 Task: Change the Trello board background using images from Unsplash with the search term 'TURKEY'.
Action: Mouse moved to (850, 457)
Screenshot: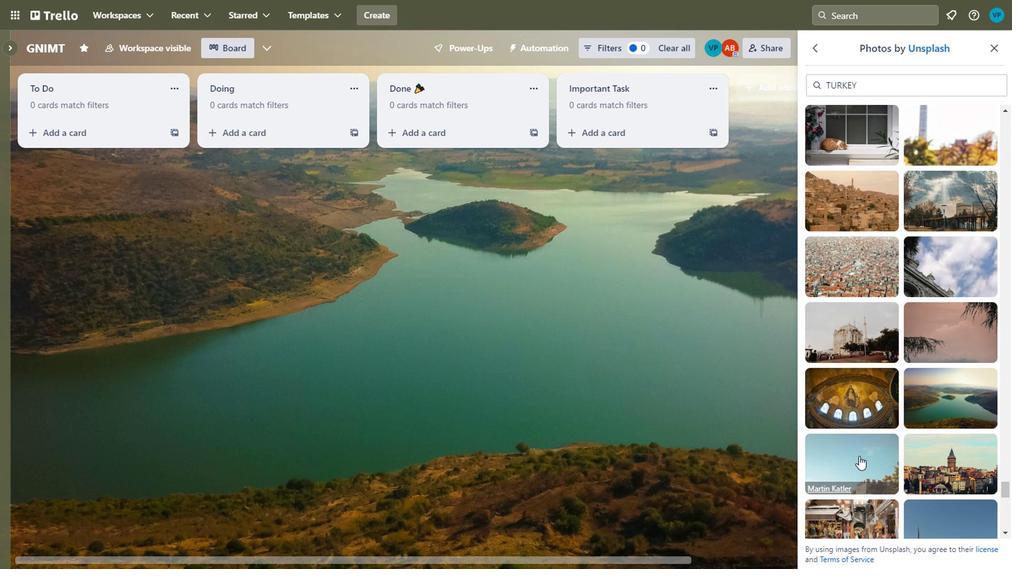 
Action: Mouse pressed left at (850, 457)
Screenshot: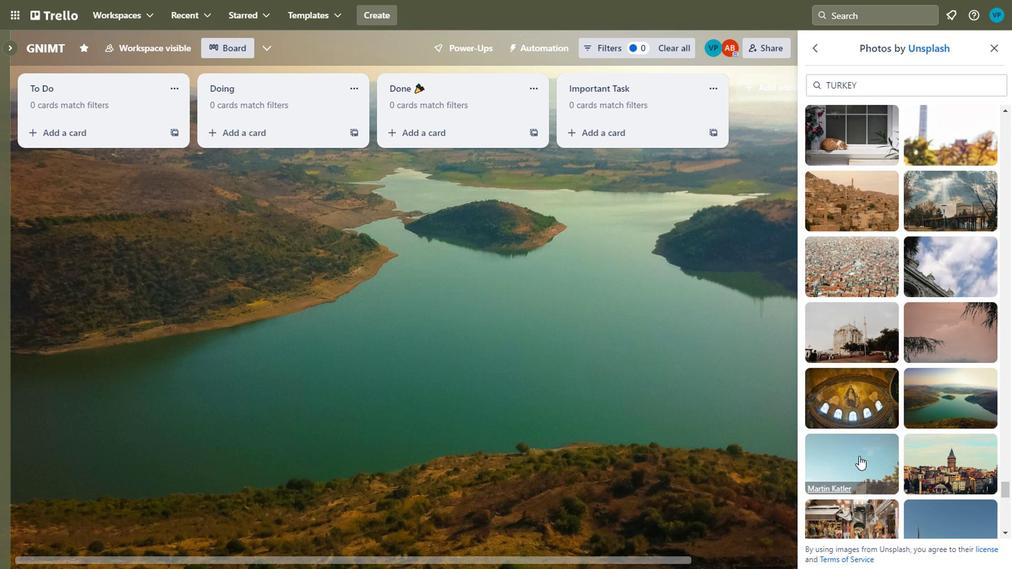 
Action: Mouse moved to (954, 457)
Screenshot: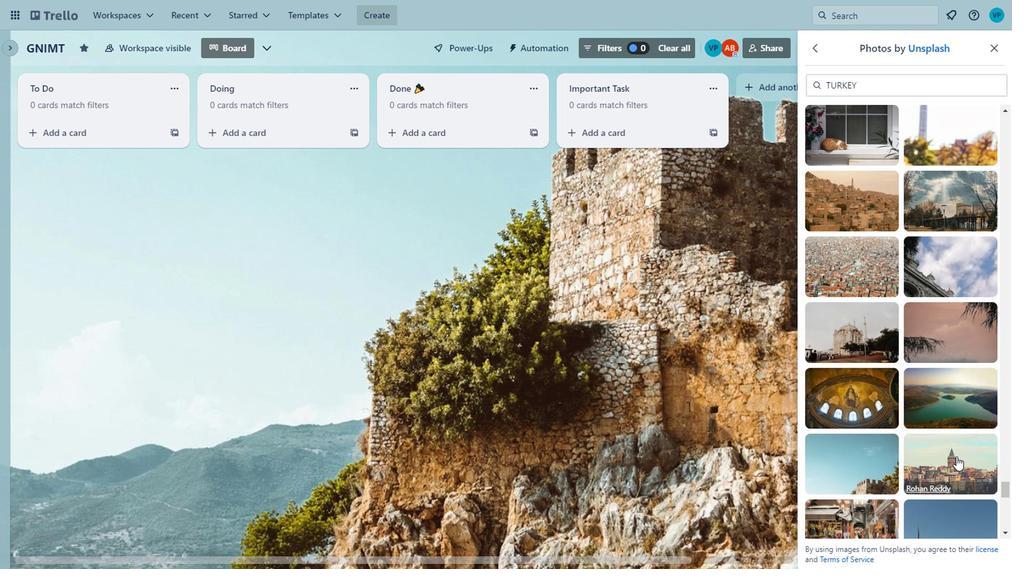 
Action: Mouse pressed left at (954, 457)
Screenshot: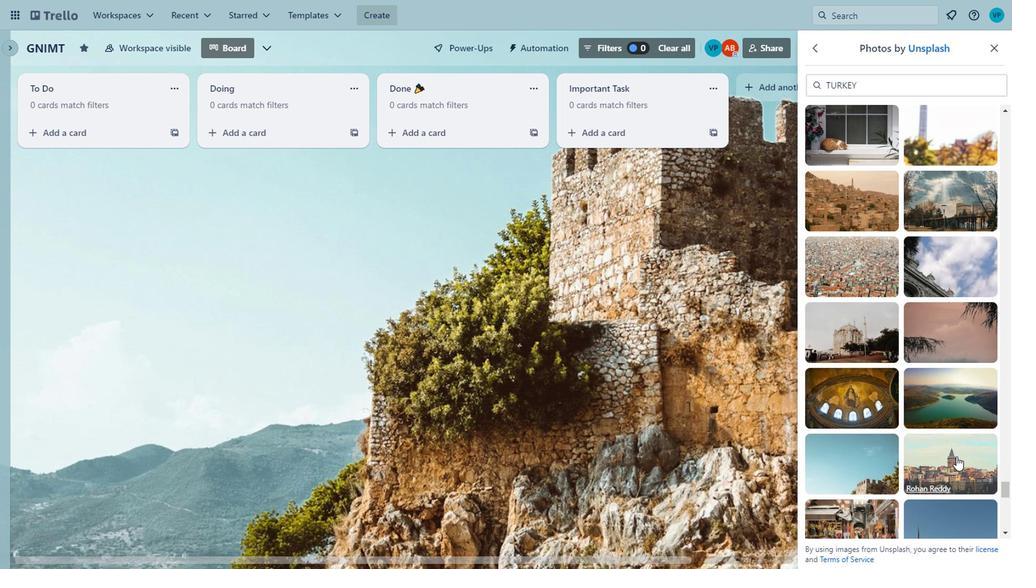 
Action: Mouse moved to (971, 450)
Screenshot: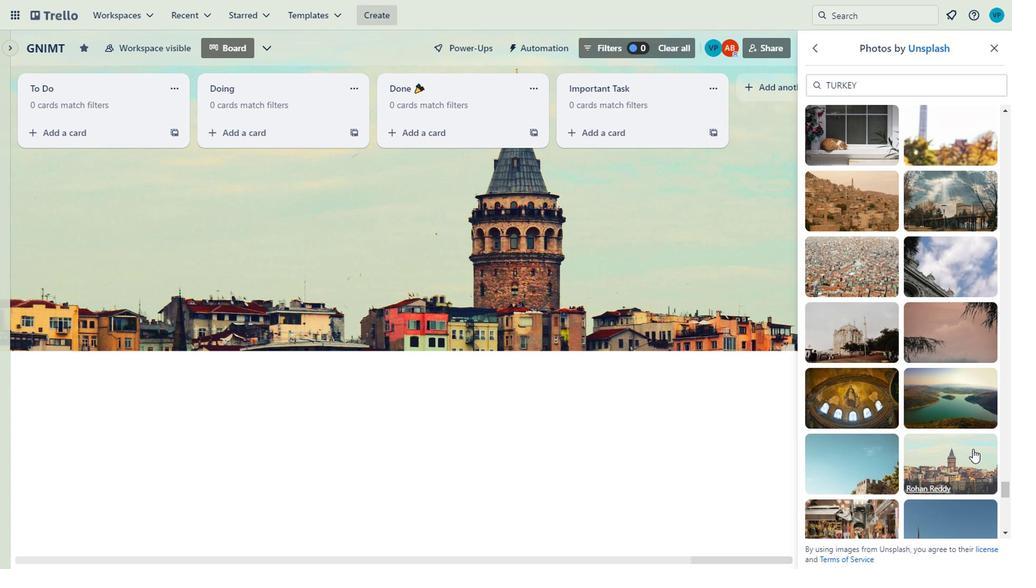 
Action: Mouse scrolled (971, 449) with delta (0, 0)
Screenshot: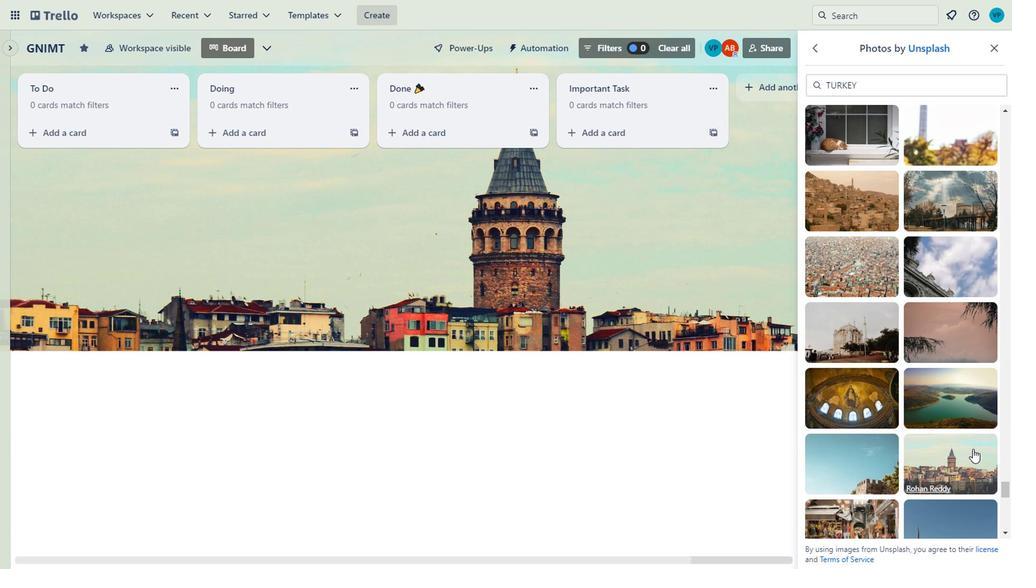 
Action: Mouse moved to (954, 378)
Screenshot: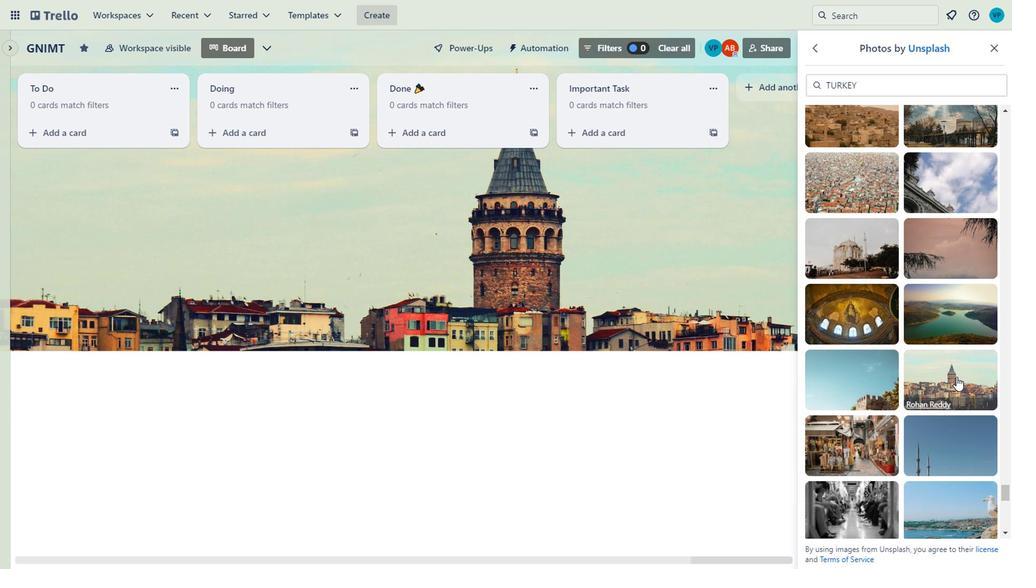 
Action: Mouse scrolled (954, 377) with delta (0, -1)
Screenshot: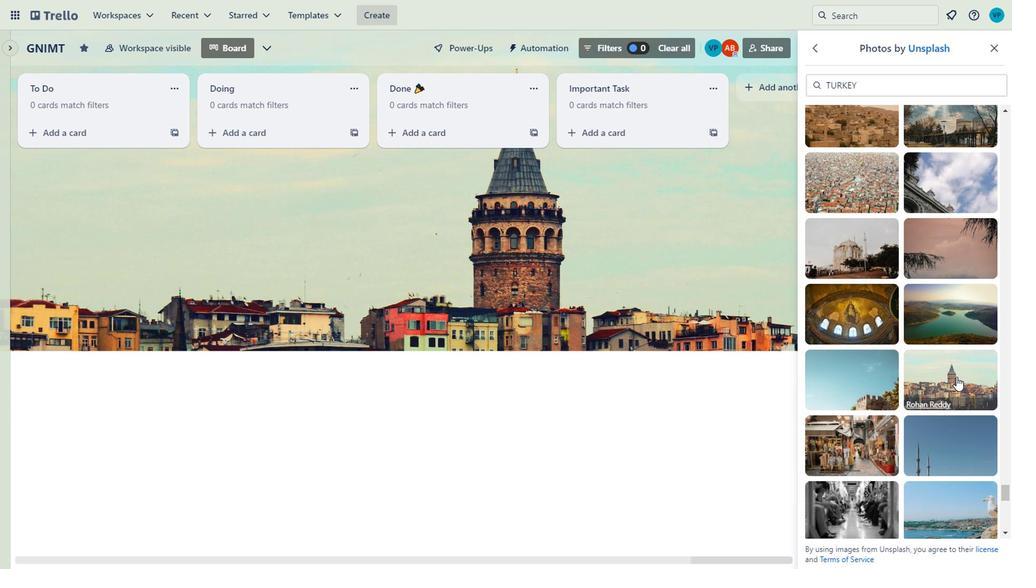 
Action: Mouse moved to (929, 424)
Screenshot: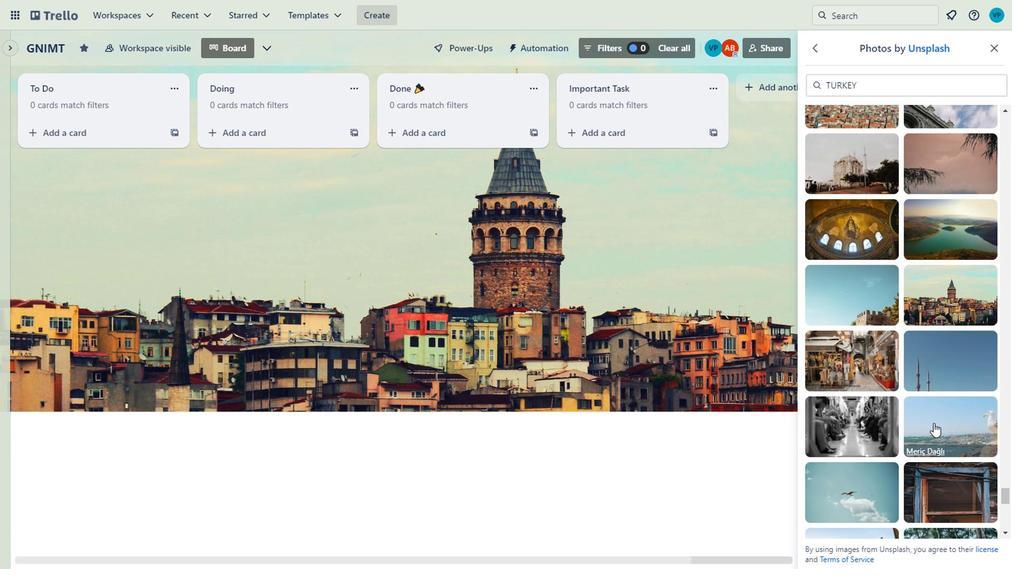 
Action: Mouse pressed left at (929, 424)
Screenshot: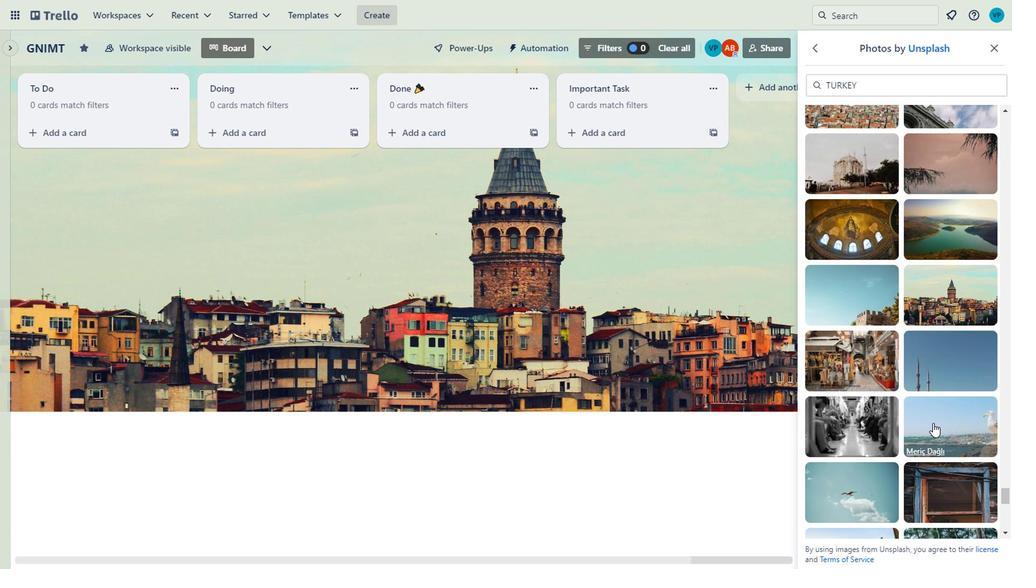 
Action: Mouse moved to (857, 483)
Screenshot: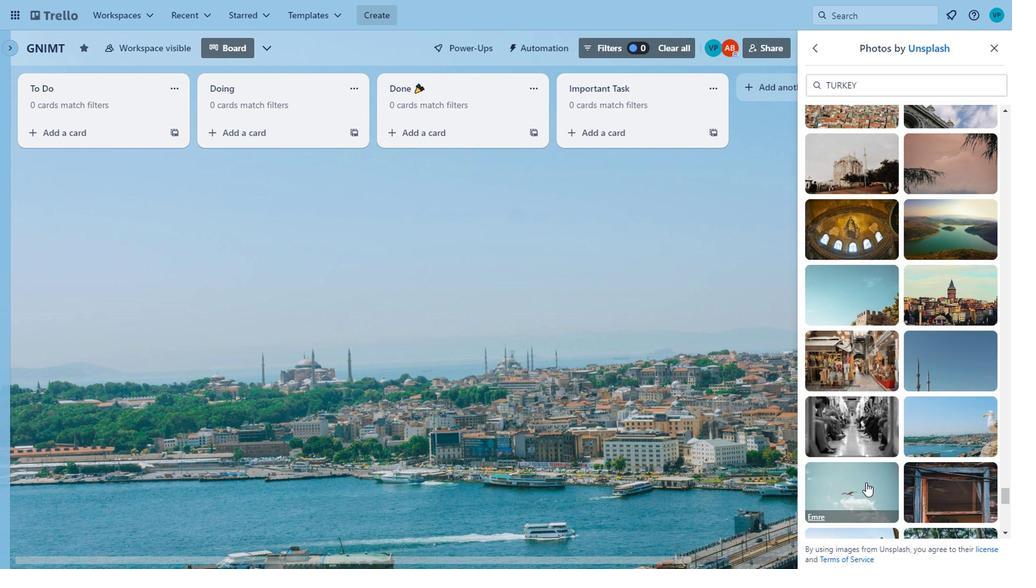 
Action: Mouse pressed left at (857, 483)
Screenshot: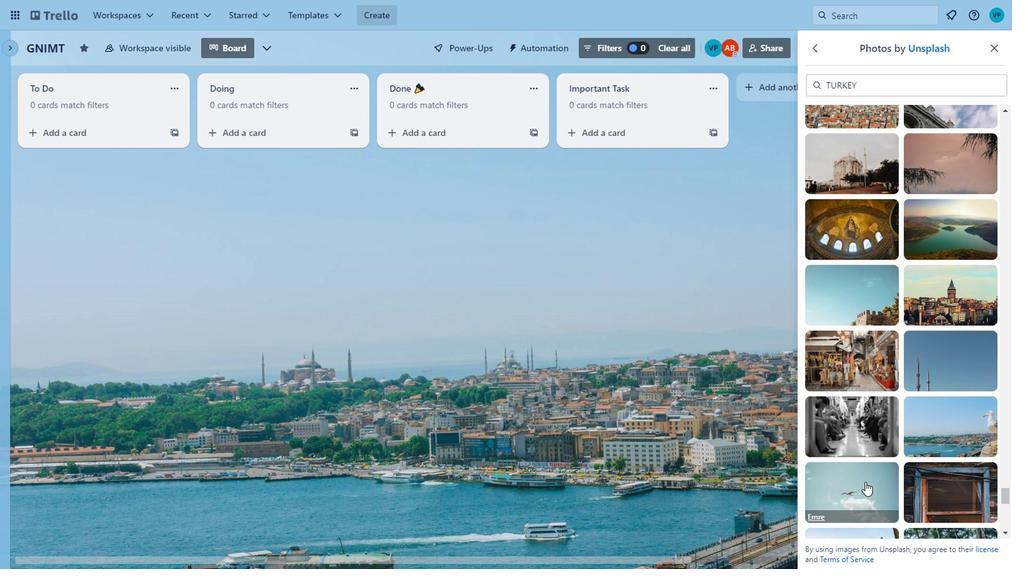 
Action: Mouse moved to (974, 413)
Screenshot: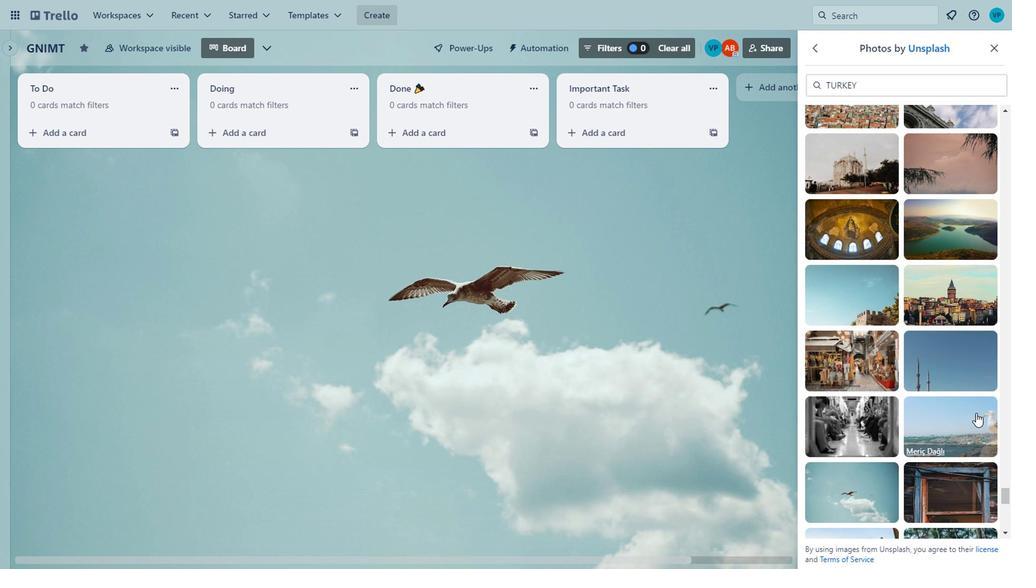 
Action: Mouse pressed left at (974, 413)
Screenshot: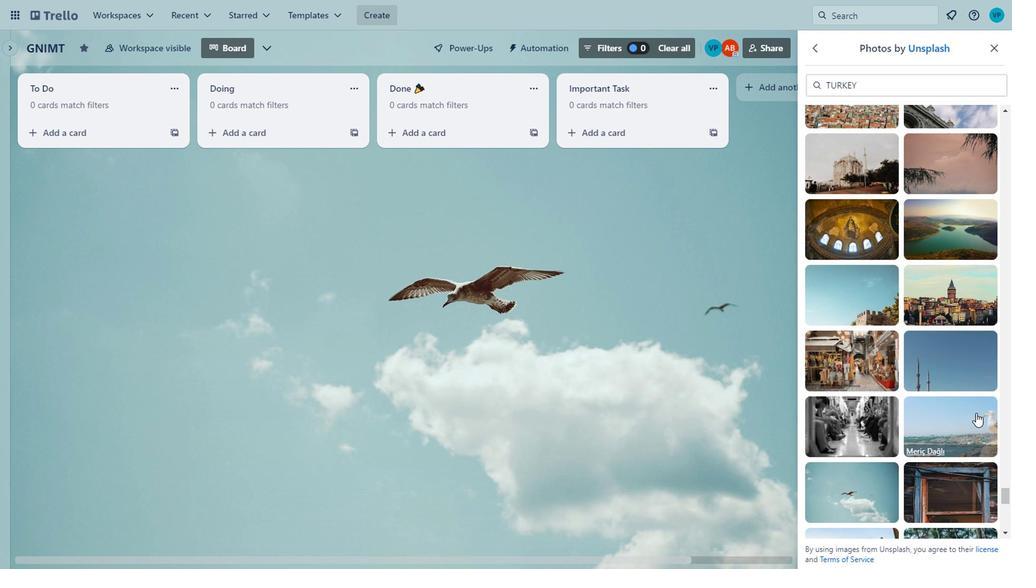 
Action: Mouse moved to (904, 387)
Screenshot: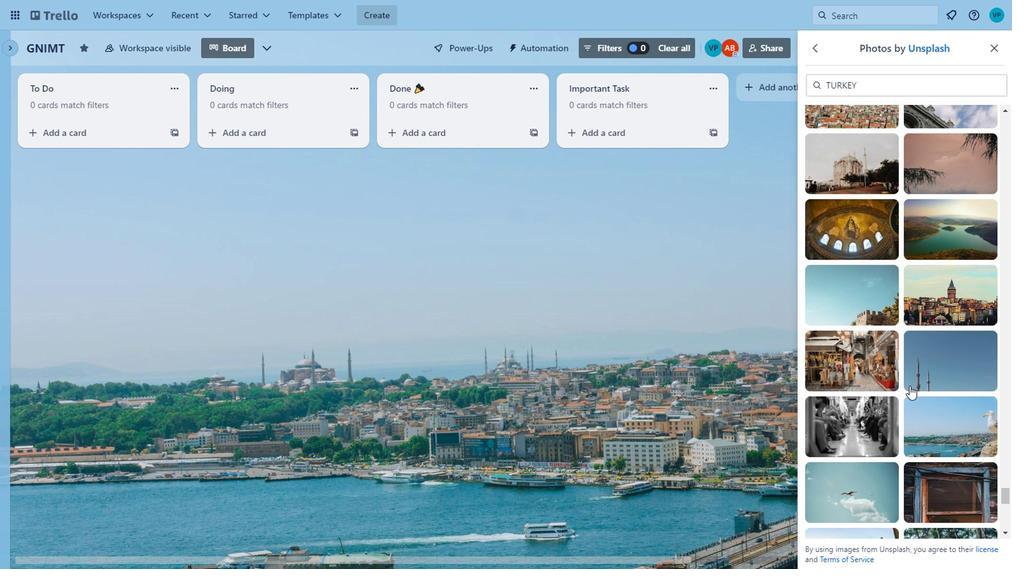 
Action: Mouse scrolled (904, 388) with delta (0, 0)
Screenshot: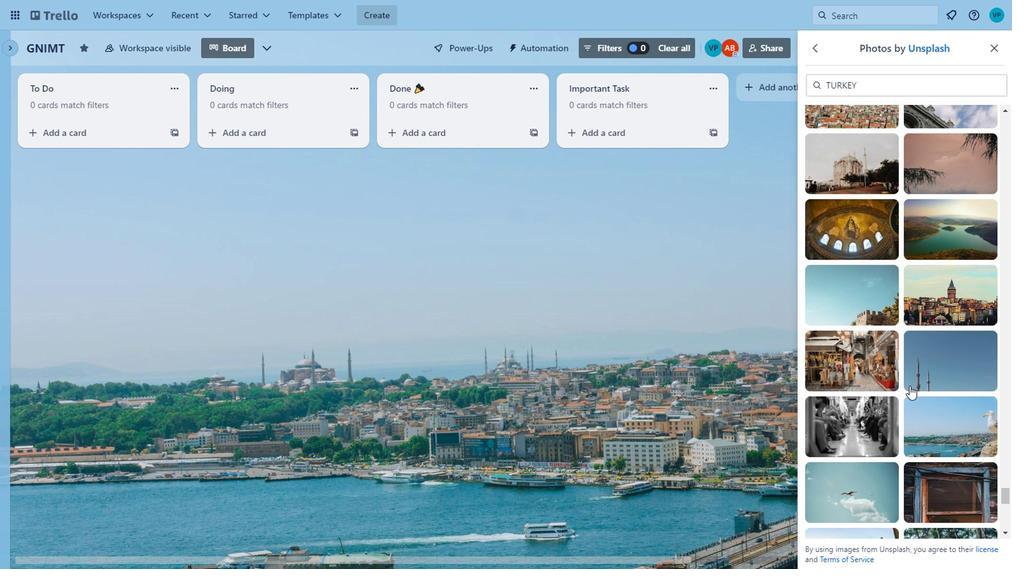 
Action: Mouse moved to (1012, 283)
Screenshot: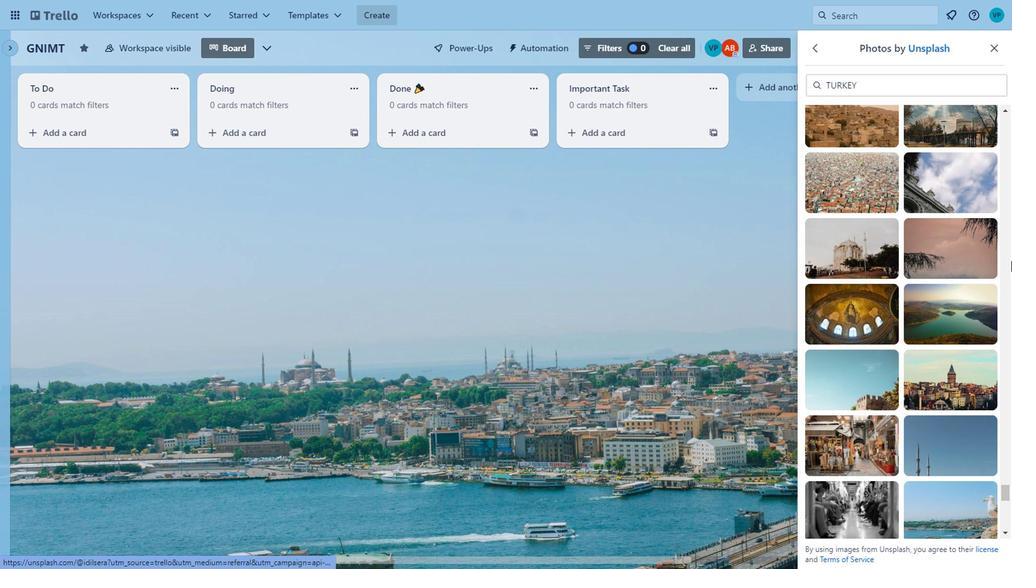 
Action: Mouse scrolled (1012, 282) with delta (0, 0)
Screenshot: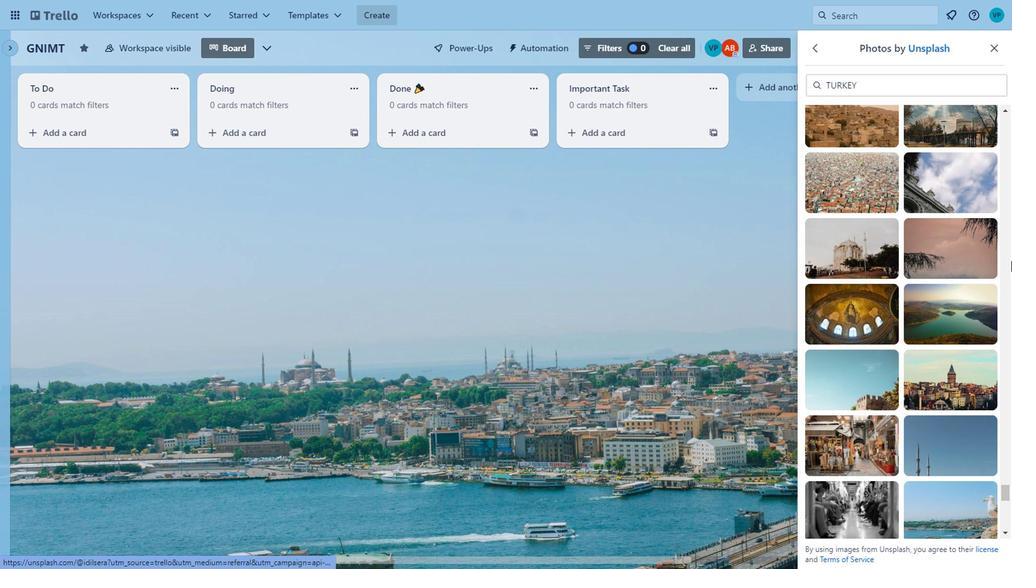 
Action: Mouse moved to (1012, 318)
Screenshot: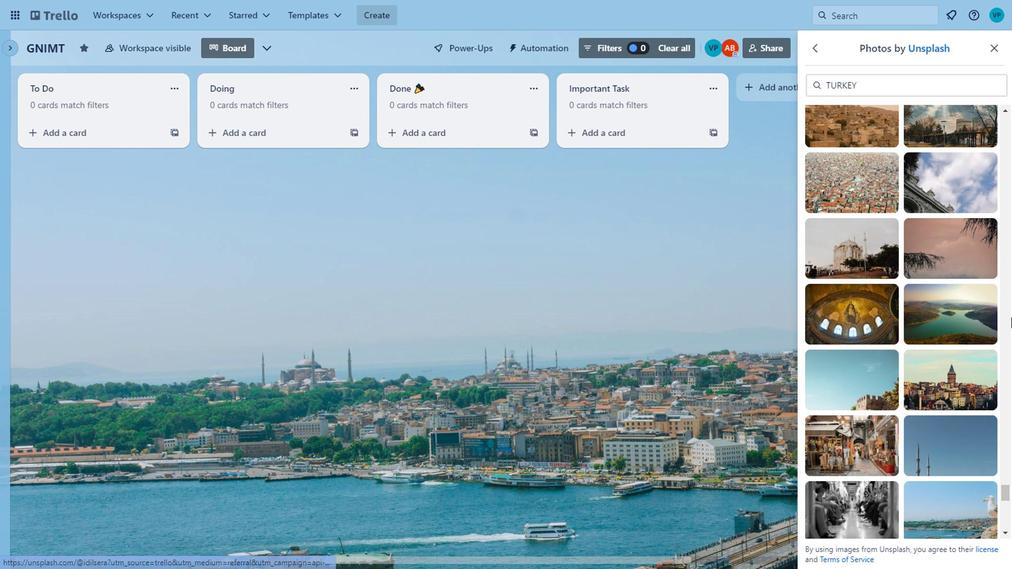
Action: Mouse scrolled (1012, 317) with delta (0, -1)
Screenshot: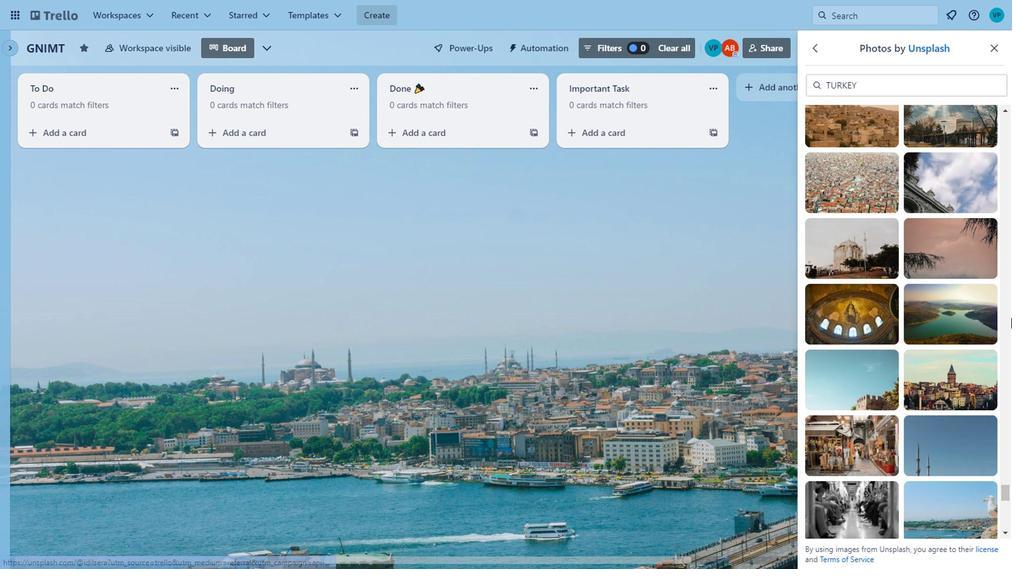 
Action: Mouse moved to (925, 437)
Screenshot: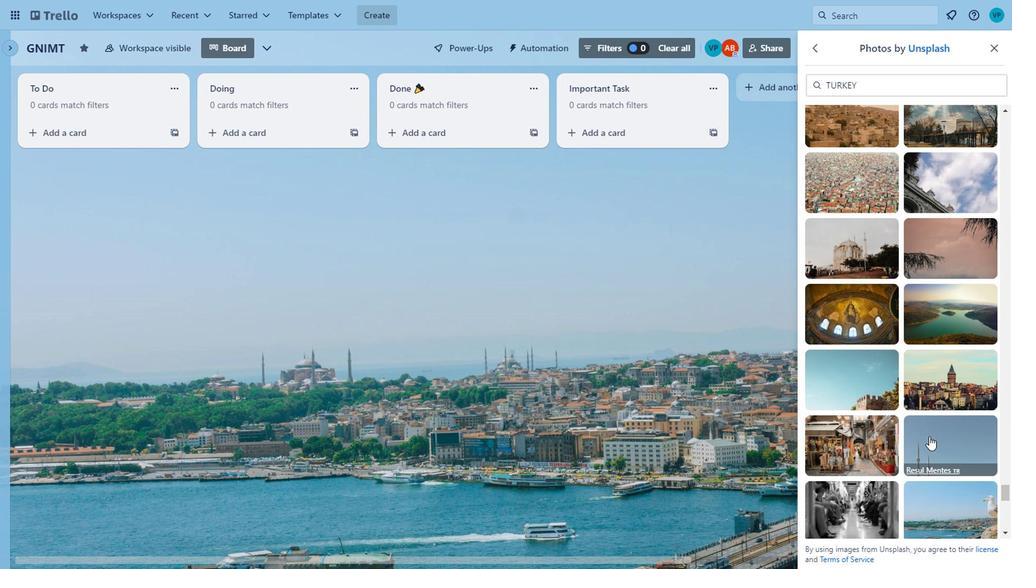 
Action: Mouse pressed left at (925, 437)
Screenshot: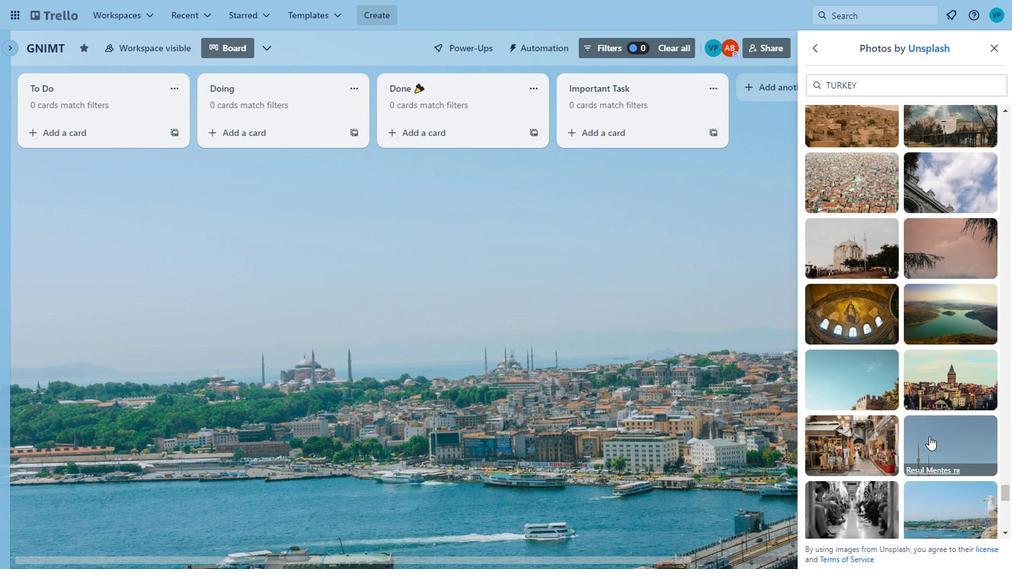 
Action: Mouse moved to (843, 501)
Screenshot: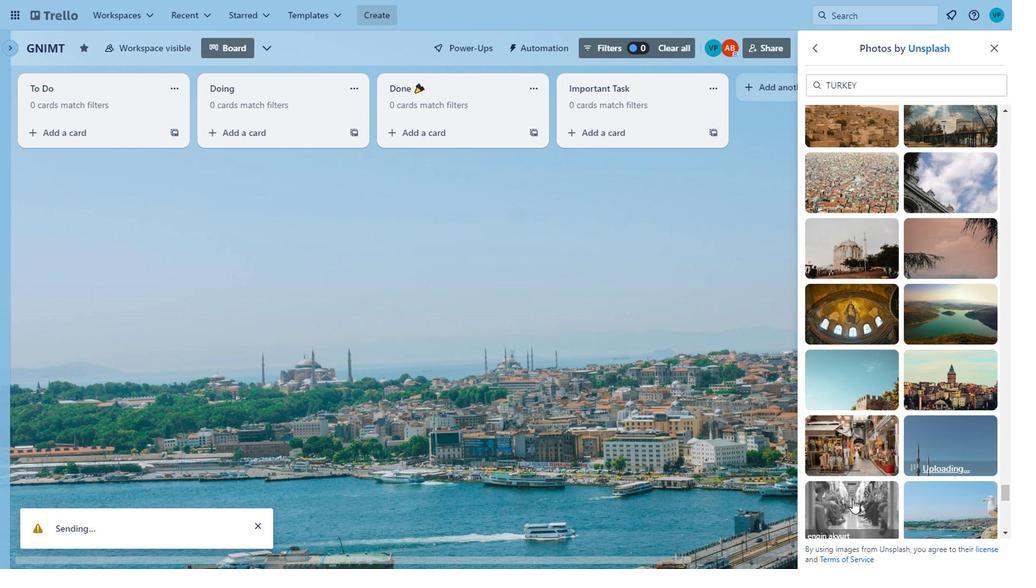 
Action: Mouse pressed left at (843, 501)
Screenshot: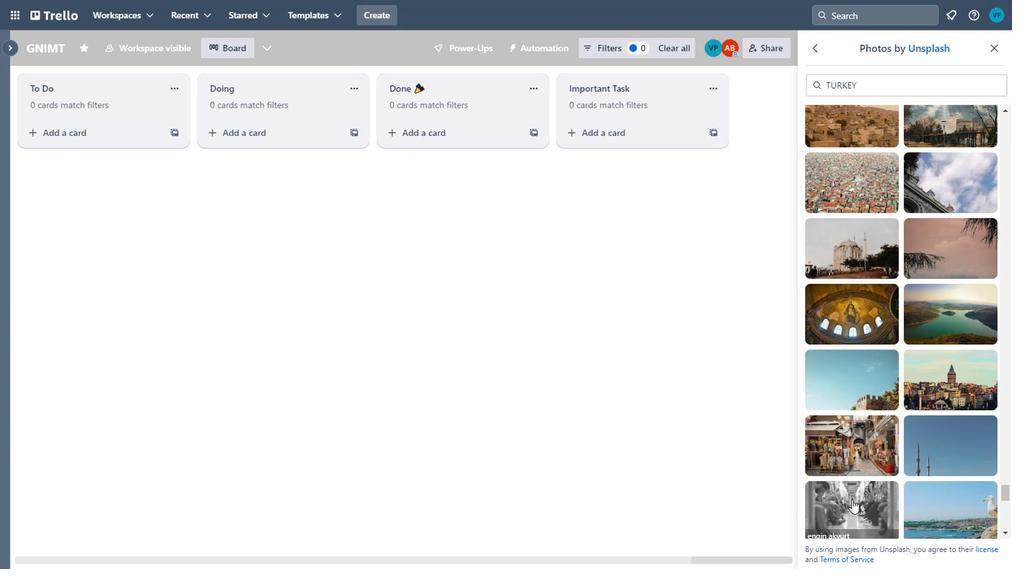 
Action: Mouse moved to (845, 466)
Screenshot: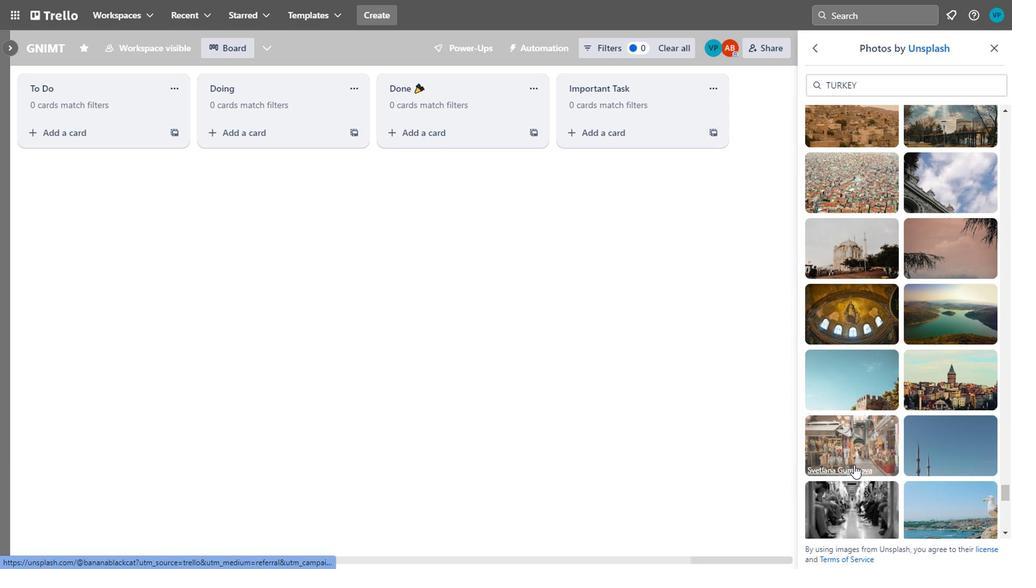 
Action: Mouse scrolled (845, 465) with delta (0, 0)
Screenshot: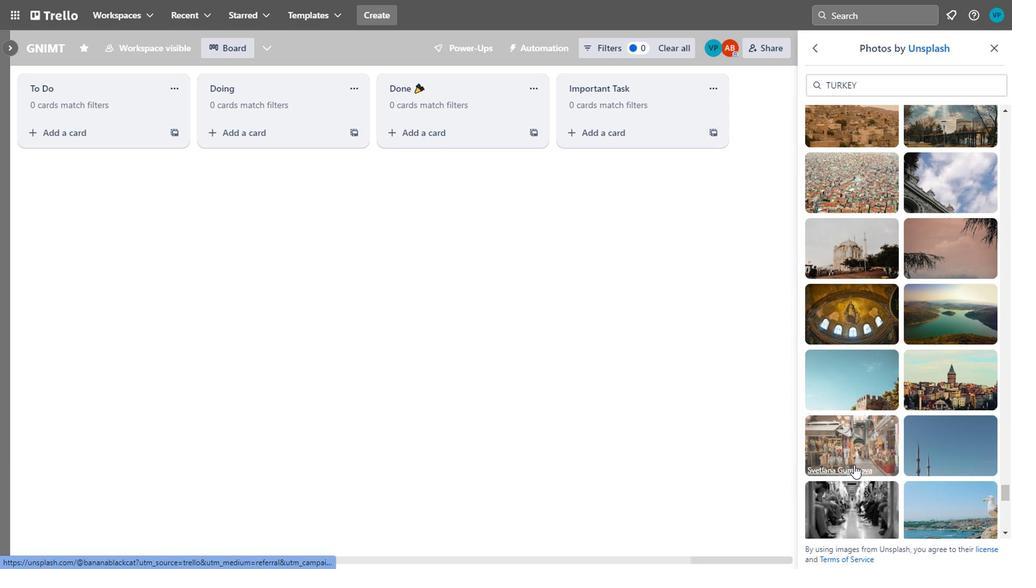 
Action: Mouse moved to (854, 463)
Screenshot: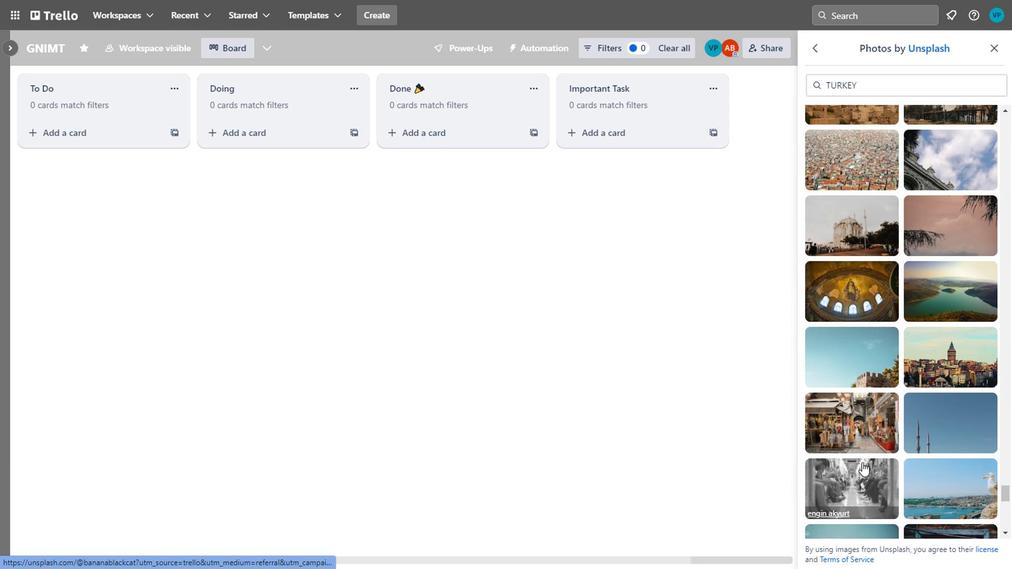 
Action: Mouse scrolled (854, 463) with delta (0, 0)
Screenshot: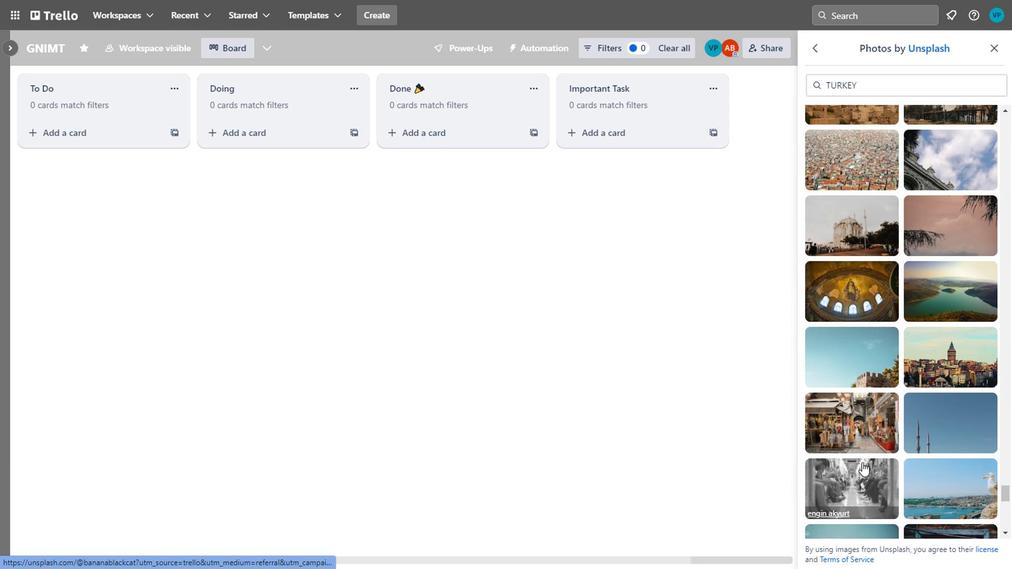 
Action: Mouse moved to (856, 462)
Screenshot: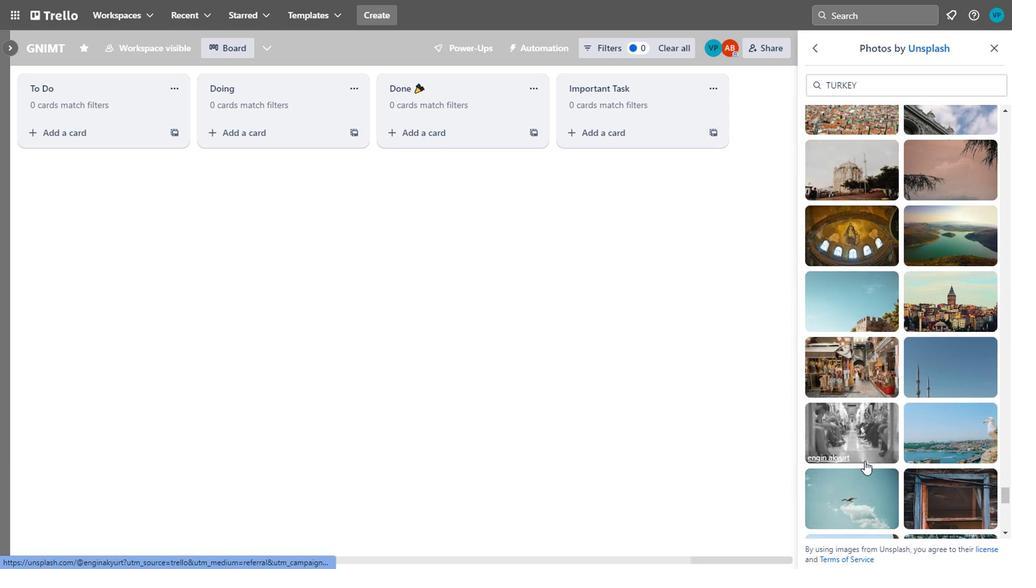 
Action: Mouse scrolled (856, 461) with delta (0, 0)
Screenshot: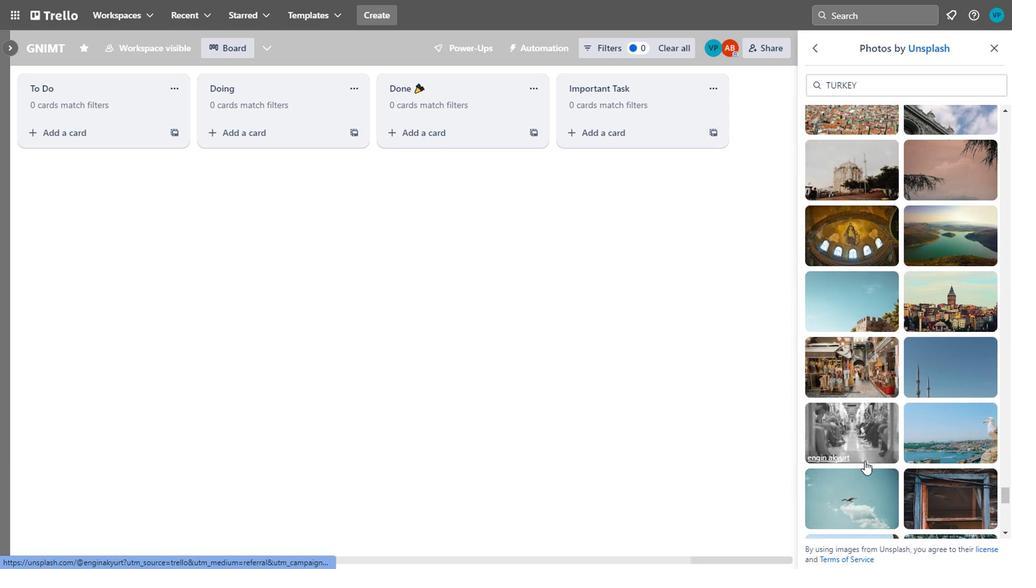
Action: Mouse moved to (841, 379)
Screenshot: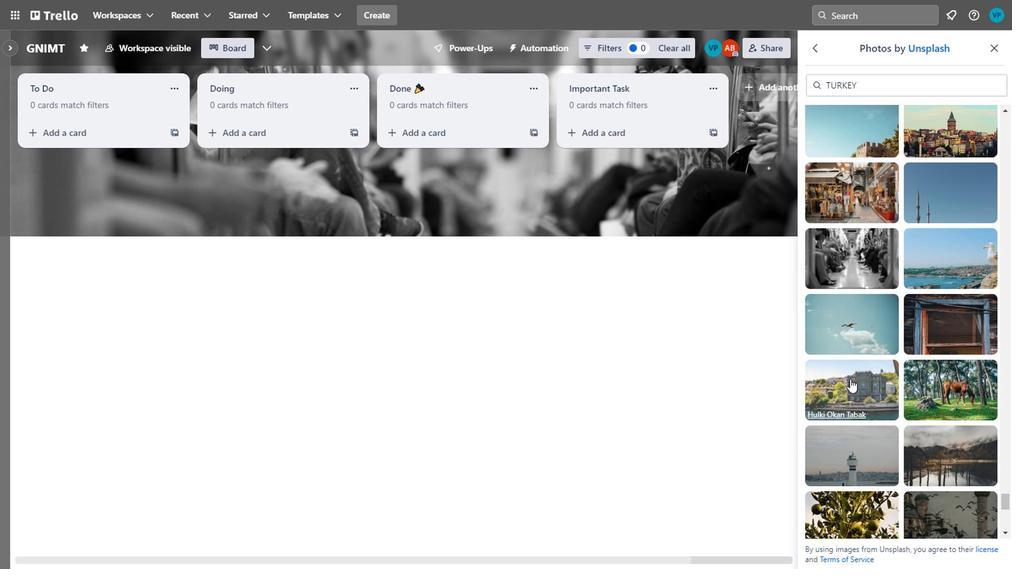 
Action: Mouse pressed left at (841, 379)
Screenshot: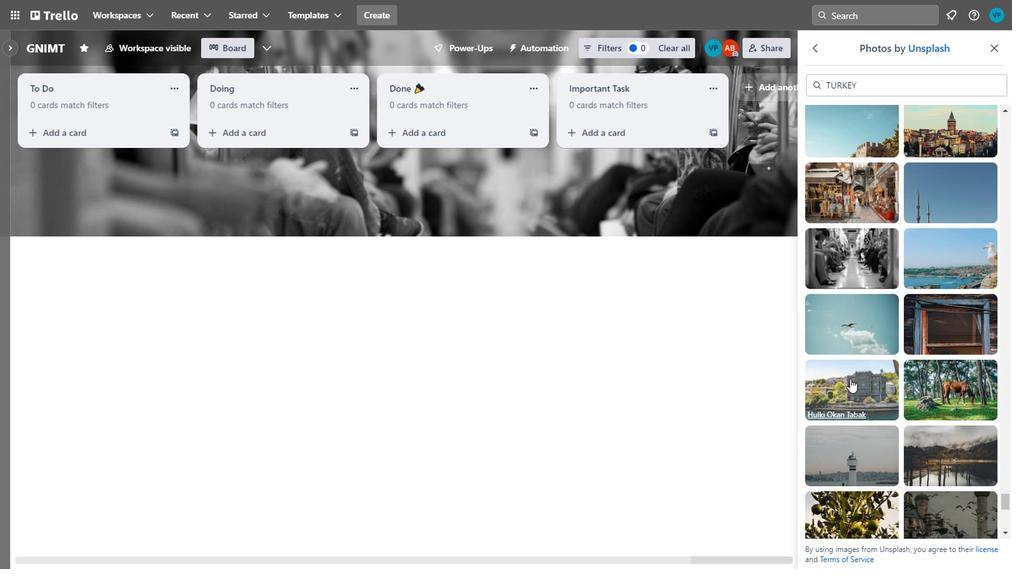 
Action: Mouse moved to (929, 382)
Screenshot: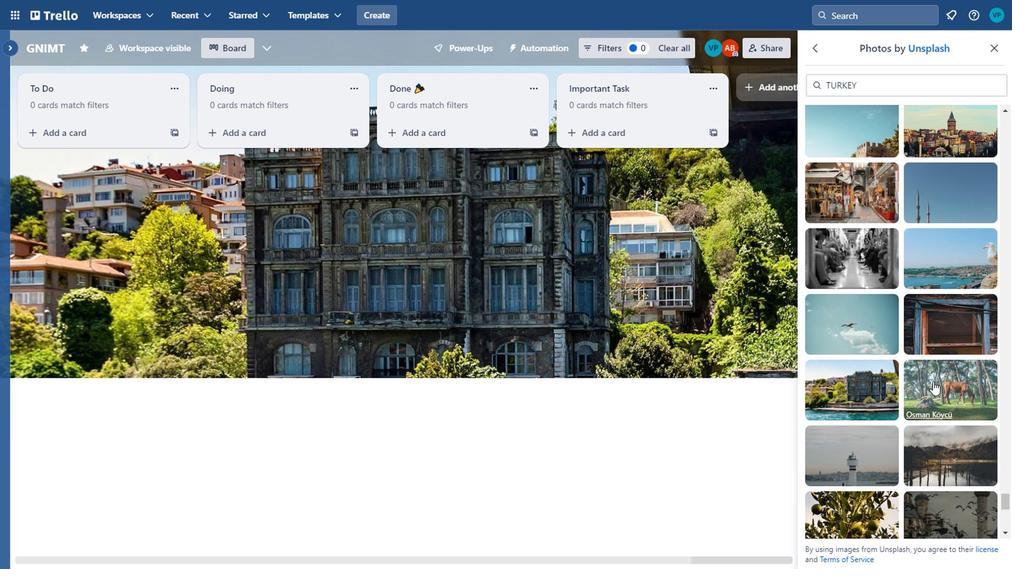
Action: Mouse pressed left at (929, 382)
Screenshot: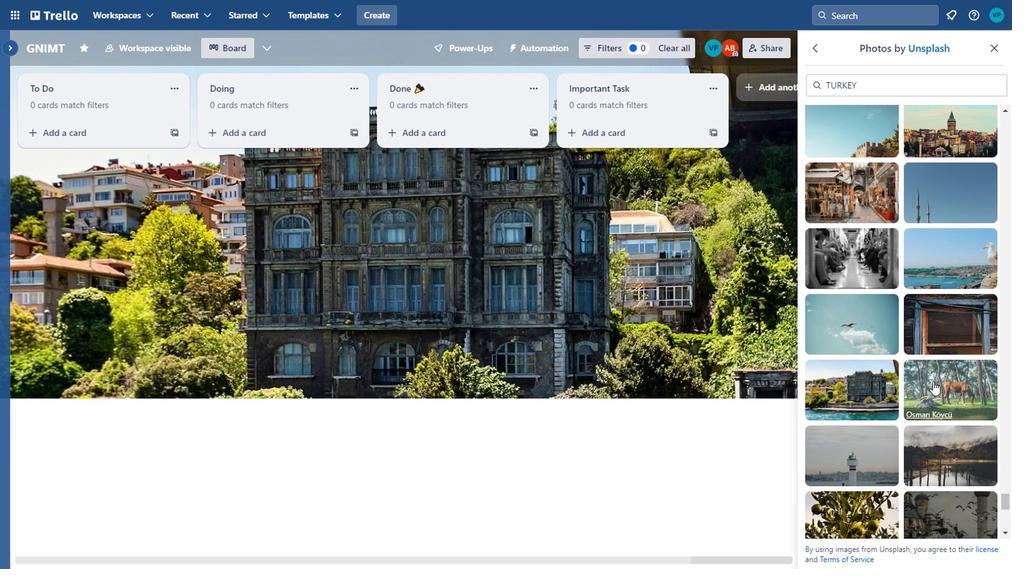 
Action: Mouse moved to (897, 427)
Screenshot: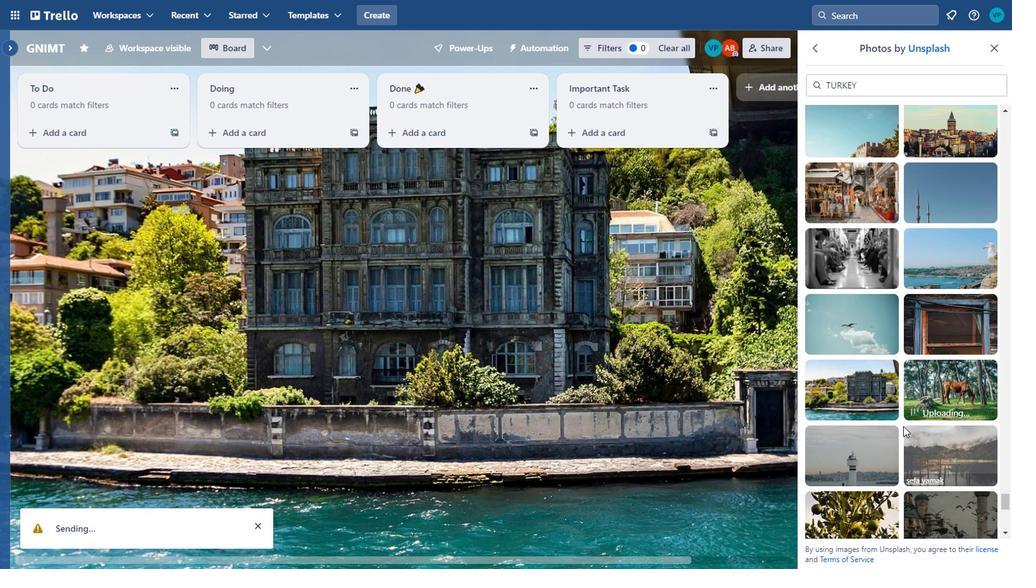 
Action: Mouse scrolled (897, 426) with delta (0, -1)
Screenshot: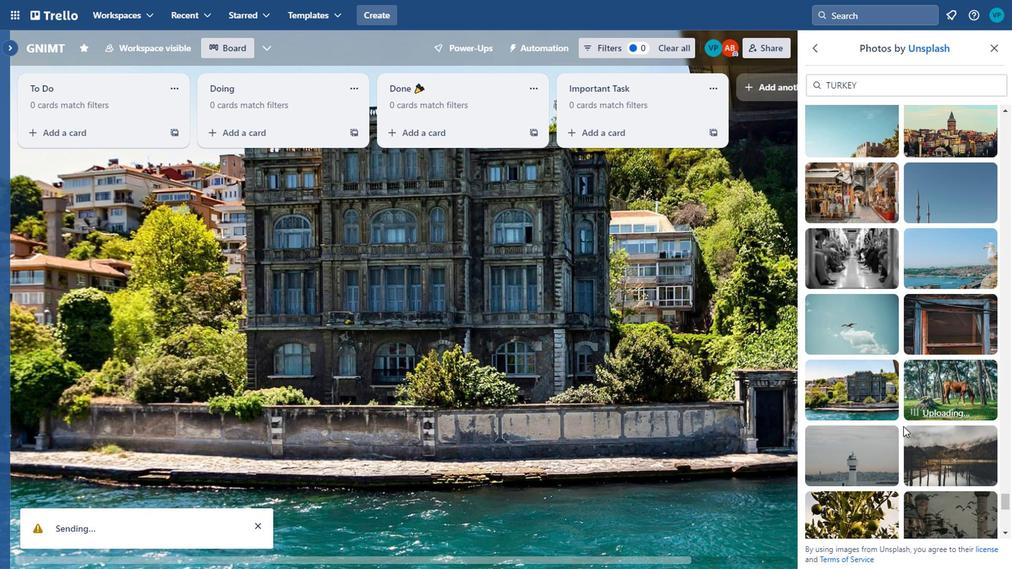 
Action: Mouse moved to (831, 360)
Screenshot: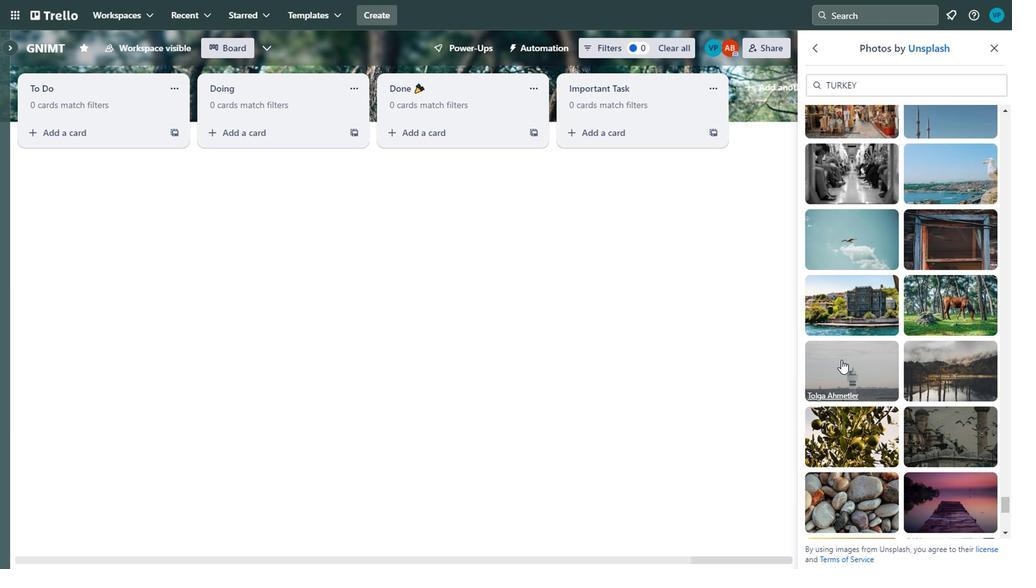 
Action: Mouse scrolled (831, 360) with delta (0, 0)
Screenshot: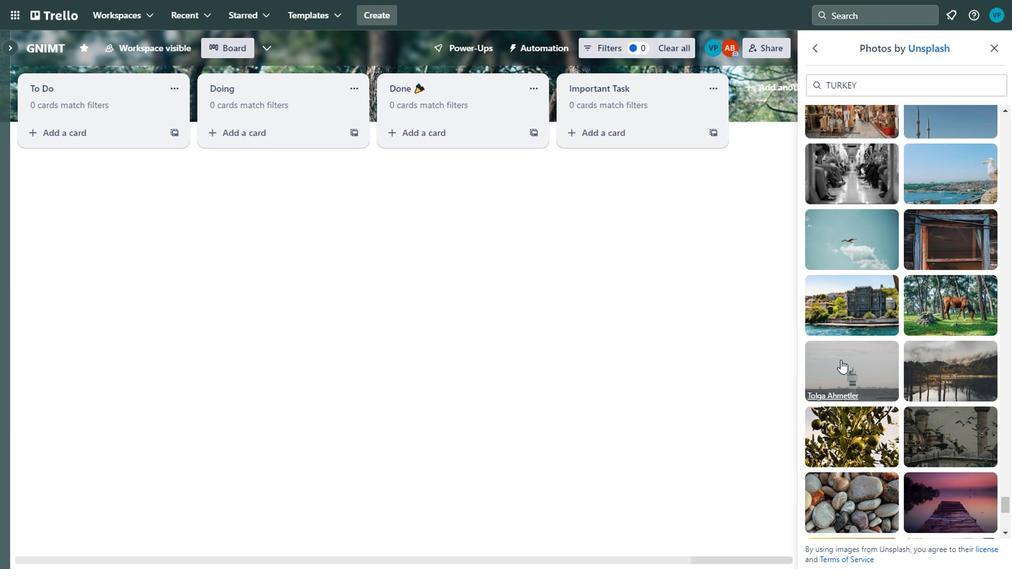 
Action: Mouse moved to (875, 409)
Screenshot: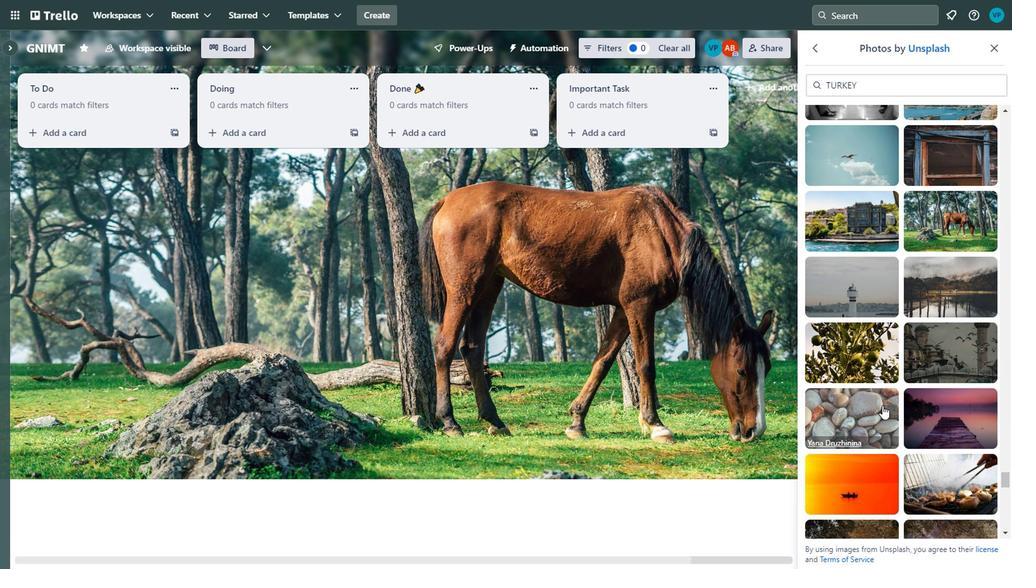 
Action: Mouse pressed left at (875, 409)
Screenshot: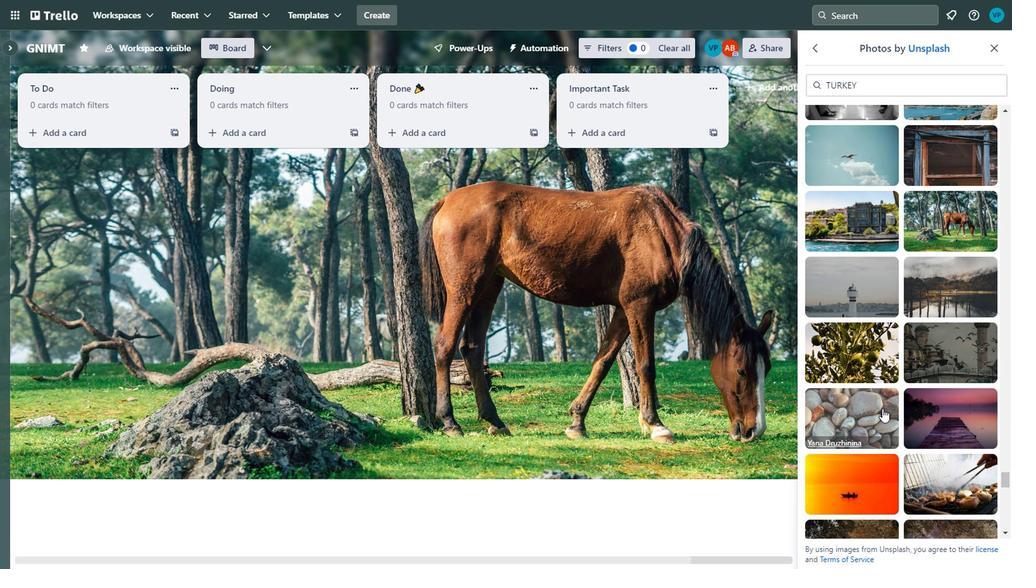 
Action: Mouse moved to (931, 412)
Screenshot: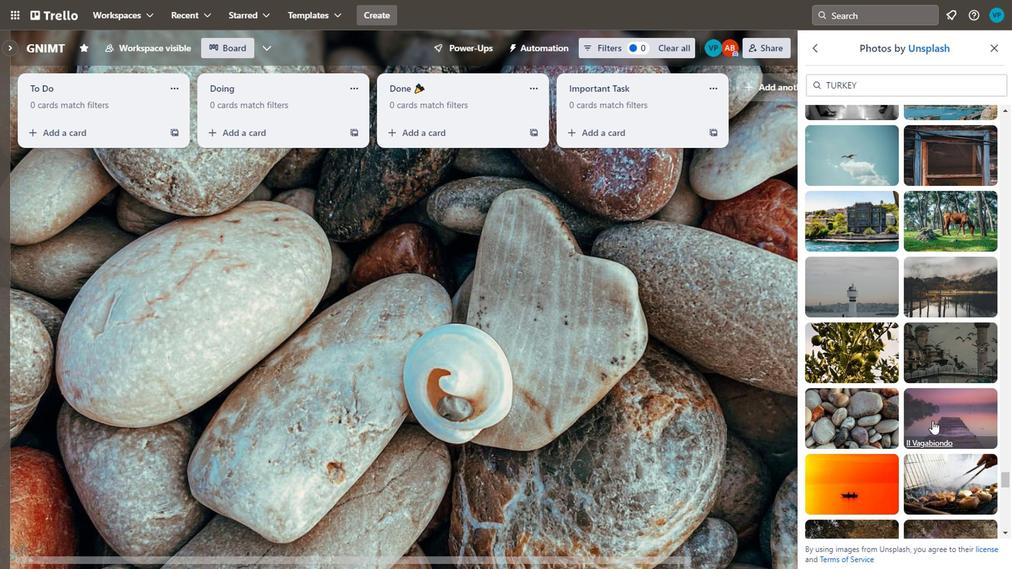 
Action: Mouse pressed left at (931, 412)
Screenshot: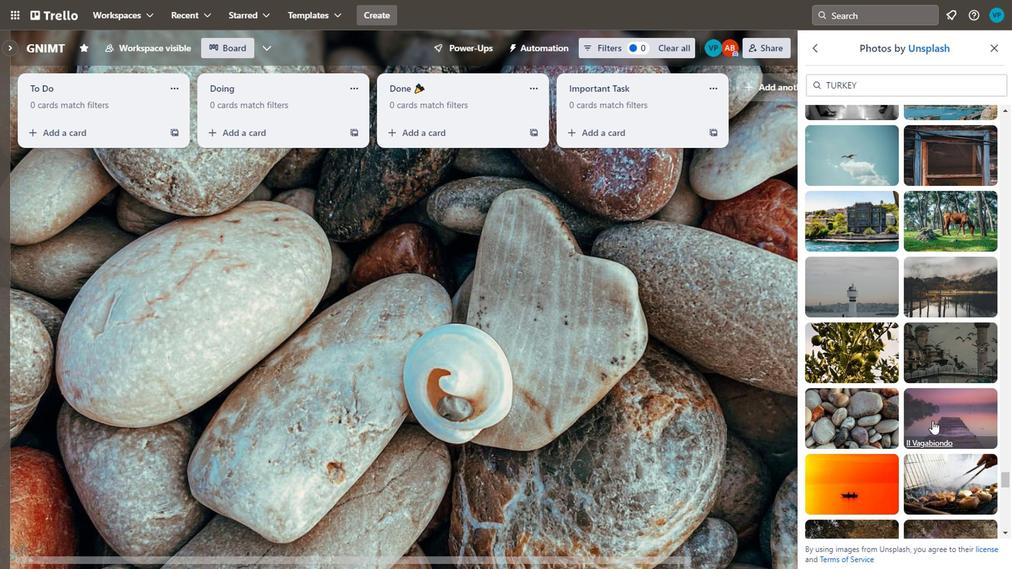 
Action: Mouse moved to (937, 403)
Screenshot: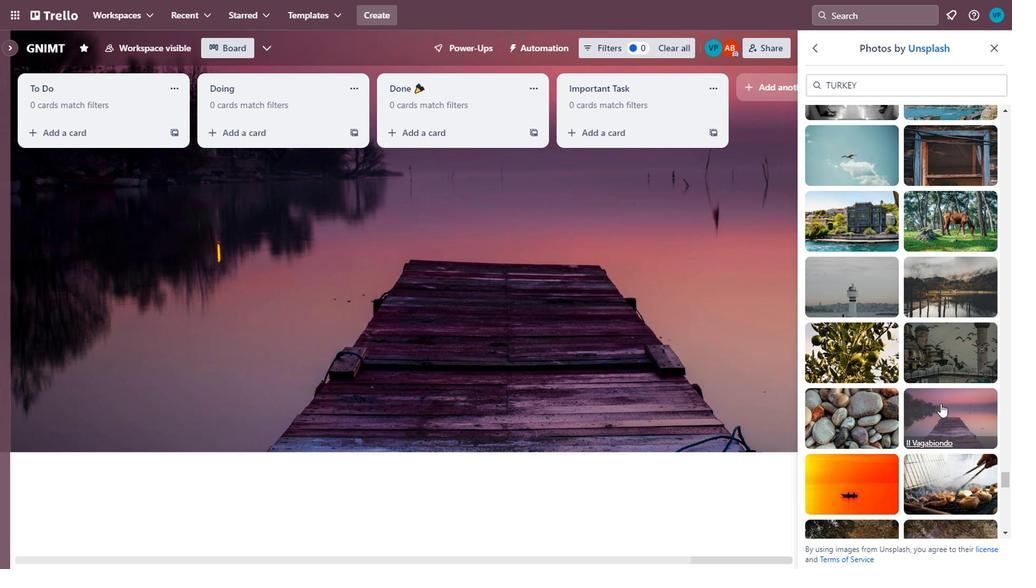 
Action: Mouse scrolled (937, 403) with delta (0, 0)
Screenshot: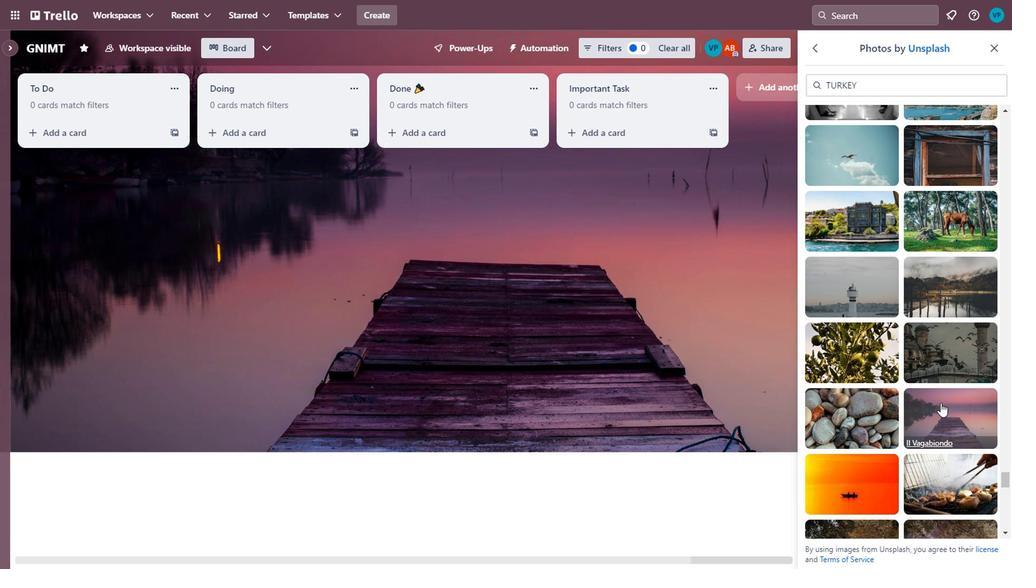
Action: Mouse moved to (868, 397)
Screenshot: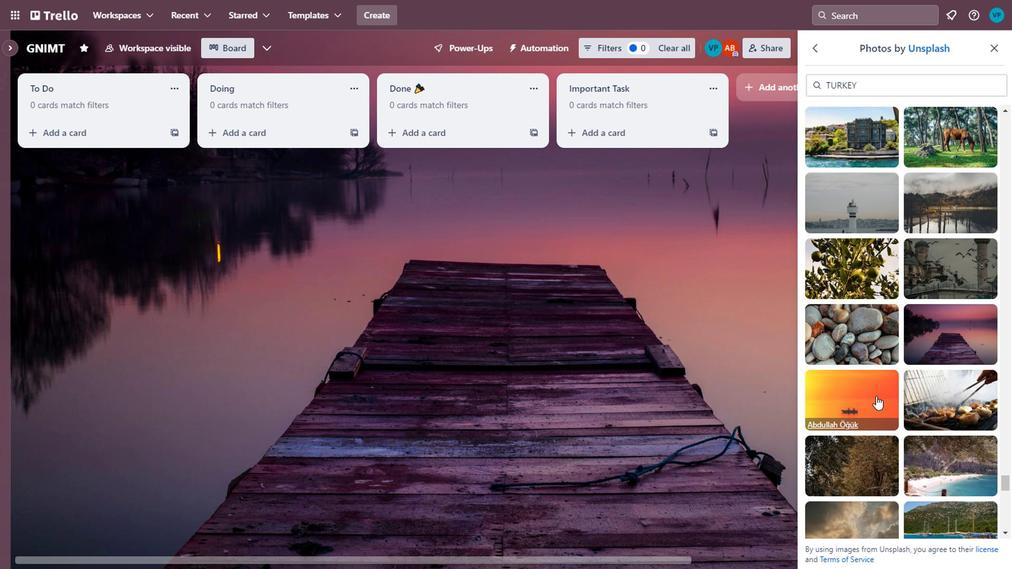 
Action: Mouse pressed left at (868, 397)
Screenshot: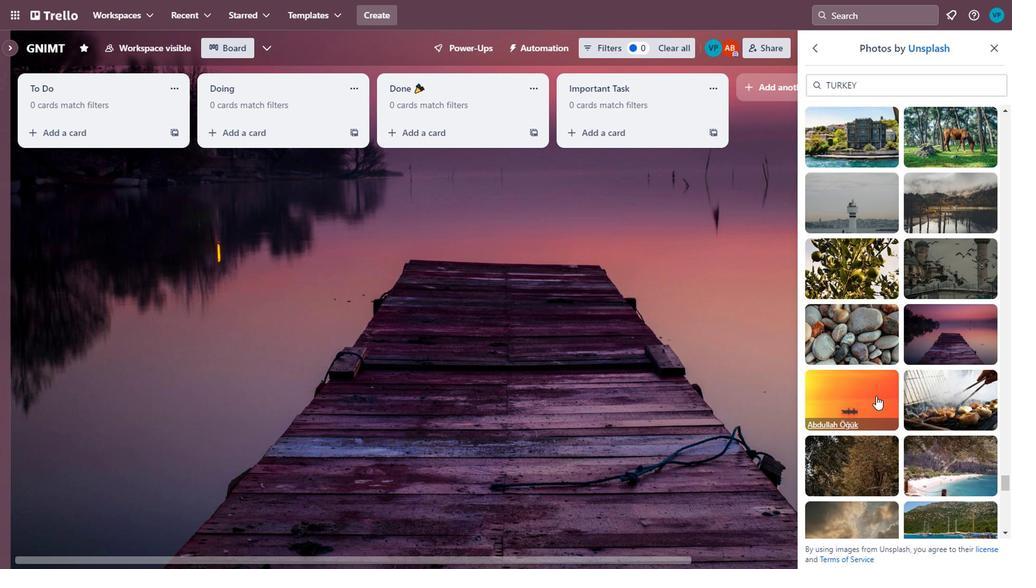 
Action: Mouse moved to (956, 395)
Screenshot: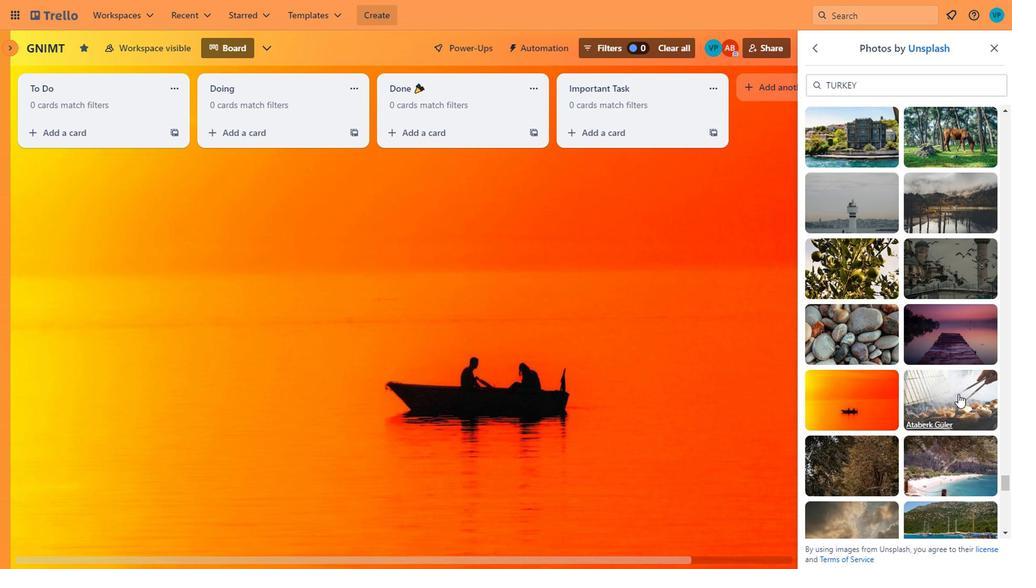 
Action: Mouse pressed left at (956, 395)
Screenshot: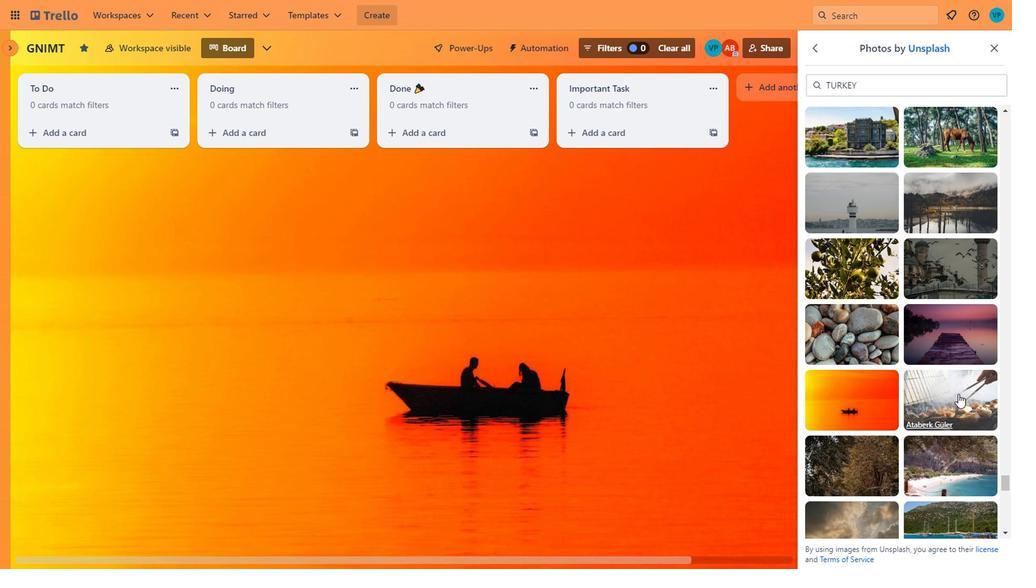 
Action: Mouse moved to (862, 463)
Screenshot: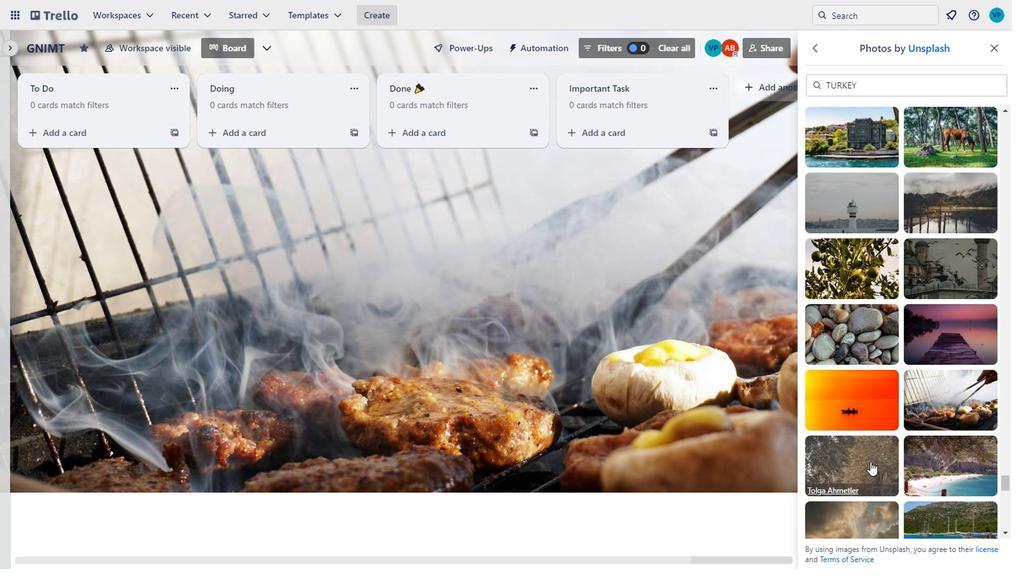 
Action: Mouse pressed left at (862, 463)
Screenshot: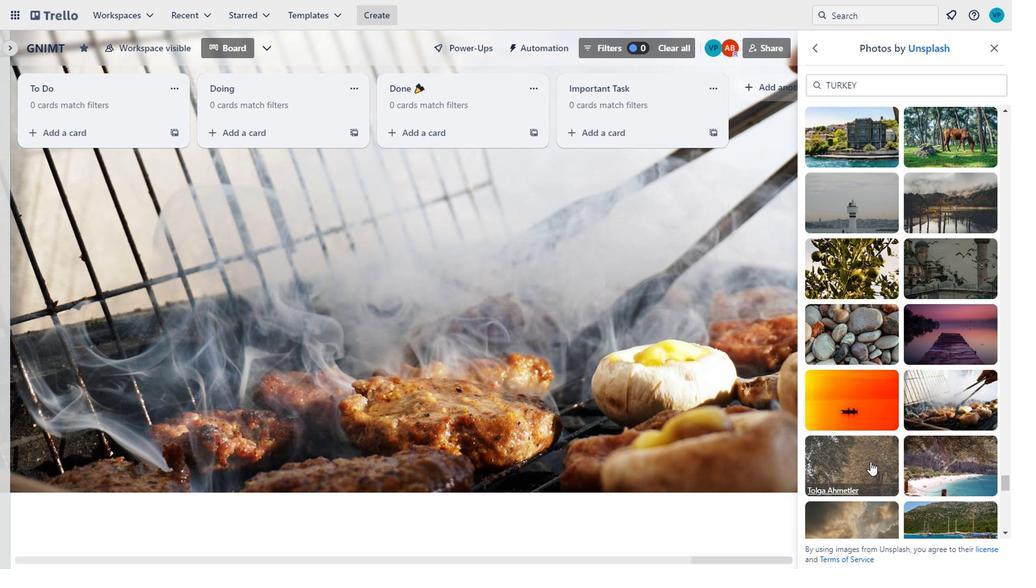 
Action: Mouse moved to (936, 446)
Screenshot: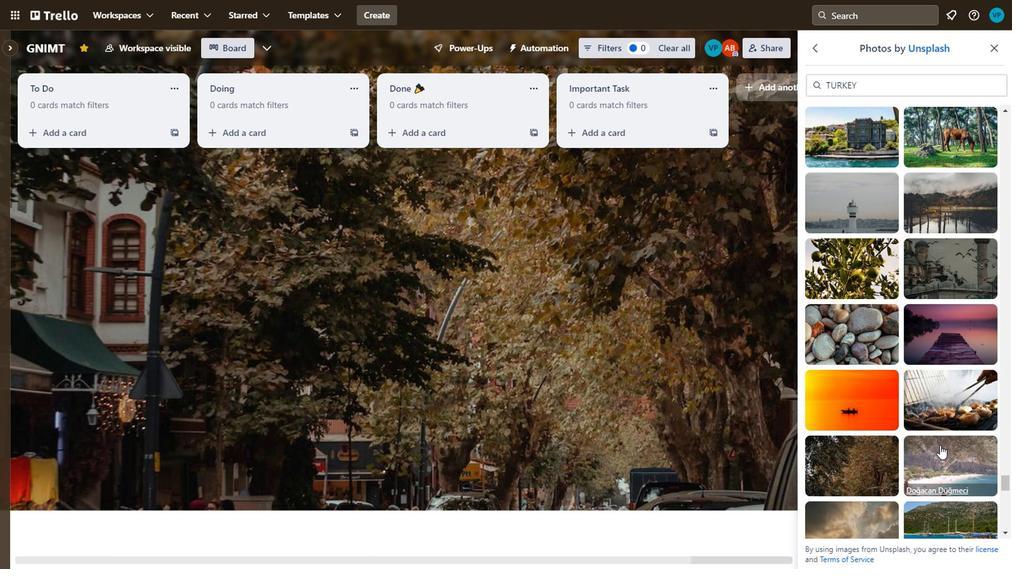 
Action: Mouse scrolled (936, 446) with delta (0, 0)
Screenshot: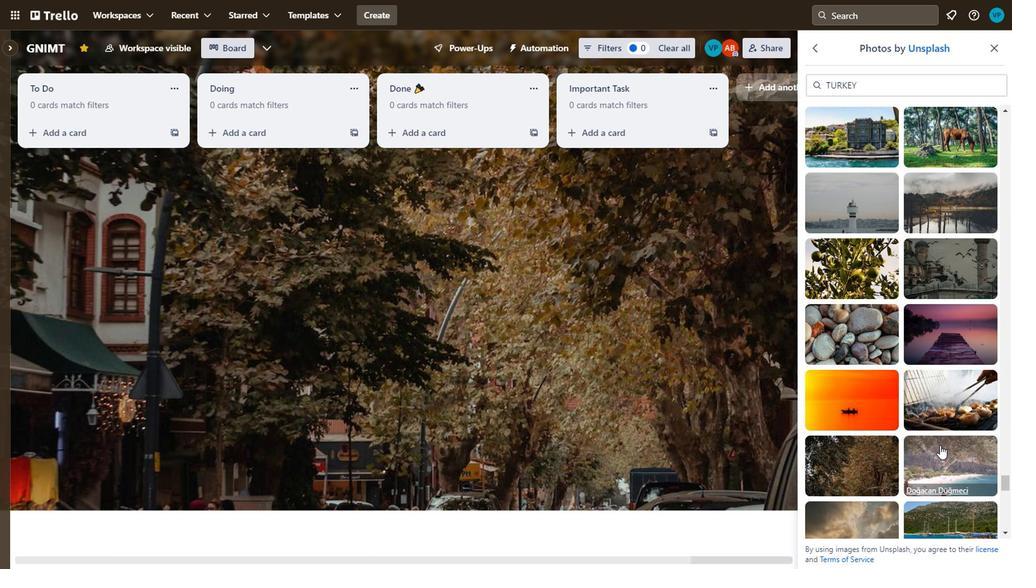 
Action: Mouse moved to (976, 376)
Screenshot: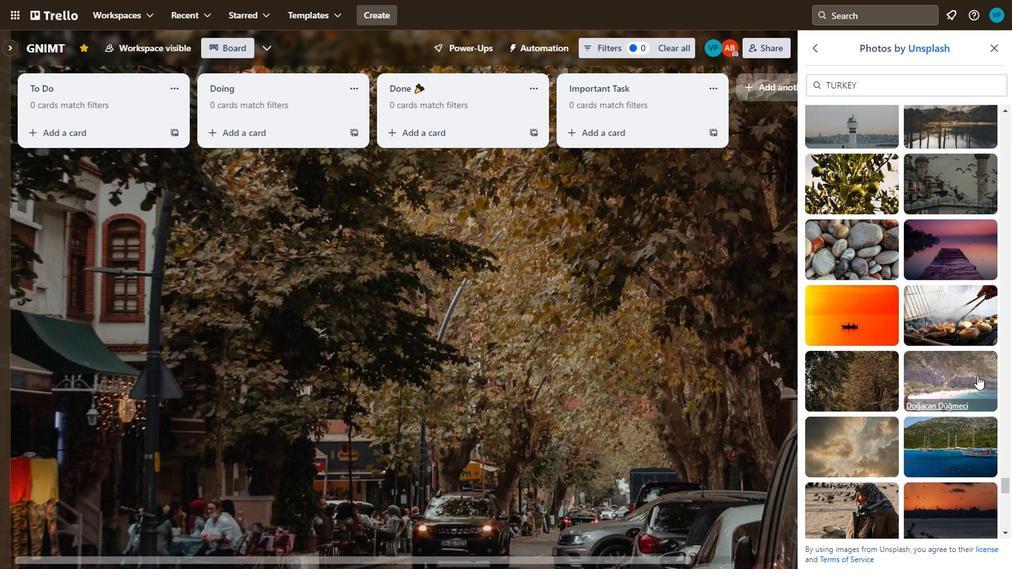
Action: Mouse pressed left at (976, 376)
Screenshot: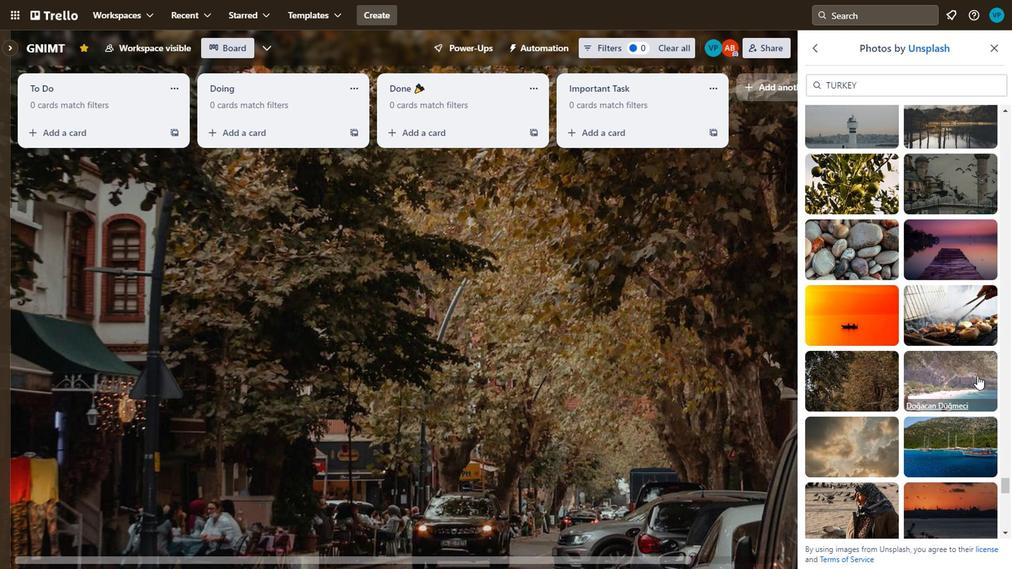 
Action: Mouse moved to (900, 356)
Screenshot: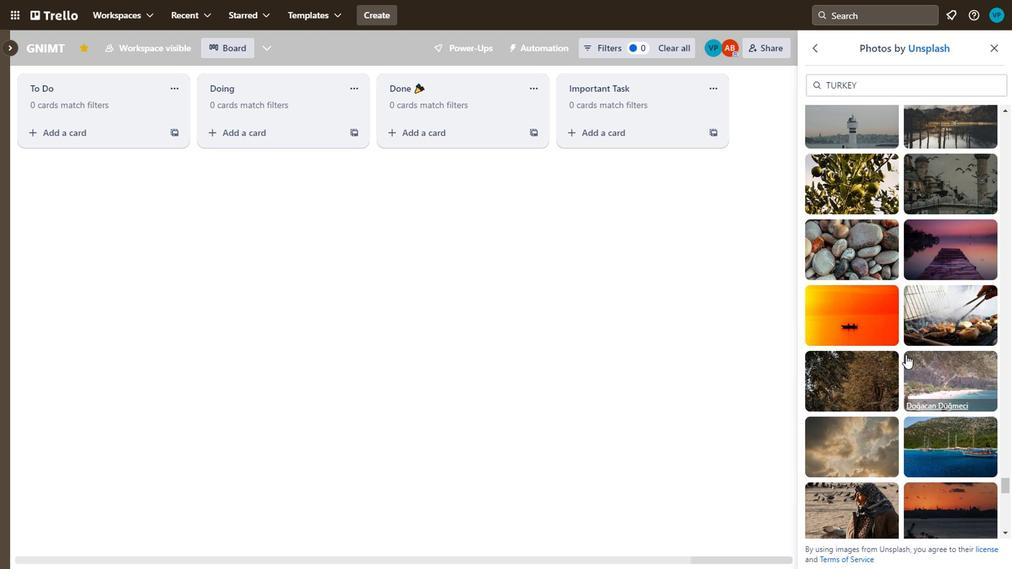 
Action: Mouse scrolled (900, 355) with delta (0, 0)
Screenshot: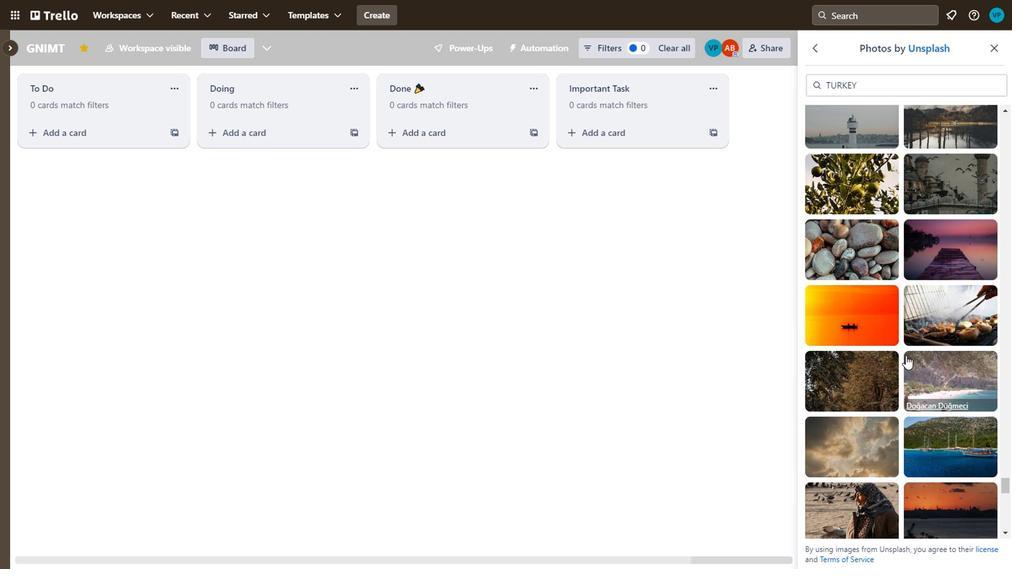 
Action: Mouse moved to (961, 349)
Screenshot: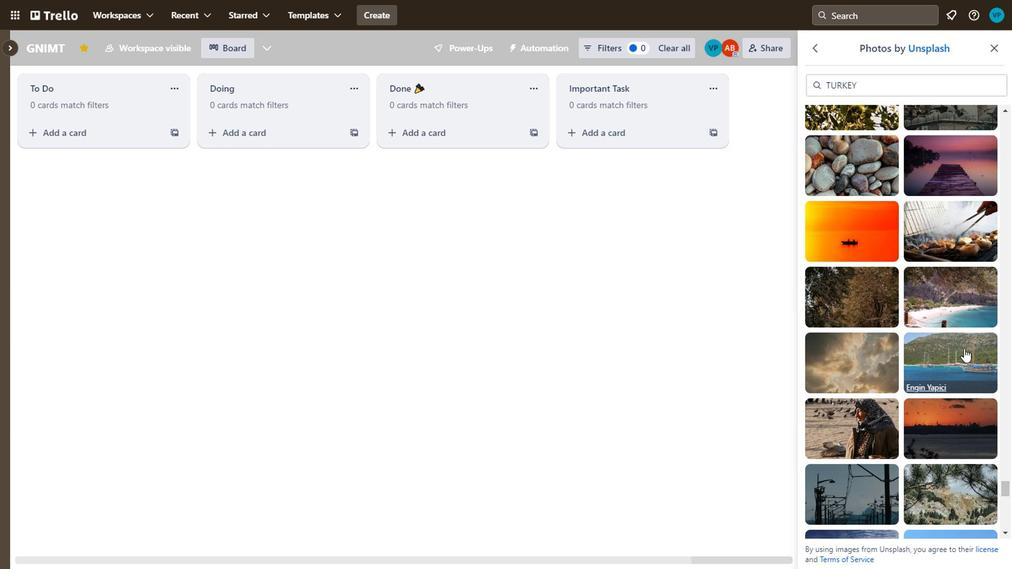 
Action: Mouse scrolled (961, 348) with delta (0, -1)
Screenshot: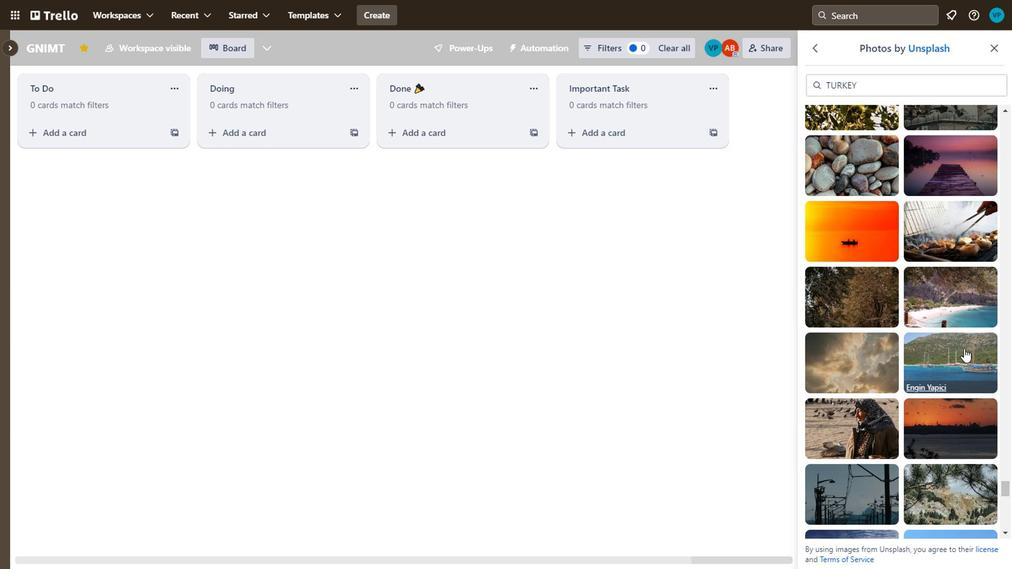 
Action: Mouse scrolled (961, 348) with delta (0, -1)
Screenshot: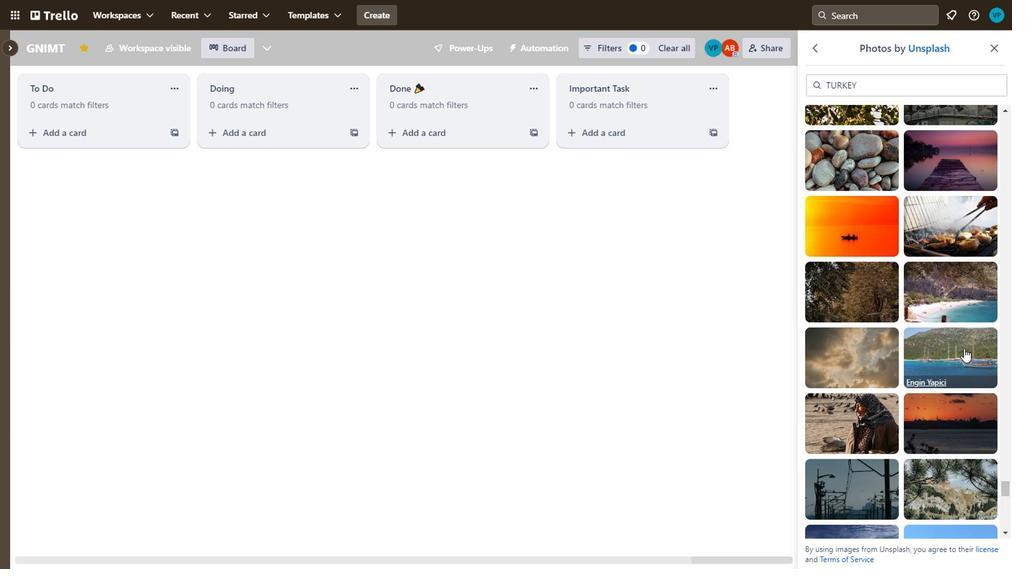 
Action: Mouse scrolled (961, 348) with delta (0, -1)
Screenshot: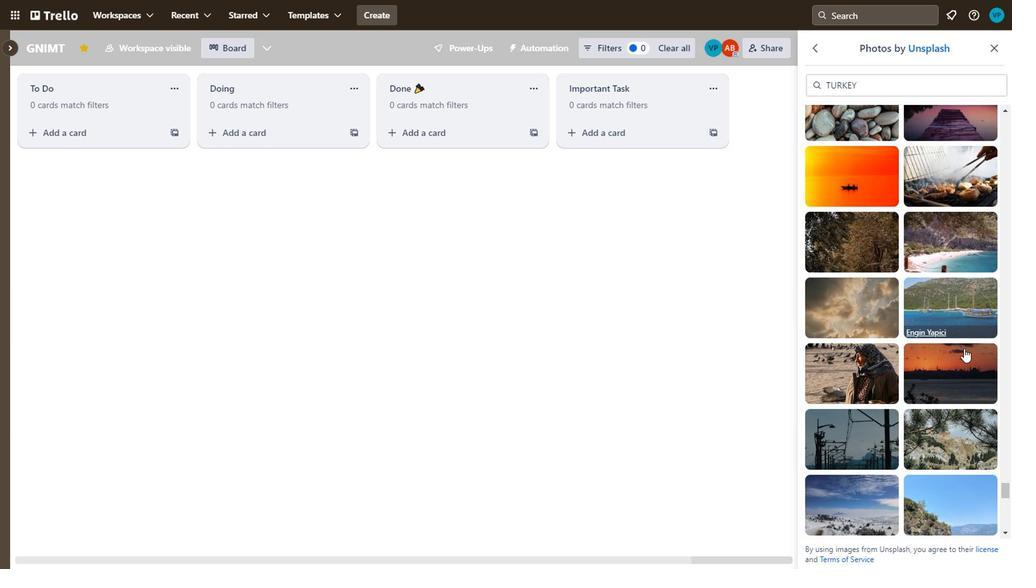 
Action: Mouse moved to (962, 349)
Screenshot: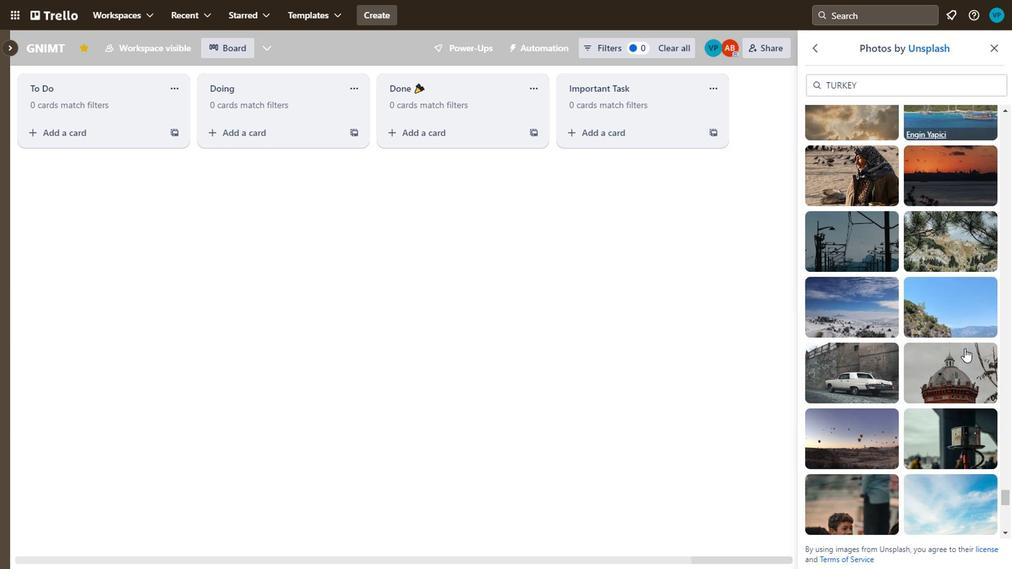 
Action: Mouse scrolled (962, 348) with delta (0, -1)
Screenshot: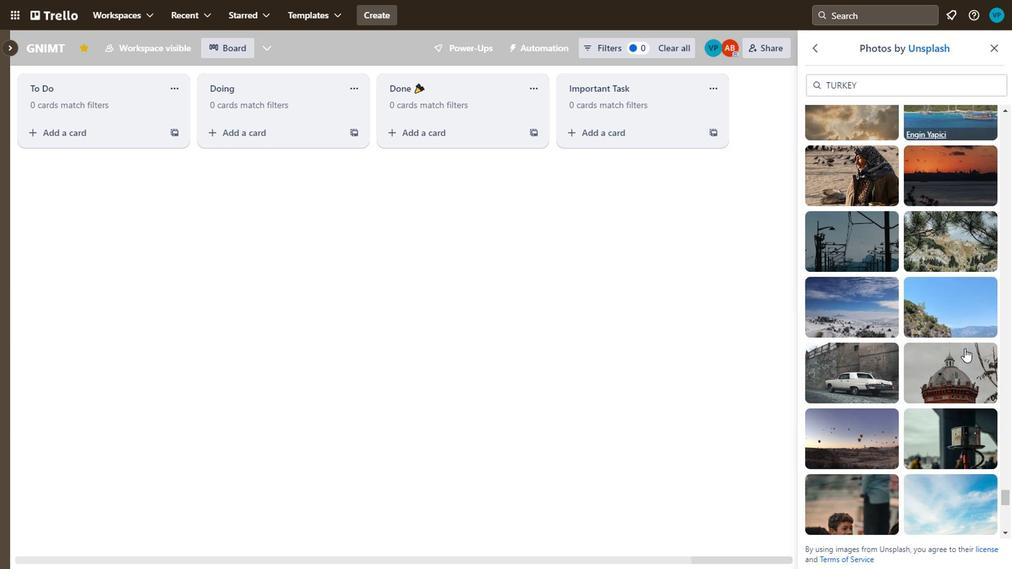
Action: Mouse moved to (963, 350)
Screenshot: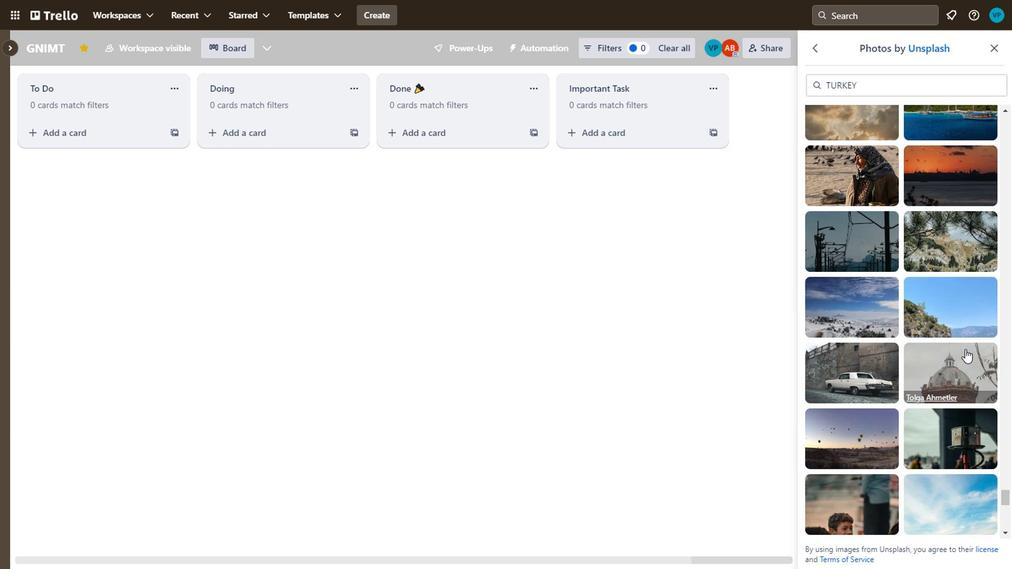 
Action: Mouse scrolled (963, 349) with delta (0, 0)
Screenshot: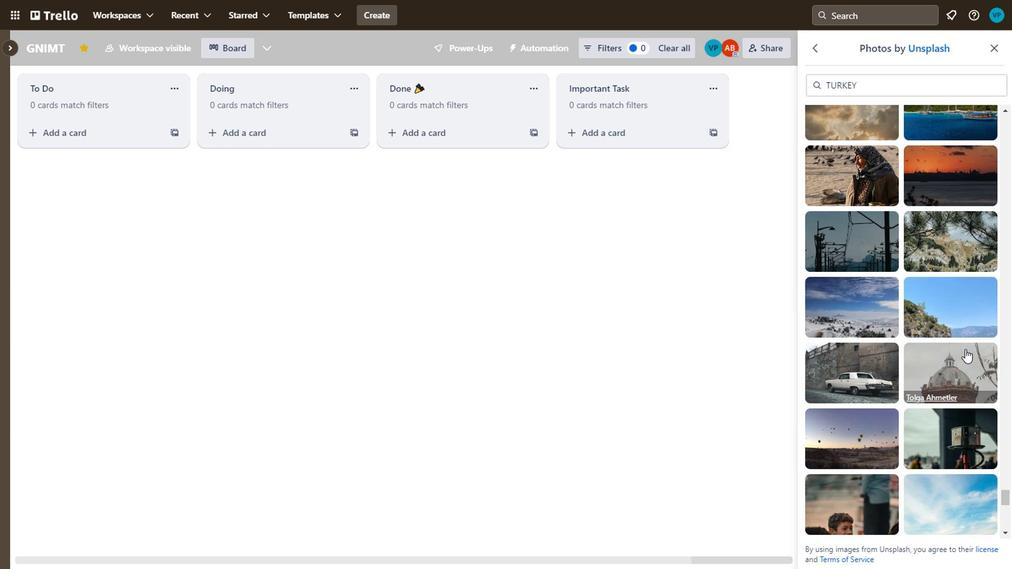 
Action: Mouse moved to (964, 351)
Screenshot: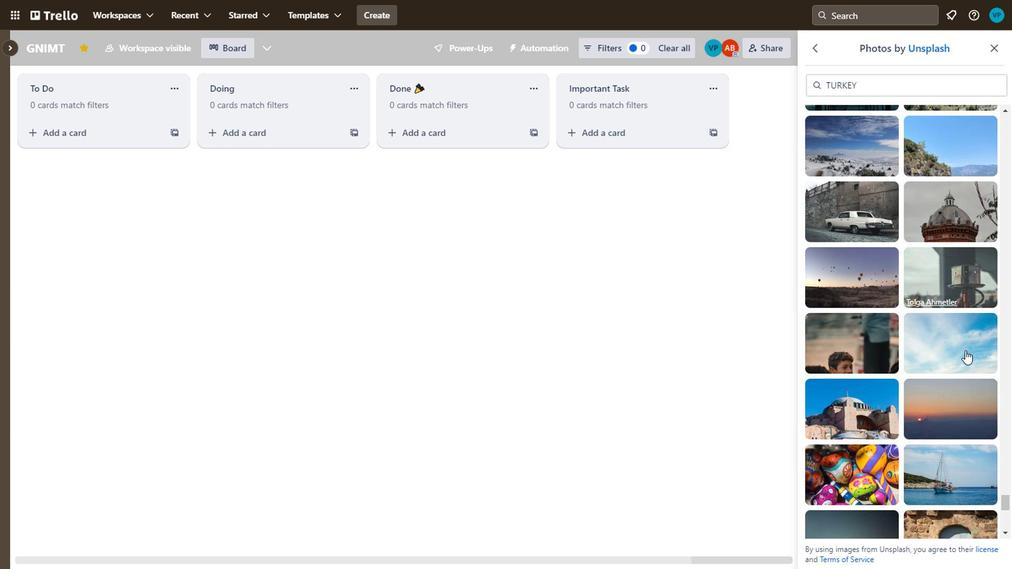 
Action: Mouse scrolled (964, 352) with delta (0, 1)
Screenshot: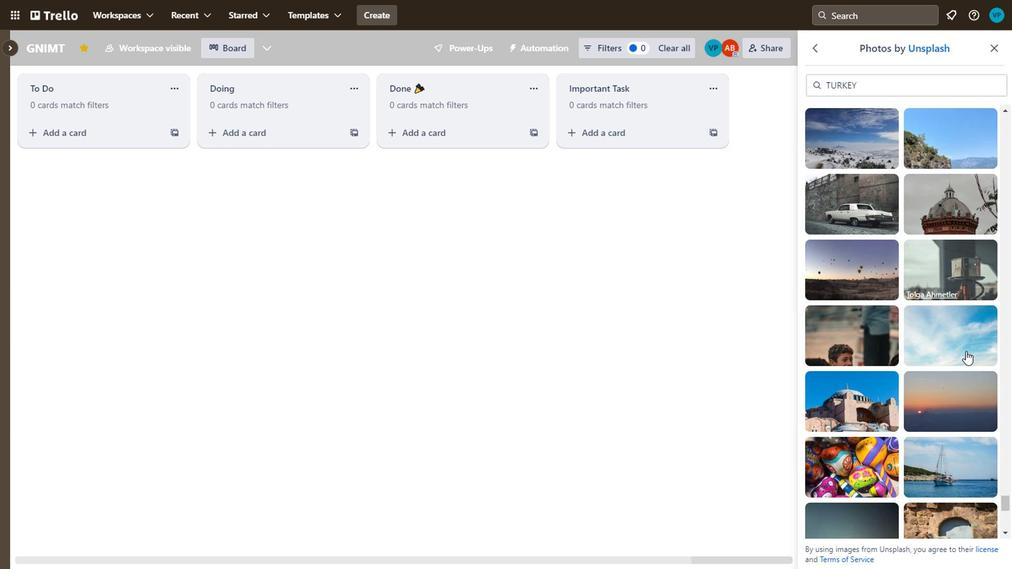 
Action: Mouse scrolled (964, 352) with delta (0, 1)
Screenshot: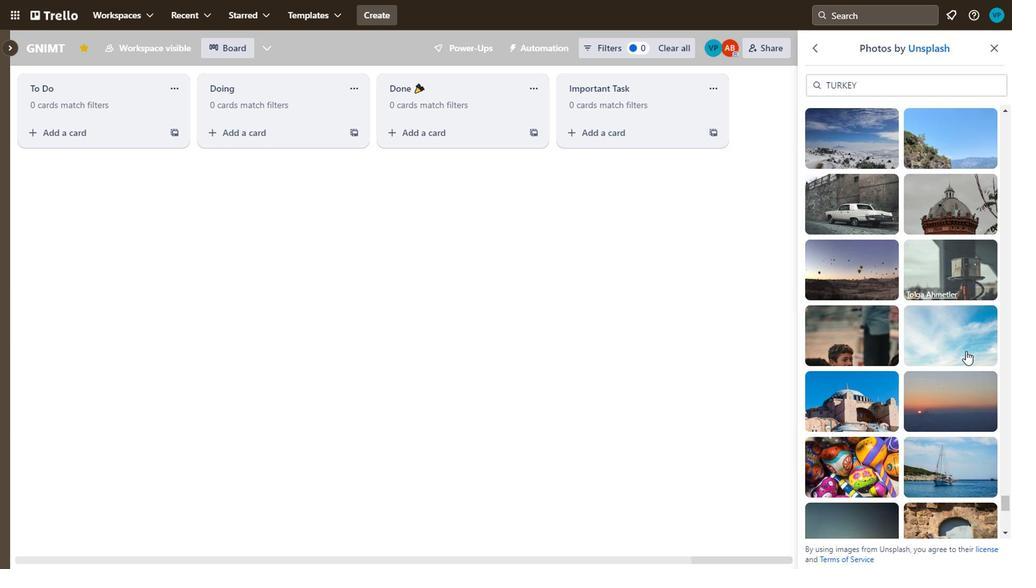 
Action: Mouse moved to (964, 352)
Screenshot: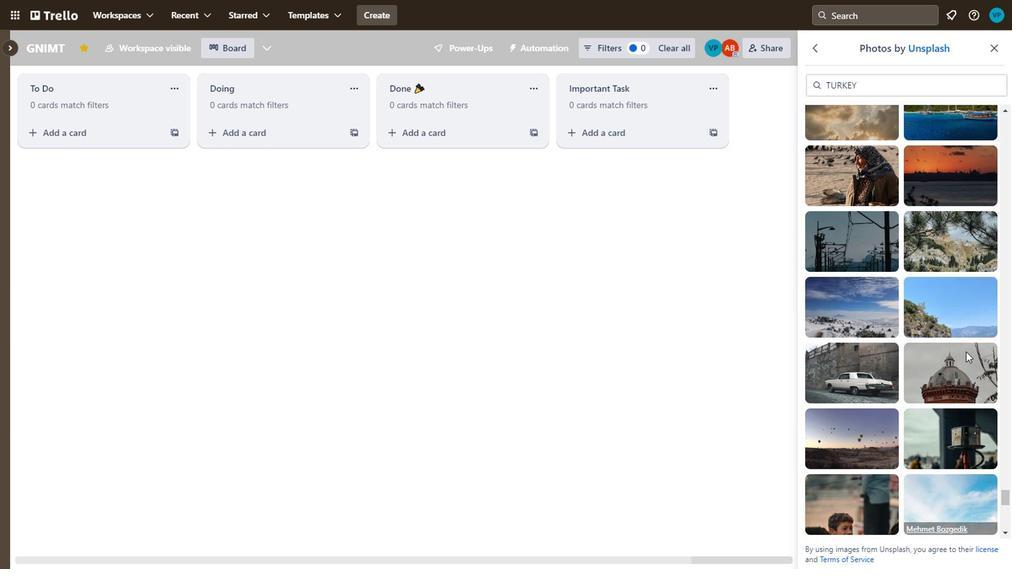 
Action: Mouse scrolled (964, 353) with delta (0, 0)
Screenshot: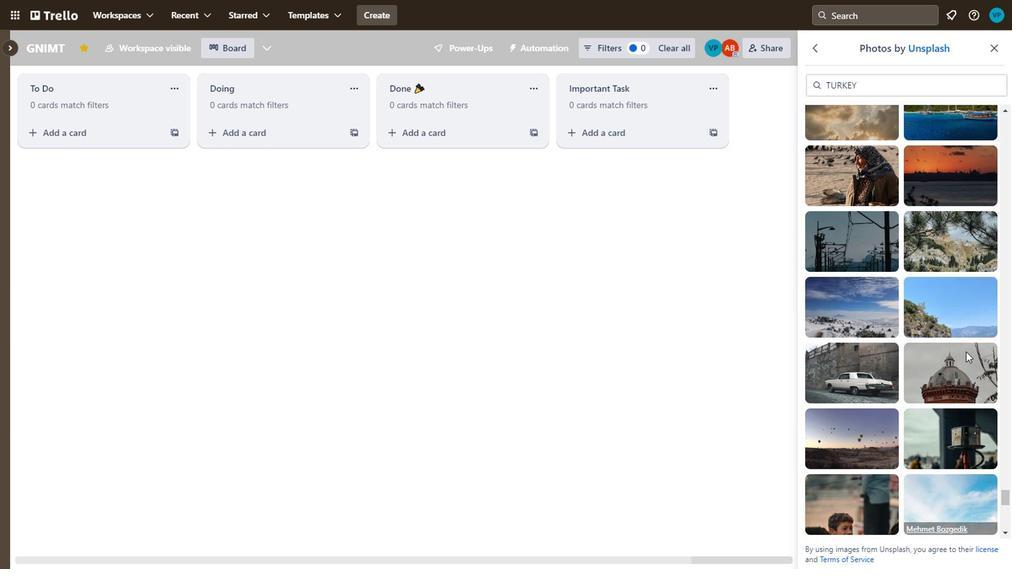 
Action: Mouse scrolled (964, 353) with delta (0, 0)
Screenshot: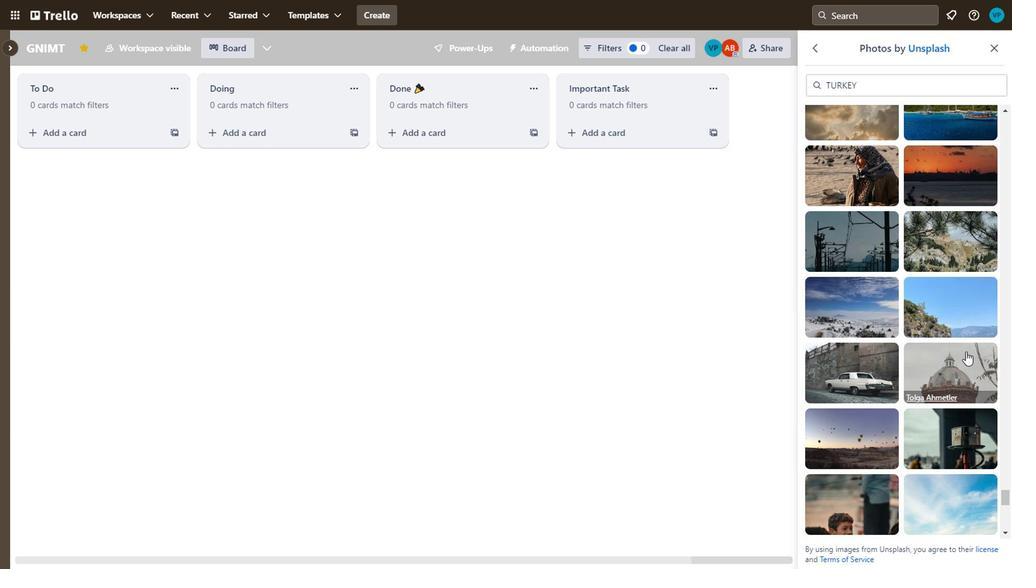 
Action: Mouse scrolled (964, 353) with delta (0, 0)
Screenshot: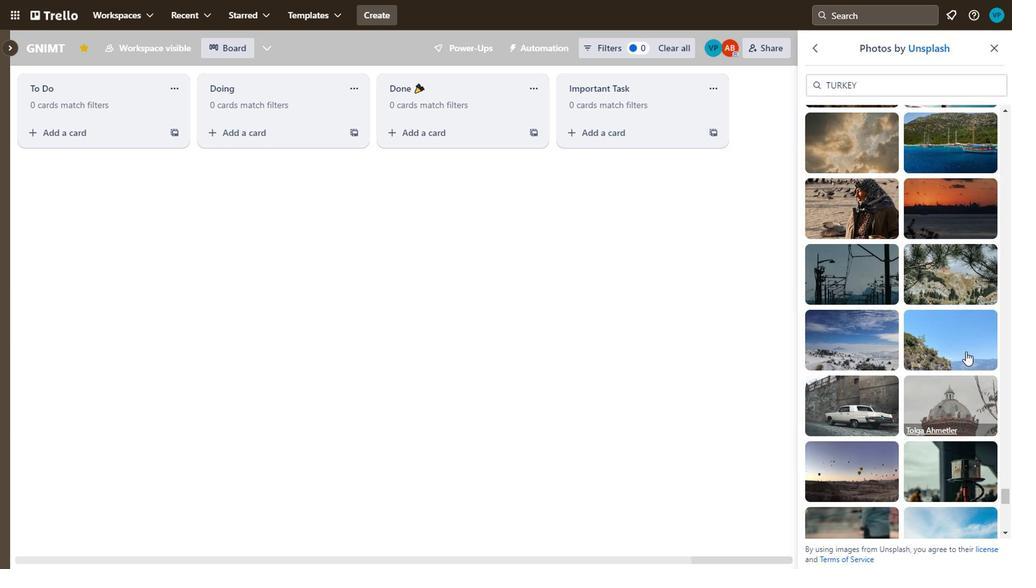 
Action: Mouse moved to (932, 352)
Screenshot: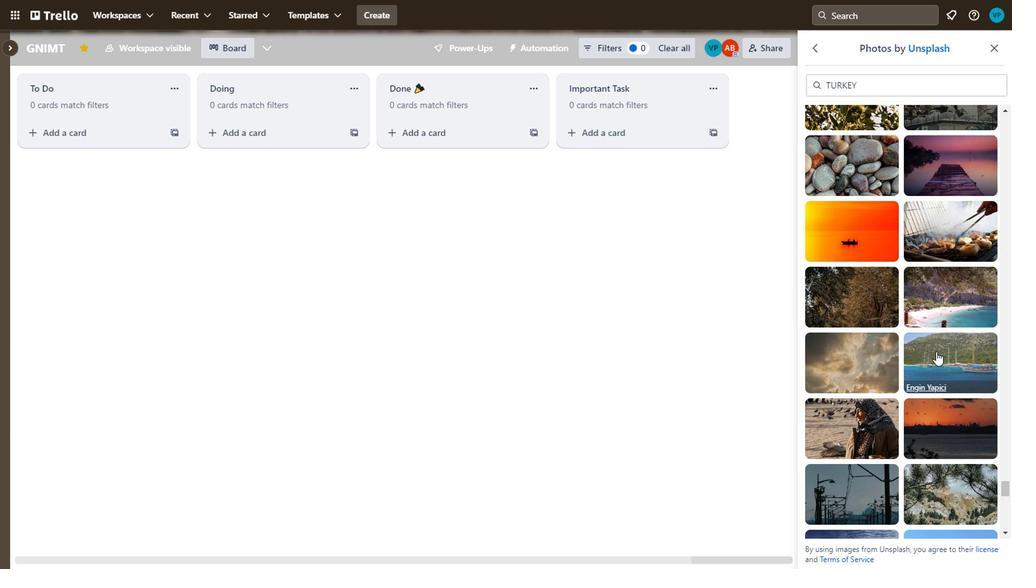 
Action: Mouse pressed left at (932, 352)
Screenshot: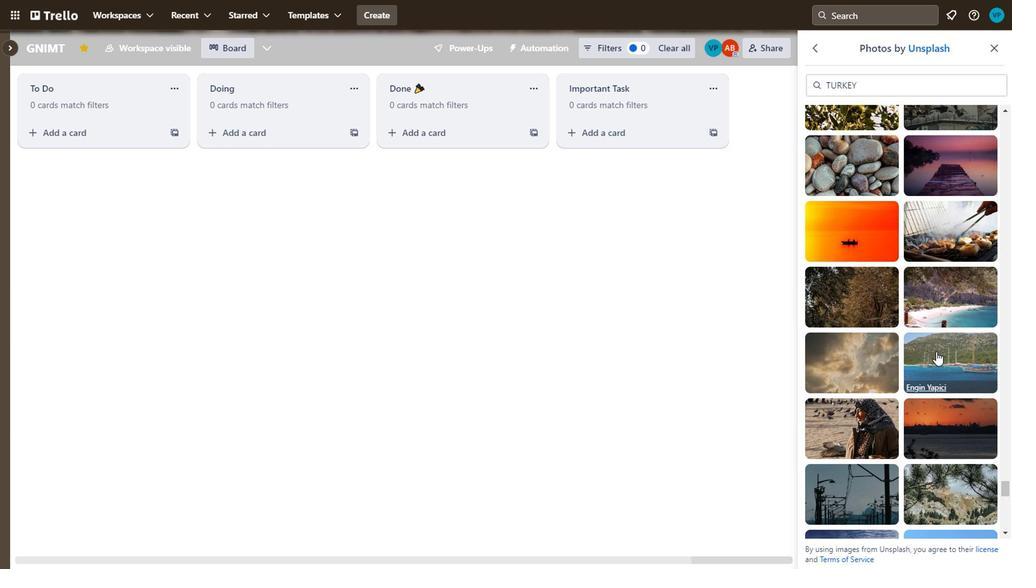 
Action: Mouse moved to (861, 422)
Screenshot: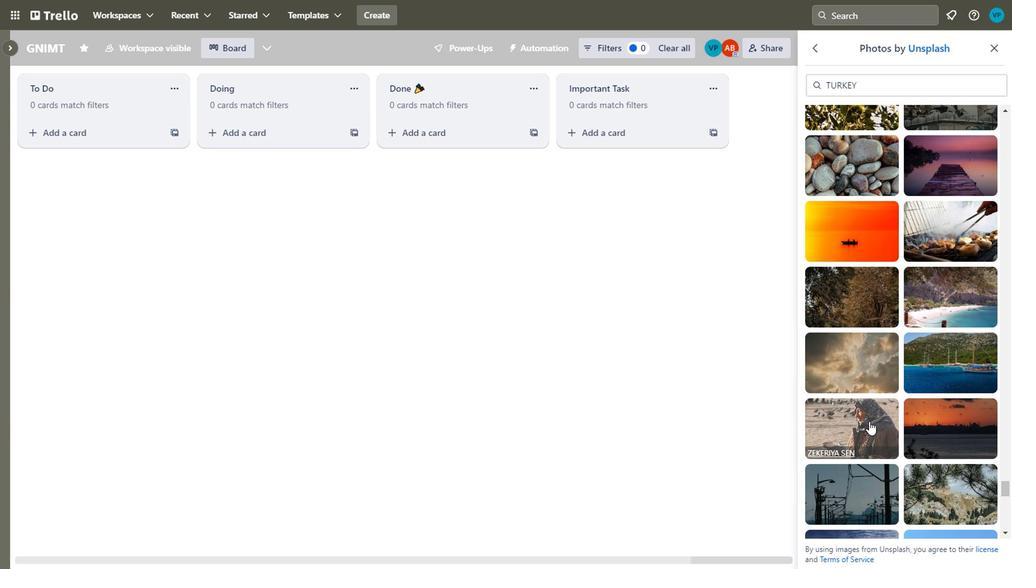
Action: Mouse pressed left at (861, 422)
Screenshot: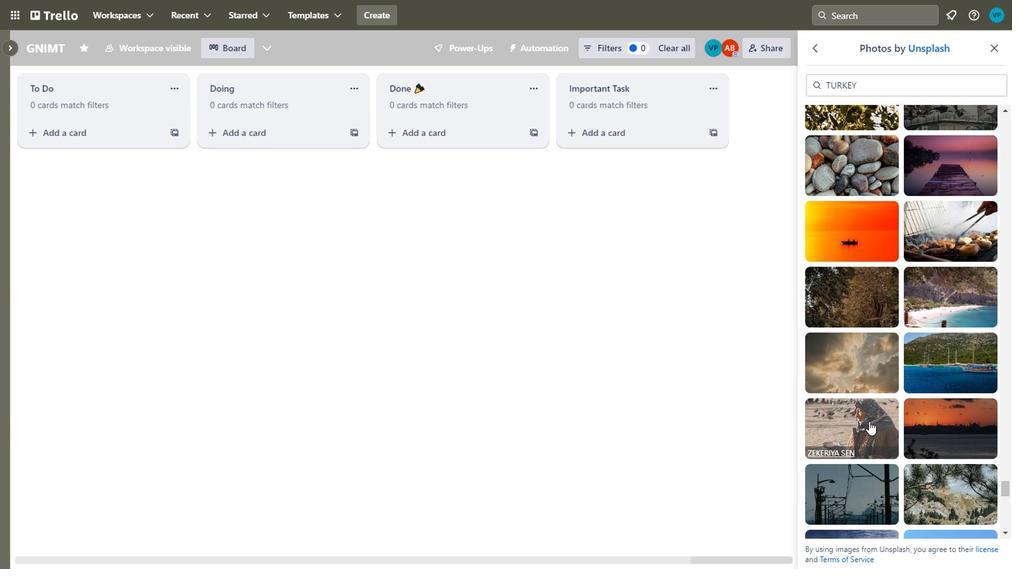 
Action: Mouse moved to (925, 425)
Screenshot: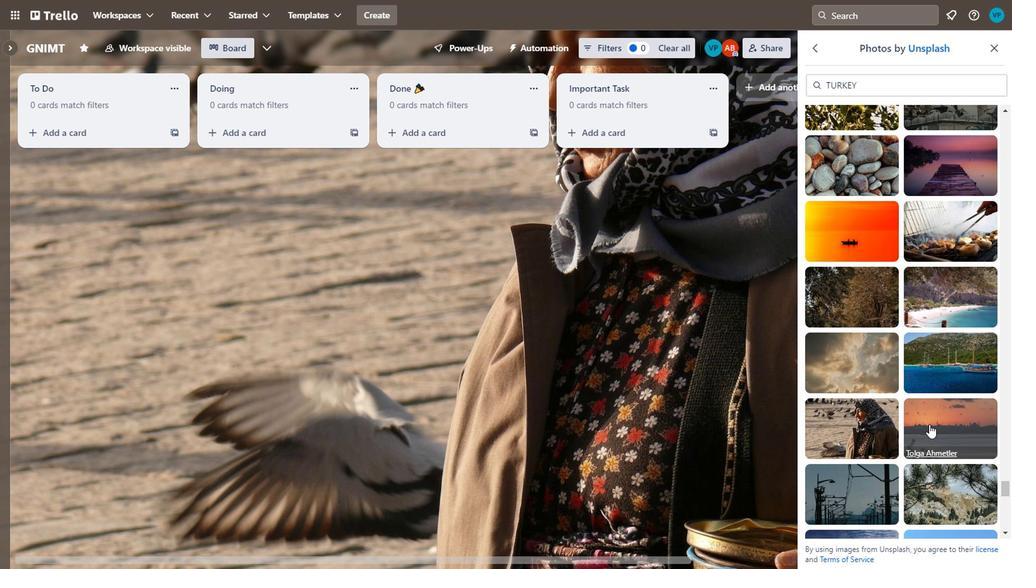 
Action: Mouse pressed left at (925, 425)
Screenshot: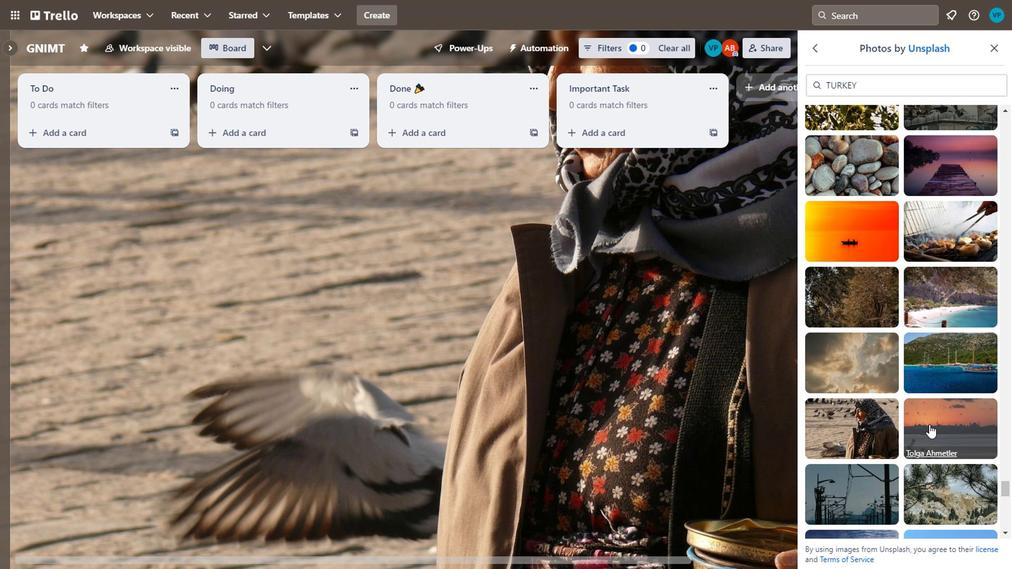 
Action: Mouse moved to (852, 480)
Screenshot: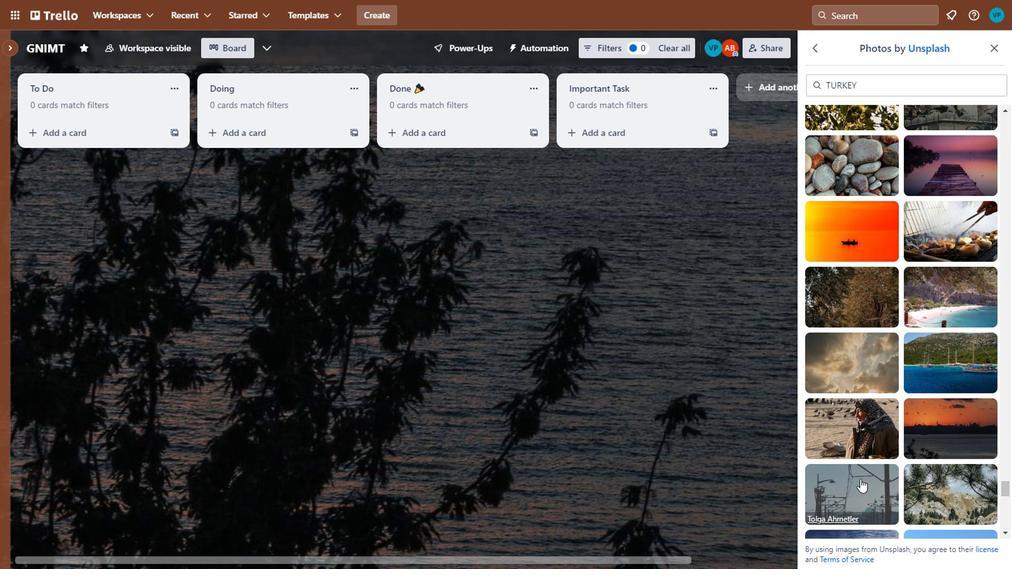 
Action: Mouse pressed left at (852, 480)
Screenshot: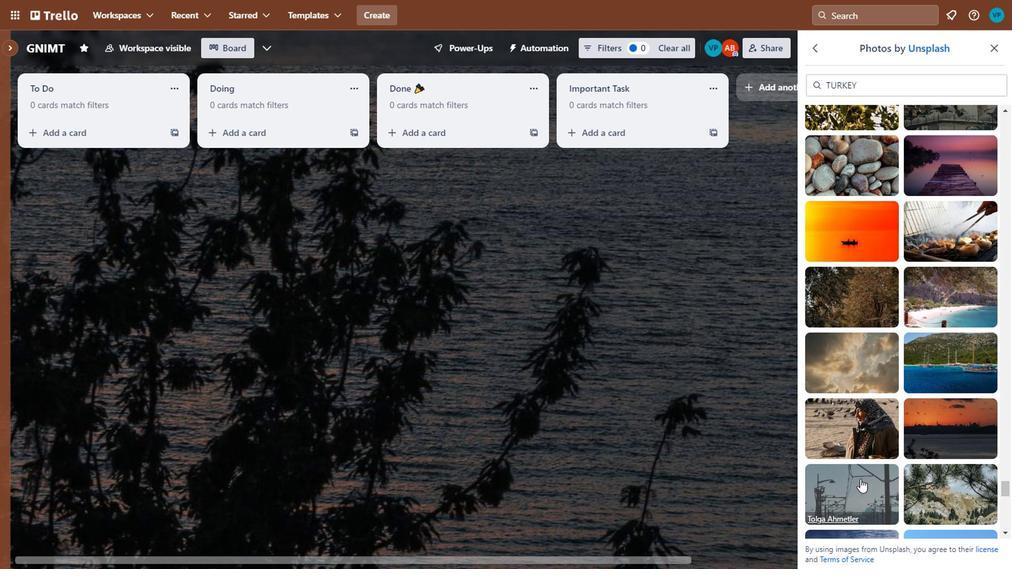 
Action: Mouse moved to (911, 493)
Screenshot: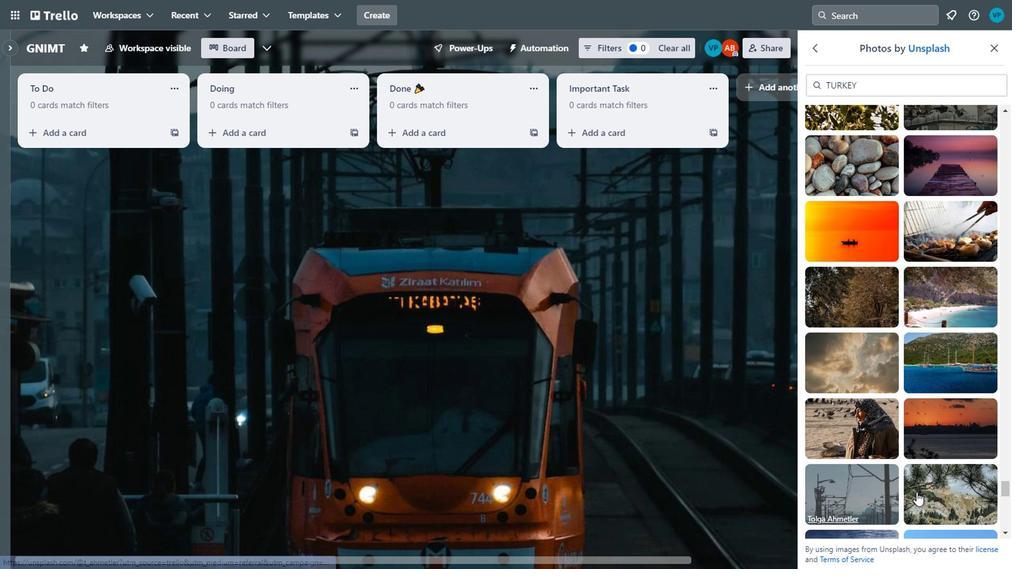 
Action: Mouse scrolled (911, 493) with delta (0, 0)
Screenshot: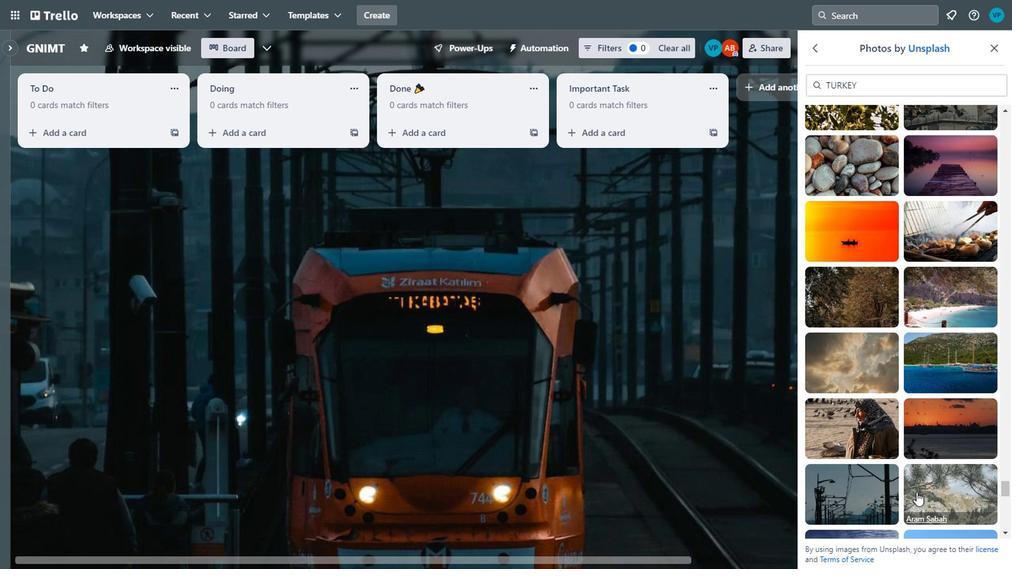 
Action: Mouse scrolled (911, 493) with delta (0, 0)
Screenshot: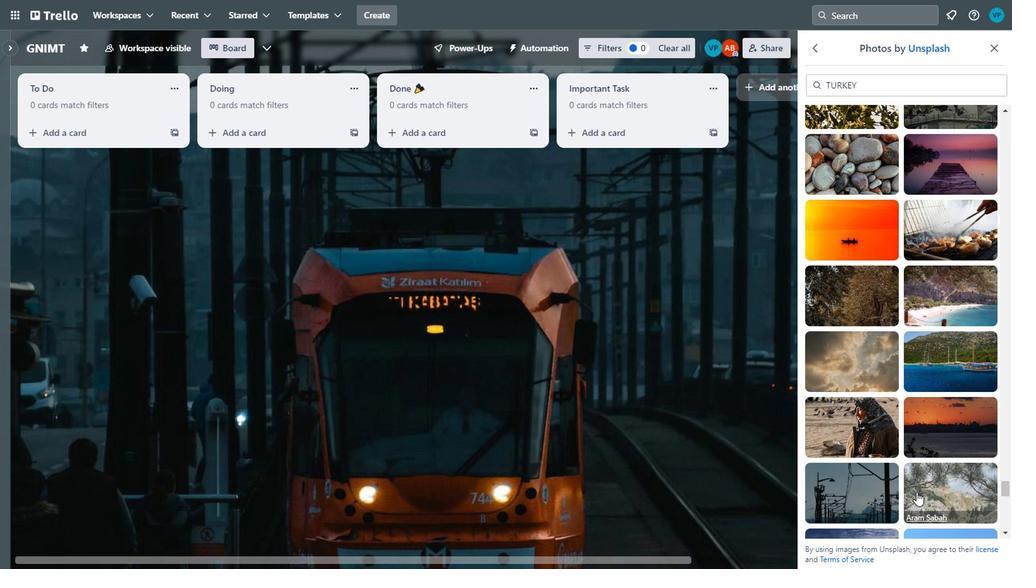 
Action: Mouse moved to (881, 449)
Screenshot: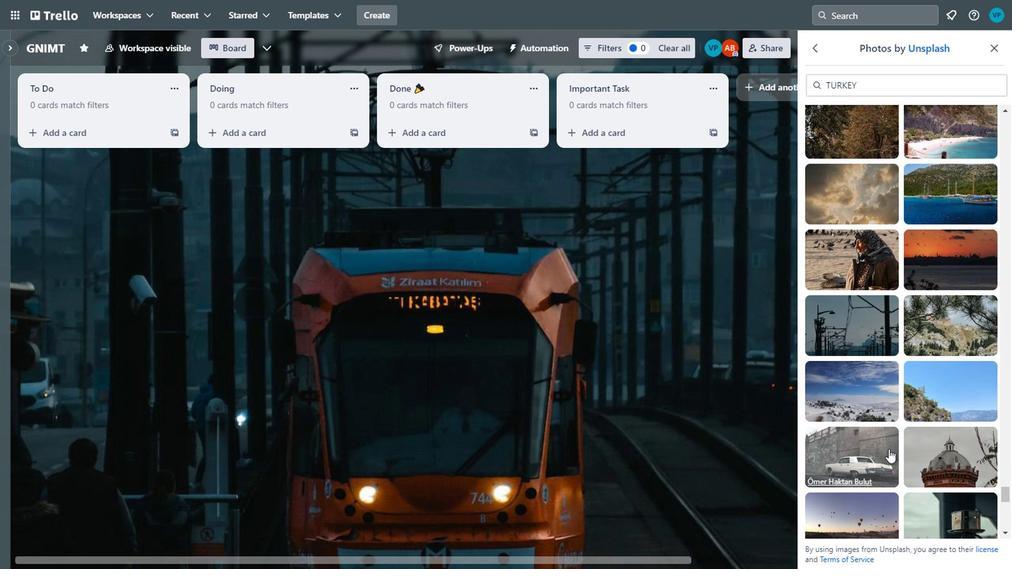 
Action: Mouse pressed left at (881, 449)
Screenshot: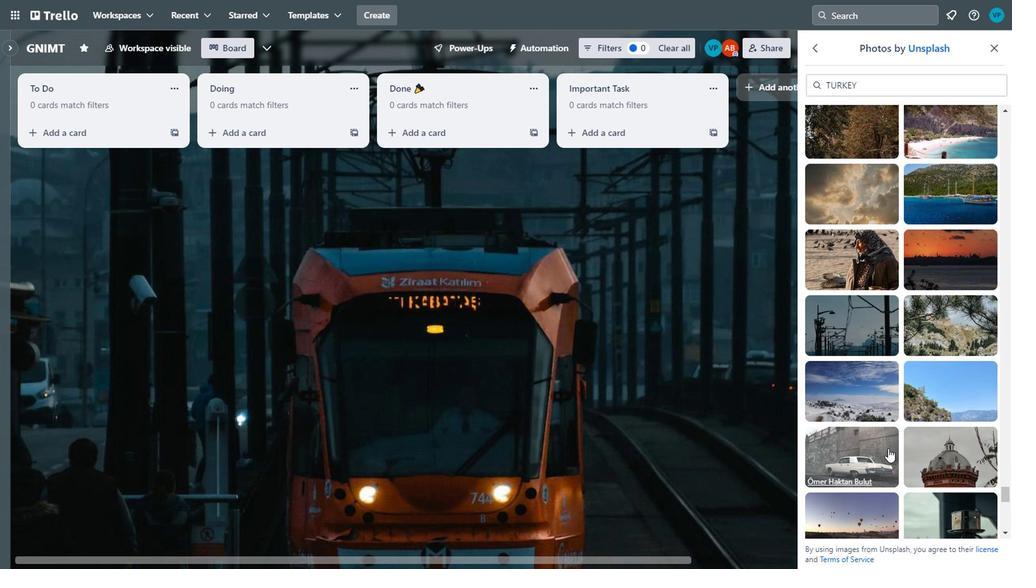 
Action: Mouse moved to (939, 435)
Screenshot: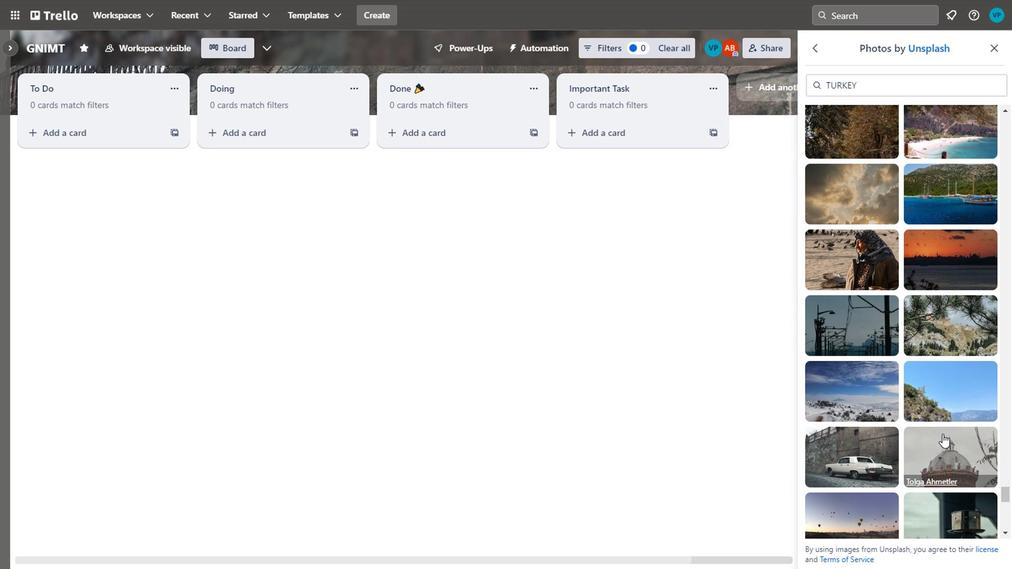 
Action: Mouse scrolled (939, 434) with delta (0, 0)
Screenshot: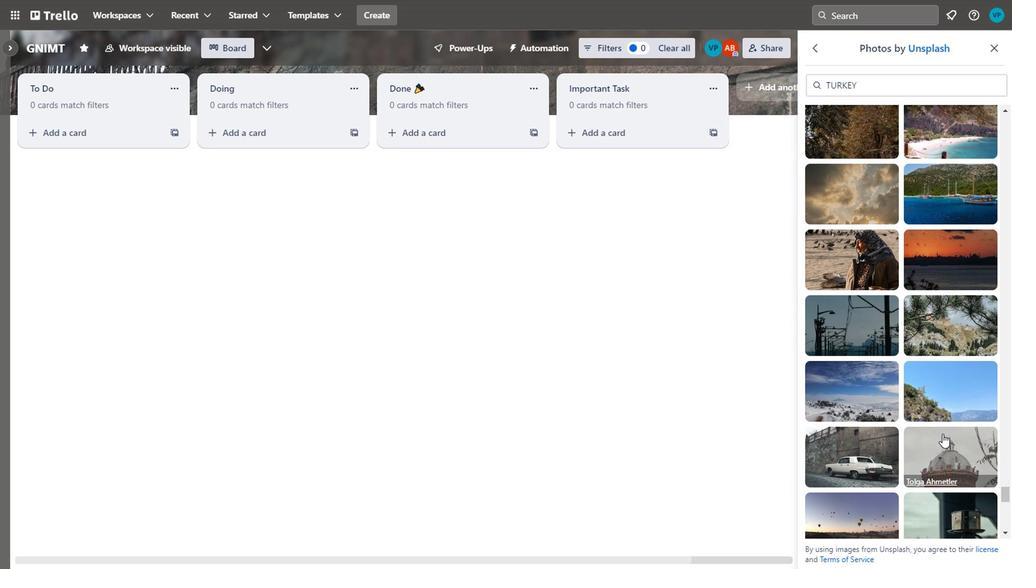 
Action: Mouse moved to (945, 434)
Screenshot: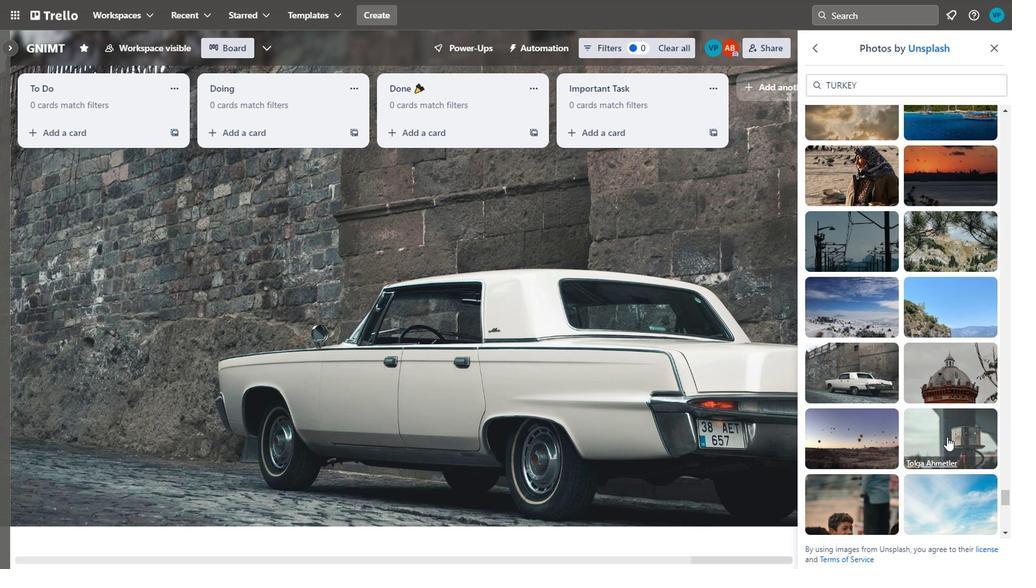 
Action: Mouse pressed left at (945, 434)
Screenshot: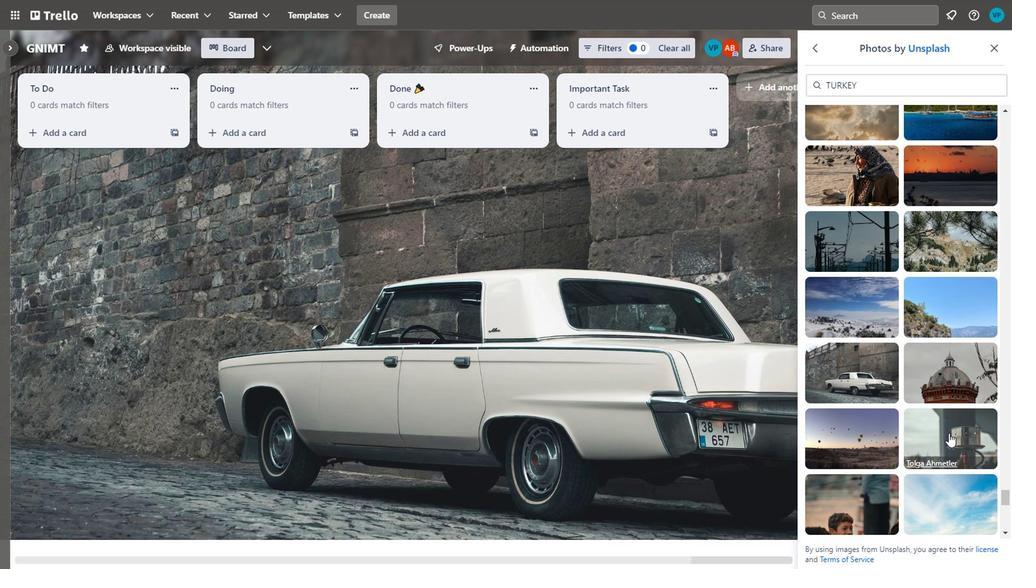 
Action: Mouse moved to (867, 478)
Screenshot: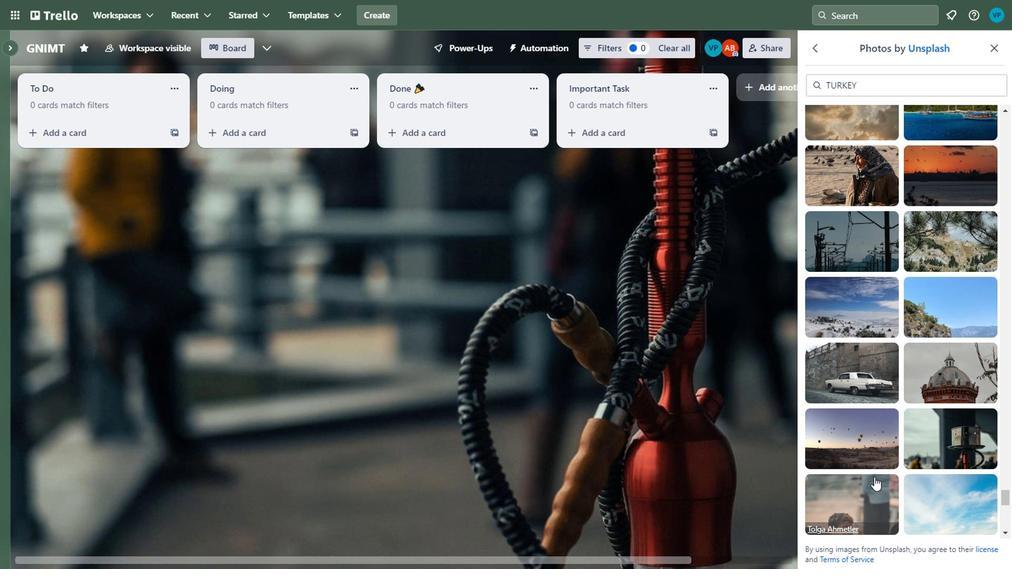 
Action: Mouse scrolled (867, 477) with delta (0, 0)
Screenshot: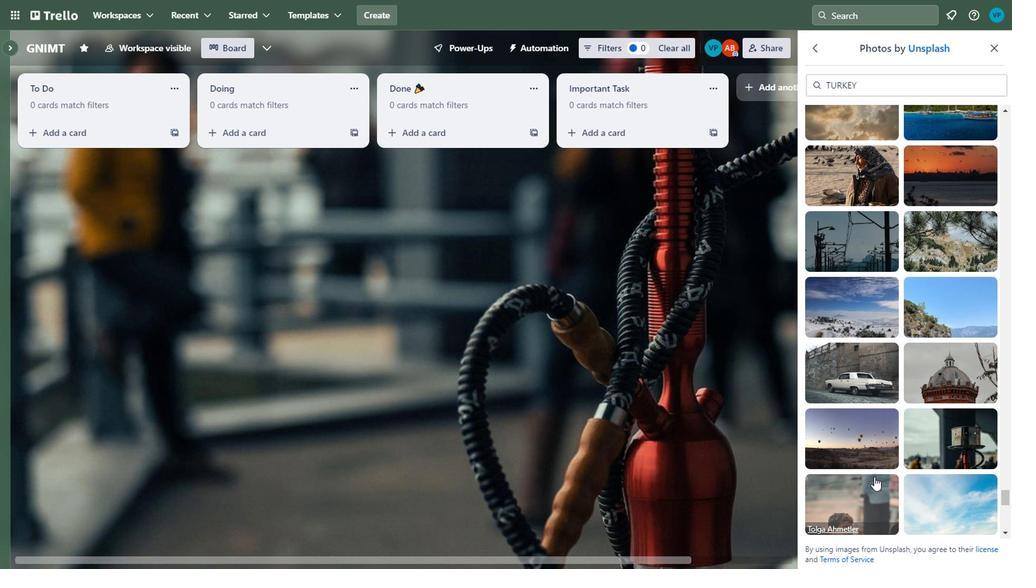 
Action: Mouse scrolled (867, 477) with delta (0, 0)
Screenshot: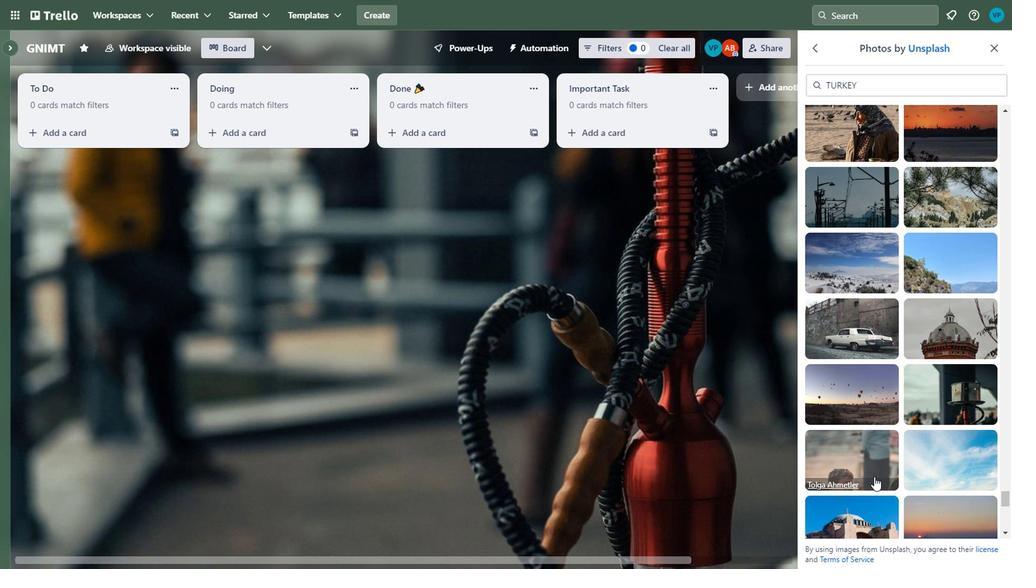 
Action: Mouse moved to (853, 321)
Screenshot: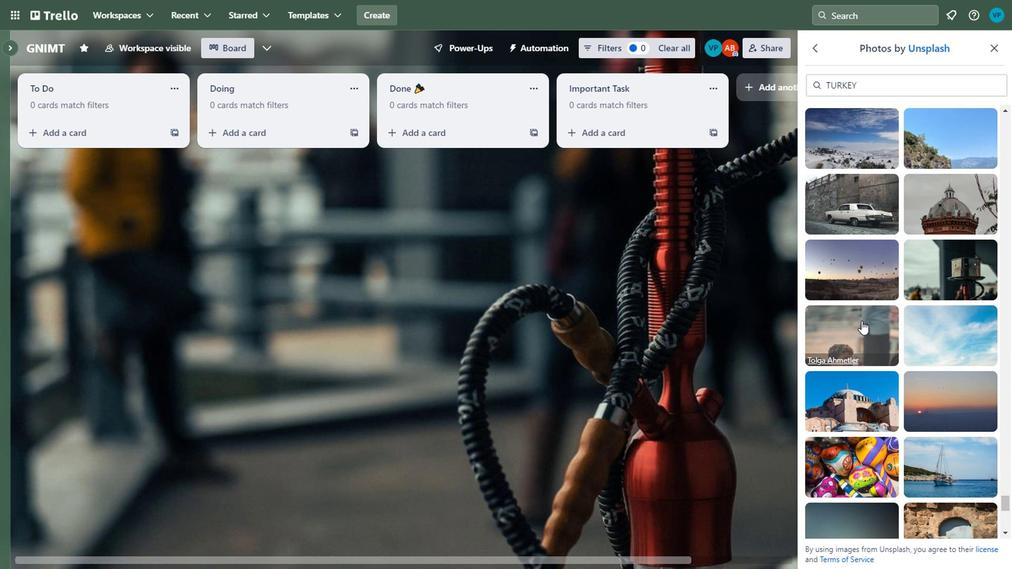 
Action: Mouse pressed left at (853, 321)
Screenshot: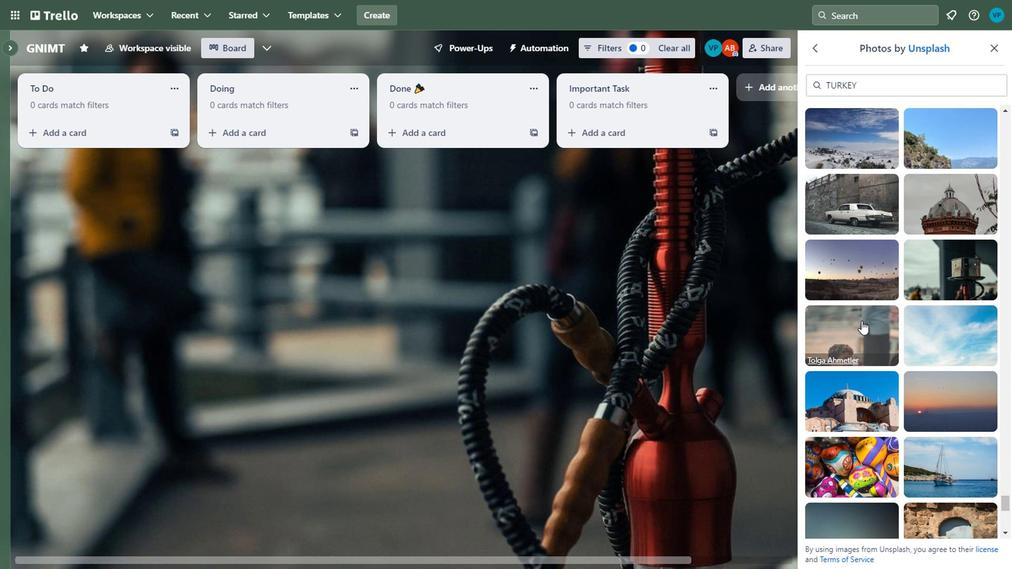 
Action: Mouse moved to (949, 339)
Screenshot: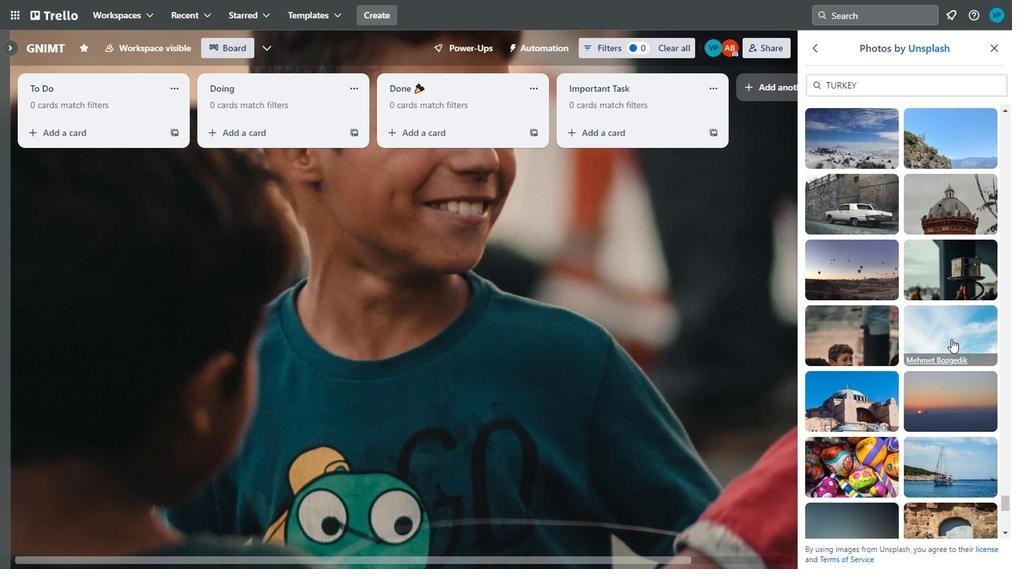 
Action: Mouse pressed left at (949, 339)
Screenshot: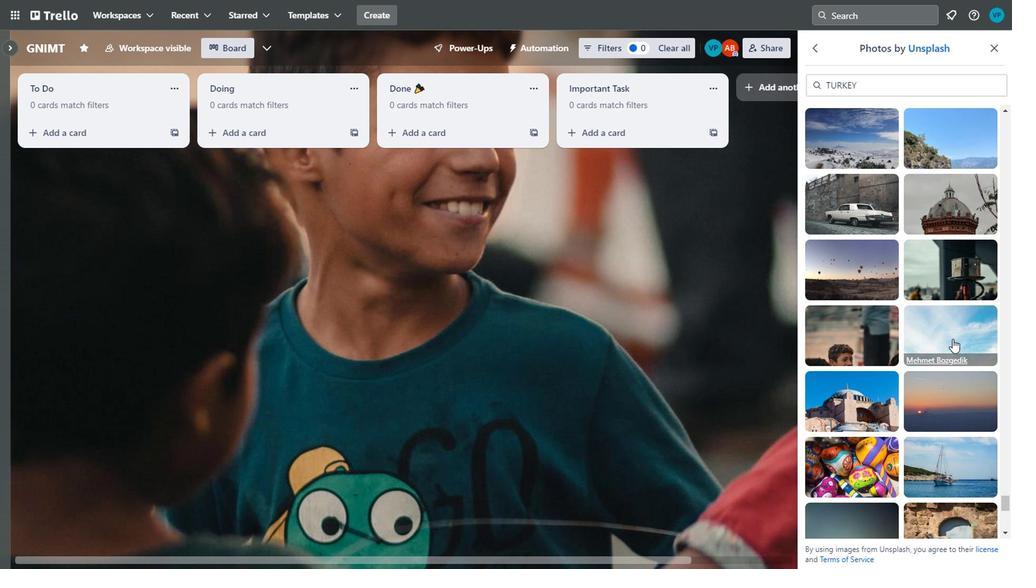 
Action: Mouse moved to (920, 387)
Screenshot: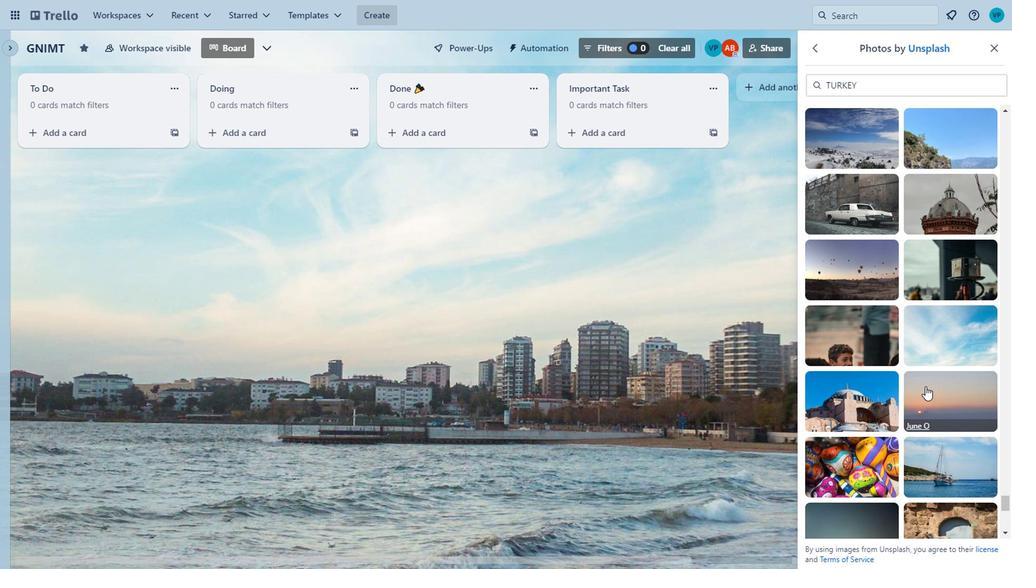 
Action: Mouse pressed left at (920, 387)
Screenshot: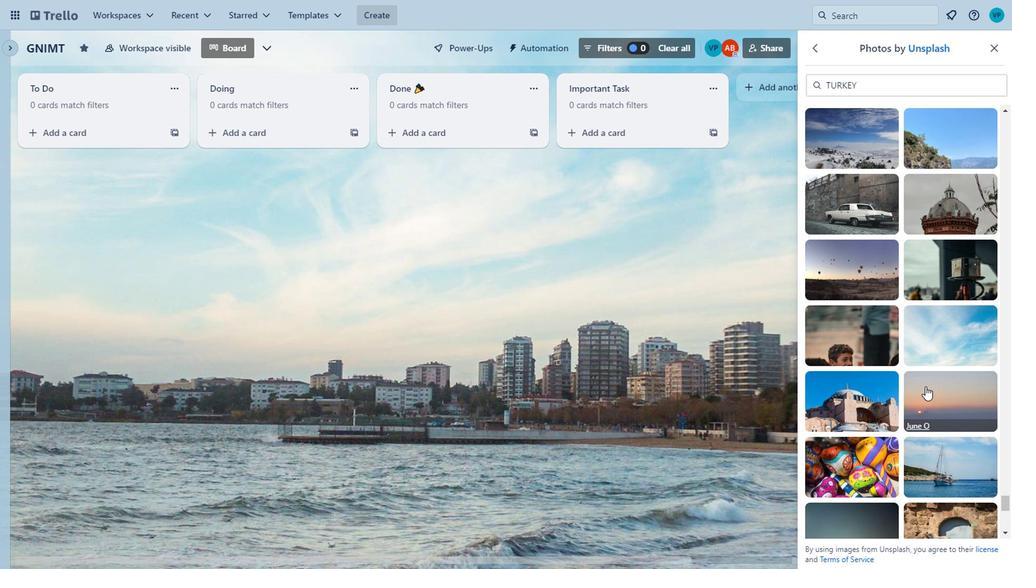 
Action: Mouse moved to (875, 459)
Screenshot: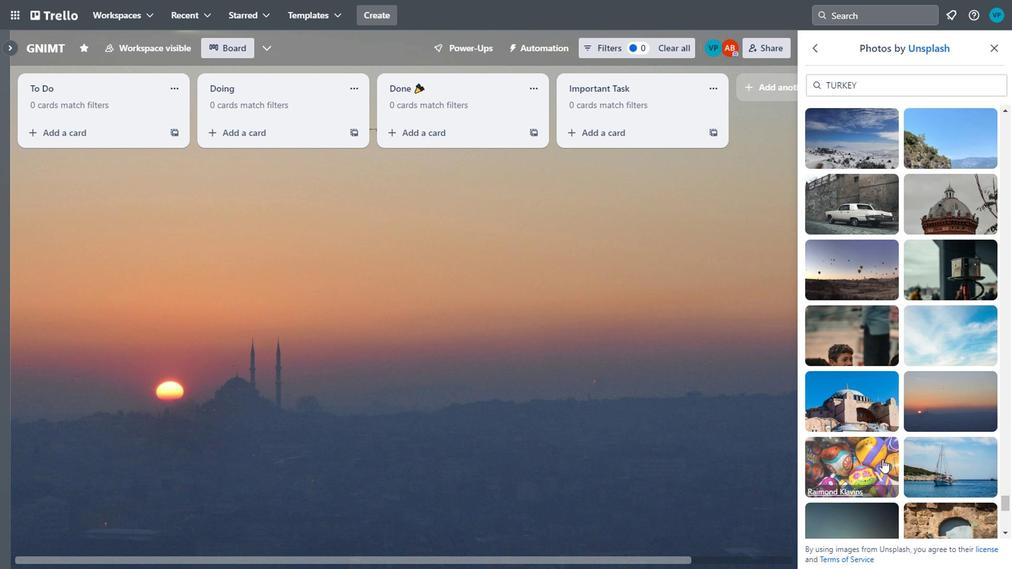 
Action: Mouse pressed left at (875, 459)
Screenshot: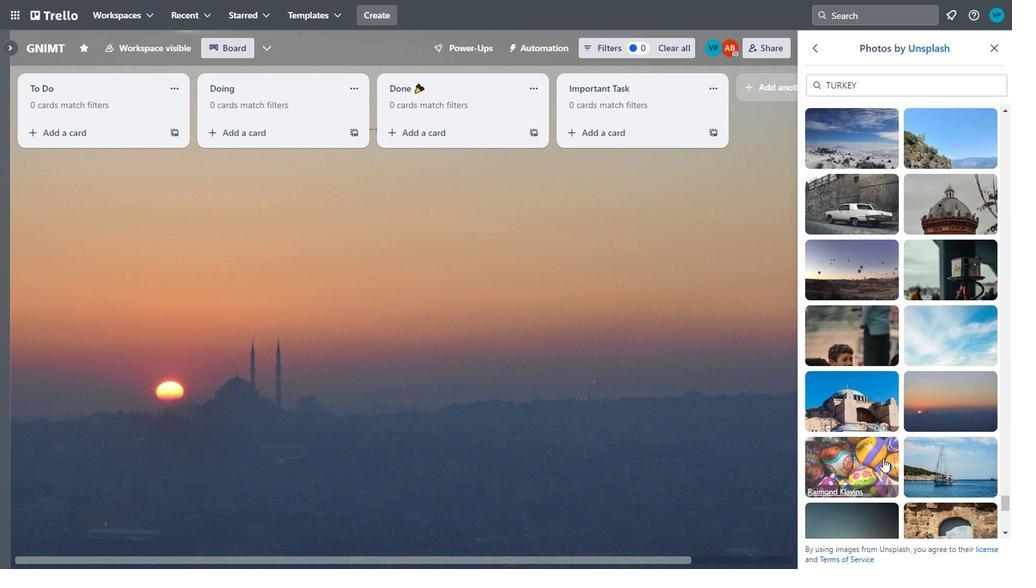 
Action: Mouse moved to (935, 447)
Screenshot: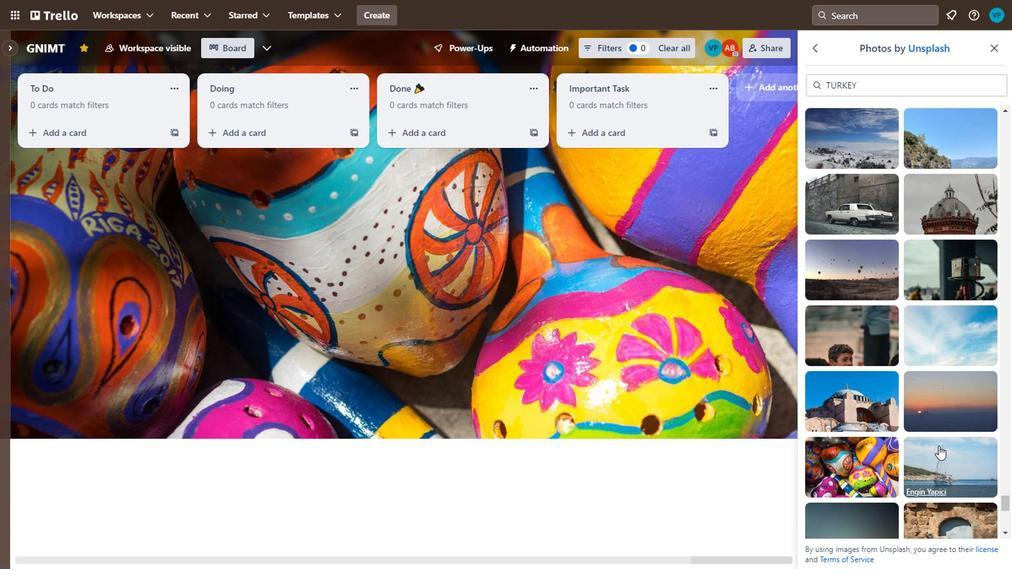 
Action: Mouse scrolled (935, 447) with delta (0, 0)
Screenshot: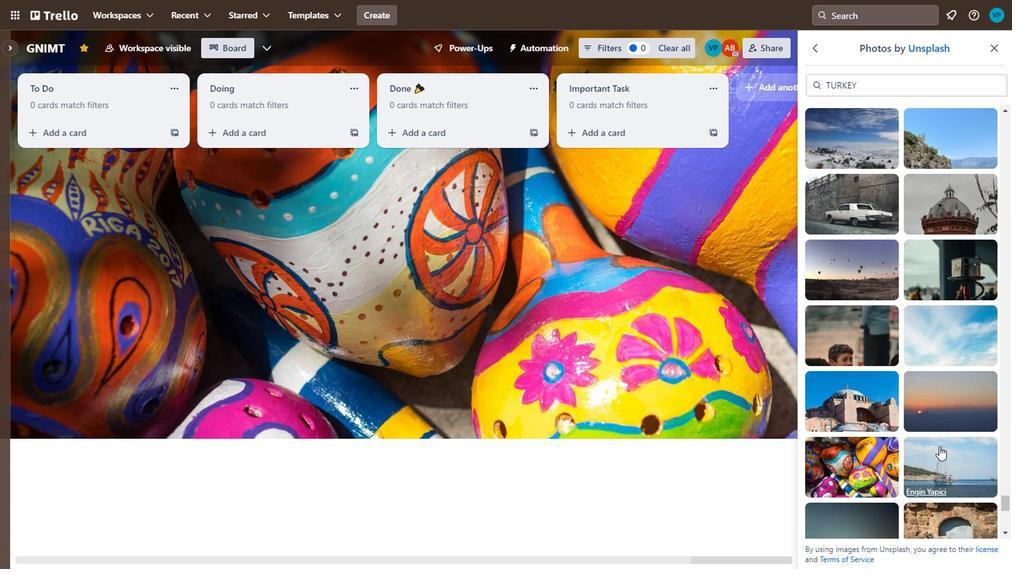 
Action: Mouse moved to (979, 387)
Screenshot: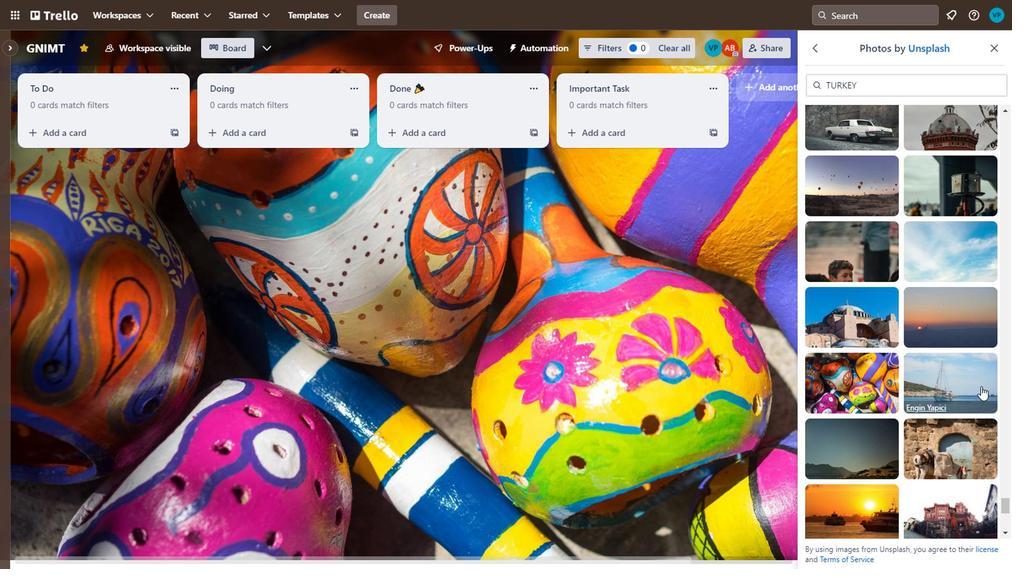 
Action: Mouse pressed left at (979, 387)
Screenshot: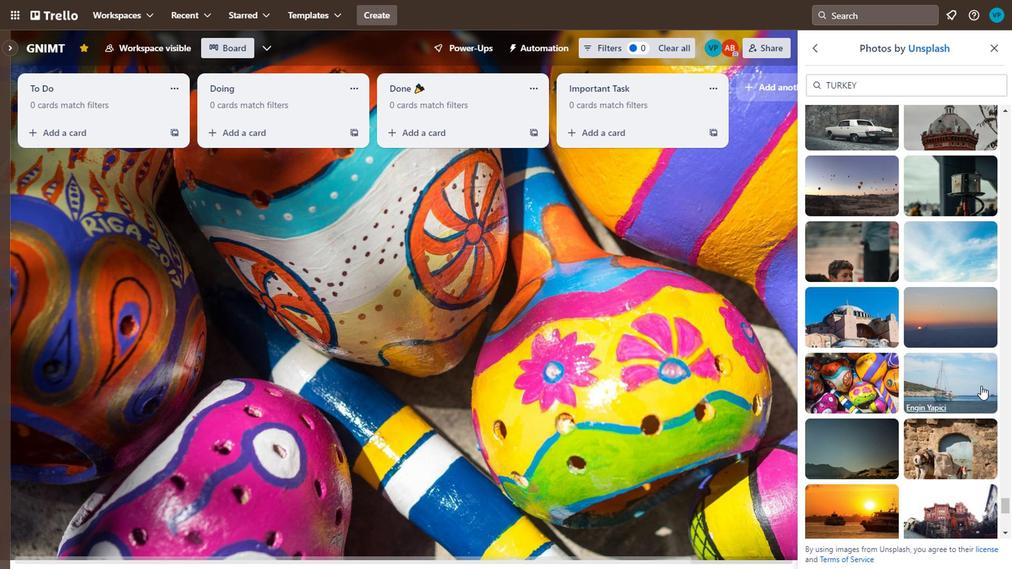 
Action: Mouse moved to (858, 441)
Screenshot: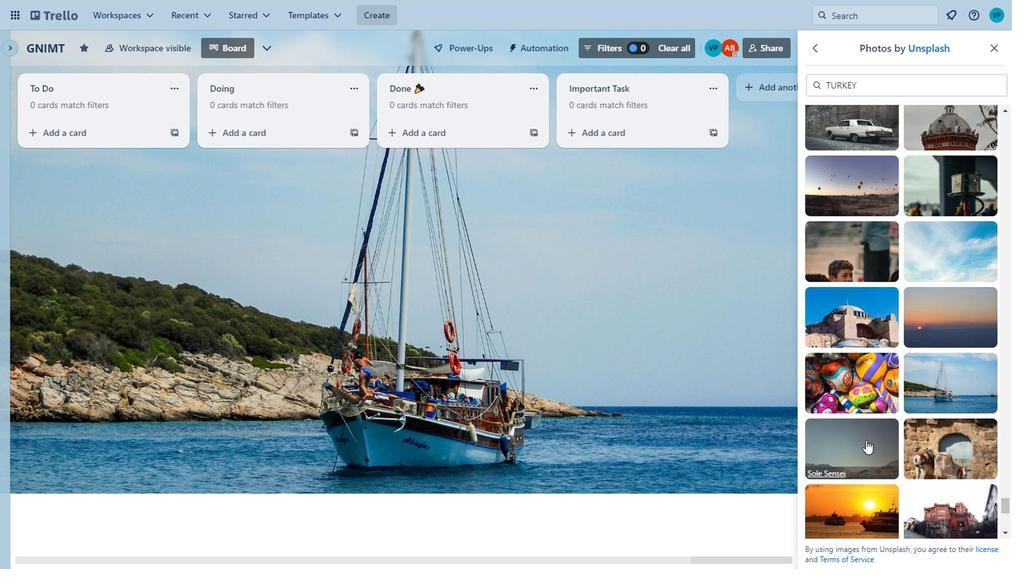 
Action: Mouse pressed left at (858, 441)
Screenshot: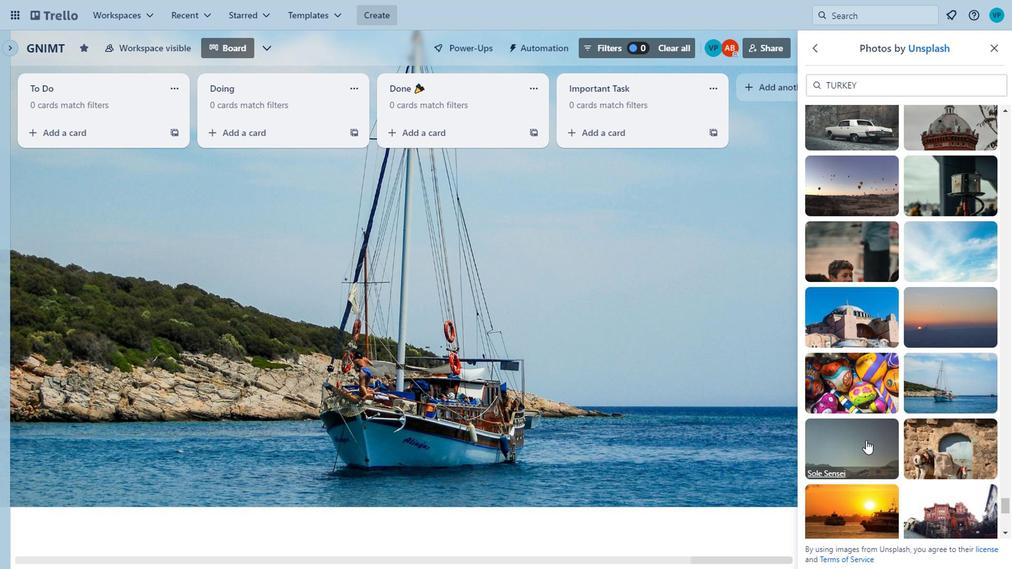 
Action: Mouse moved to (962, 421)
Screenshot: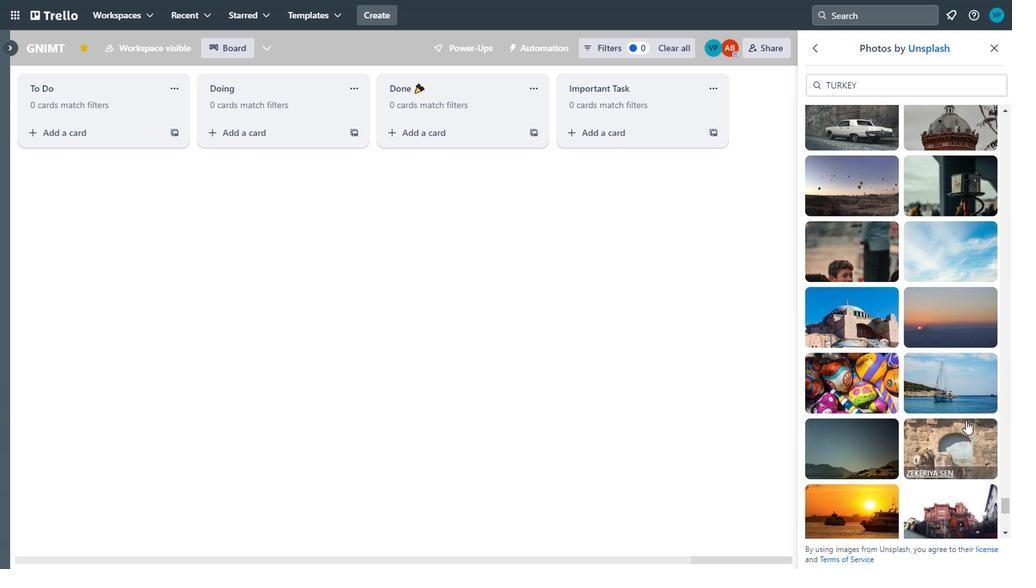
Action: Mouse scrolled (962, 420) with delta (0, -1)
Screenshot: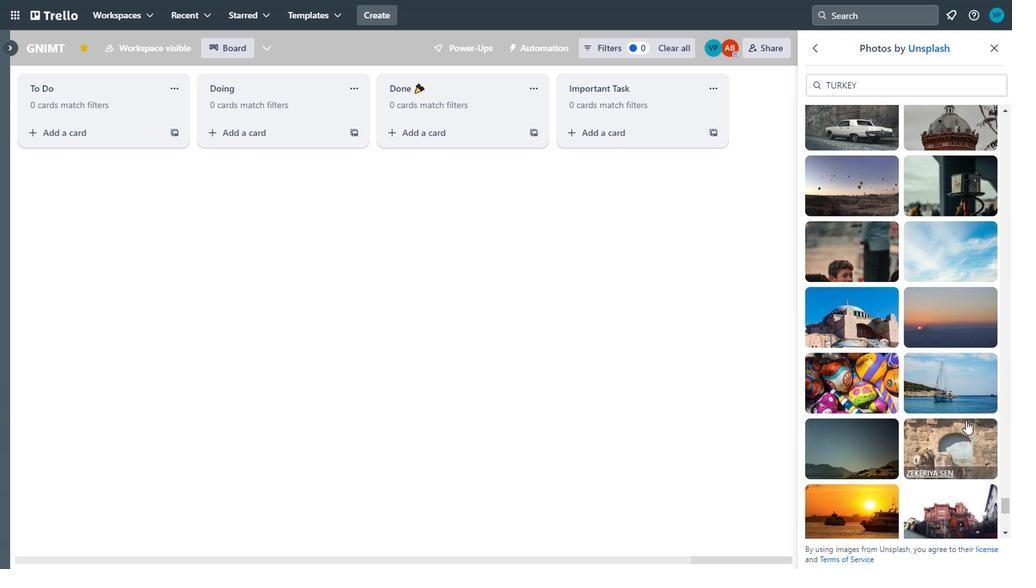 
Action: Mouse moved to (964, 421)
Screenshot: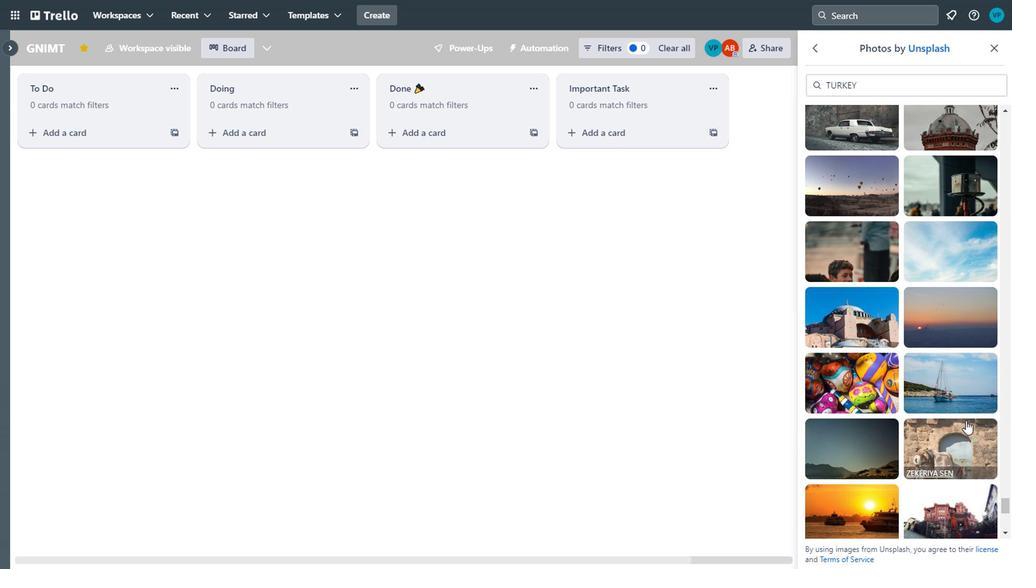 
Action: Mouse scrolled (964, 421) with delta (0, 0)
Screenshot: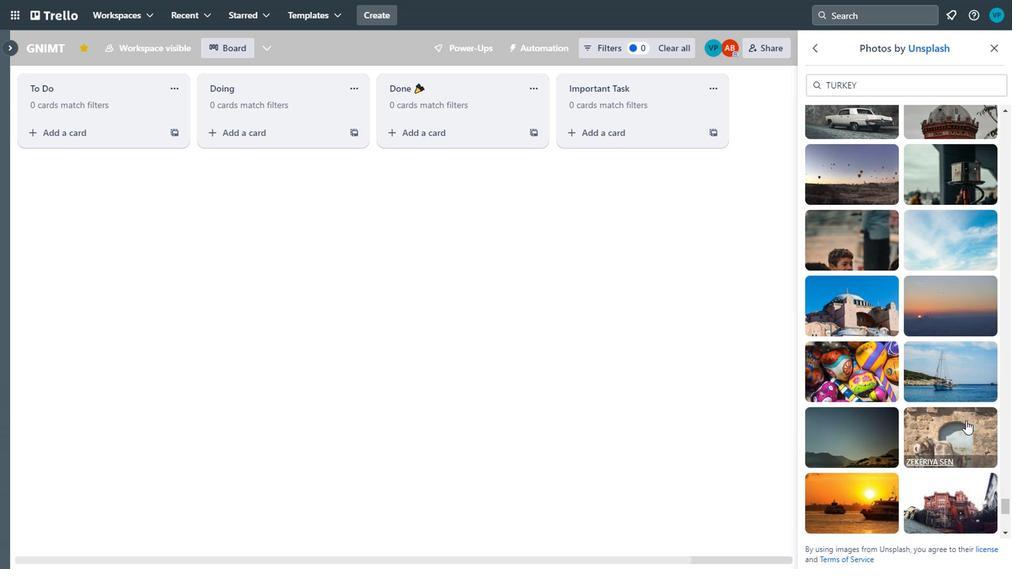 
Action: Mouse moved to (932, 410)
Screenshot: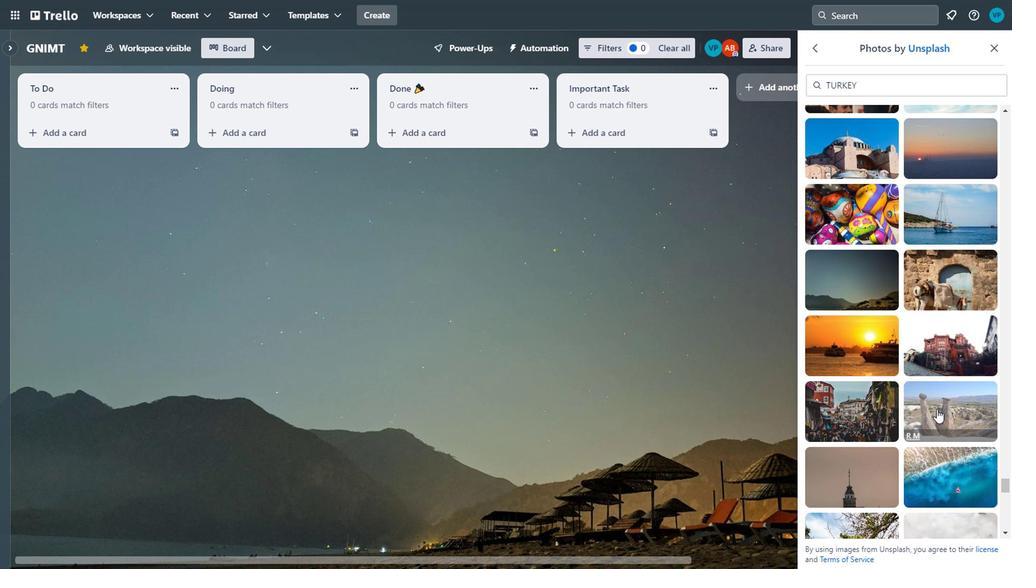 
Action: Mouse pressed left at (932, 410)
Screenshot: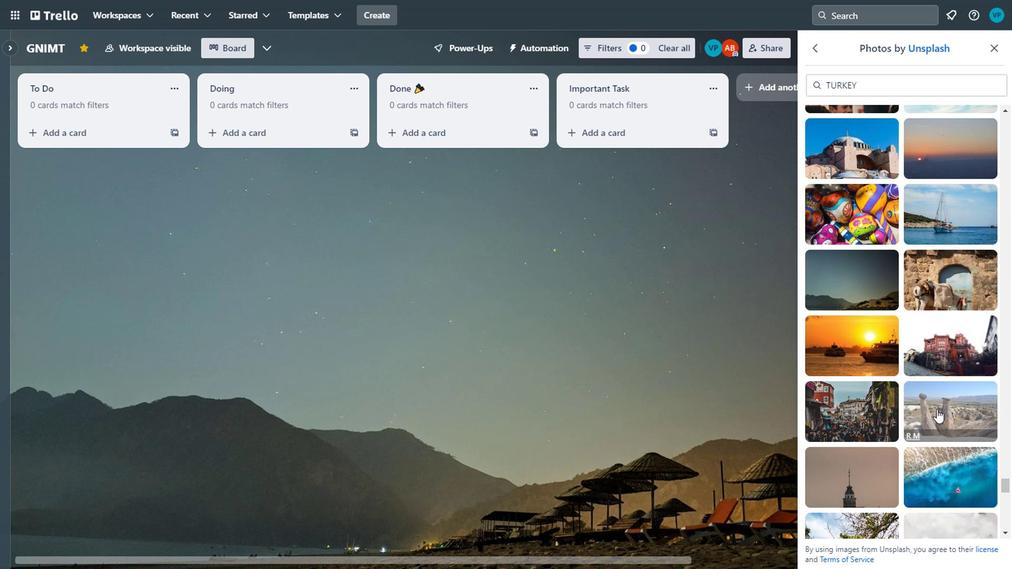 
Action: Mouse moved to (882, 445)
Screenshot: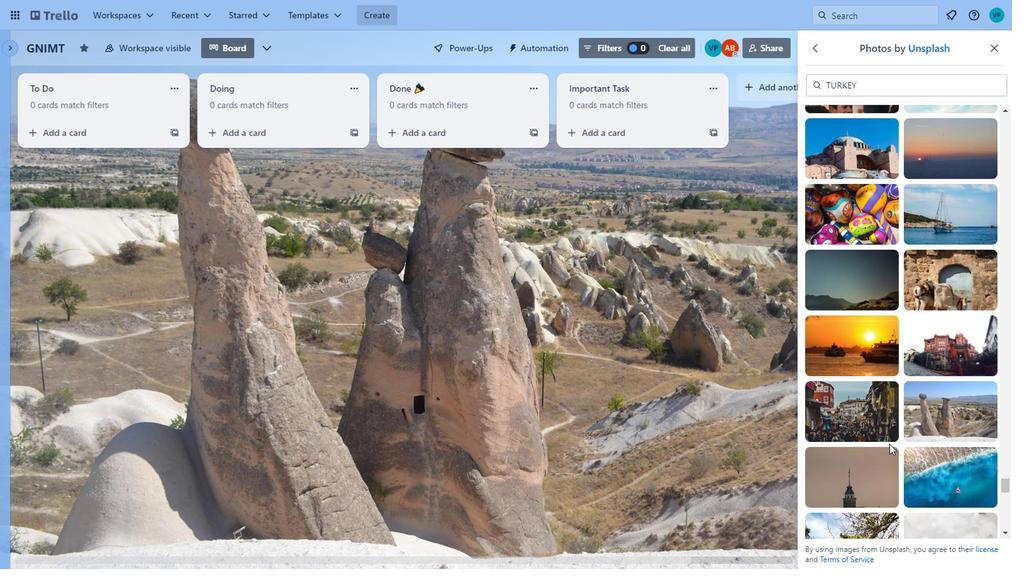 
Action: Mouse scrolled (882, 444) with delta (0, 0)
Screenshot: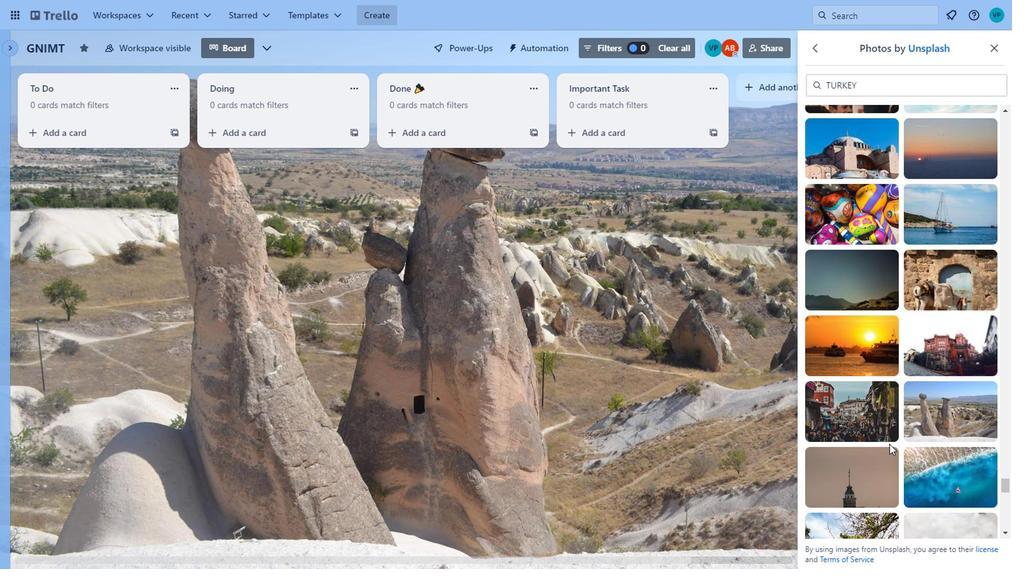 
Action: Mouse moved to (955, 382)
Screenshot: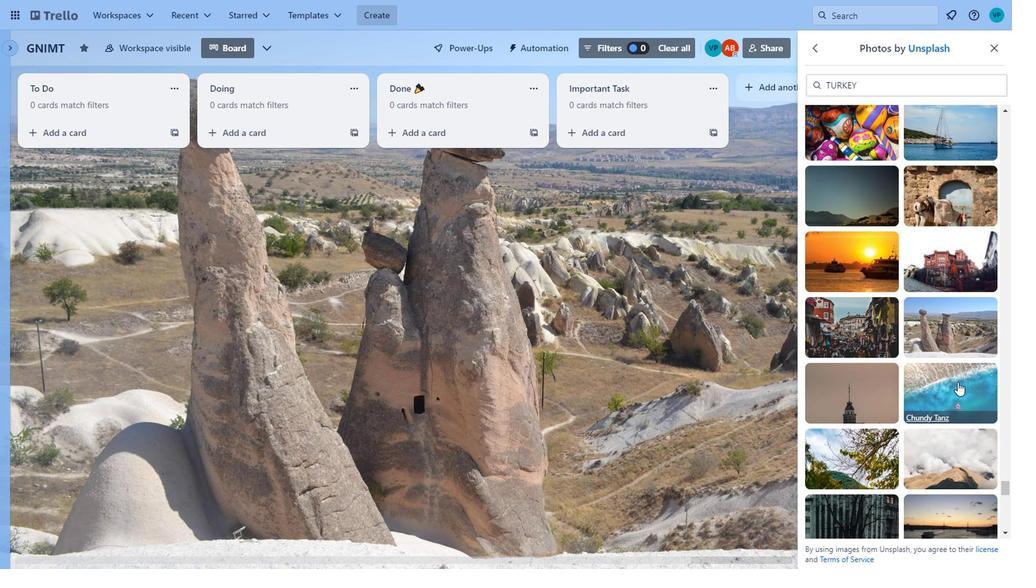 
Action: Mouse pressed left at (955, 382)
Screenshot: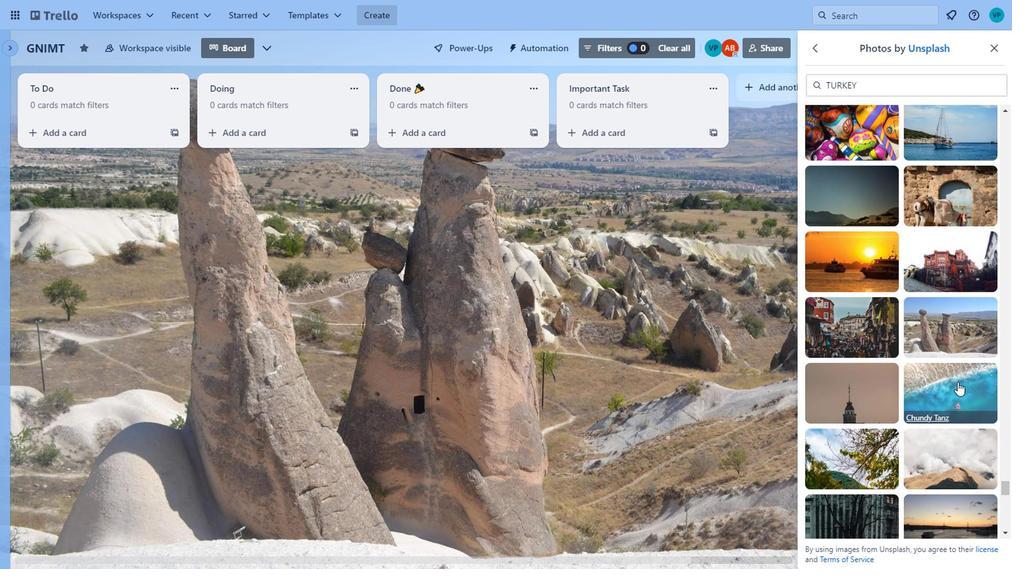 
Action: Mouse moved to (840, 444)
Screenshot: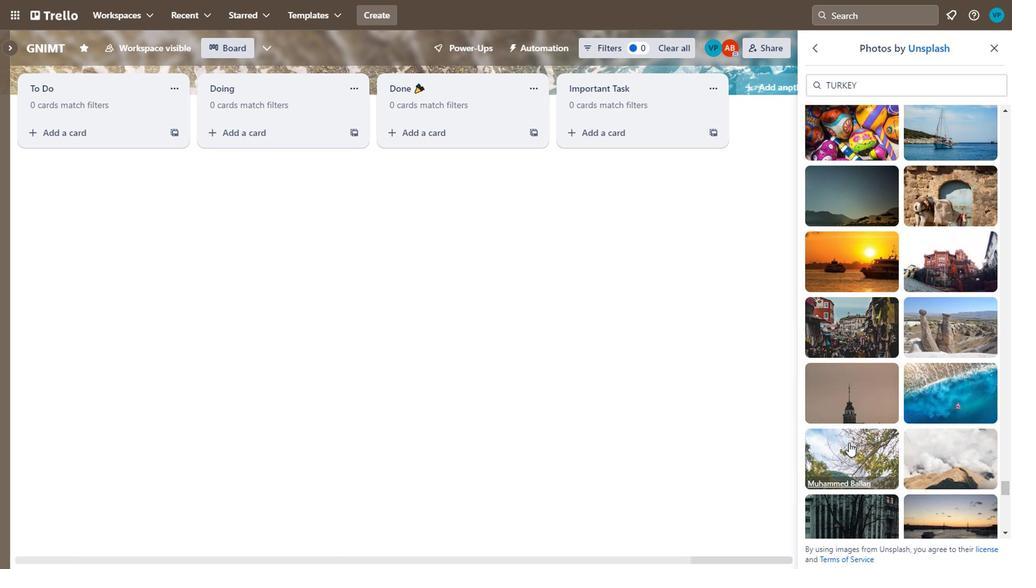 
Action: Mouse scrolled (840, 443) with delta (0, 0)
Screenshot: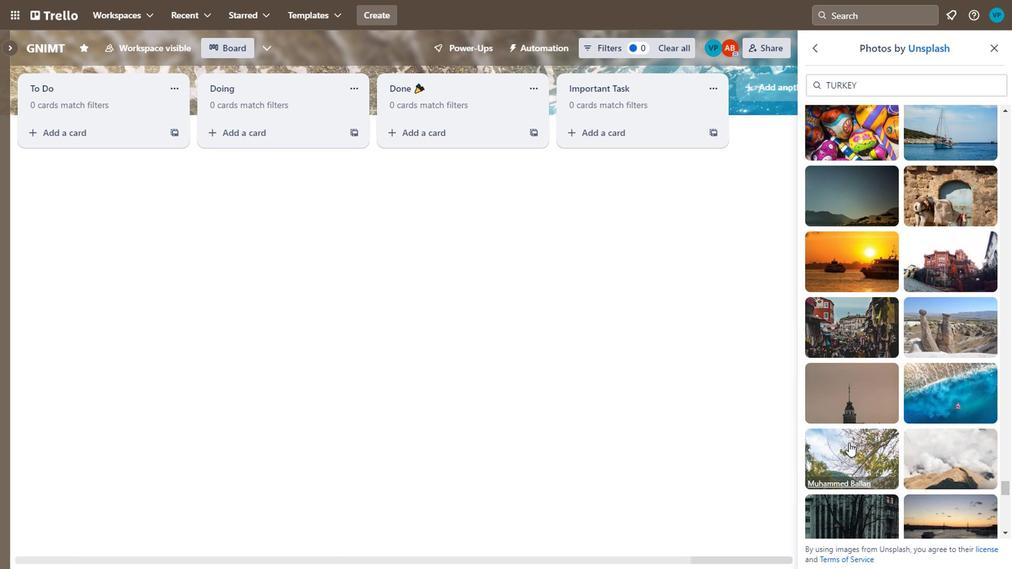 
Action: Mouse moved to (867, 370)
Screenshot: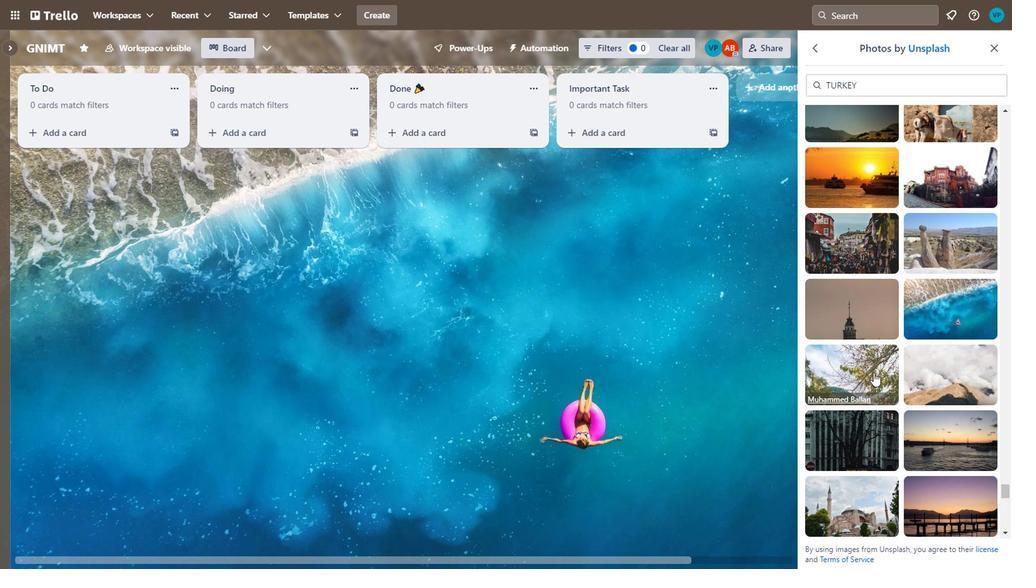
Action: Mouse pressed left at (867, 370)
Screenshot: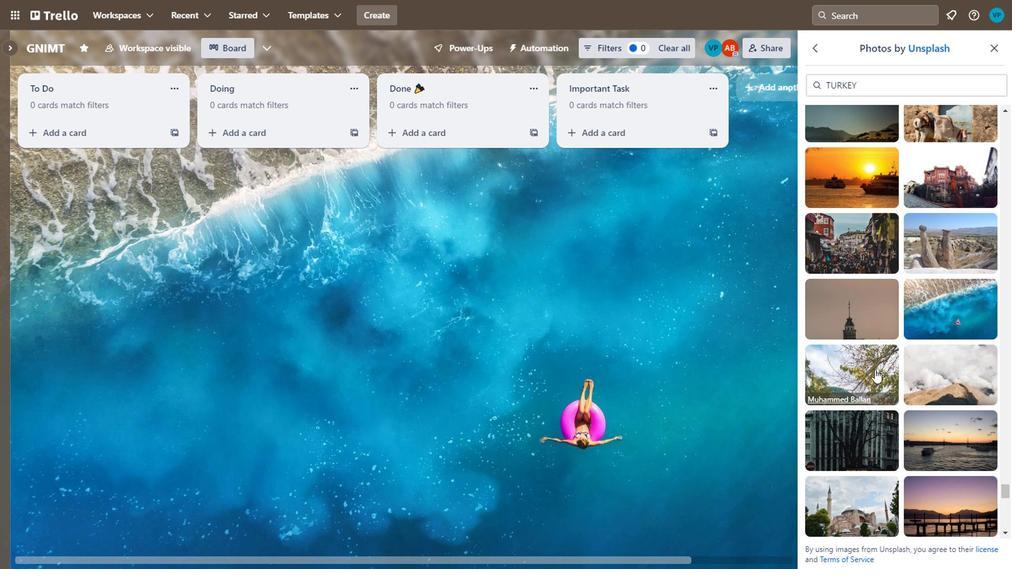 
Action: Mouse moved to (865, 436)
Screenshot: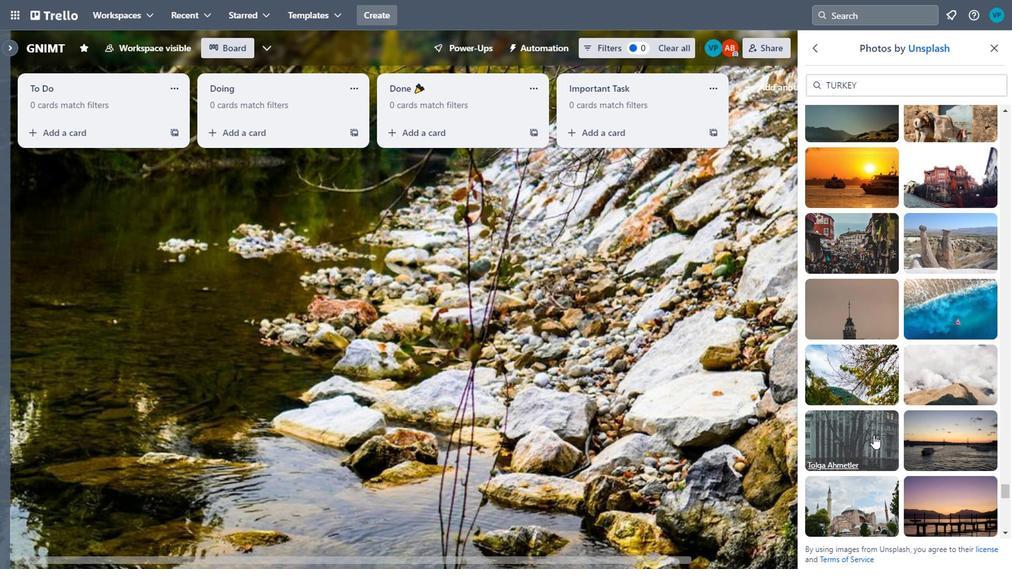 
Action: Mouse pressed left at (865, 436)
Screenshot: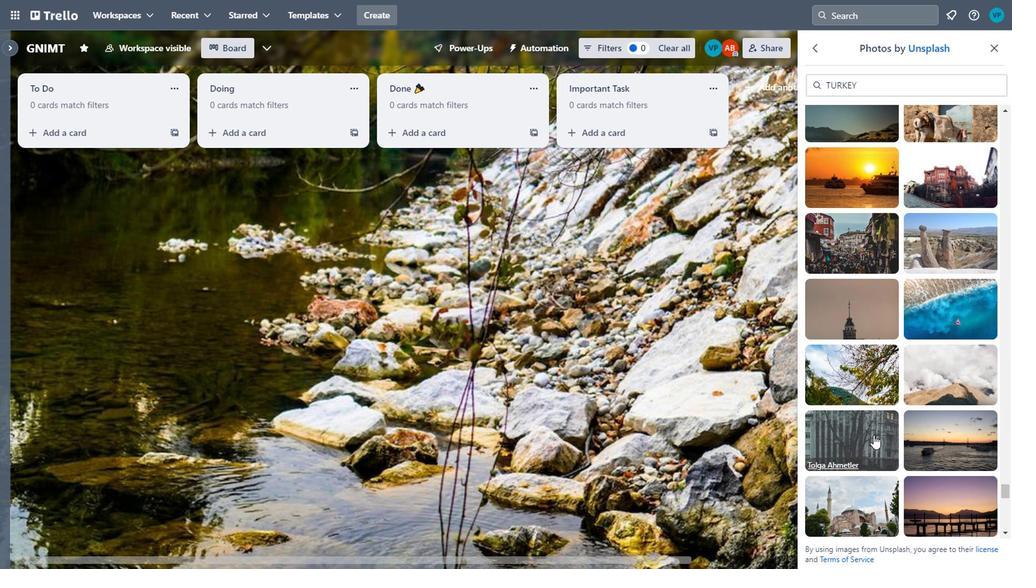 
Action: Mouse moved to (942, 429)
Screenshot: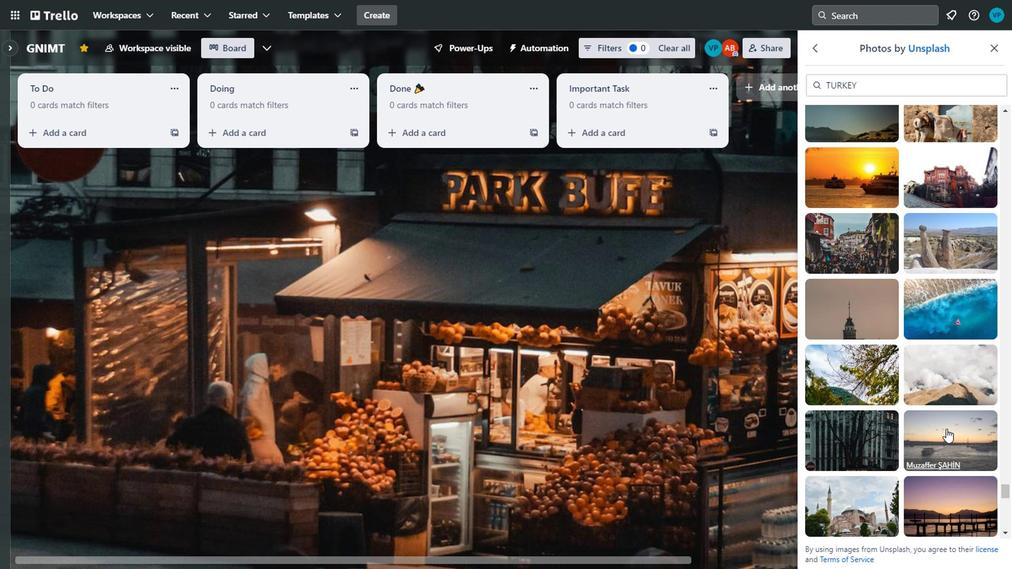 
Action: Mouse pressed left at (942, 429)
Screenshot: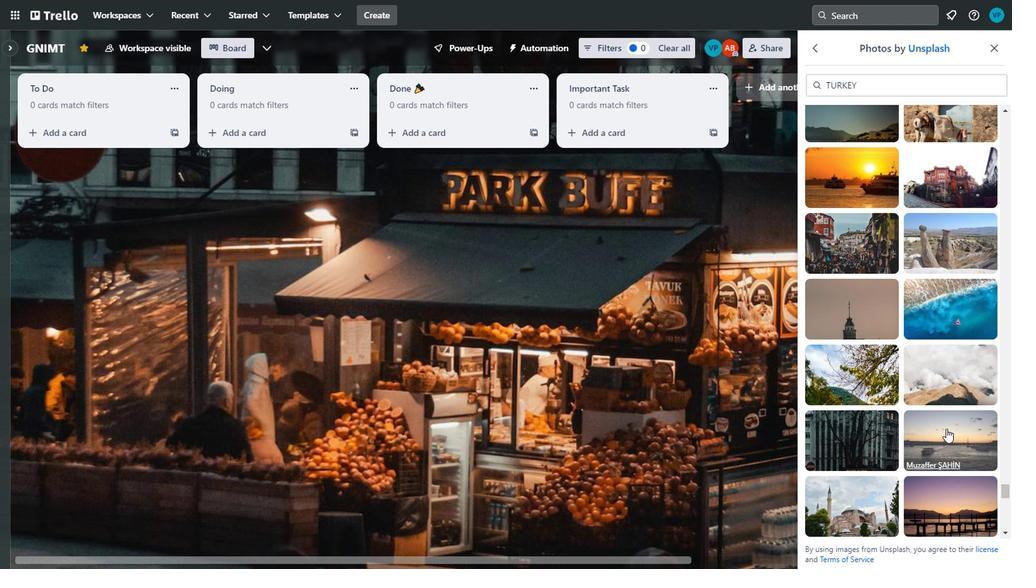 
Action: Mouse moved to (875, 438)
Screenshot: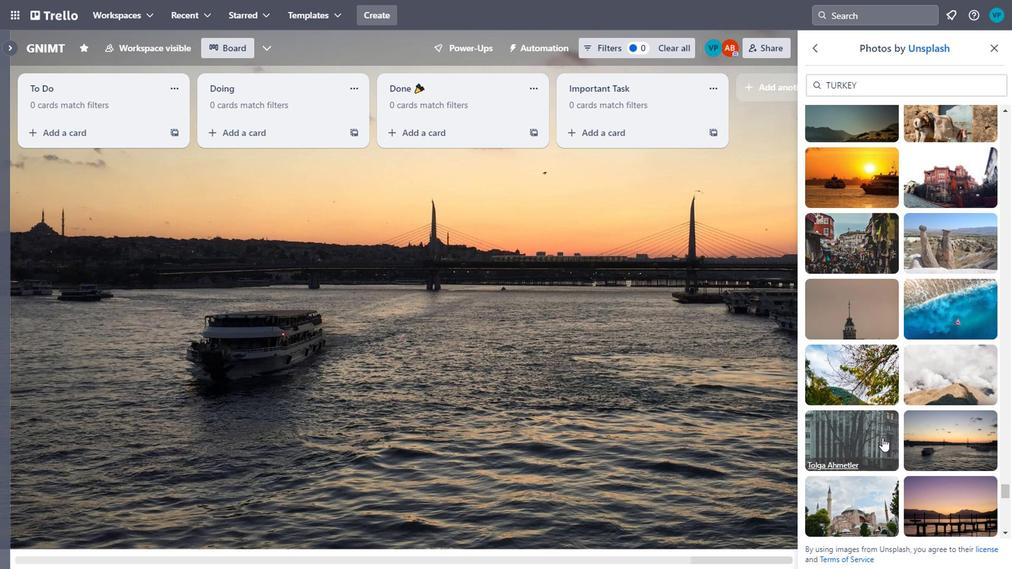 
Action: Mouse pressed left at (875, 438)
Screenshot: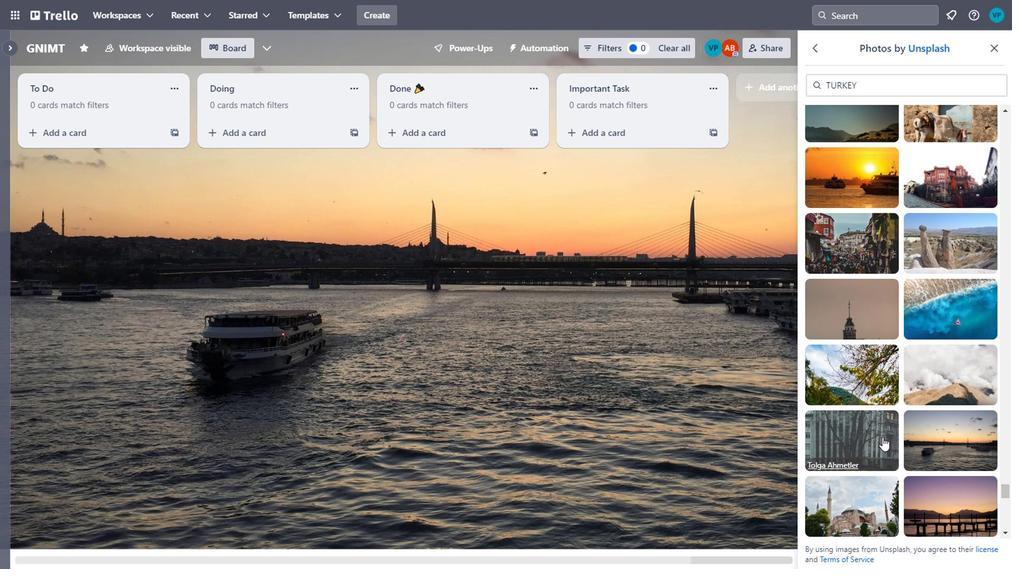 
Action: Mouse moved to (868, 440)
Screenshot: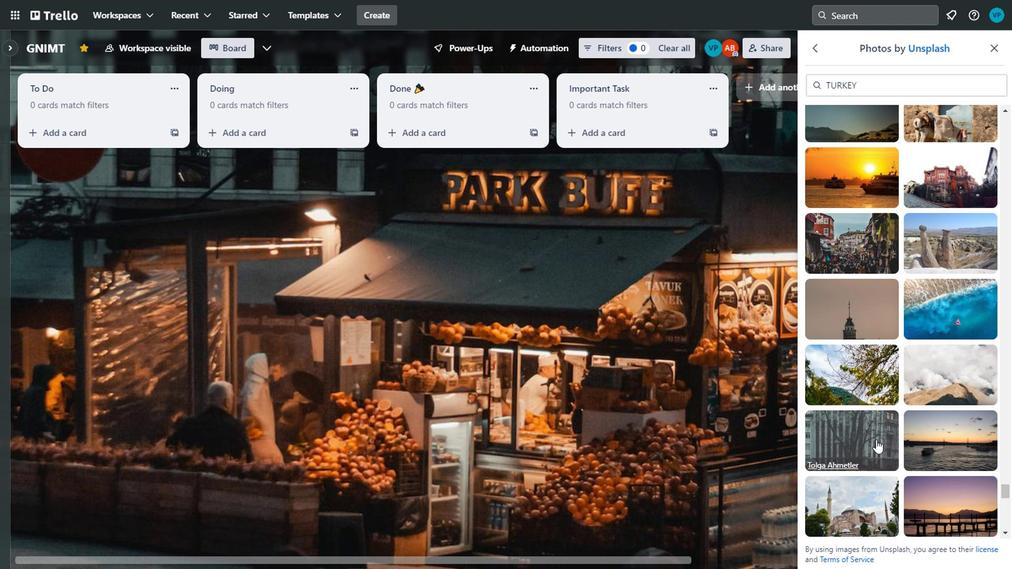
Action: Mouse pressed left at (868, 440)
Screenshot: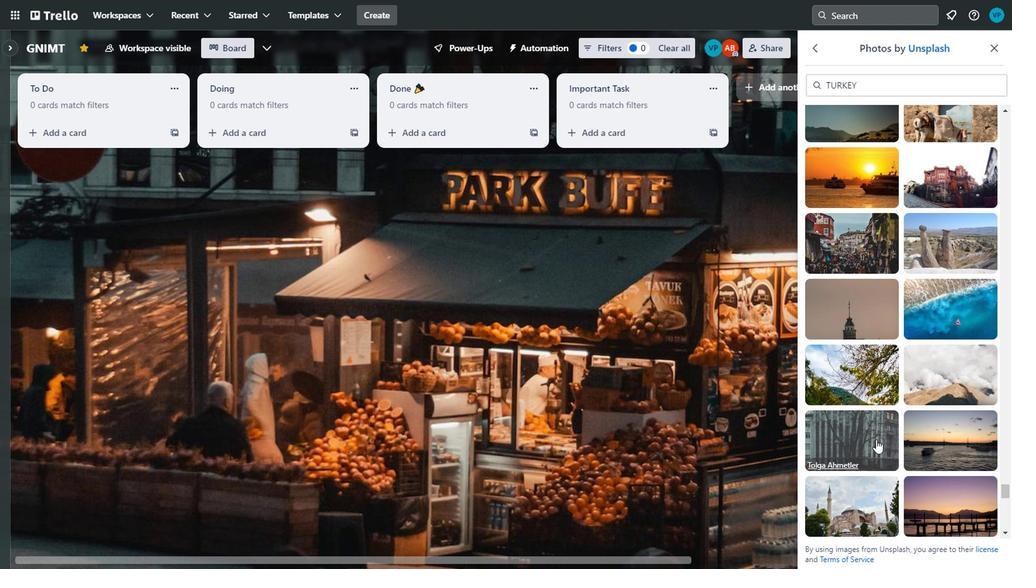 
Action: Mouse moved to (954, 434)
Screenshot: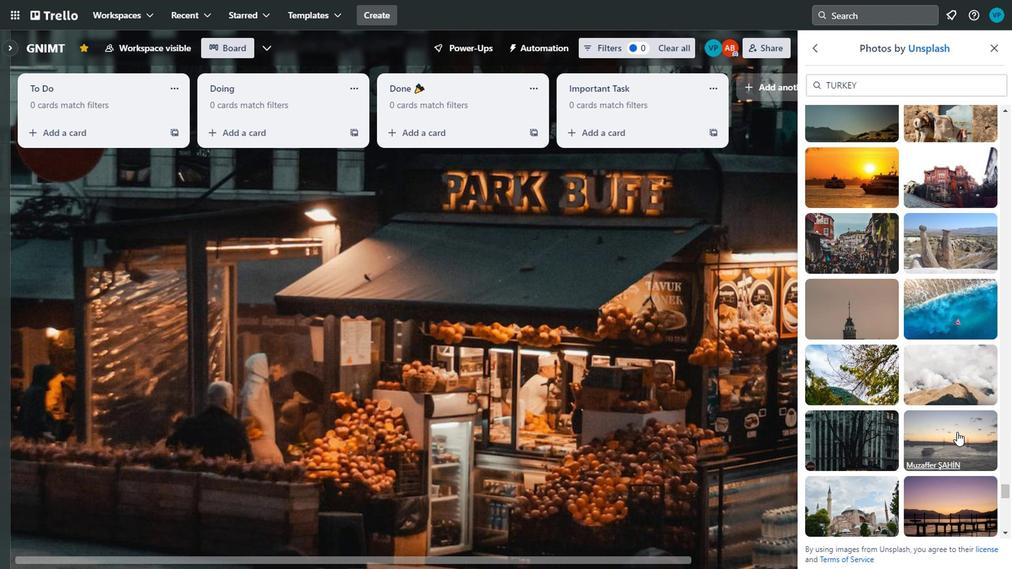 
Action: Mouse pressed left at (954, 434)
Screenshot: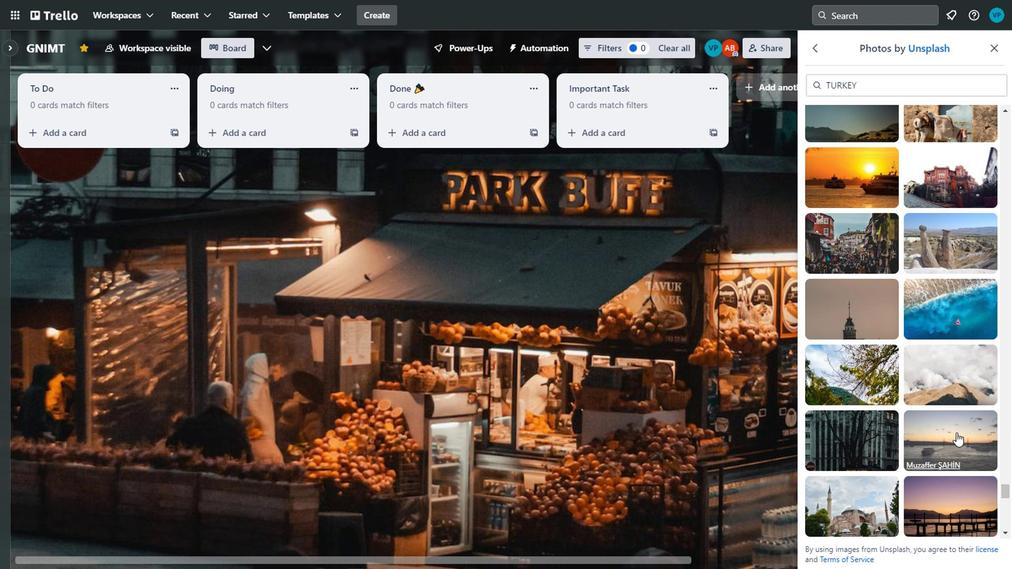 
Action: Mouse moved to (948, 418)
Screenshot: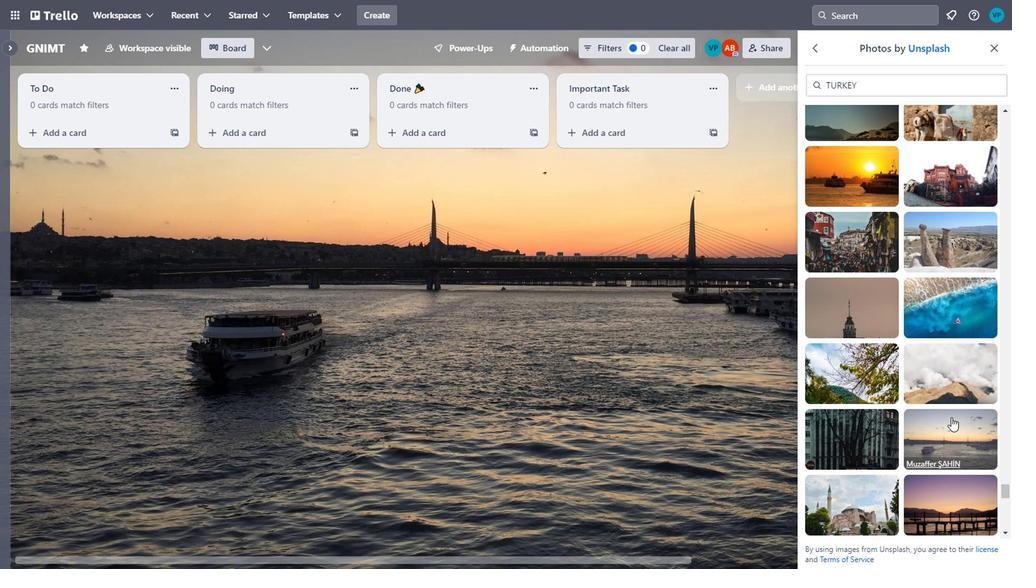 
Action: Mouse scrolled (948, 418) with delta (0, 0)
Screenshot: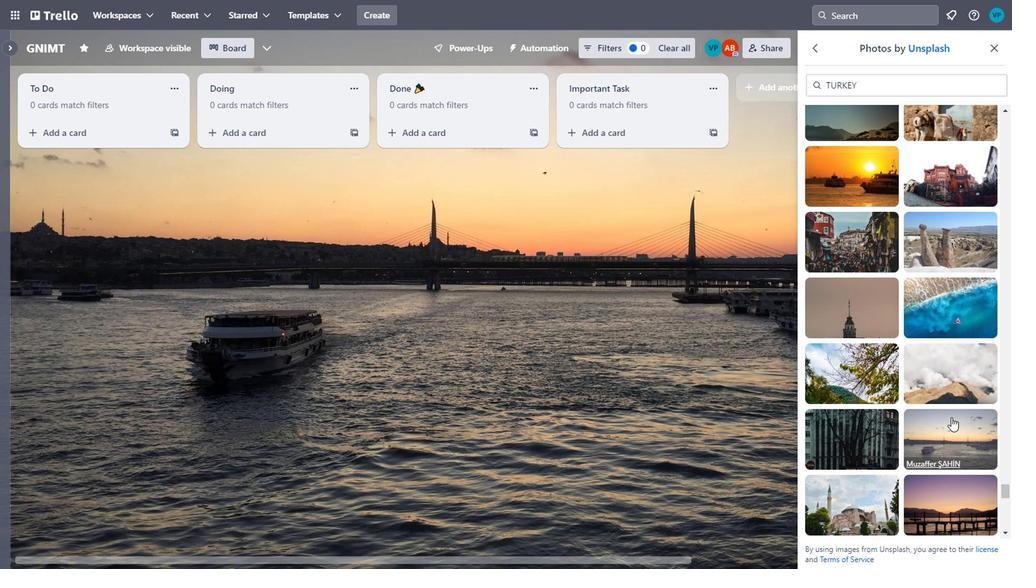 
Action: Mouse moved to (862, 411)
Screenshot: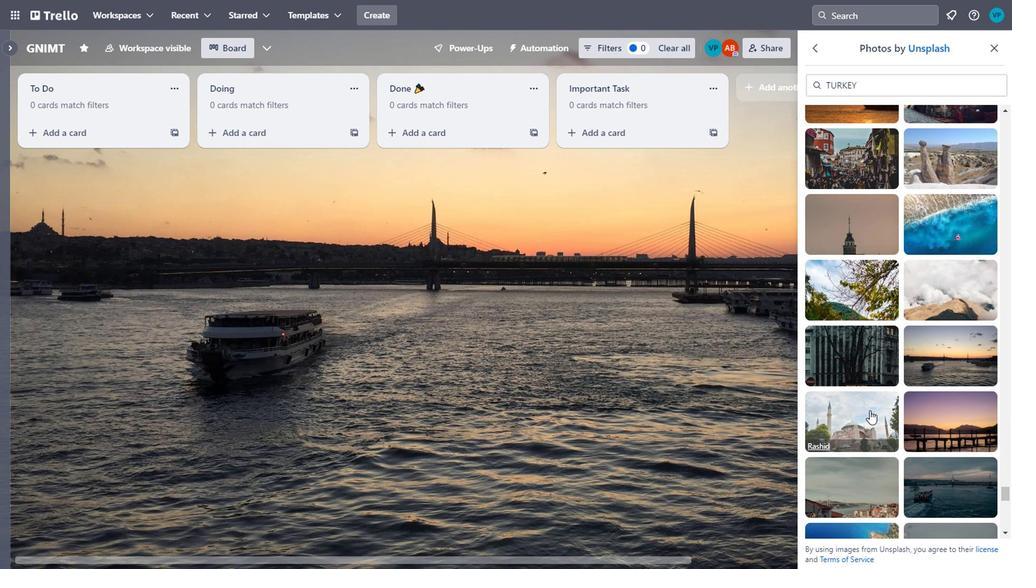 
Action: Mouse pressed left at (862, 411)
Screenshot: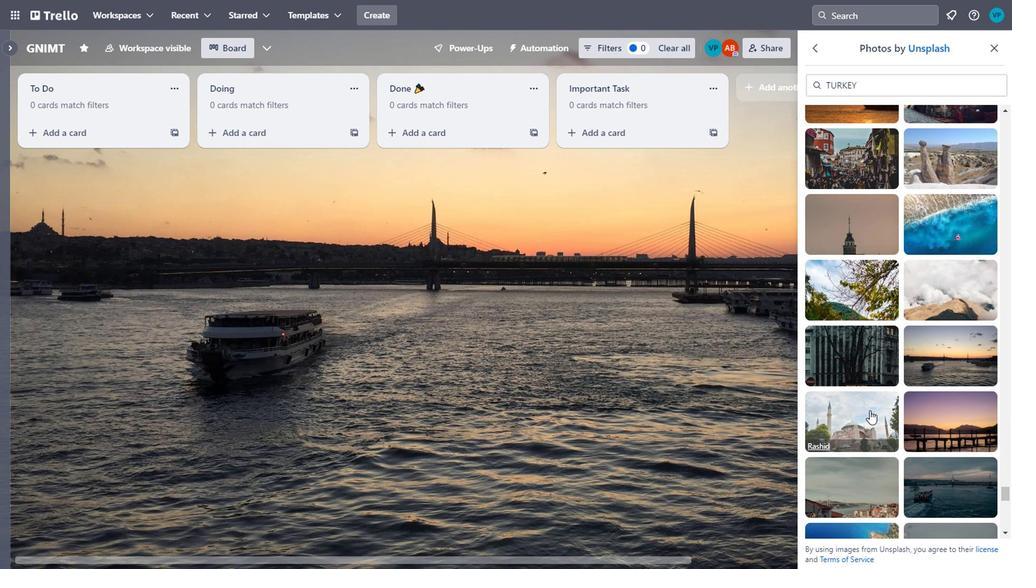 
Action: Mouse moved to (938, 419)
Screenshot: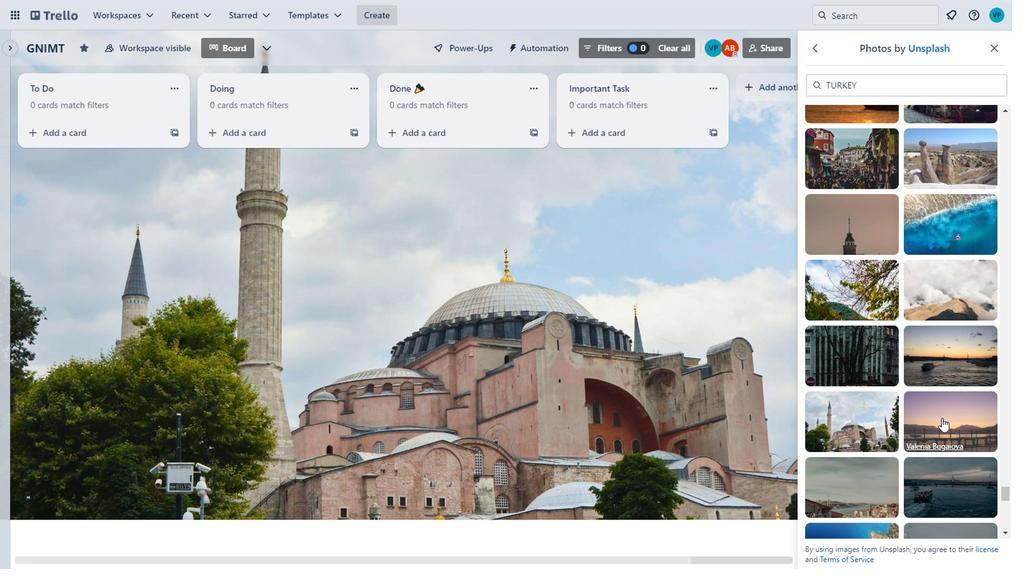 
Action: Mouse pressed left at (938, 419)
Screenshot: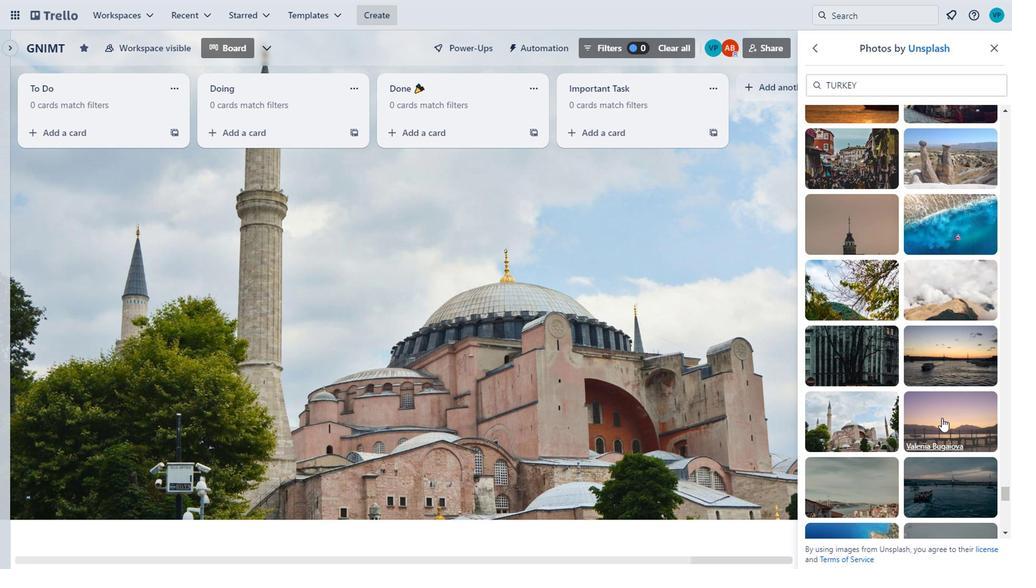 
Action: Mouse moved to (878, 466)
Screenshot: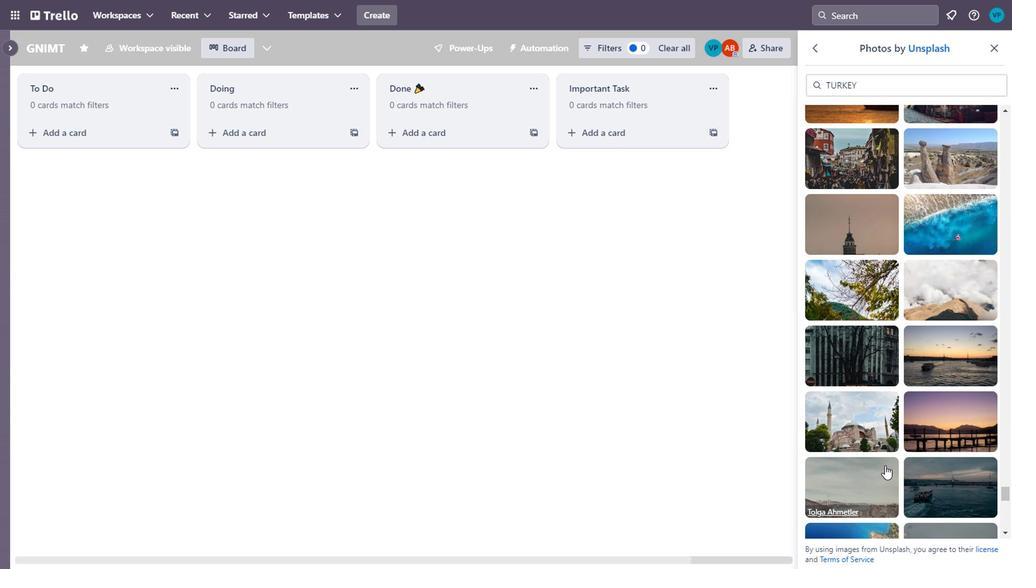 
Action: Mouse scrolled (878, 466) with delta (0, 0)
Screenshot: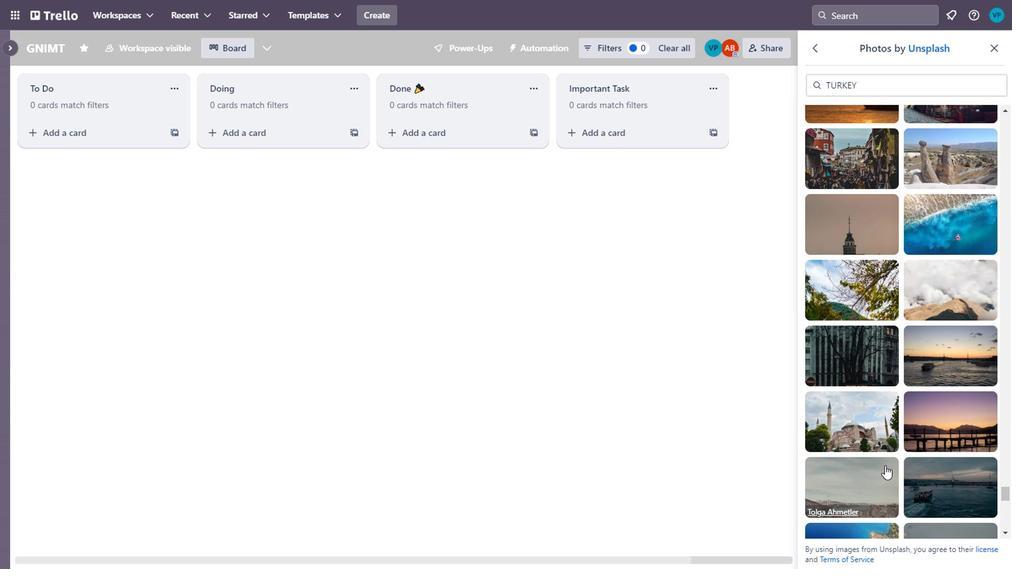 
Action: Mouse moved to (868, 398)
Screenshot: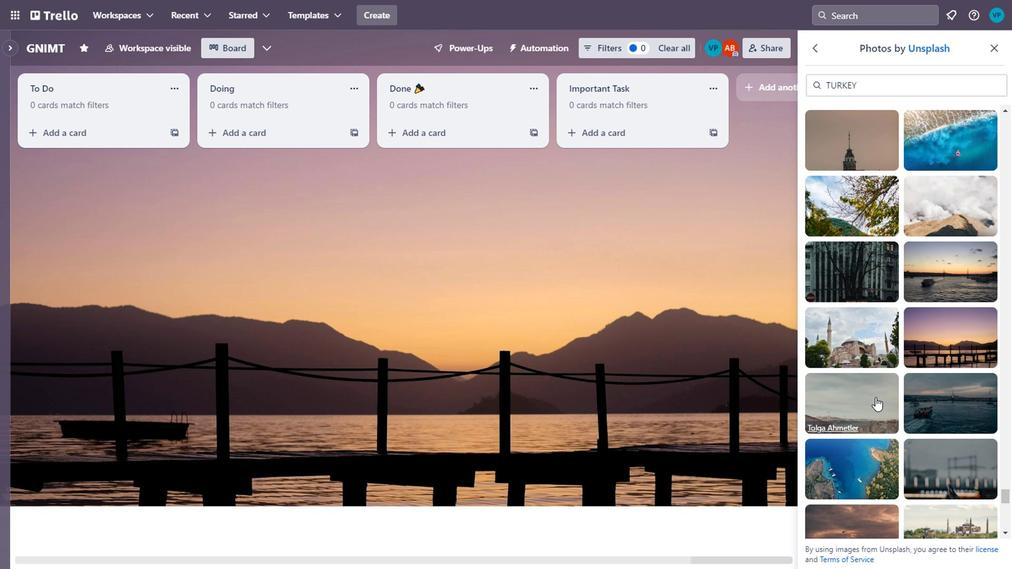 
Action: Mouse pressed left at (868, 398)
Screenshot: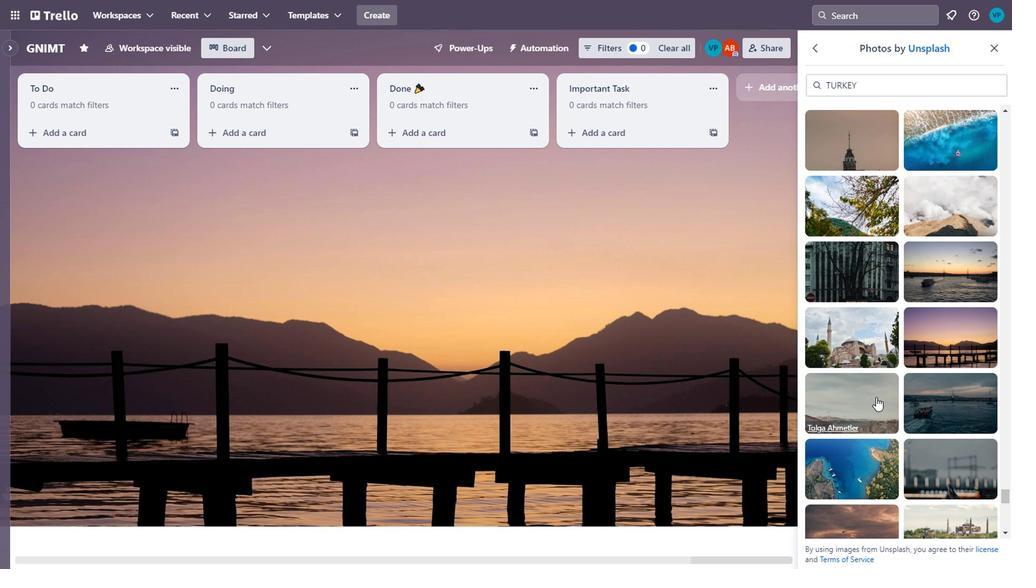 
Action: Mouse moved to (878, 449)
Screenshot: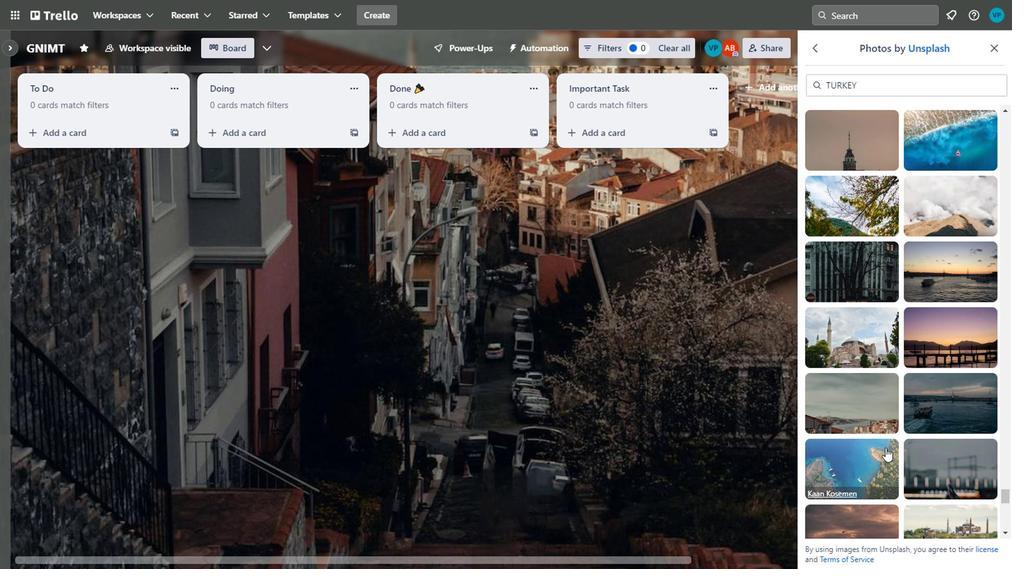 
Action: Mouse scrolled (878, 448) with delta (0, -1)
Screenshot: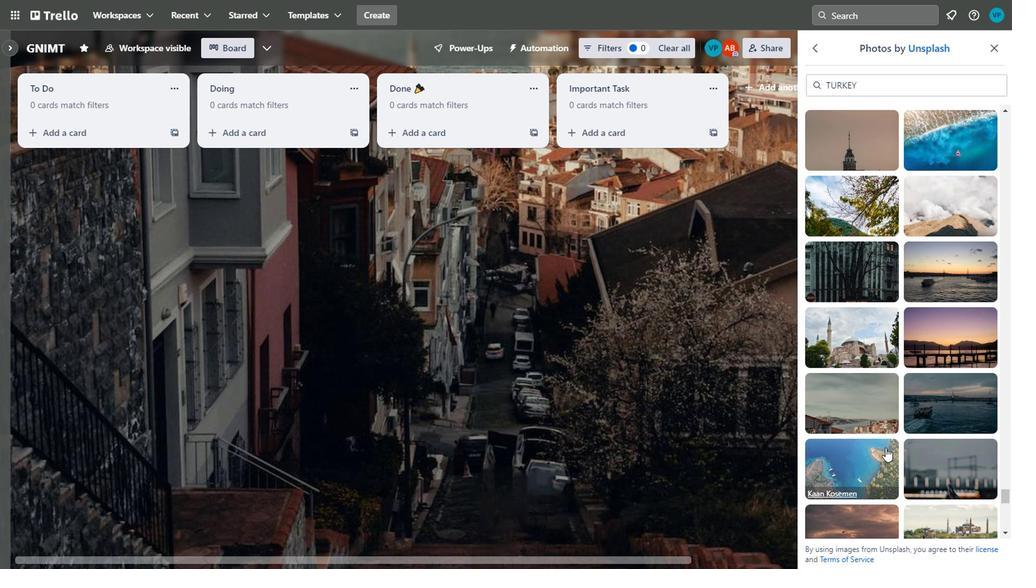 
Action: Mouse moved to (922, 442)
Screenshot: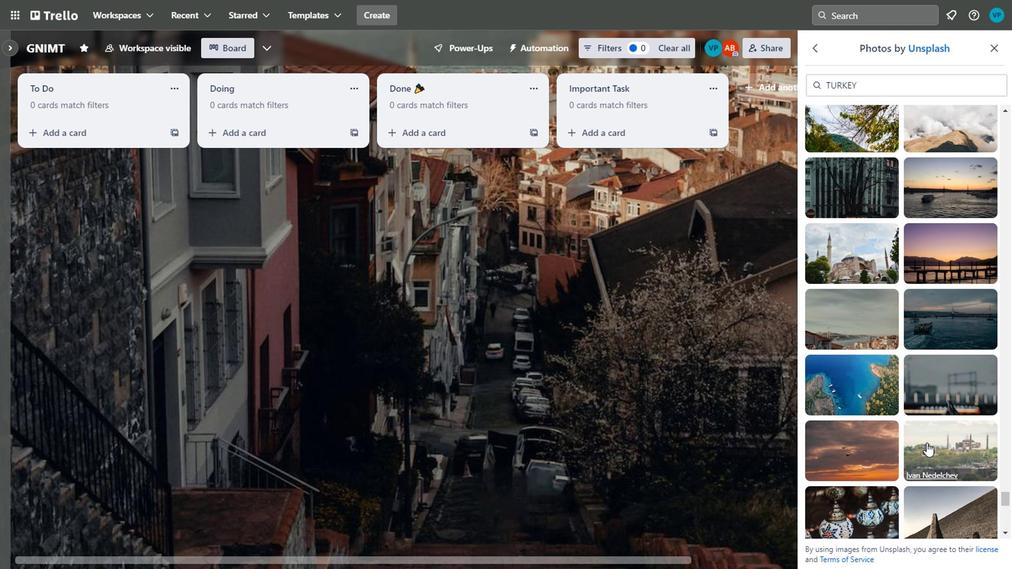 
Action: Mouse scrolled (922, 441) with delta (0, -1)
Screenshot: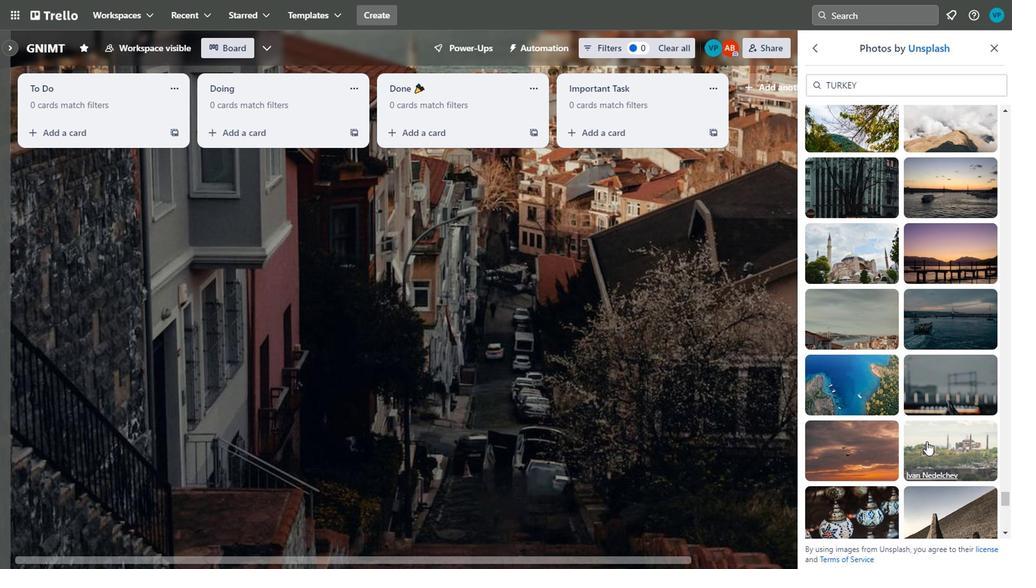 
Action: Mouse moved to (940, 364)
Screenshot: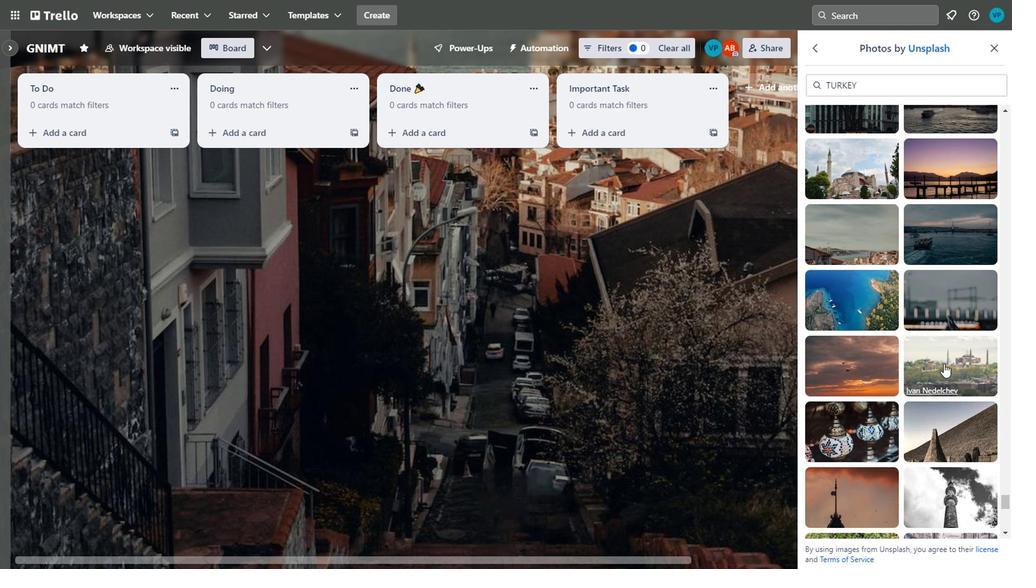 
Action: Mouse pressed left at (940, 364)
Screenshot: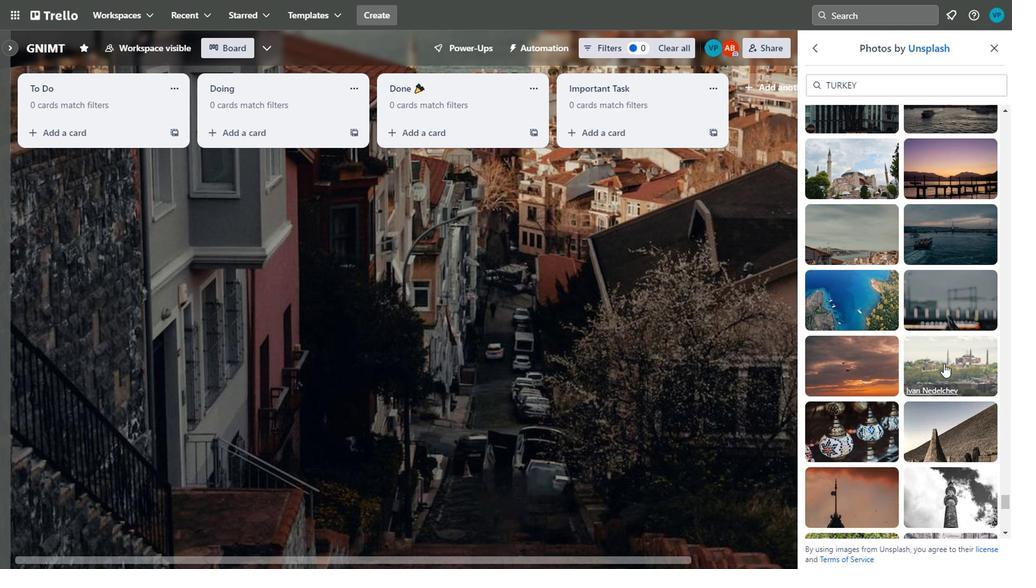 
Action: Mouse moved to (963, 359)
Screenshot: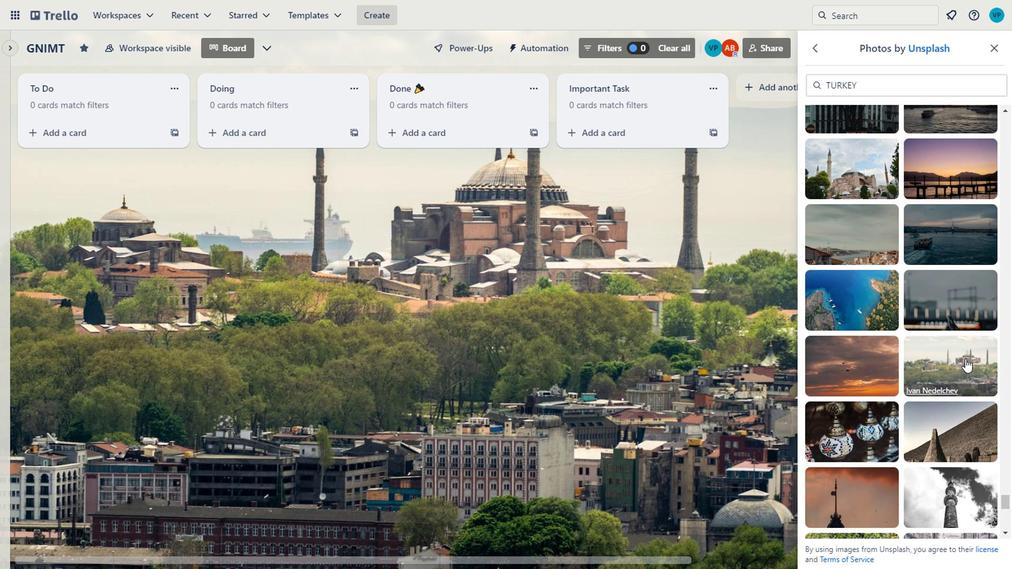 
Action: Mouse pressed left at (963, 359)
Screenshot: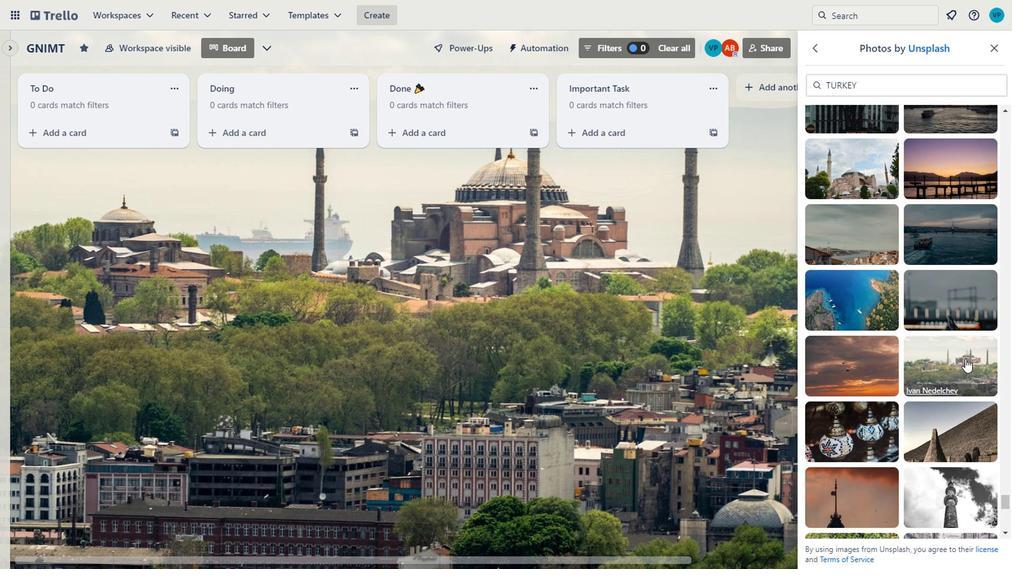 
Action: Mouse moved to (830, 434)
Screenshot: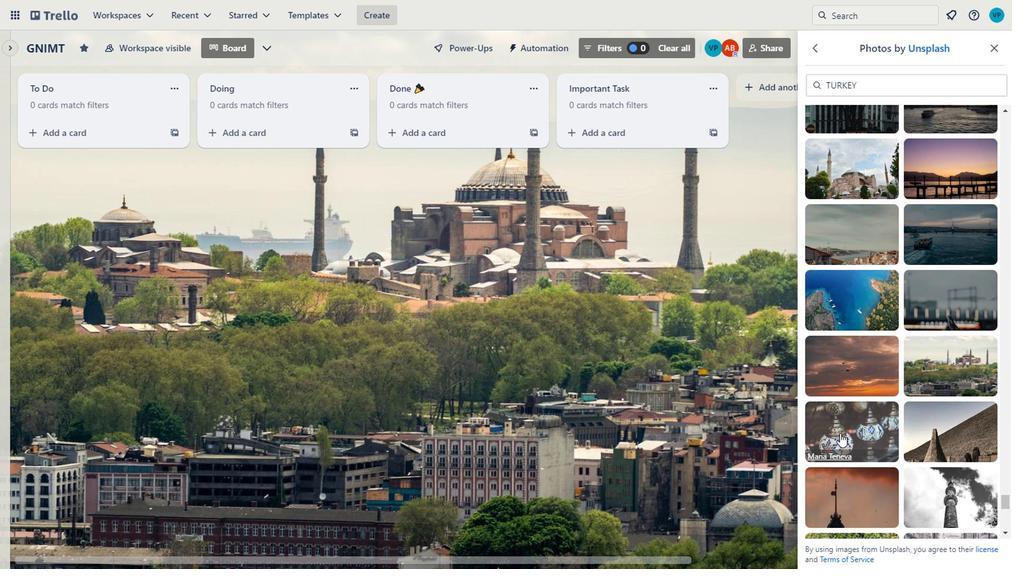 
Action: Mouse pressed left at (830, 434)
Screenshot: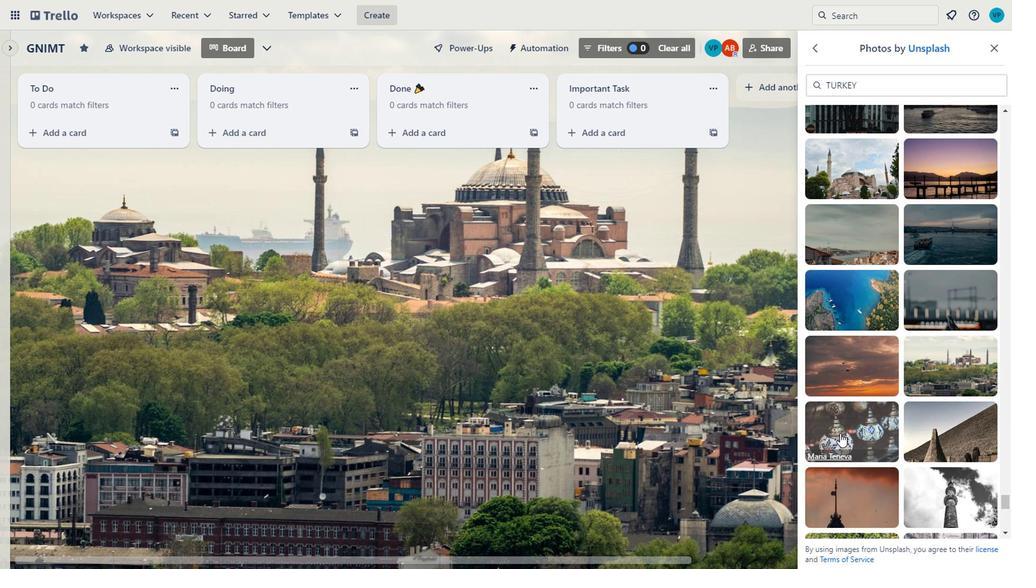 
Action: Mouse moved to (955, 429)
Screenshot: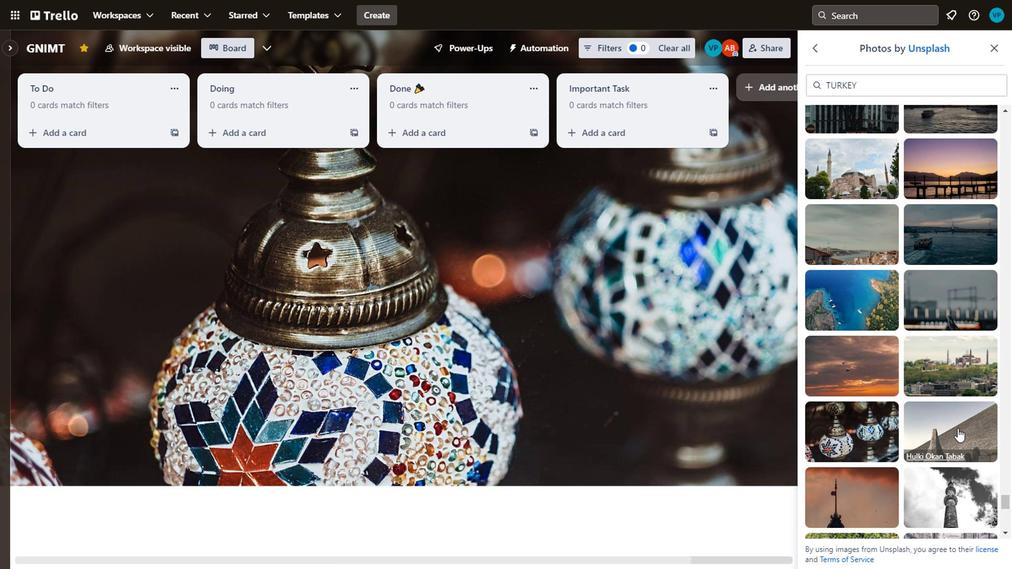 
Action: Mouse pressed left at (955, 429)
Screenshot: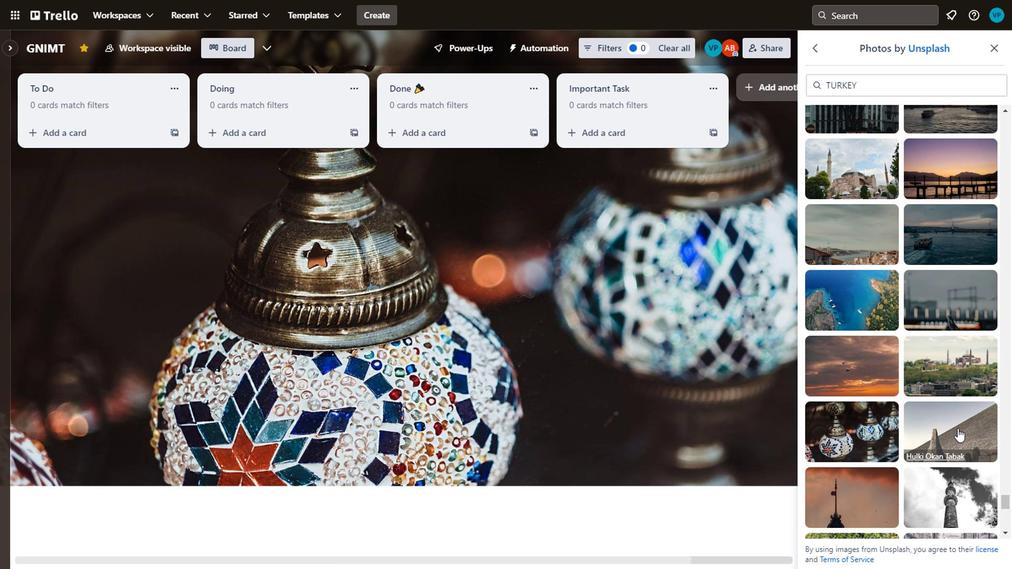 
Action: Mouse moved to (937, 492)
Screenshot: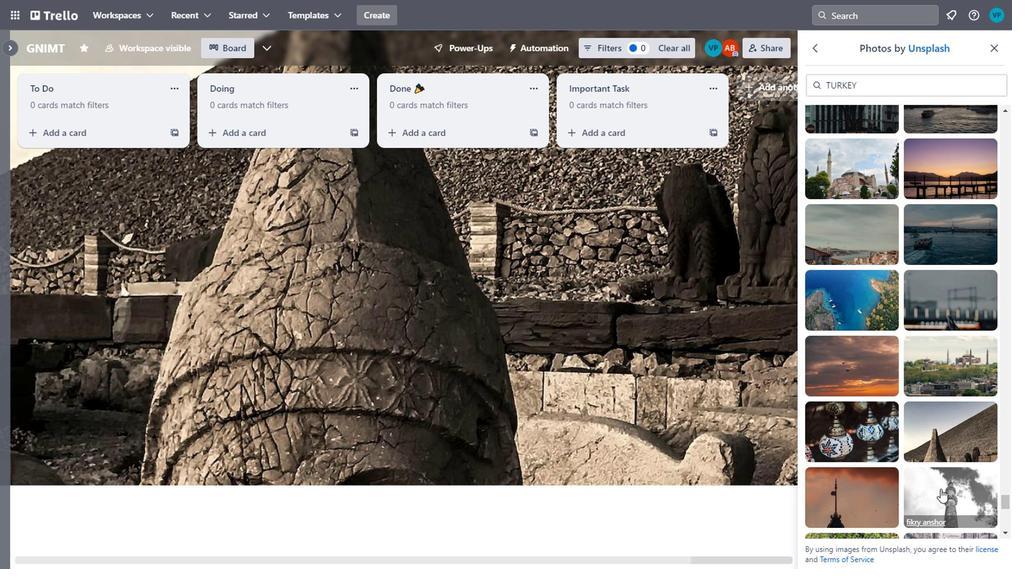 
Action: Mouse pressed left at (937, 492)
Screenshot: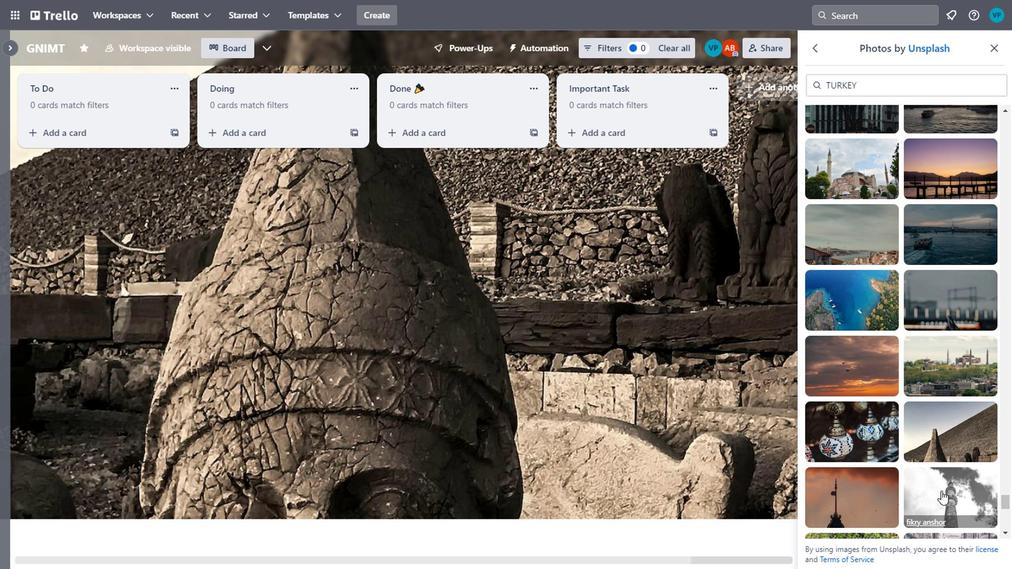 
Action: Mouse scrolled (937, 491) with delta (0, 0)
Screenshot: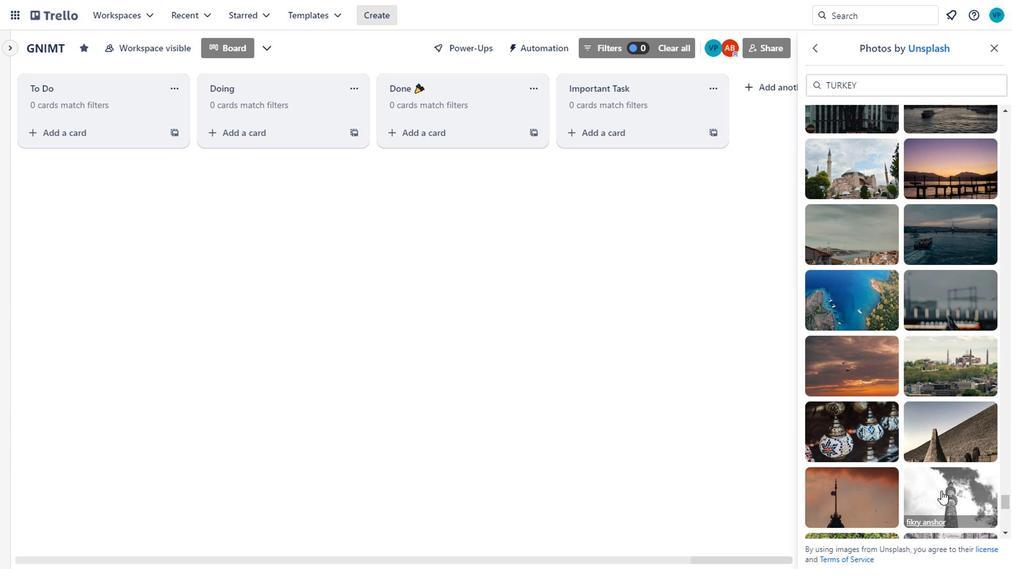 
Action: Mouse moved to (853, 472)
Screenshot: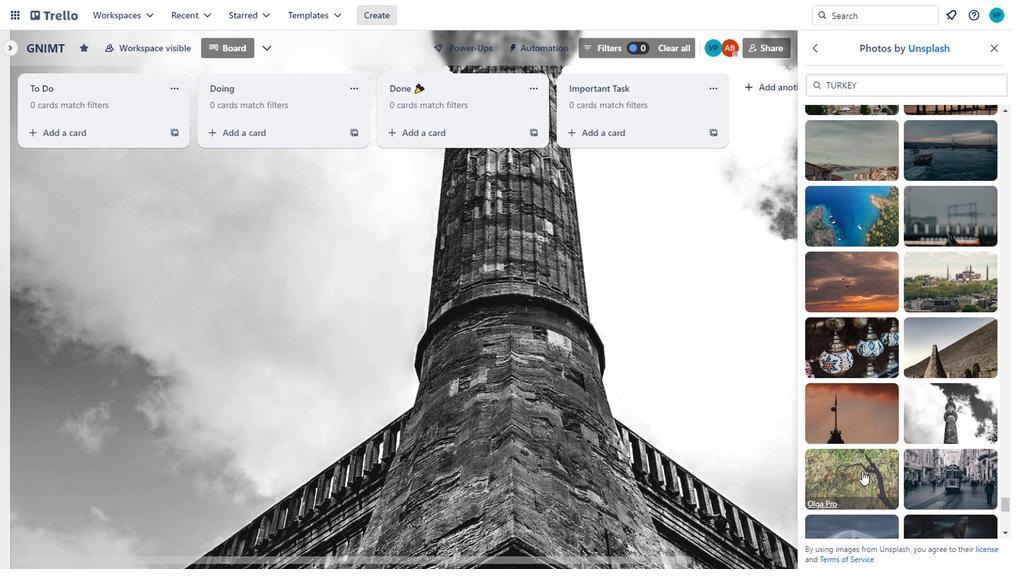 
Action: Mouse pressed left at (853, 472)
Screenshot: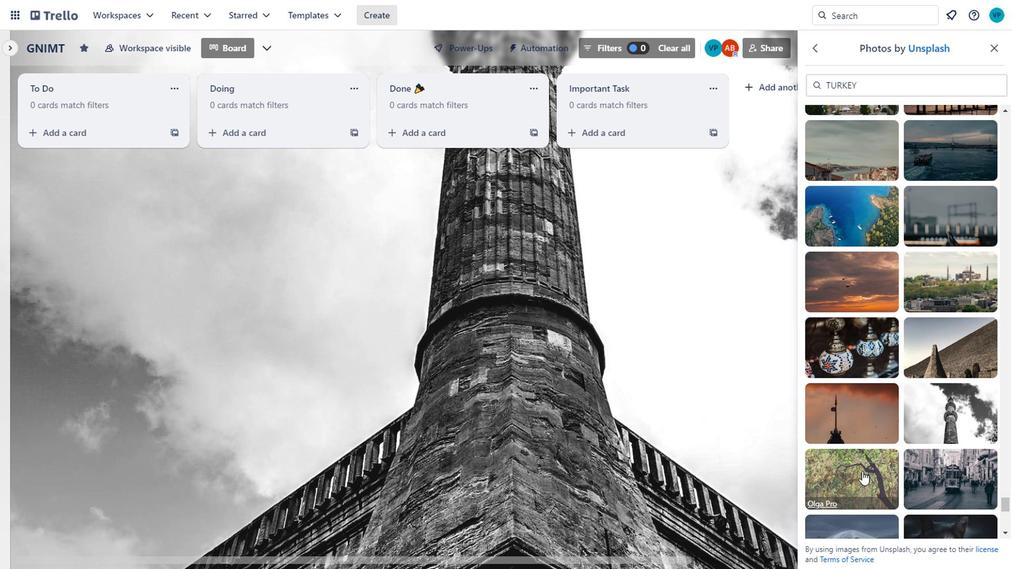 
Action: Mouse moved to (931, 472)
Screenshot: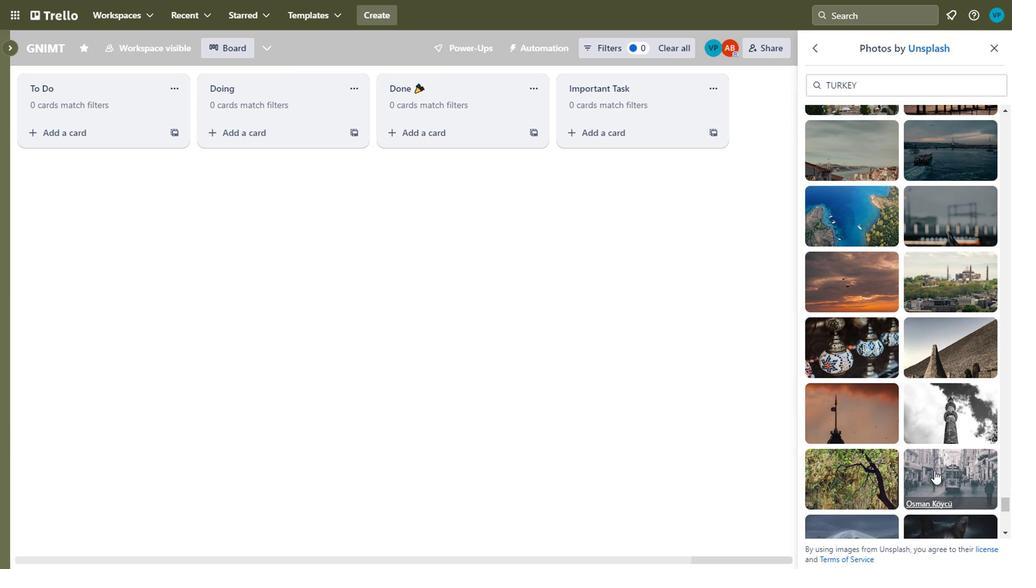 
Action: Mouse scrolled (931, 471) with delta (0, 0)
Screenshot: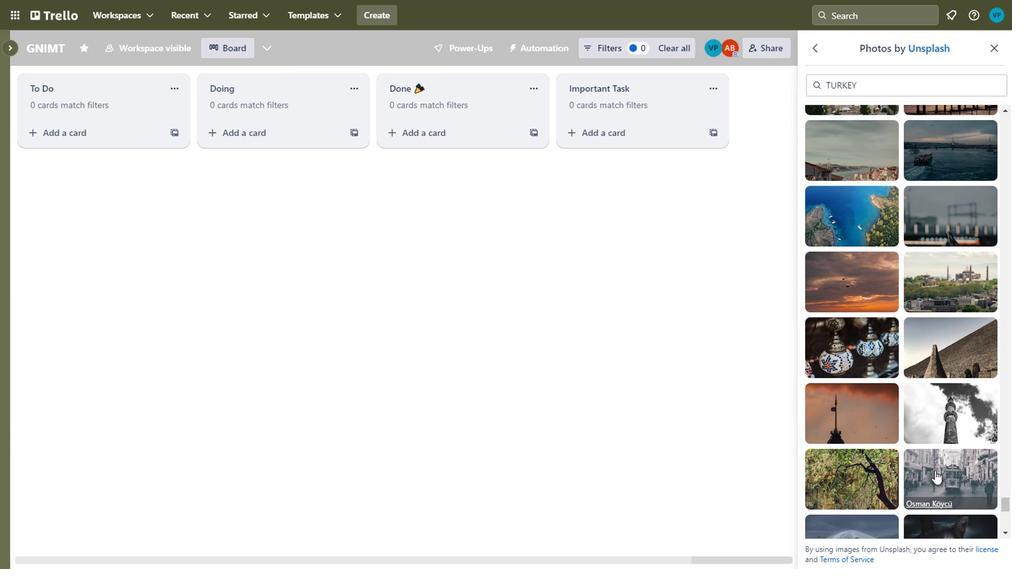 
Action: Mouse moved to (951, 453)
Screenshot: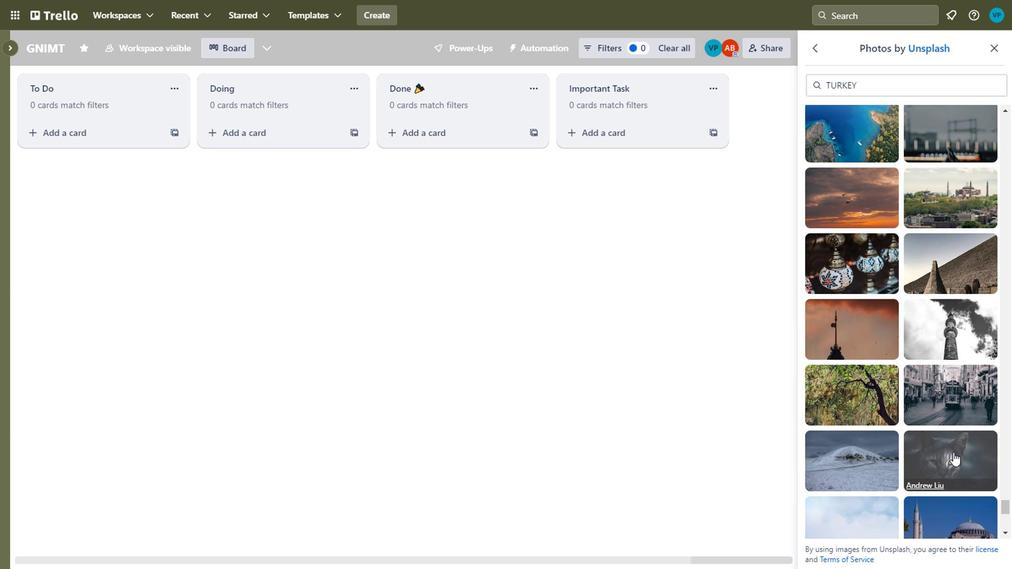 
Action: Mouse pressed left at (951, 453)
Screenshot: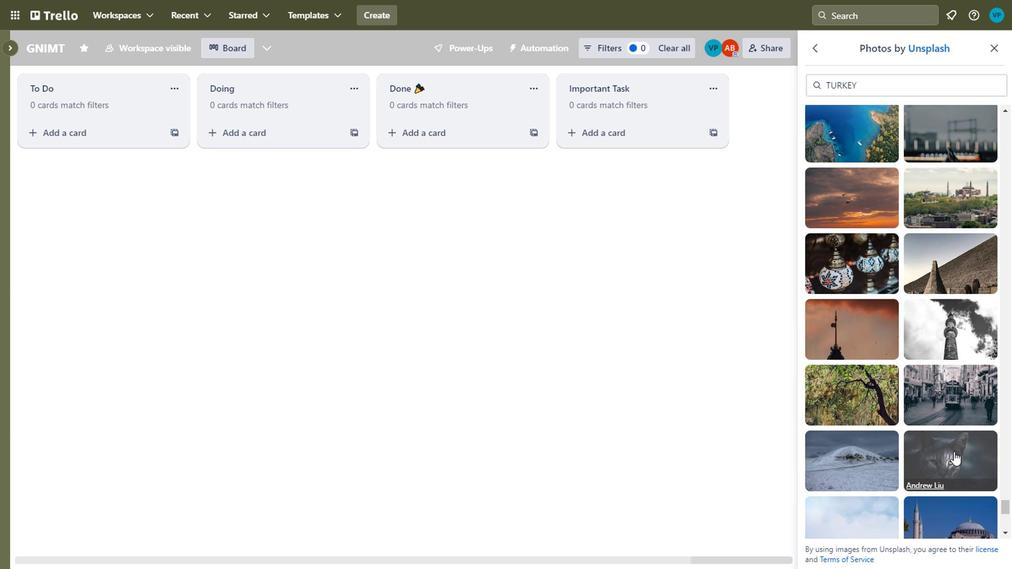 
Action: Mouse scrolled (951, 452) with delta (0, 0)
Screenshot: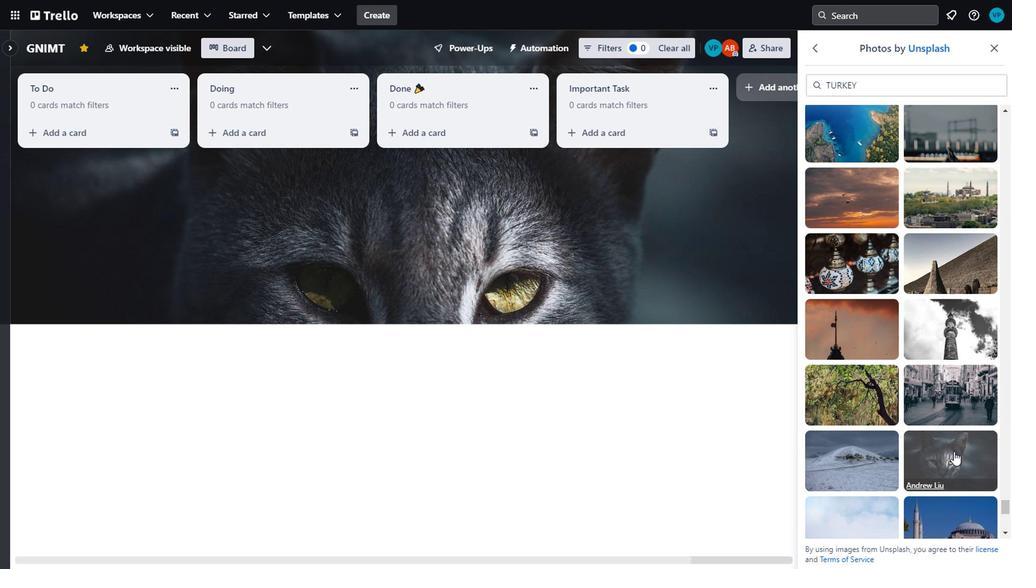 
Action: Mouse moved to (870, 437)
Screenshot: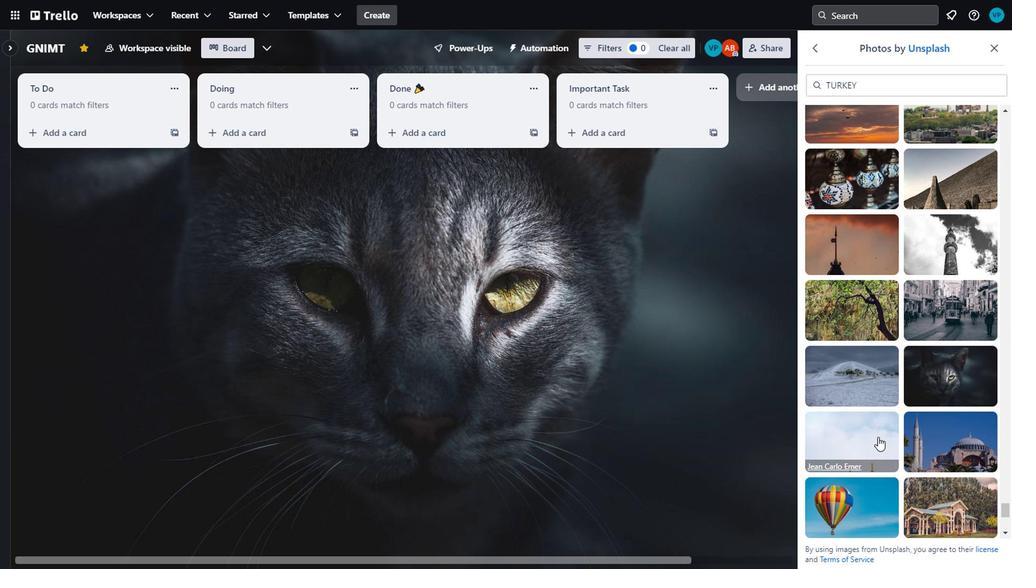 
Action: Mouse pressed left at (870, 437)
Screenshot: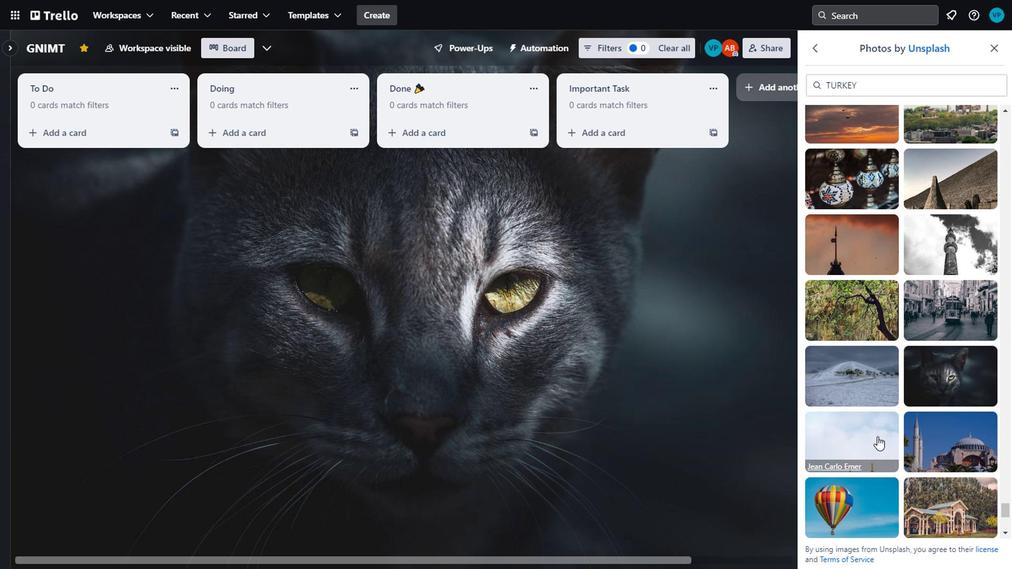 
Action: Mouse moved to (976, 440)
Screenshot: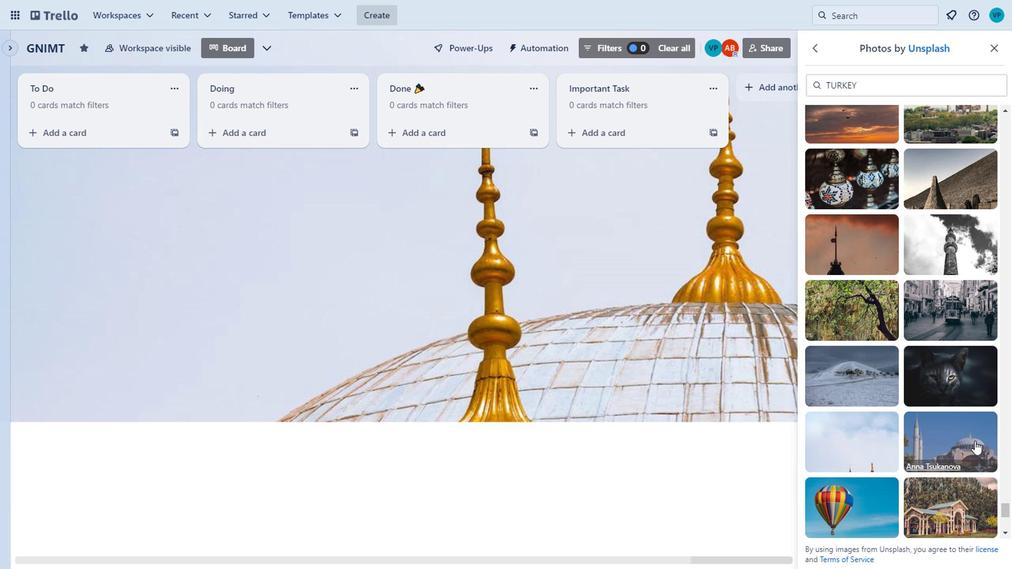 
Action: Mouse pressed left at (976, 440)
Screenshot: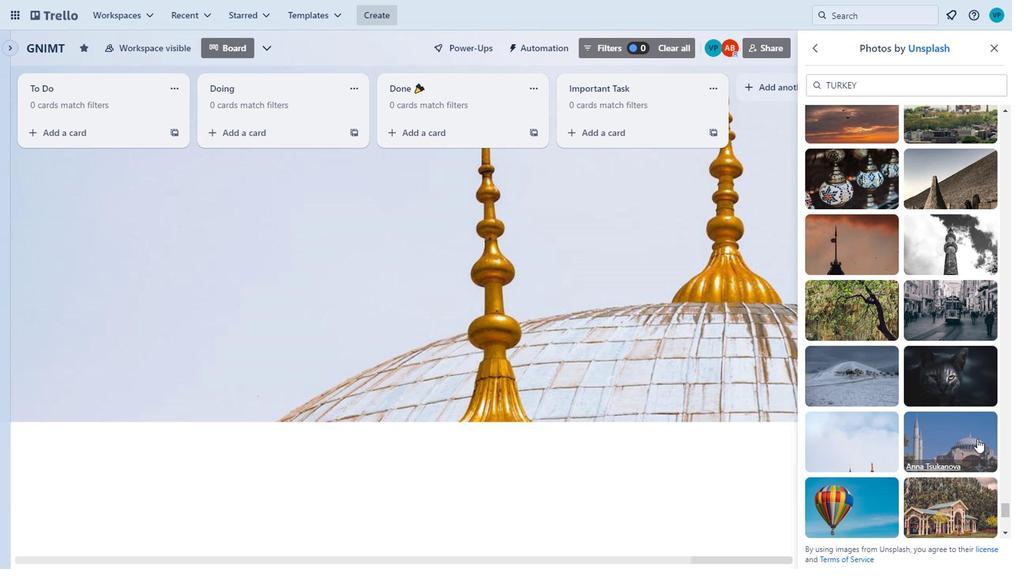 
Action: Mouse moved to (912, 420)
Screenshot: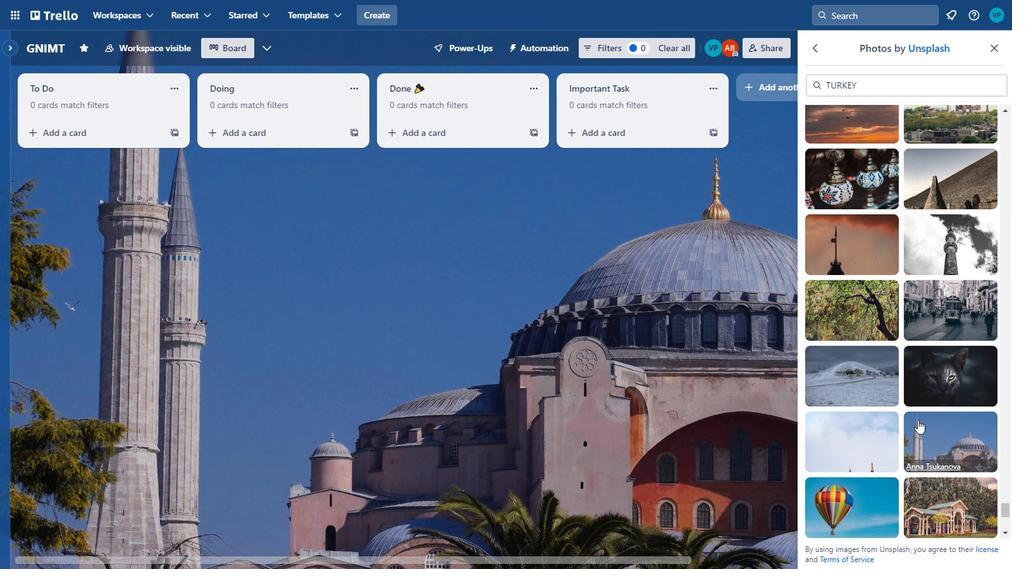
Action: Mouse scrolled (912, 419) with delta (0, 0)
Screenshot: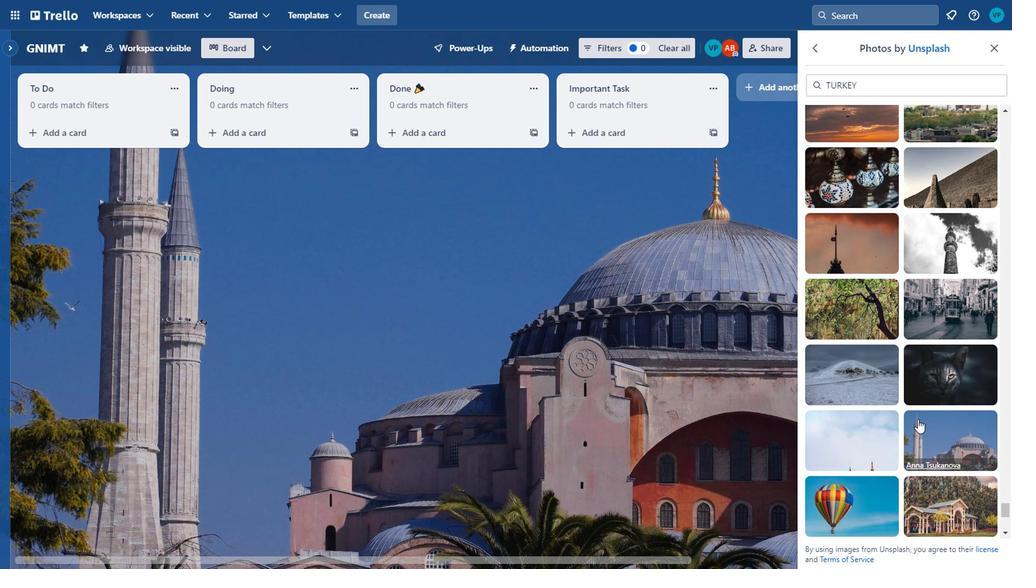
Action: Mouse scrolled (912, 419) with delta (0, 0)
Screenshot: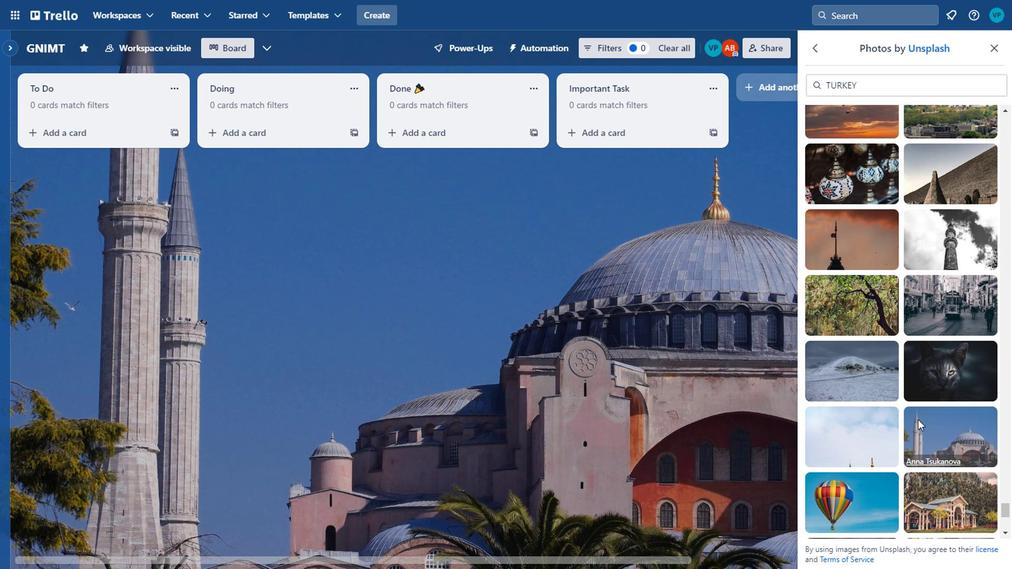 
Action: Mouse moved to (840, 325)
Screenshot: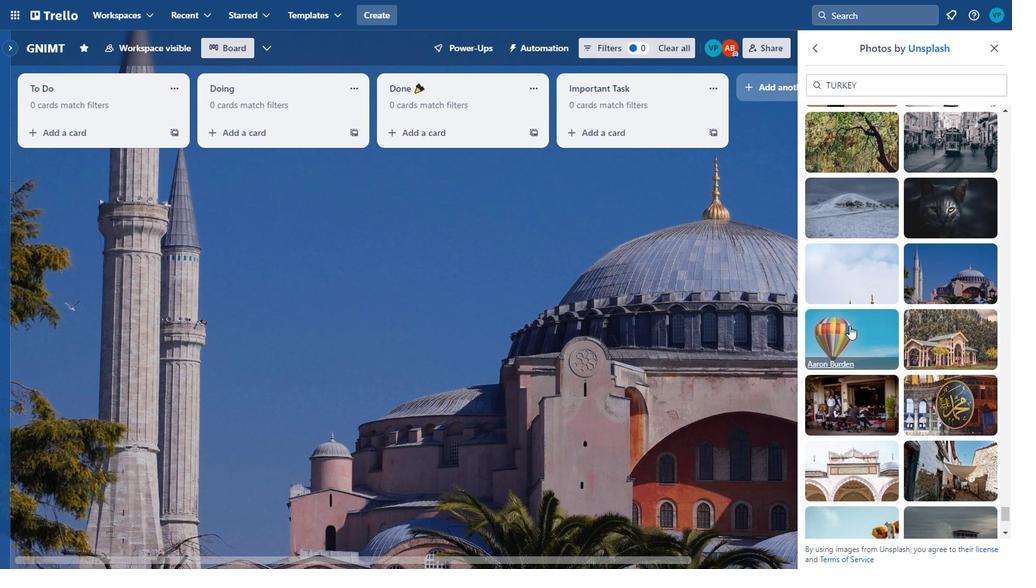 
Action: Mouse pressed left at (840, 325)
Screenshot: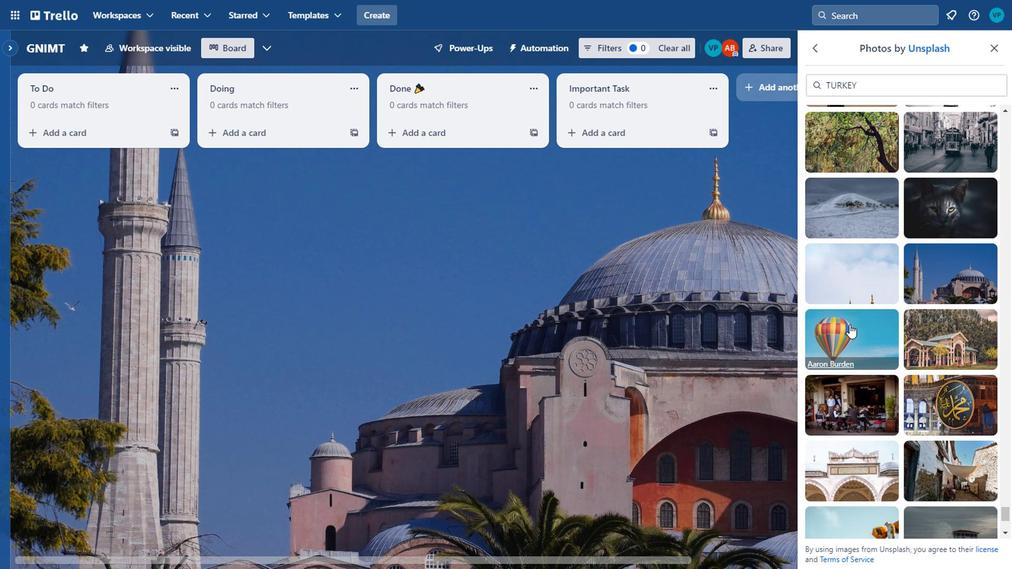 
Action: Mouse moved to (940, 393)
Screenshot: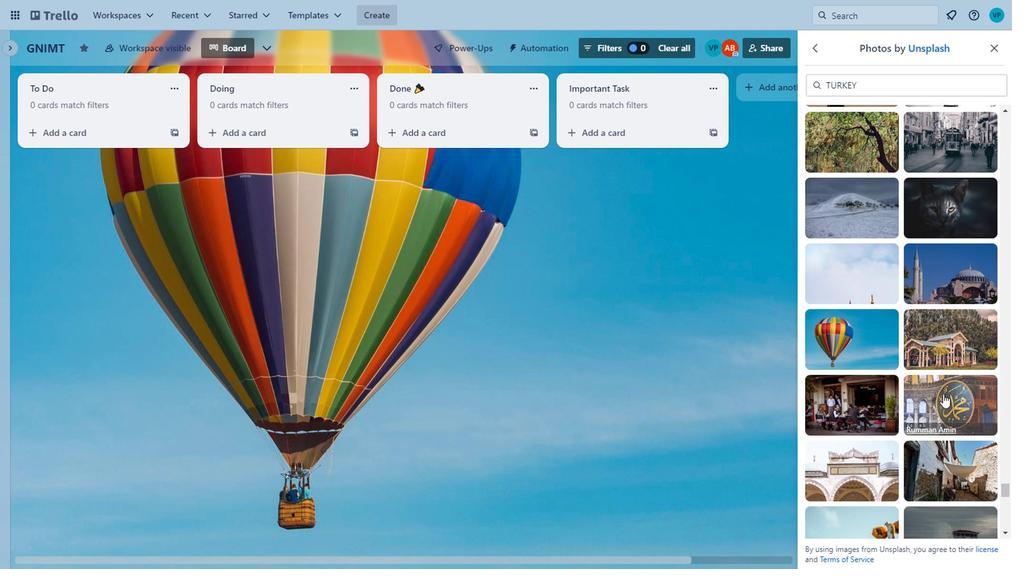 
Action: Mouse pressed left at (940, 393)
Screenshot: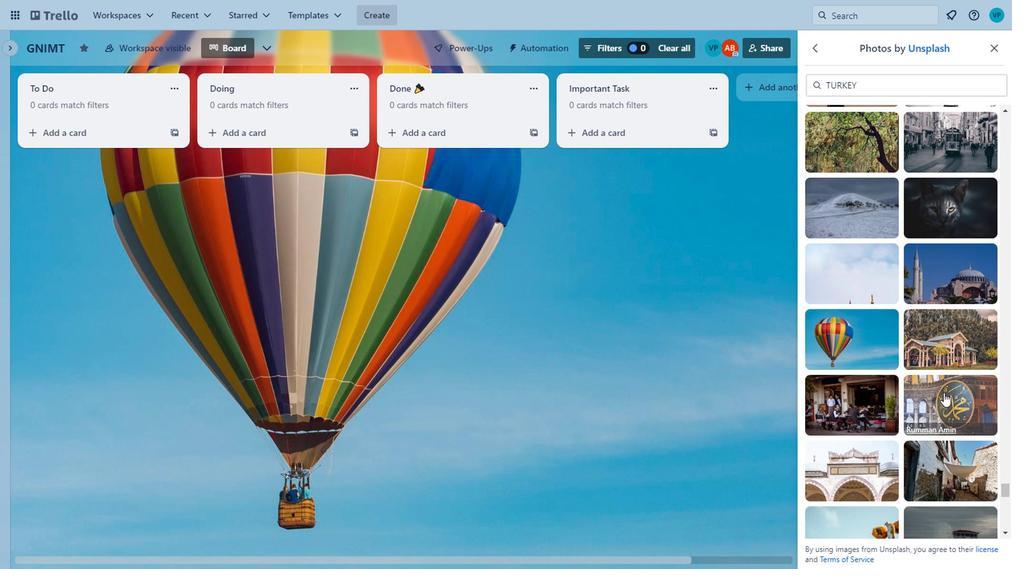 
Action: Mouse moved to (835, 466)
Screenshot: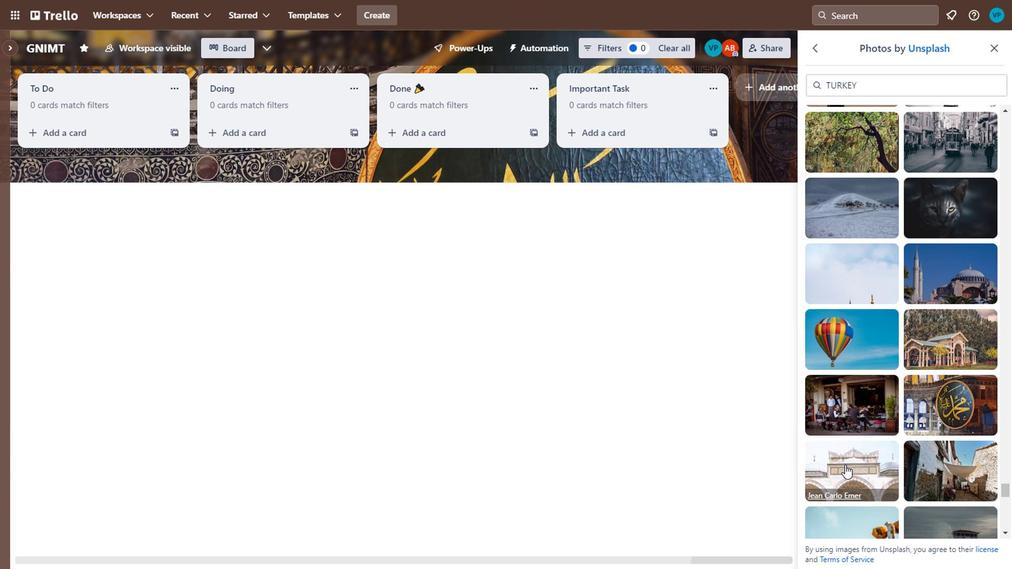 
Action: Mouse pressed left at (835, 466)
Screenshot: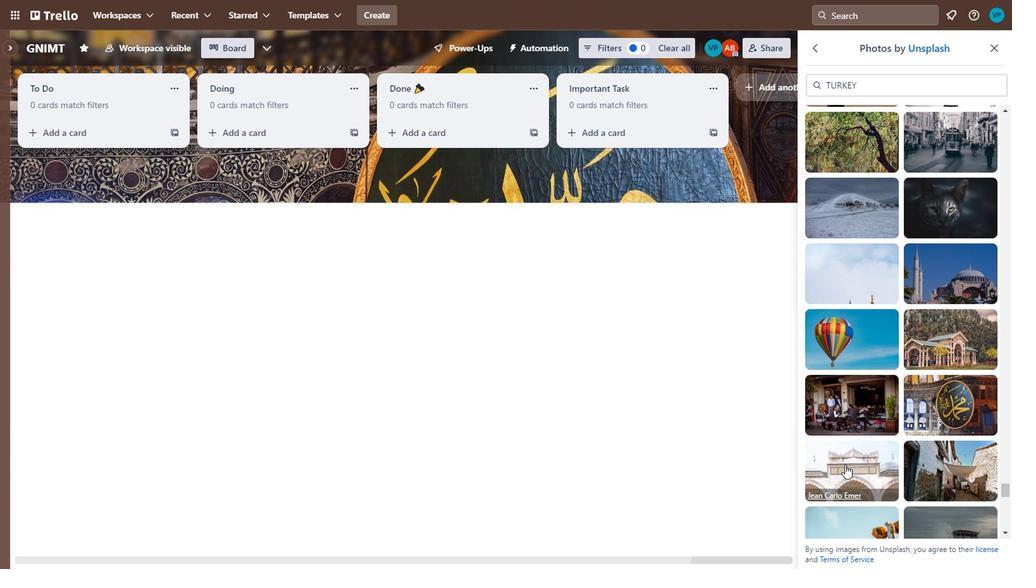 
Action: Mouse moved to (813, 508)
Screenshot: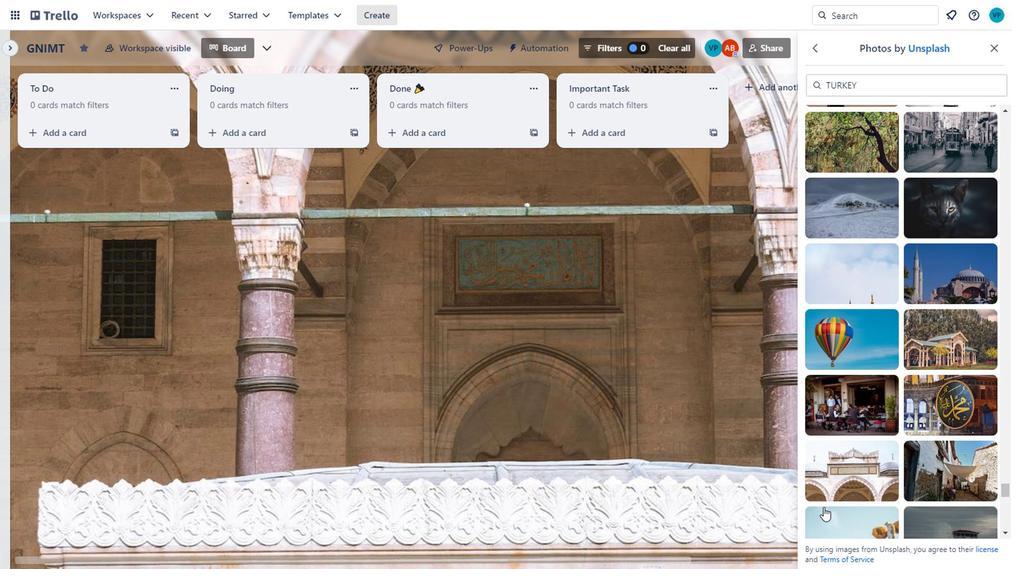 
Action: Mouse scrolled (813, 508) with delta (0, 0)
Screenshot: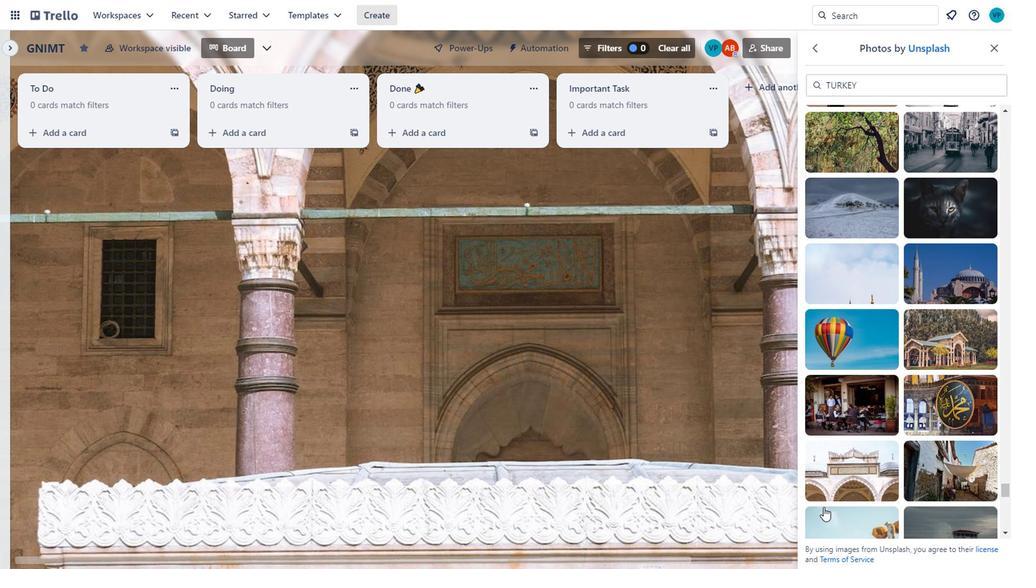 
Action: Mouse moved to (951, 309)
Screenshot: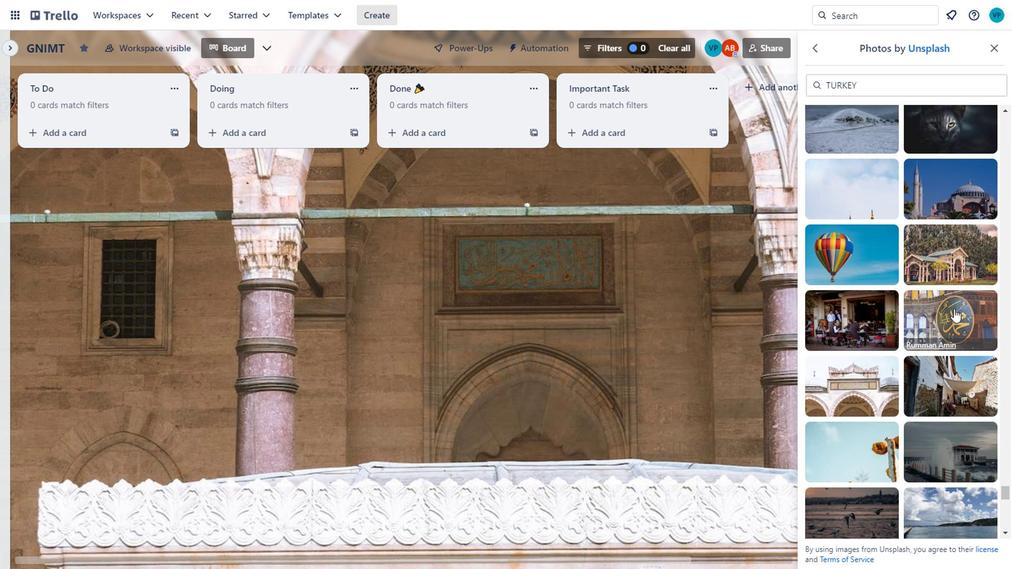 
Action: Mouse pressed left at (951, 309)
Screenshot: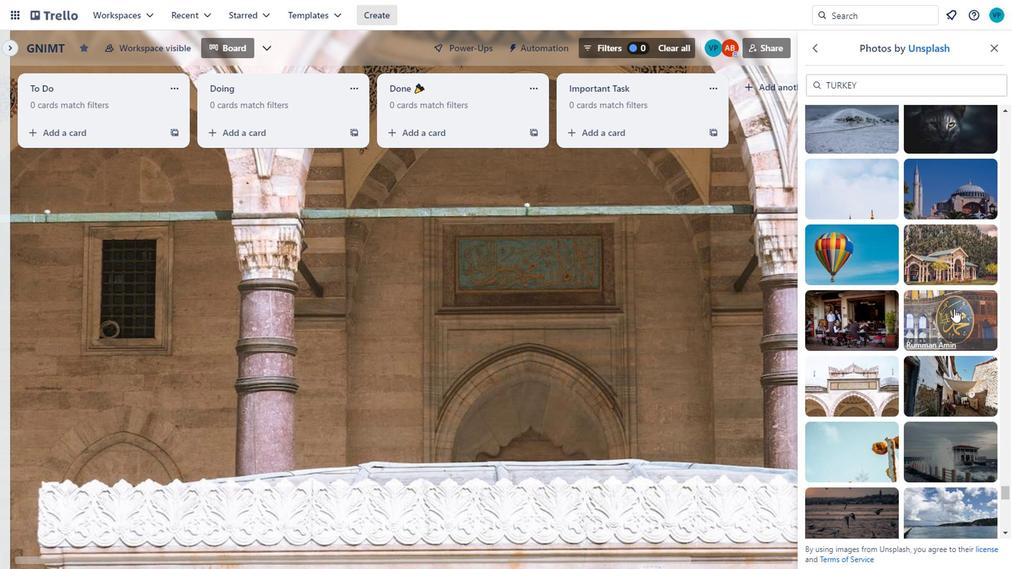 
Action: Mouse moved to (831, 372)
Screenshot: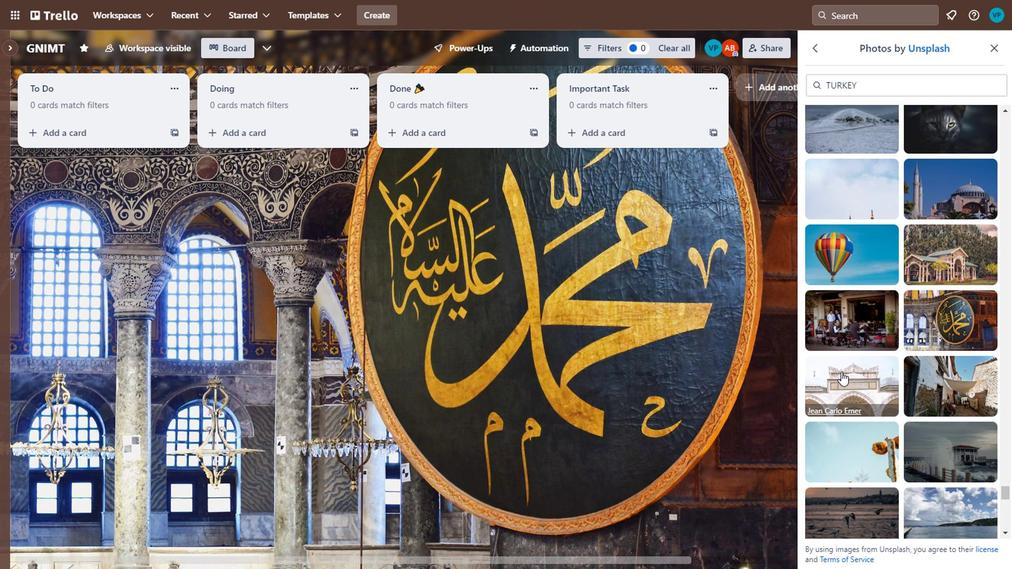 
Action: Mouse pressed left at (831, 372)
Screenshot: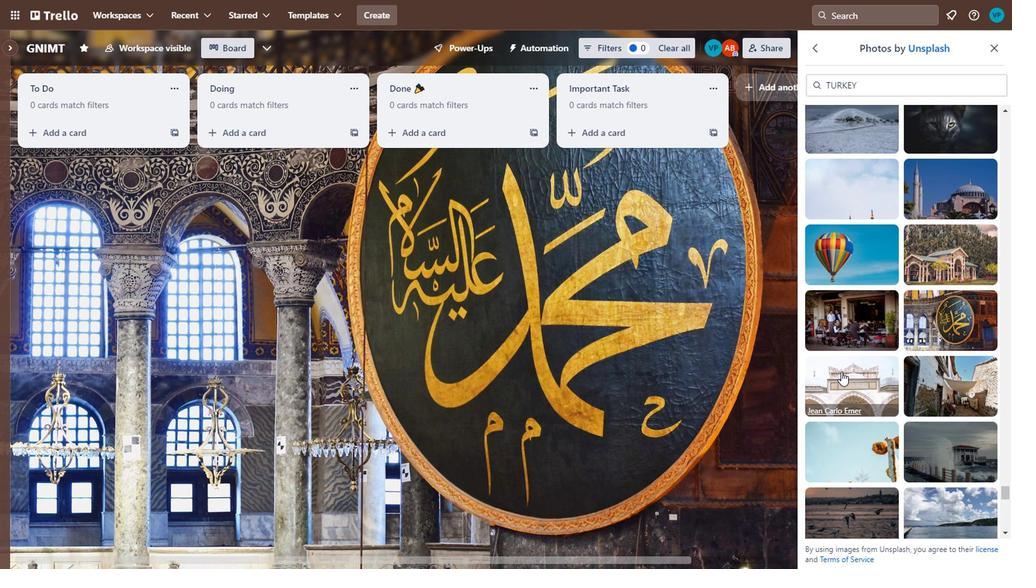 
Action: Mouse moved to (831, 448)
Screenshot: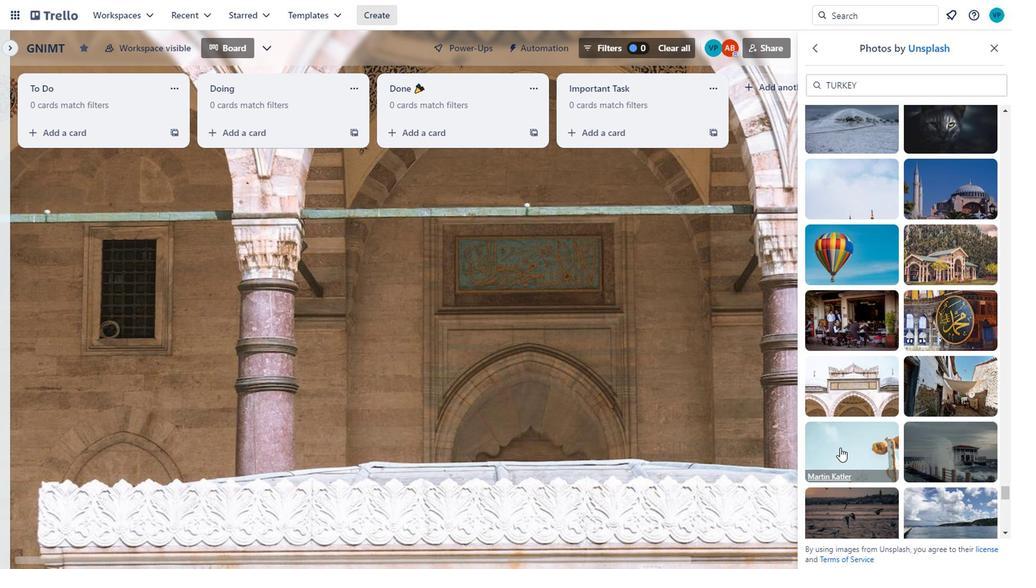 
Action: Mouse pressed left at (831, 448)
Screenshot: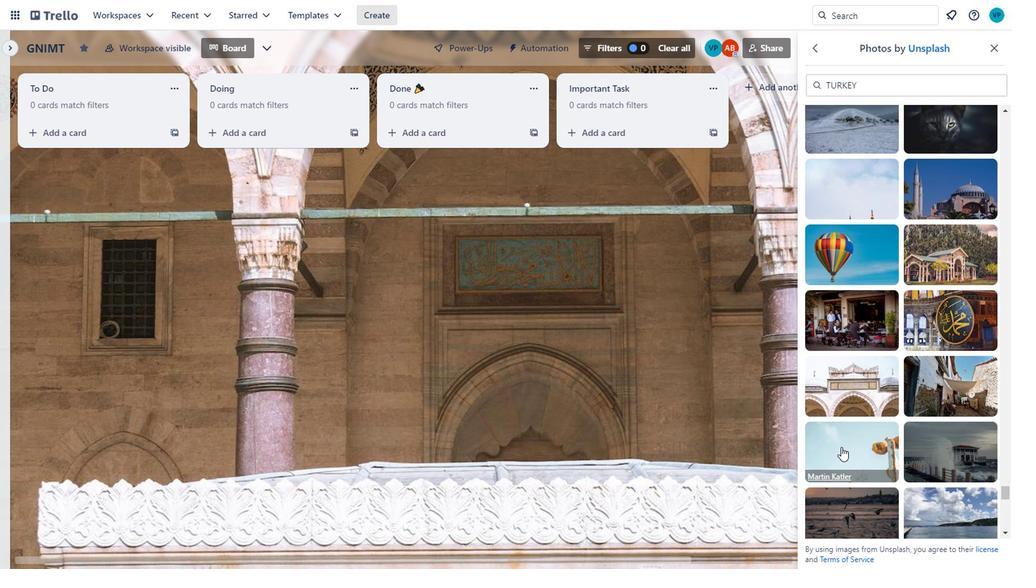 
Action: Mouse moved to (915, 439)
Screenshot: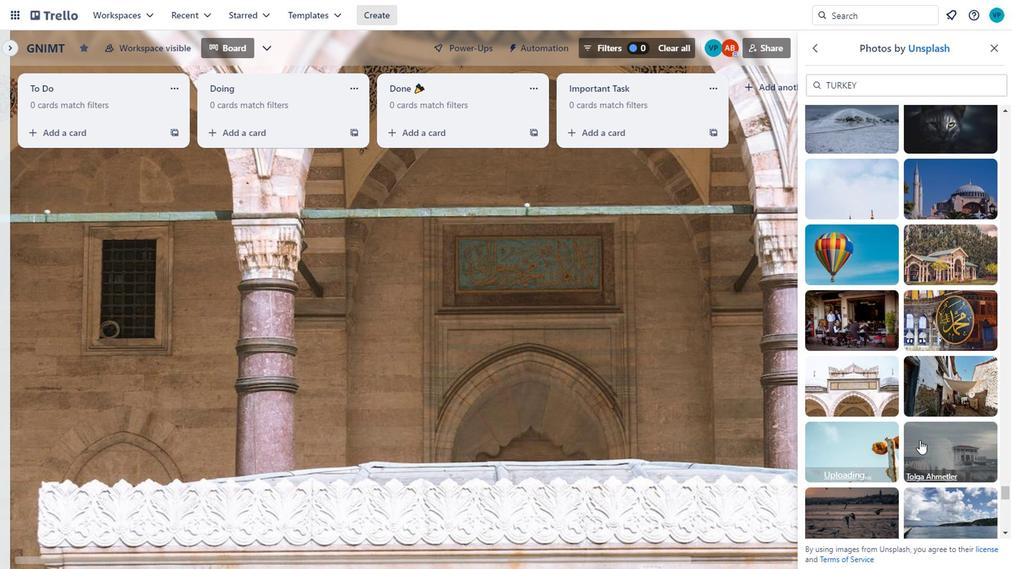 
Action: Mouse scrolled (915, 438) with delta (0, 0)
Screenshot: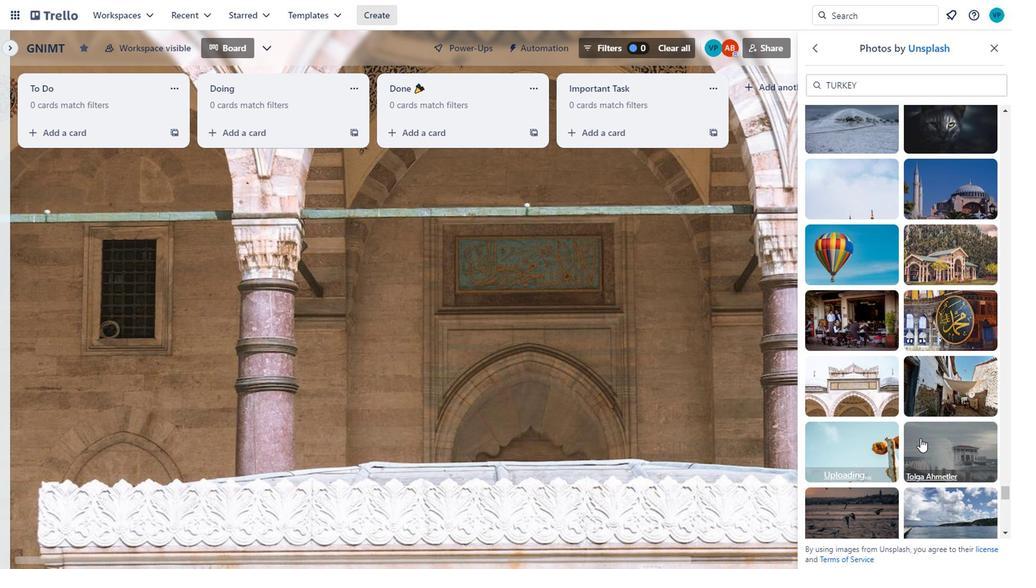 
Action: Mouse moved to (863, 422)
Screenshot: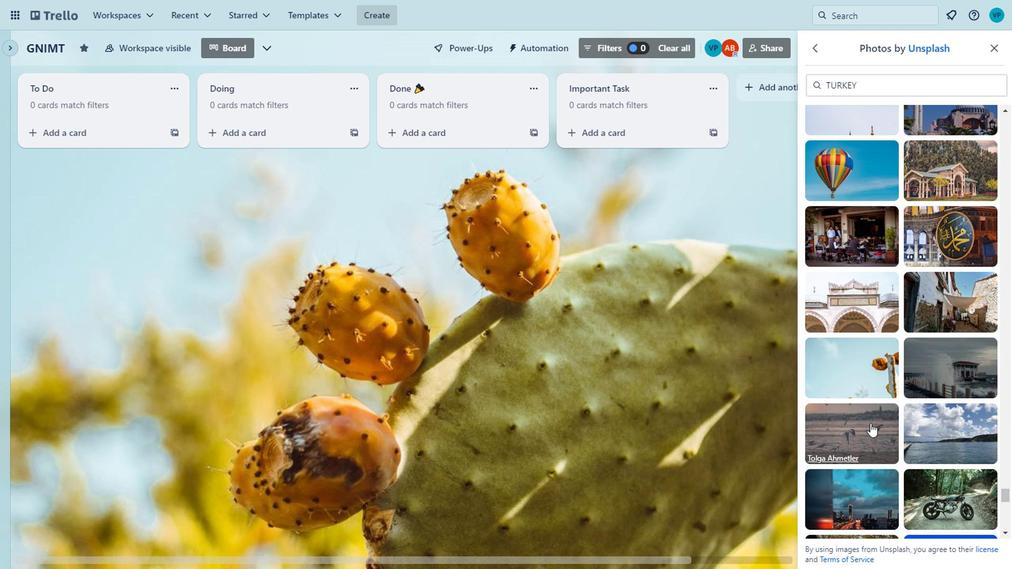 
Action: Mouse pressed left at (863, 422)
Screenshot: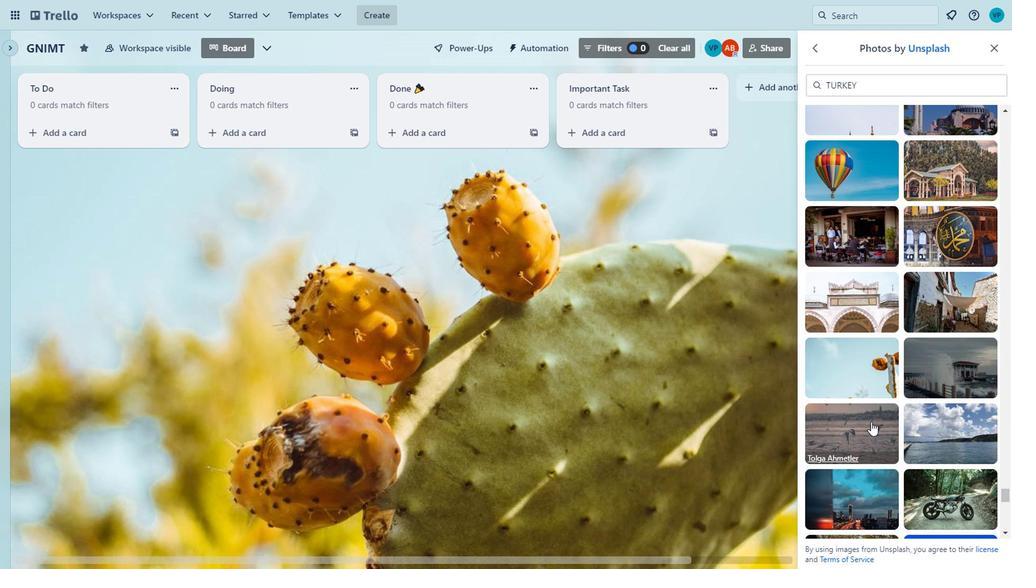 
Action: Mouse moved to (867, 488)
Screenshot: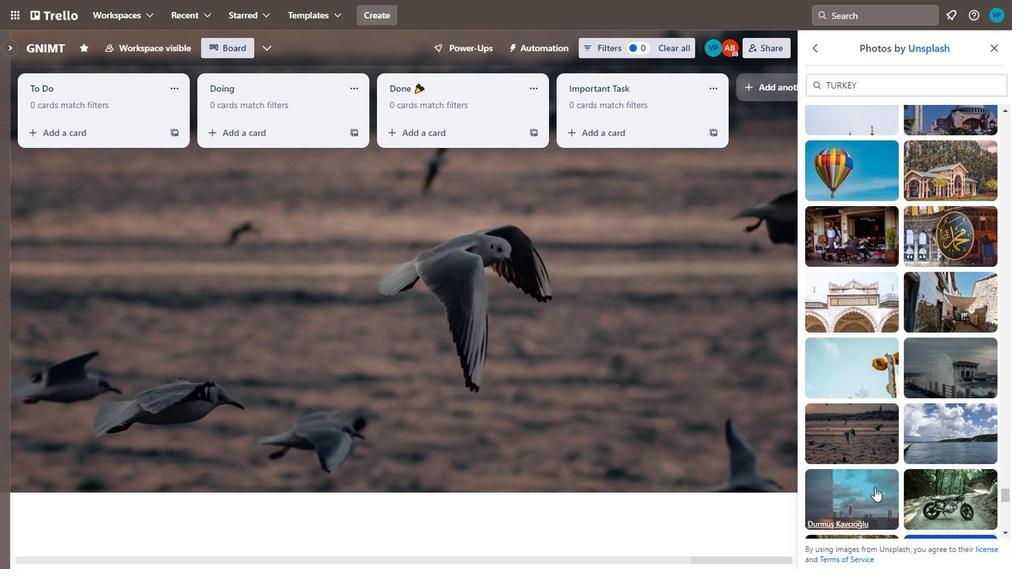 
Action: Mouse scrolled (867, 487) with delta (0, 0)
Screenshot: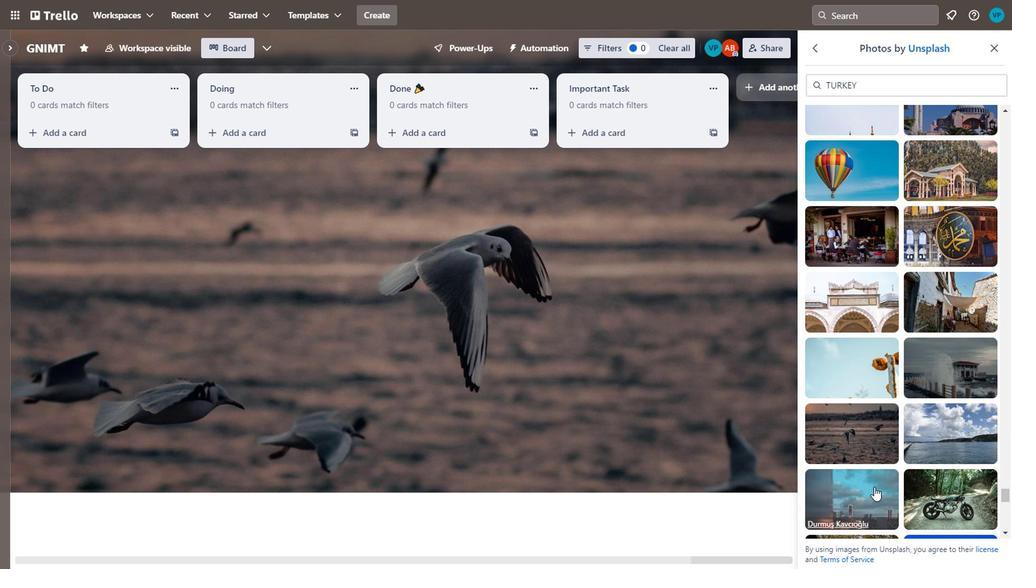
Action: Mouse moved to (854, 406)
Screenshot: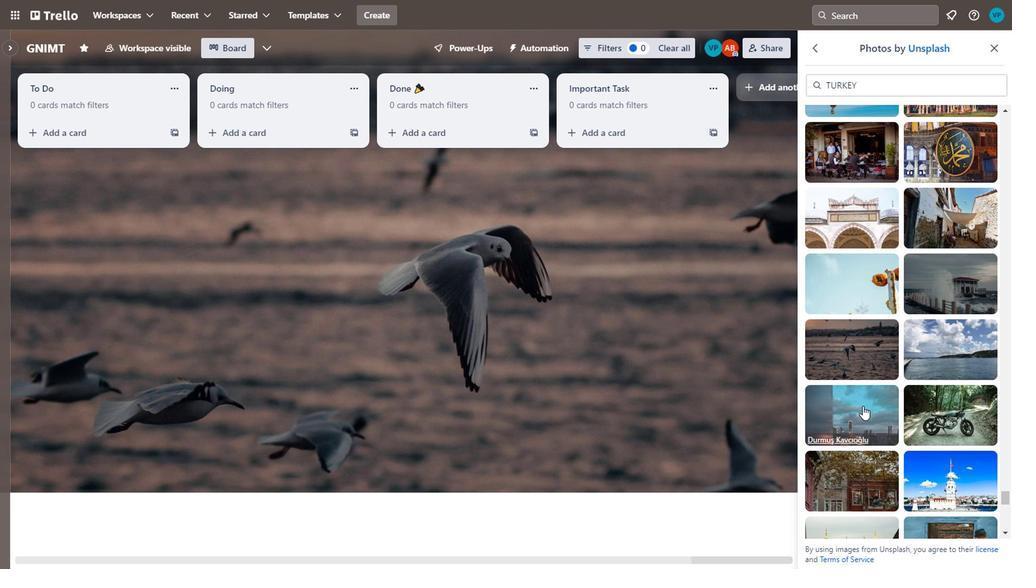 
Action: Mouse pressed left at (854, 406)
Screenshot: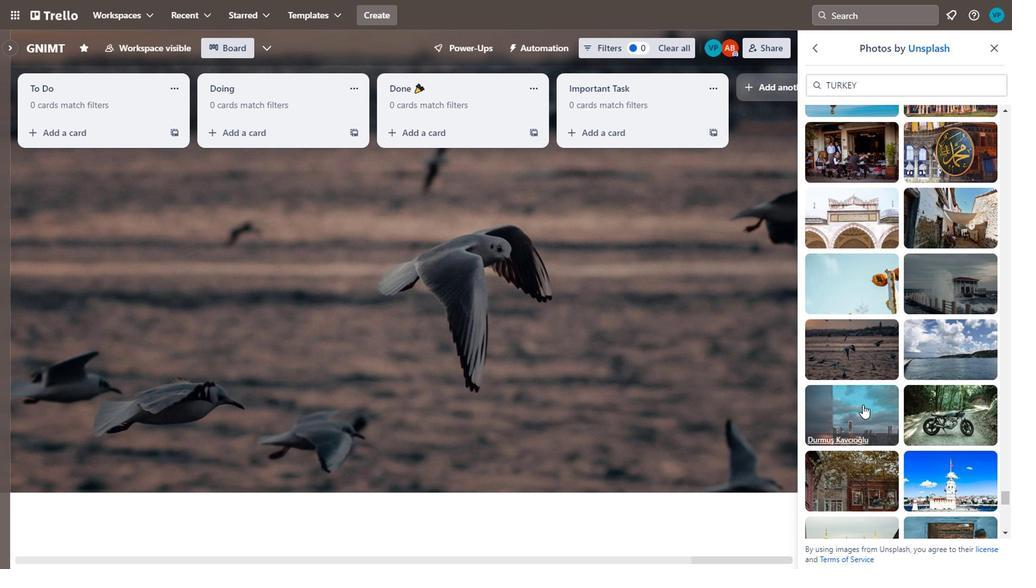 
Action: Mouse moved to (800, 422)
Screenshot: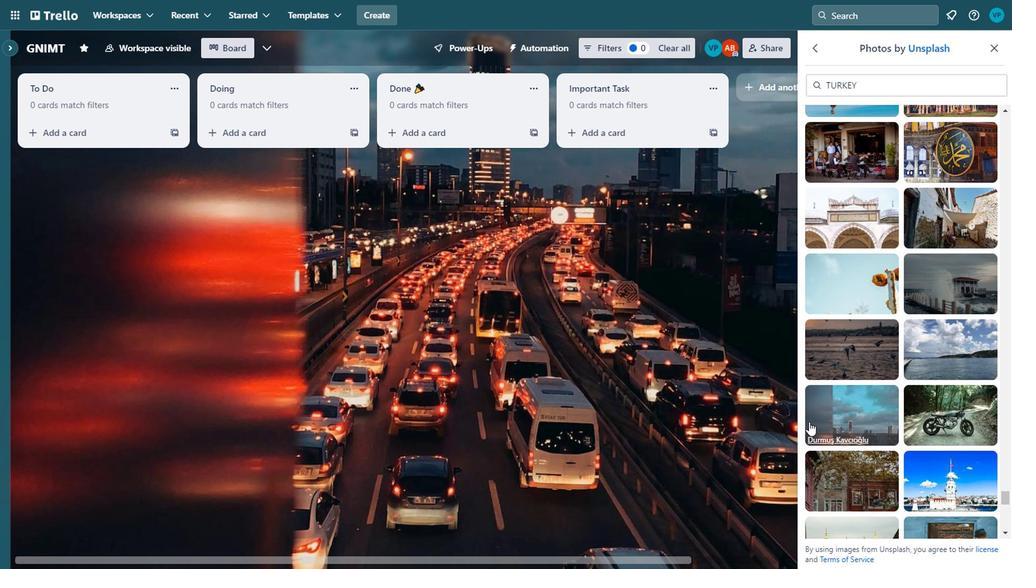 
Action: Mouse scrolled (800, 421) with delta (0, 0)
Screenshot: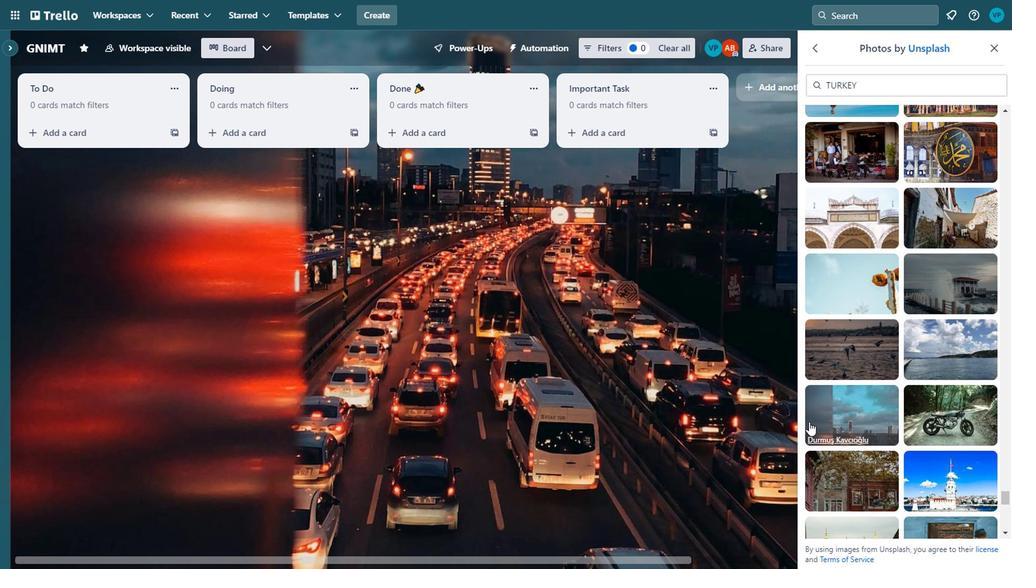 
Action: Mouse moved to (929, 312)
Screenshot: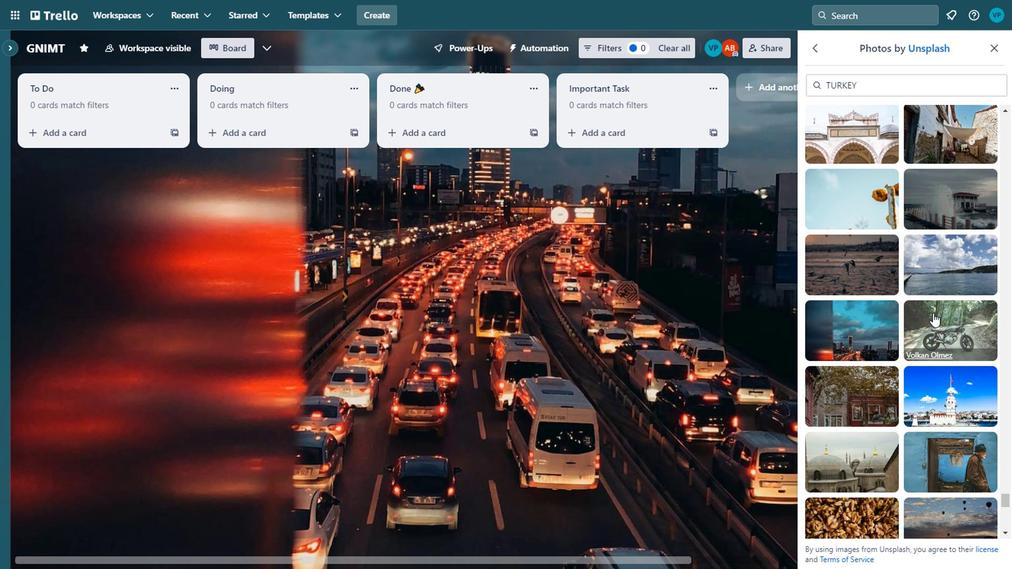 
Action: Mouse pressed left at (929, 312)
Screenshot: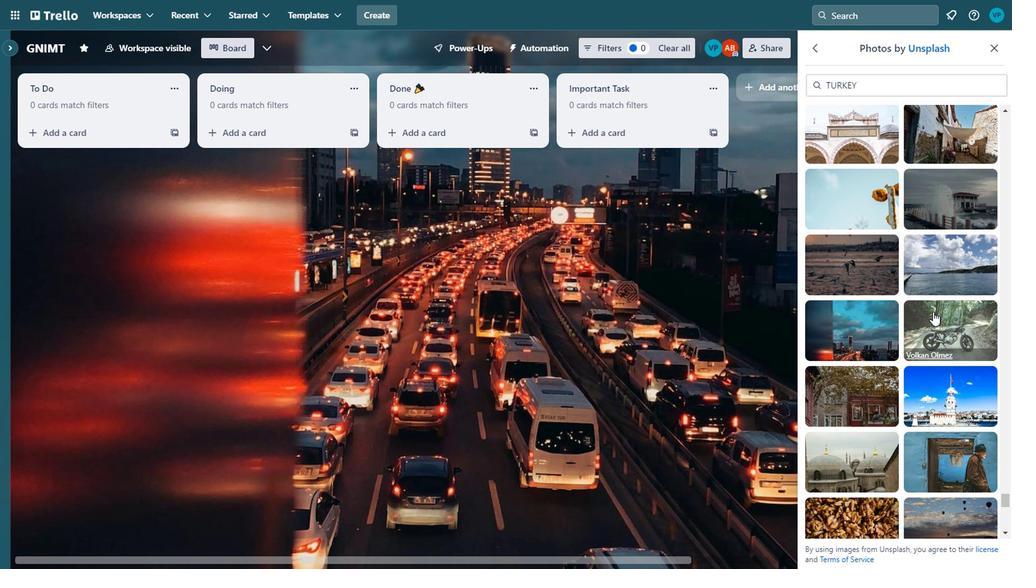 
Action: Mouse moved to (1010, 401)
Screenshot: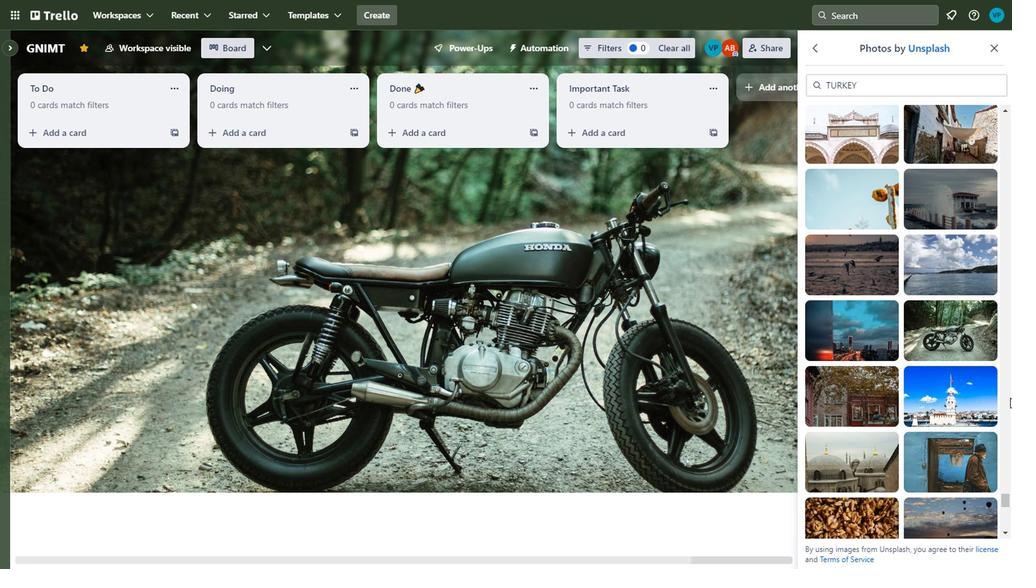 
Action: Mouse scrolled (1010, 400) with delta (0, 0)
Screenshot: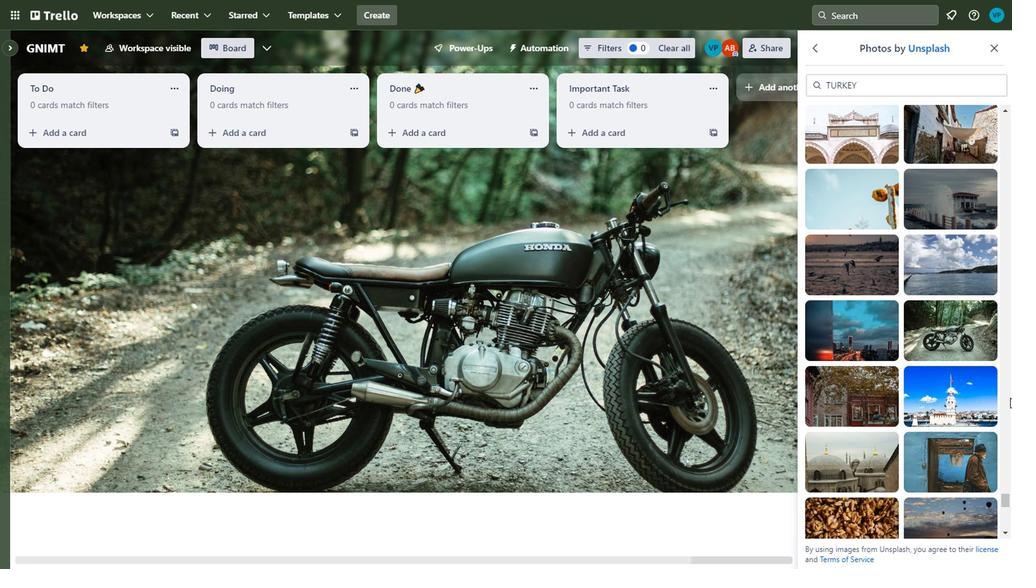 
Action: Mouse moved to (919, 382)
Screenshot: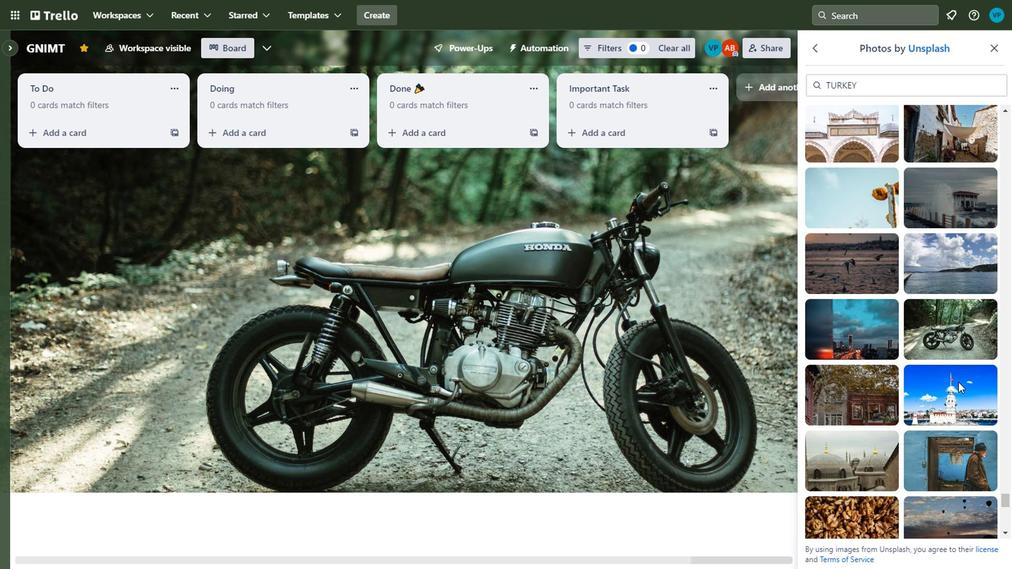 
Action: Mouse scrolled (919, 382) with delta (0, 0)
Screenshot: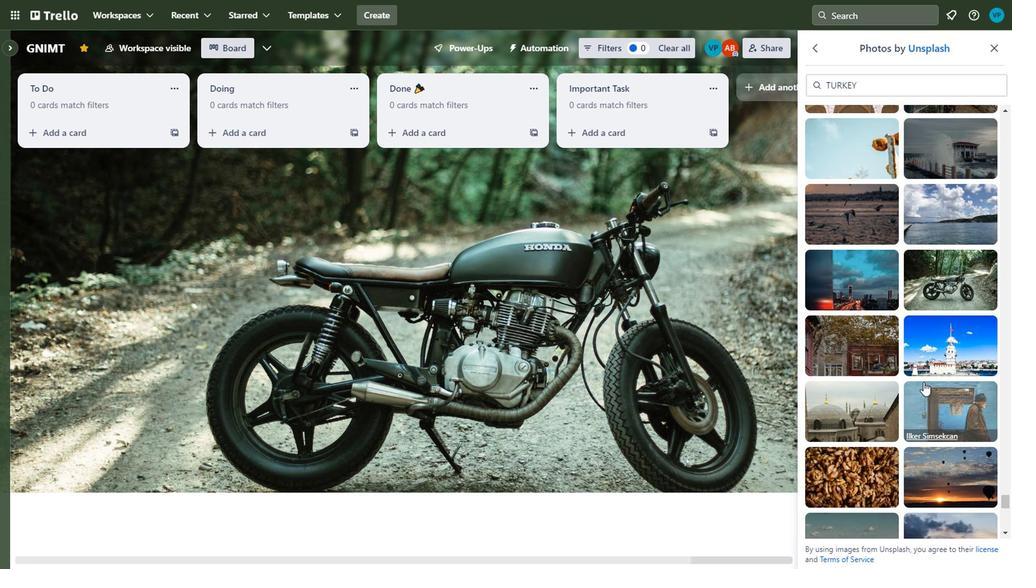 
Action: Mouse moved to (846, 344)
Screenshot: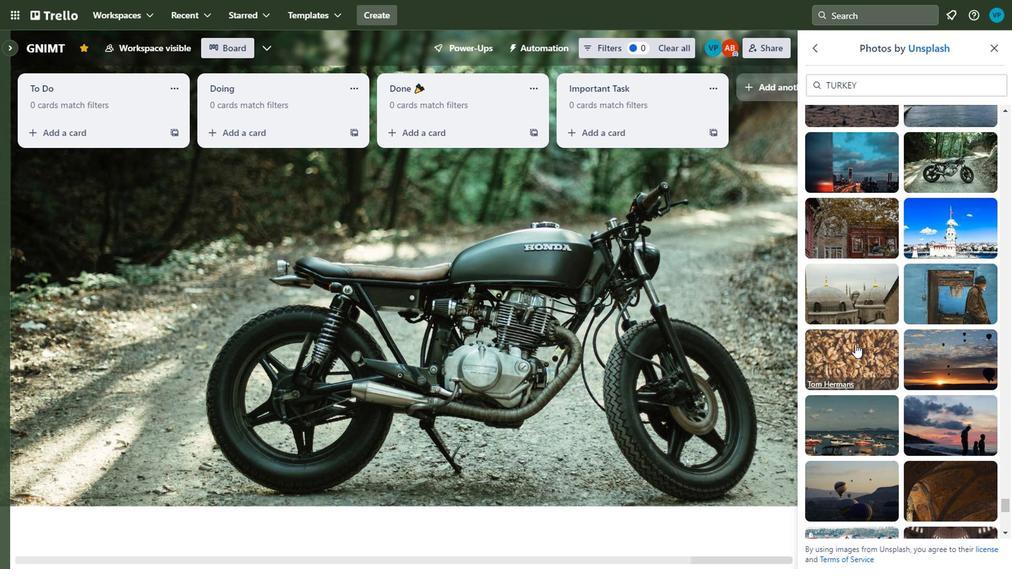 
Action: Mouse pressed left at (846, 344)
Screenshot: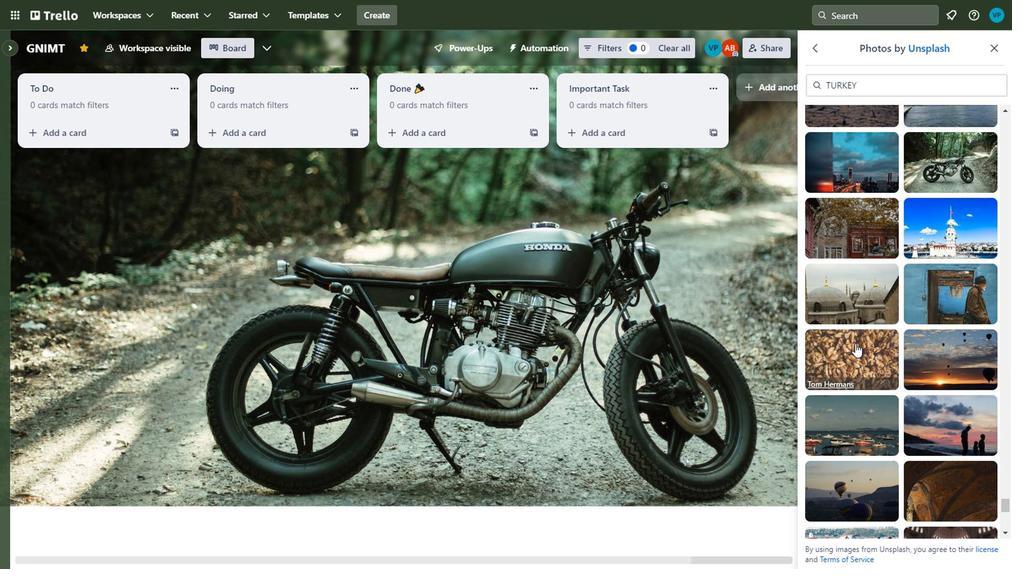
Action: Mouse moved to (948, 280)
Screenshot: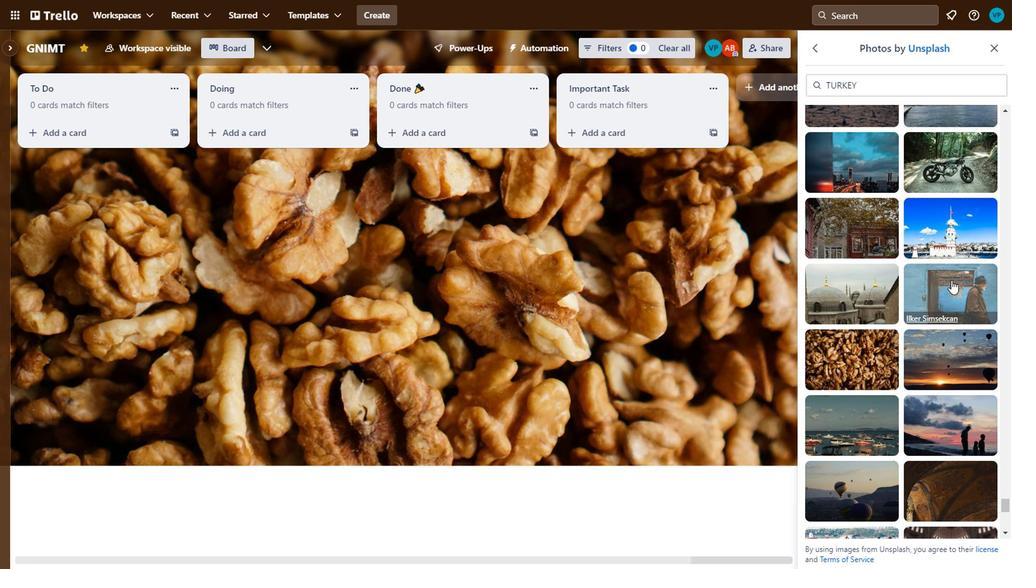 
Action: Mouse pressed left at (948, 280)
Screenshot: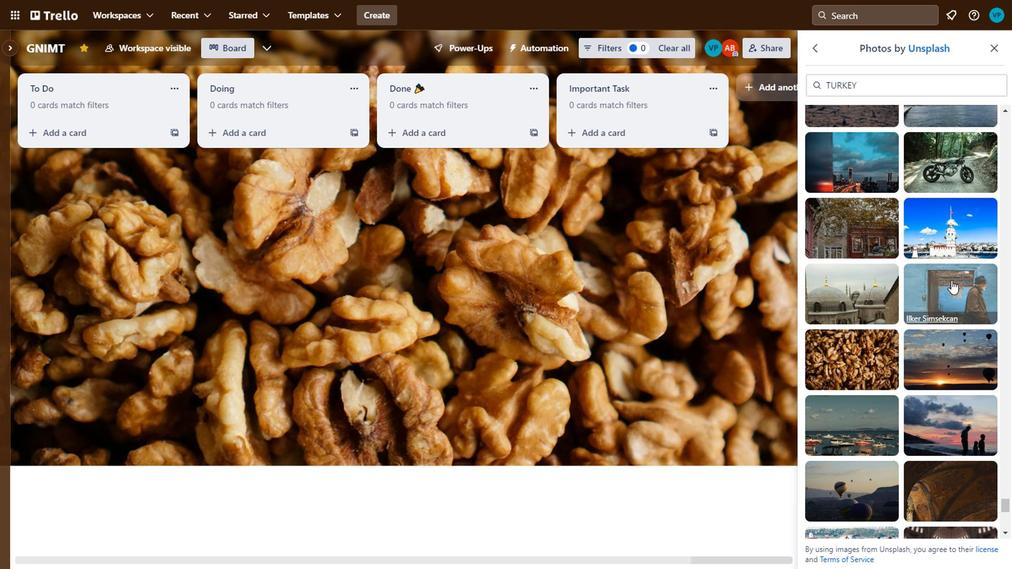
Action: Mouse moved to (956, 347)
Screenshot: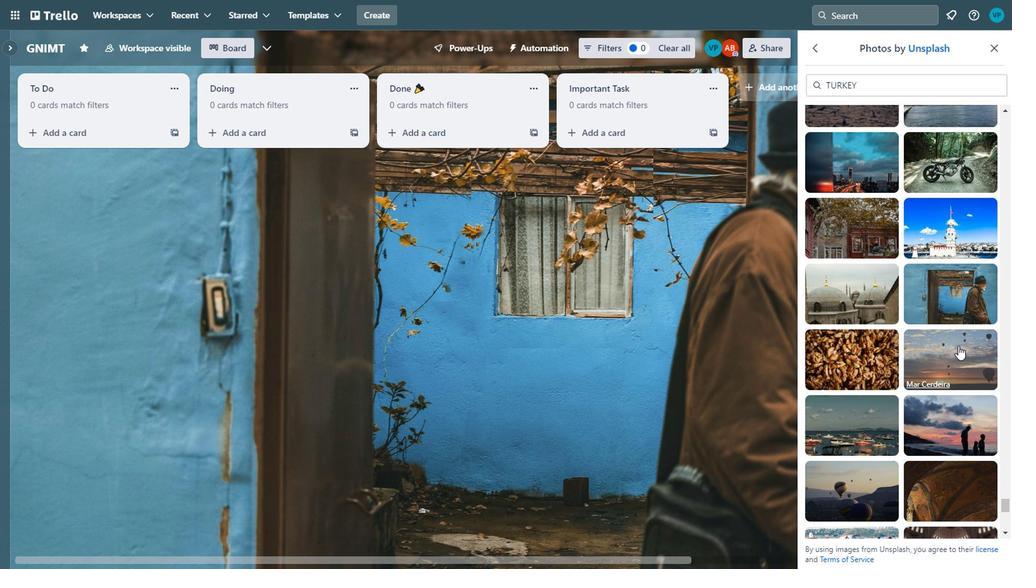 
Action: Mouse pressed left at (956, 347)
Screenshot: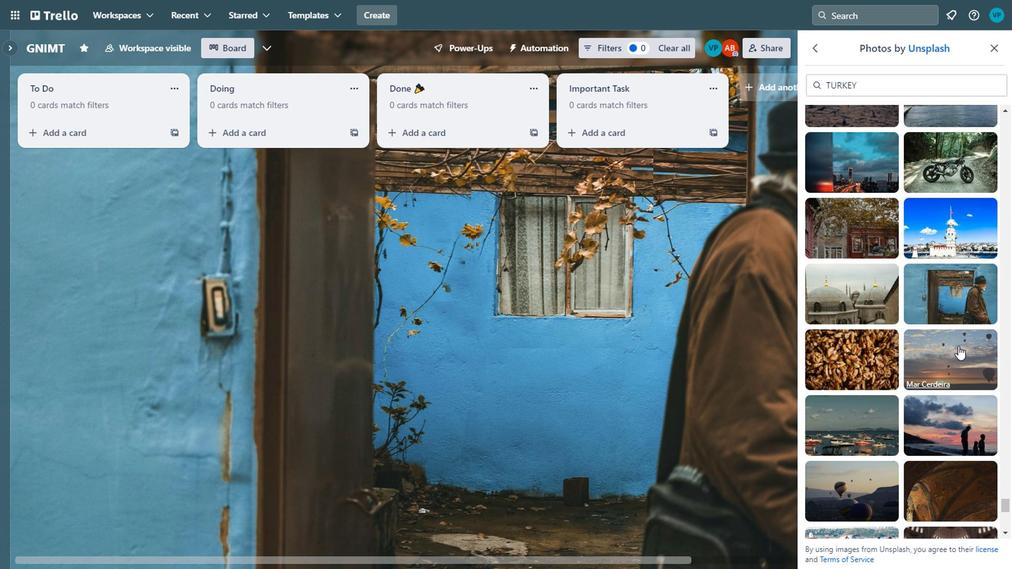 
Action: Mouse moved to (824, 410)
Screenshot: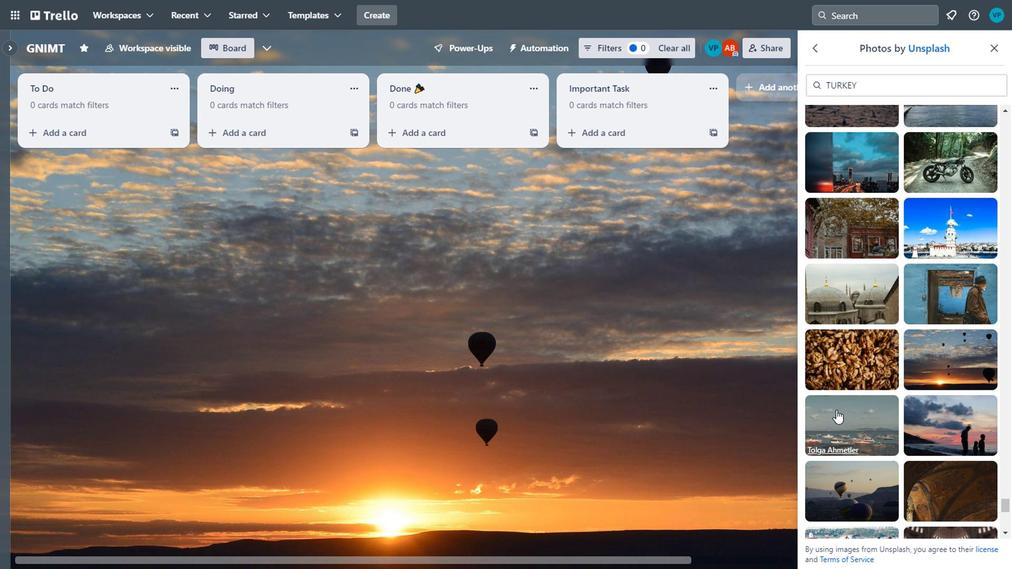 
Action: Mouse pressed left at (824, 410)
Screenshot: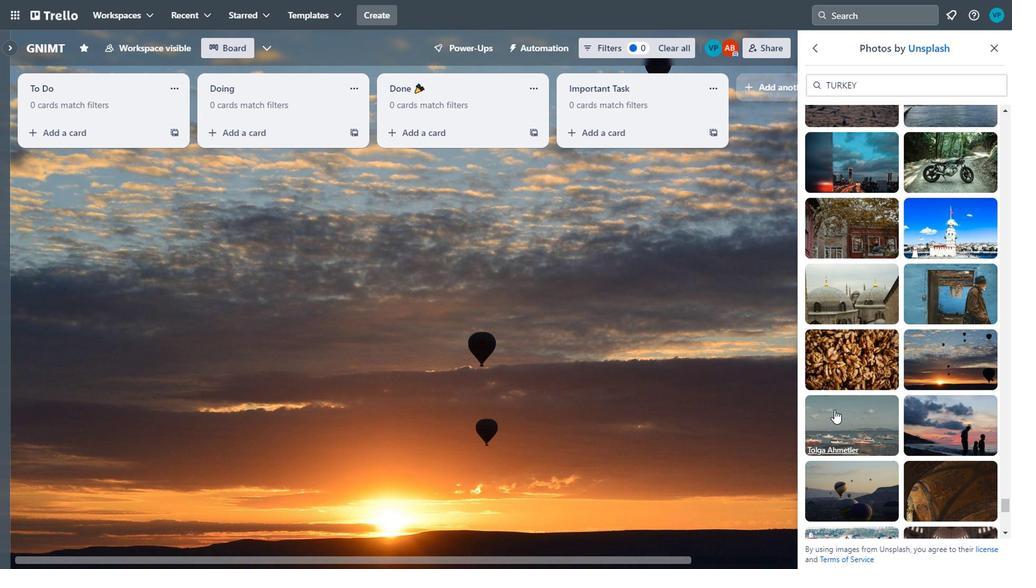 
Action: Mouse moved to (944, 420)
Screenshot: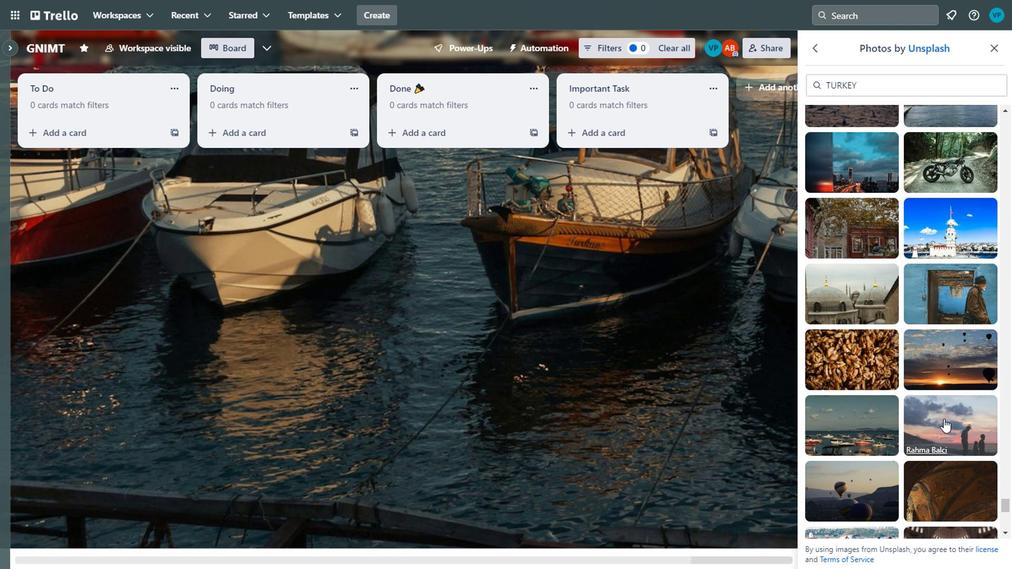 
Action: Mouse pressed left at (944, 420)
Screenshot: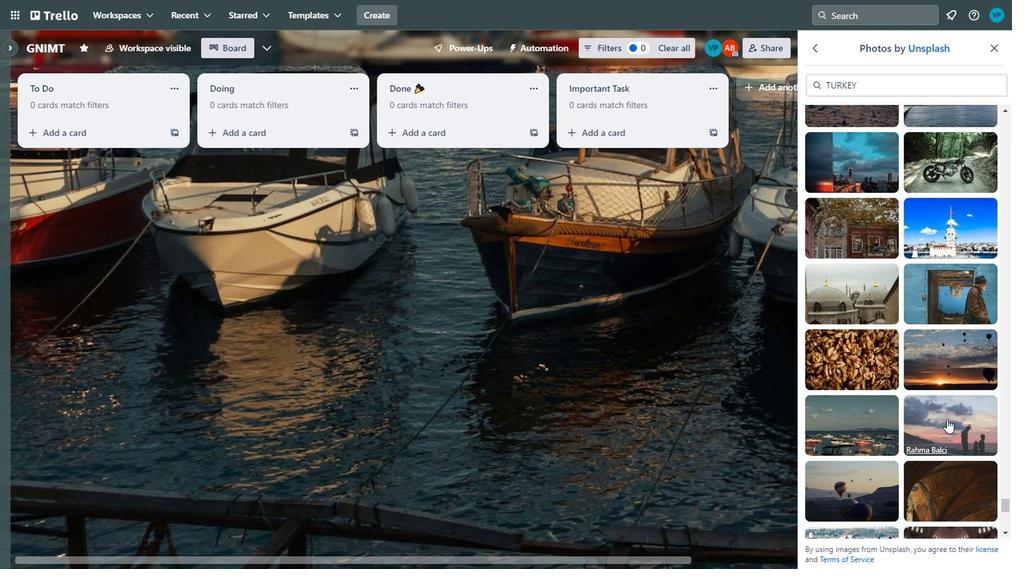 
Action: Mouse moved to (829, 482)
Screenshot: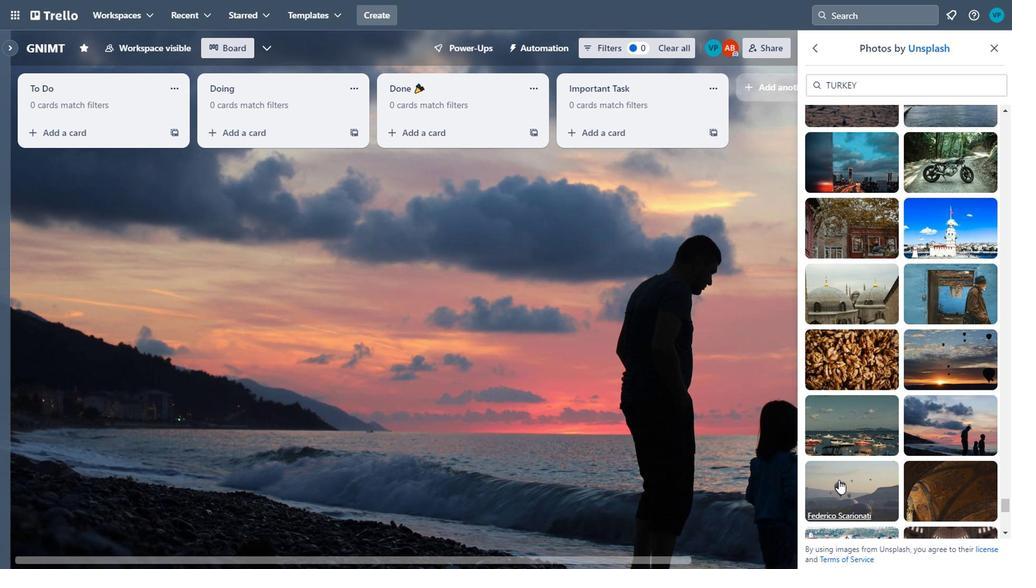 
Action: Mouse pressed left at (829, 482)
Screenshot: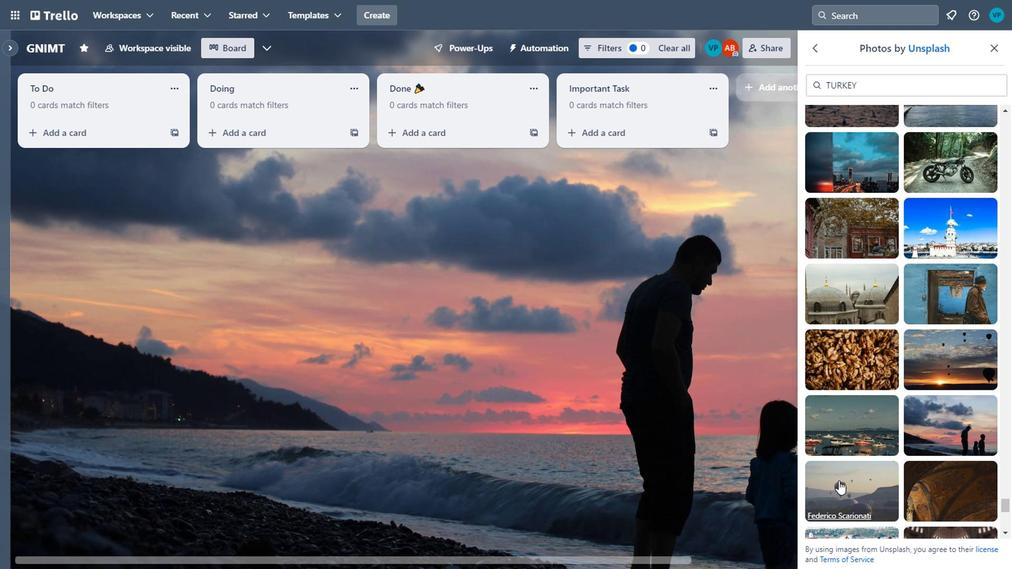
Action: Mouse moved to (844, 454)
Screenshot: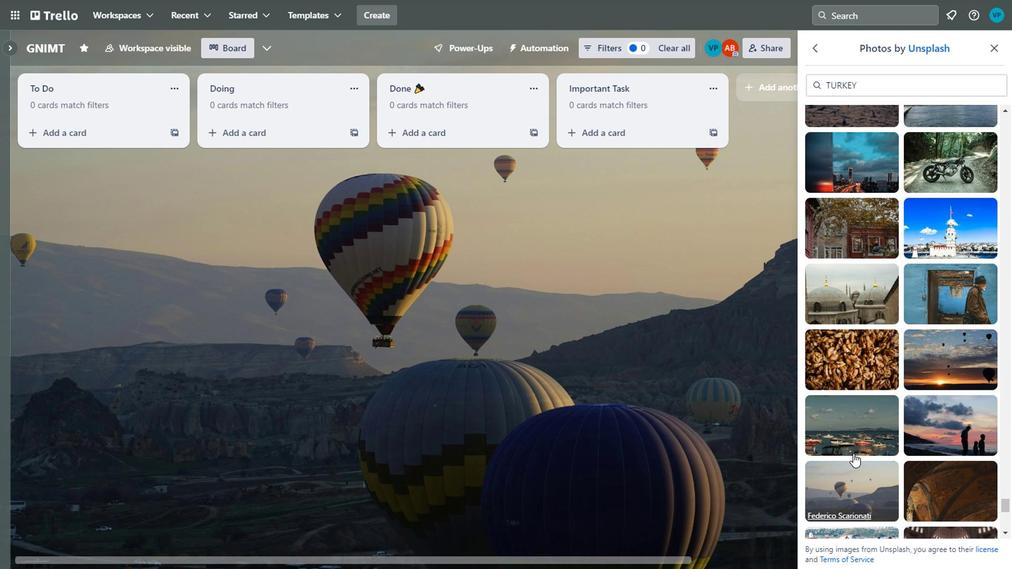 
Action: Mouse scrolled (844, 454) with delta (0, 0)
Screenshot: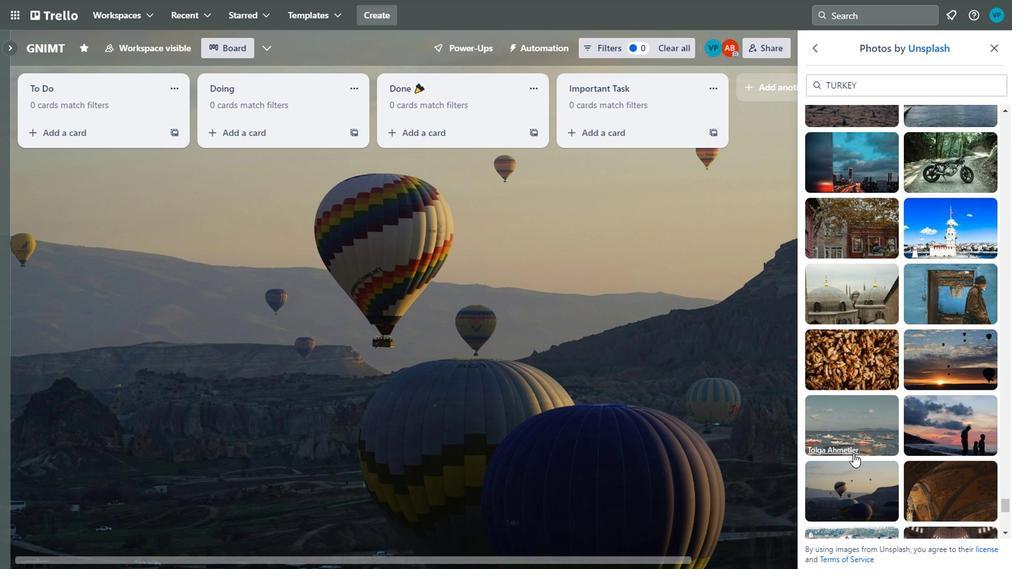 
Action: Mouse moved to (855, 404)
Screenshot: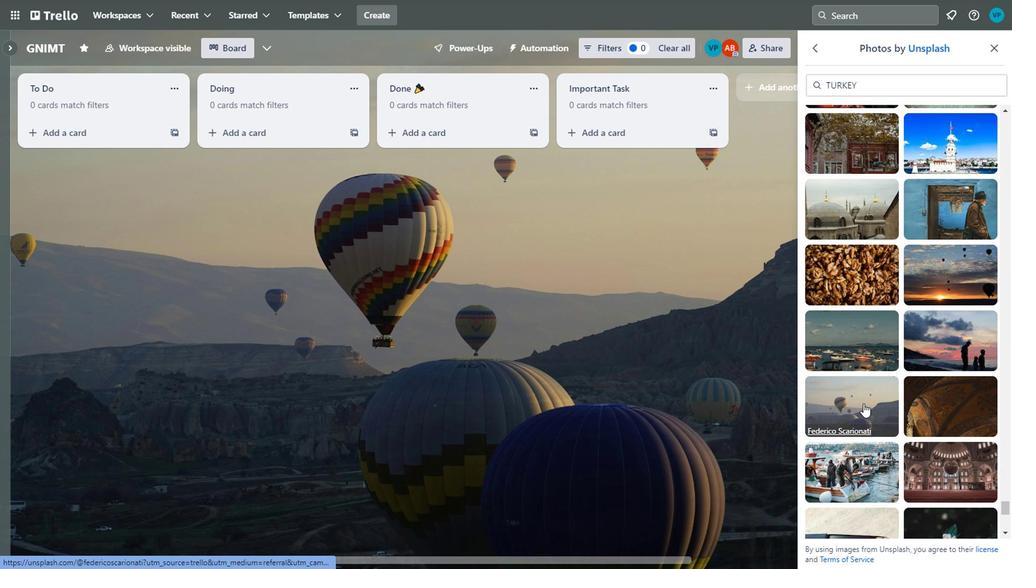 
Action: Mouse pressed left at (855, 404)
Screenshot: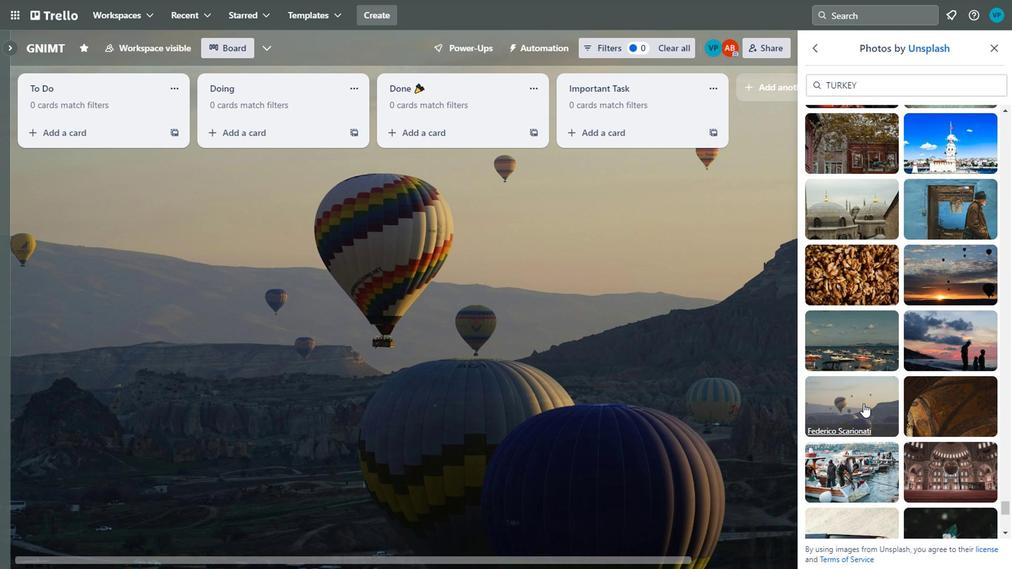 
Action: Mouse moved to (941, 406)
Screenshot: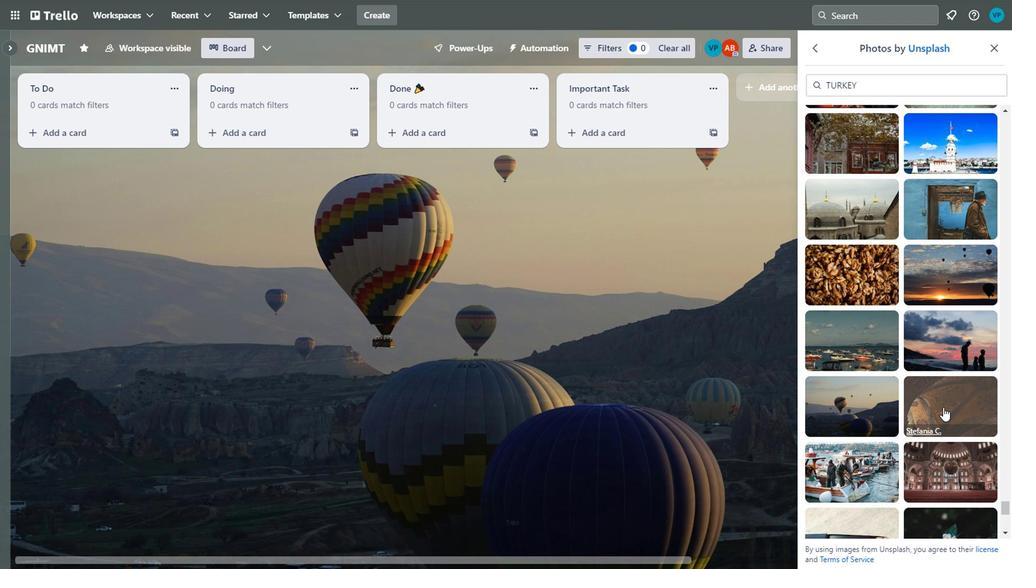 
Action: Mouse pressed left at (941, 406)
Screenshot: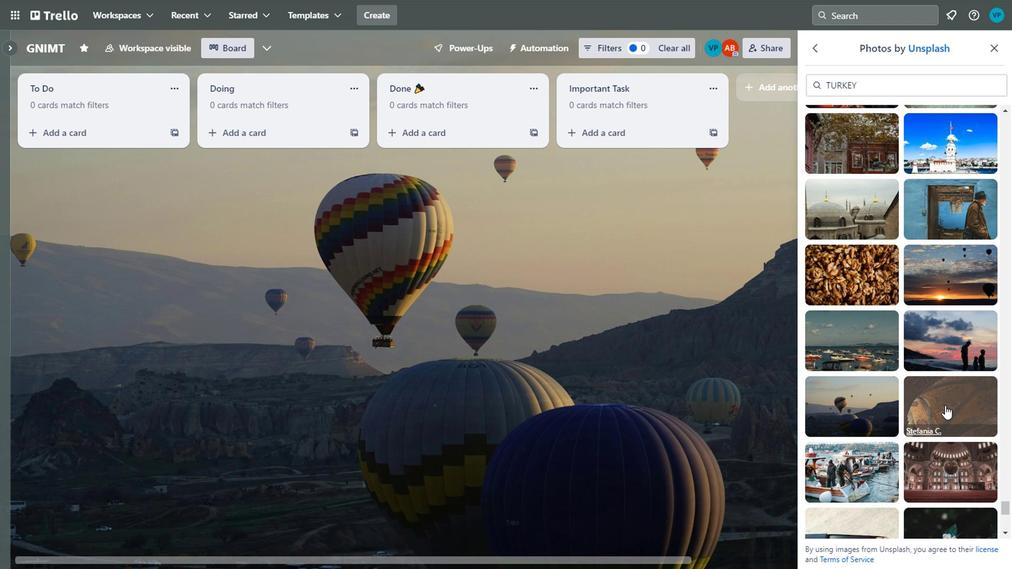 
Action: Mouse moved to (842, 459)
Screenshot: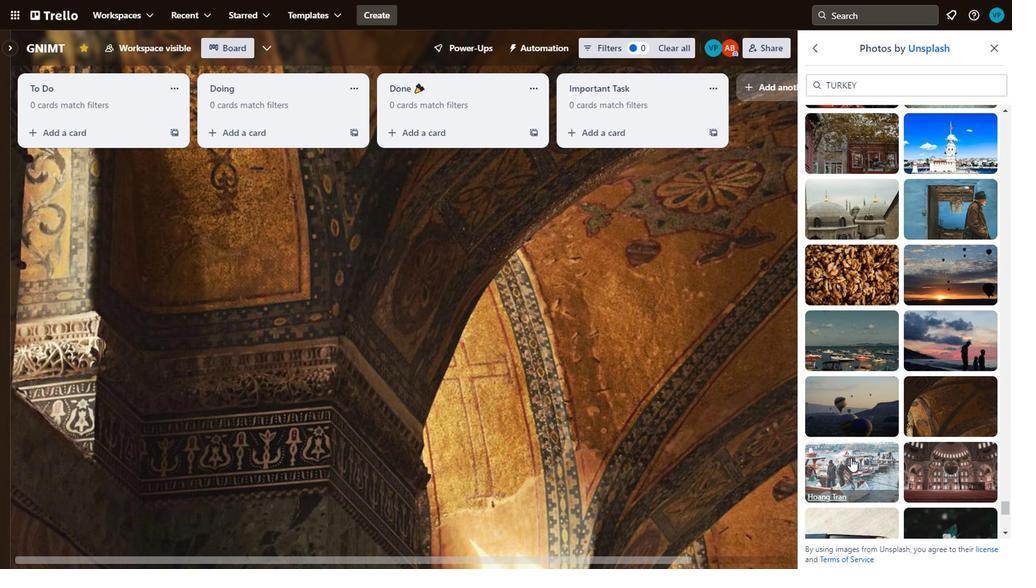 
Action: Mouse pressed left at (842, 459)
Screenshot: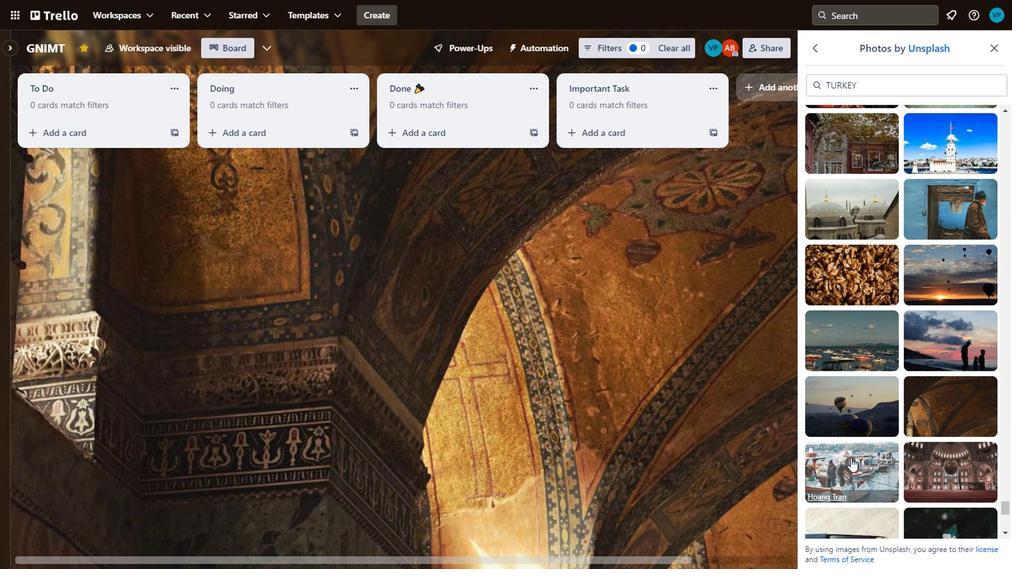 
Action: Mouse moved to (852, 451)
Screenshot: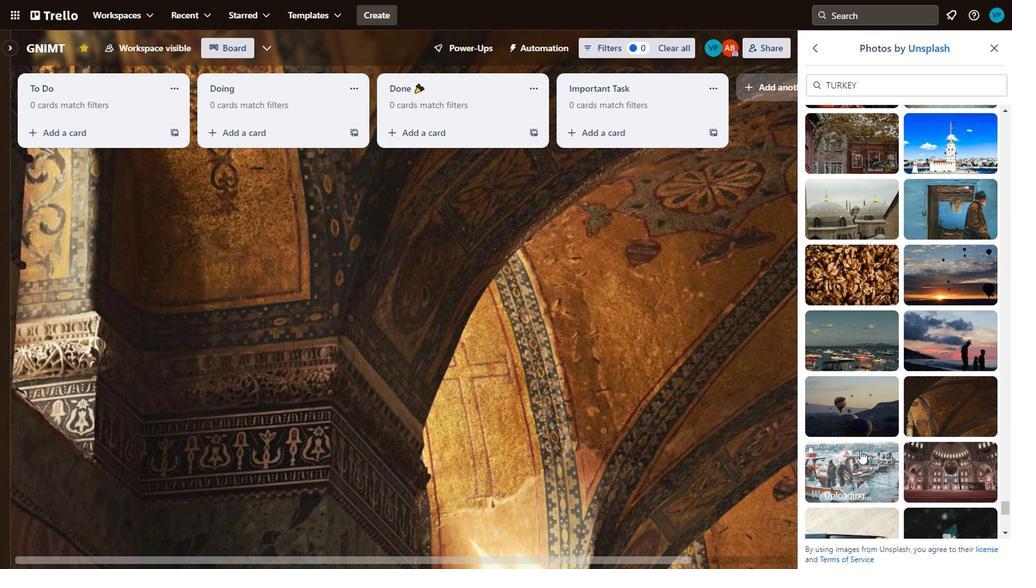 
Action: Mouse scrolled (852, 450) with delta (0, 0)
Screenshot: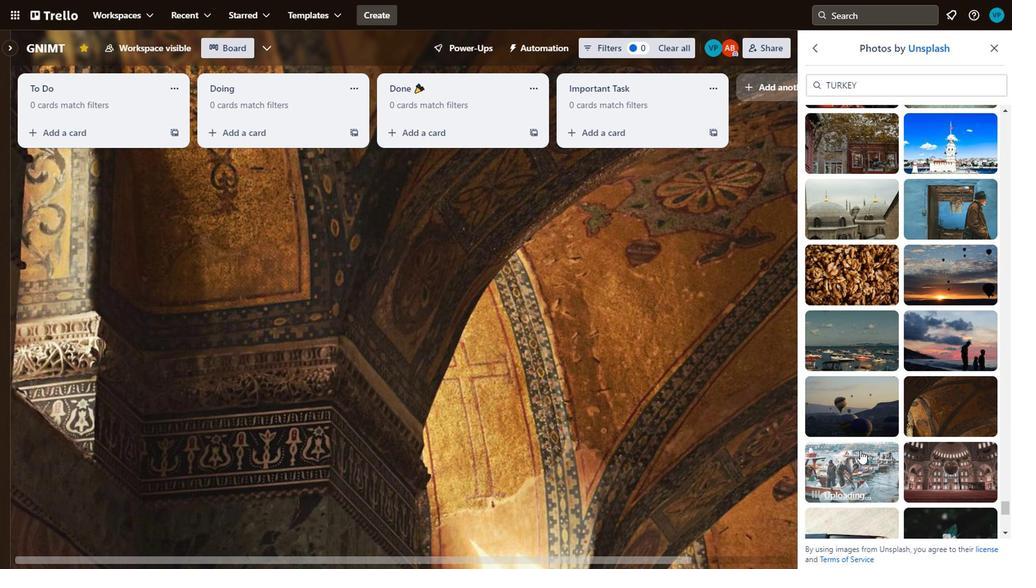 
Action: Mouse moved to (936, 446)
Screenshot: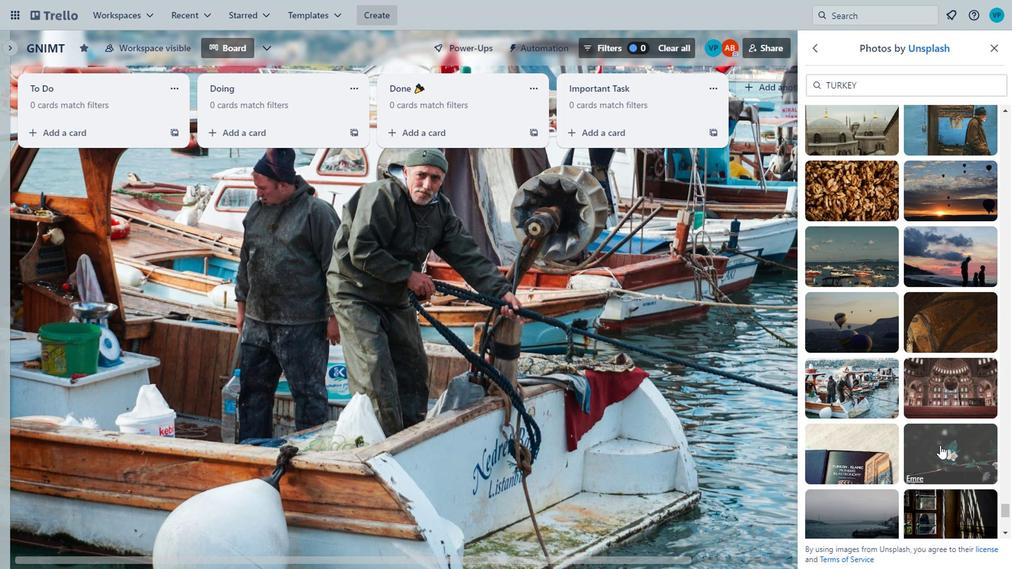 
Action: Mouse pressed left at (936, 446)
Screenshot: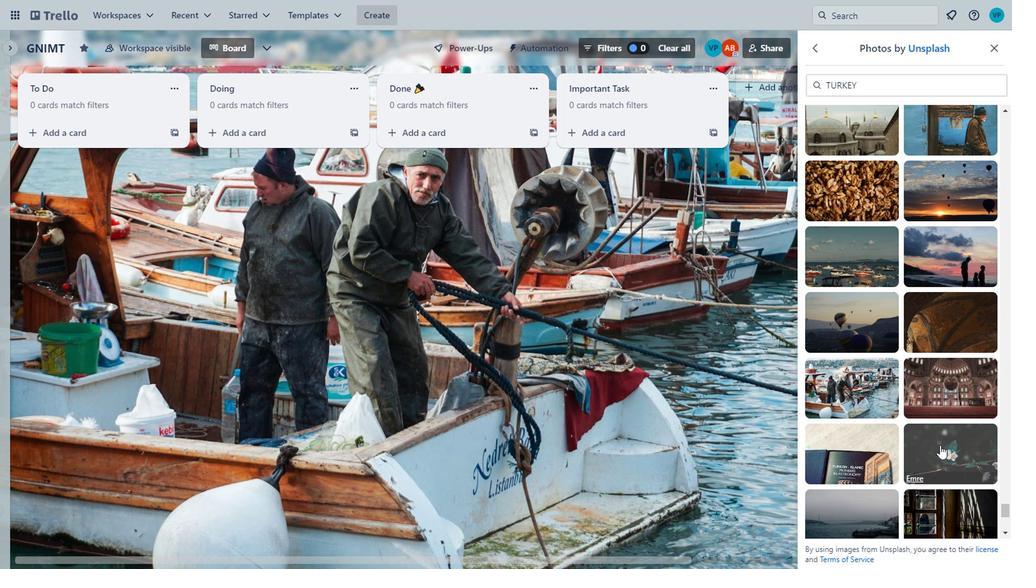 
Action: Mouse moved to (936, 444)
Screenshot: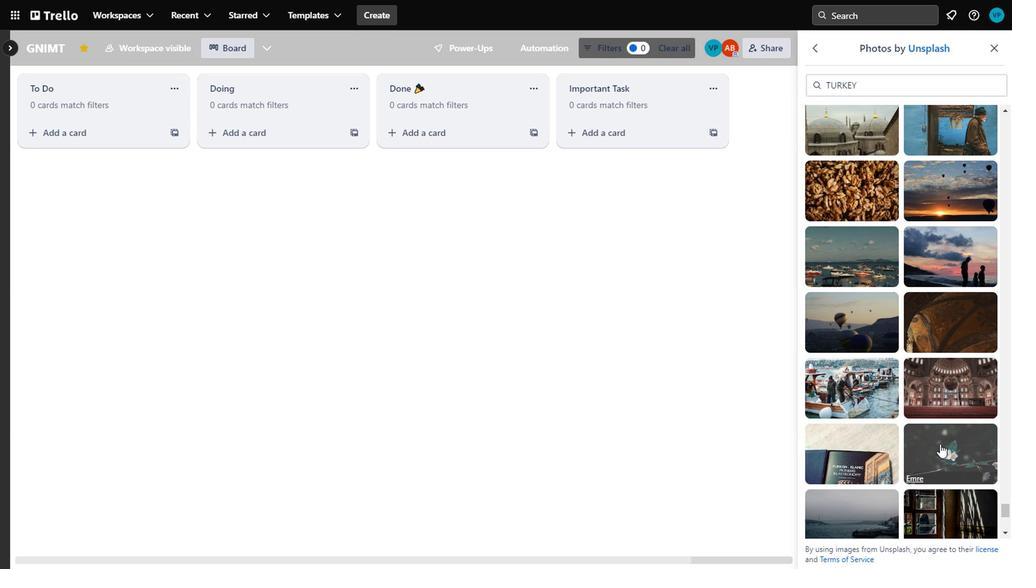 
Action: Mouse scrolled (936, 443) with delta (0, 0)
Screenshot: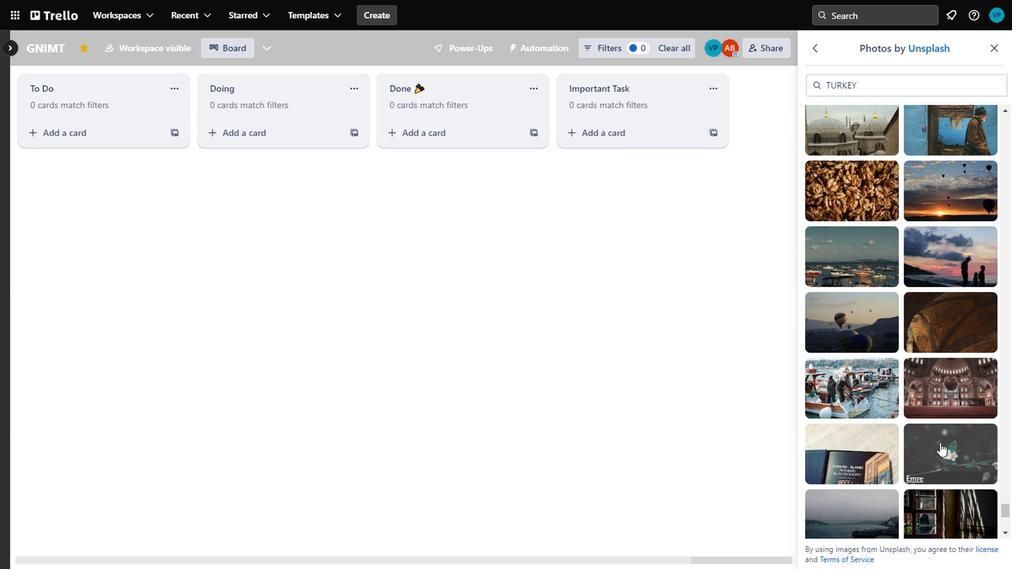 
Action: Mouse moved to (840, 419)
Screenshot: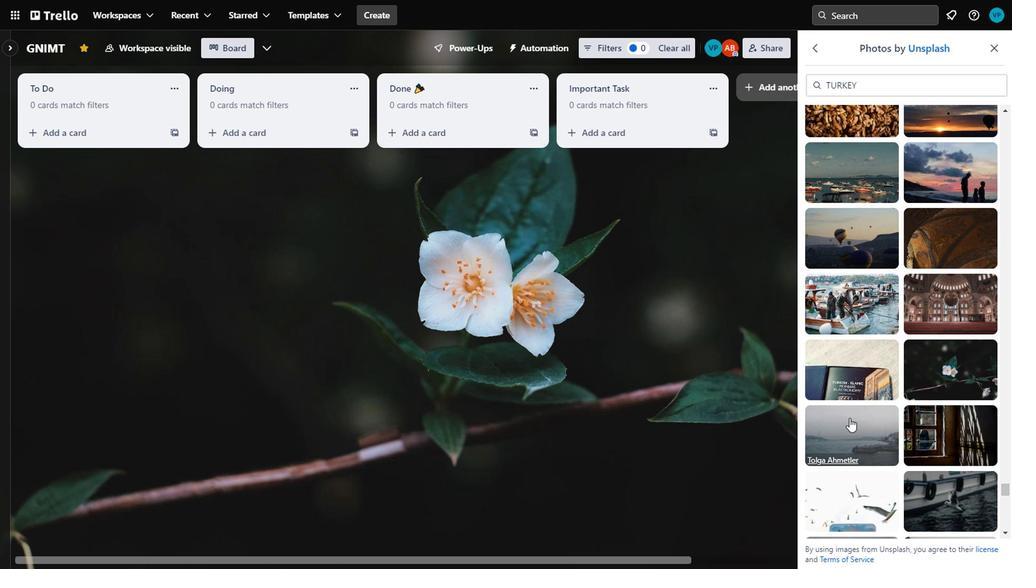 
Action: Mouse pressed left at (840, 419)
Screenshot: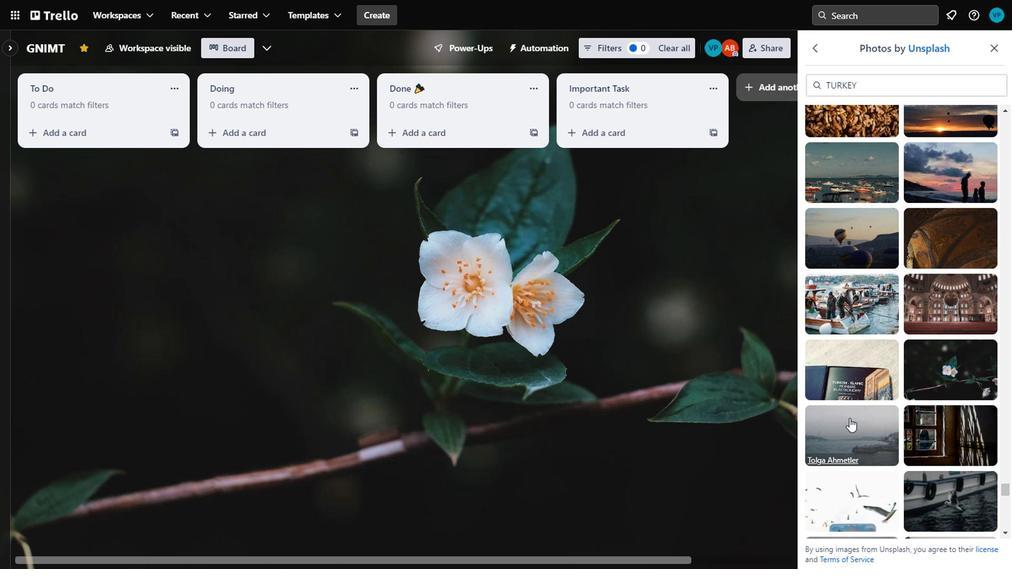 
Action: Mouse moved to (942, 409)
Screenshot: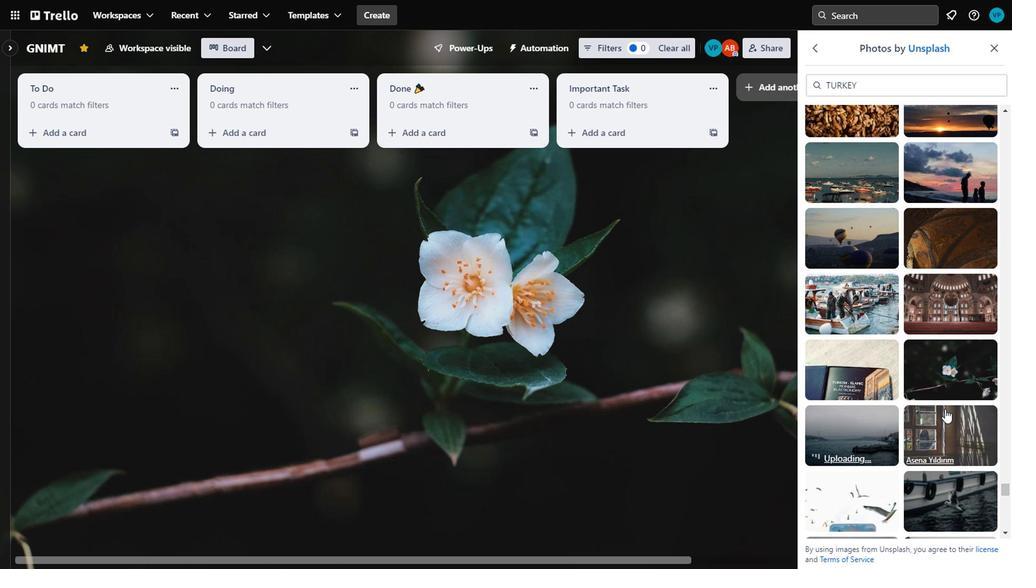 
Action: Mouse scrolled (942, 409) with delta (0, 0)
Screenshot: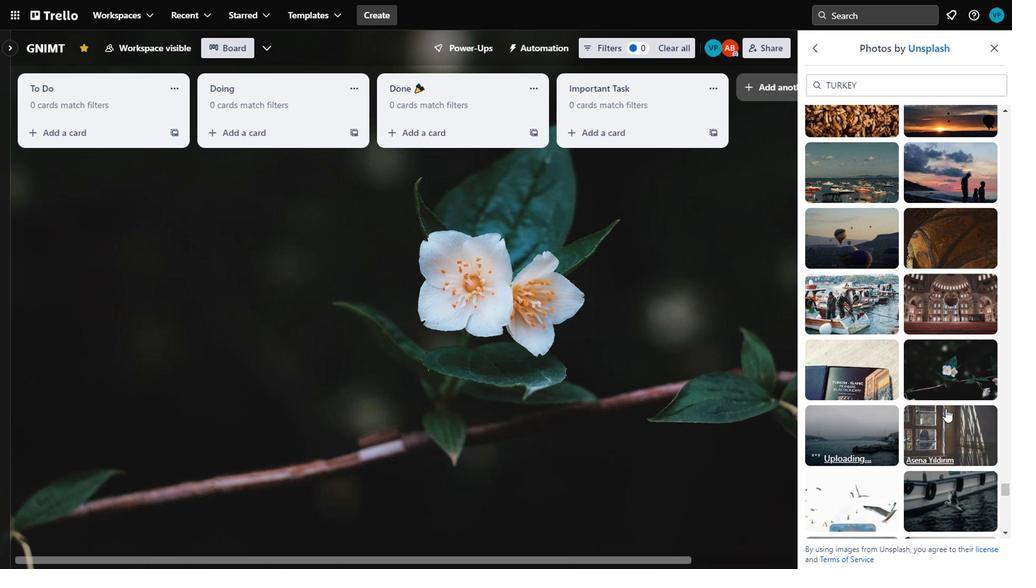 
Action: Mouse moved to (948, 411)
Screenshot: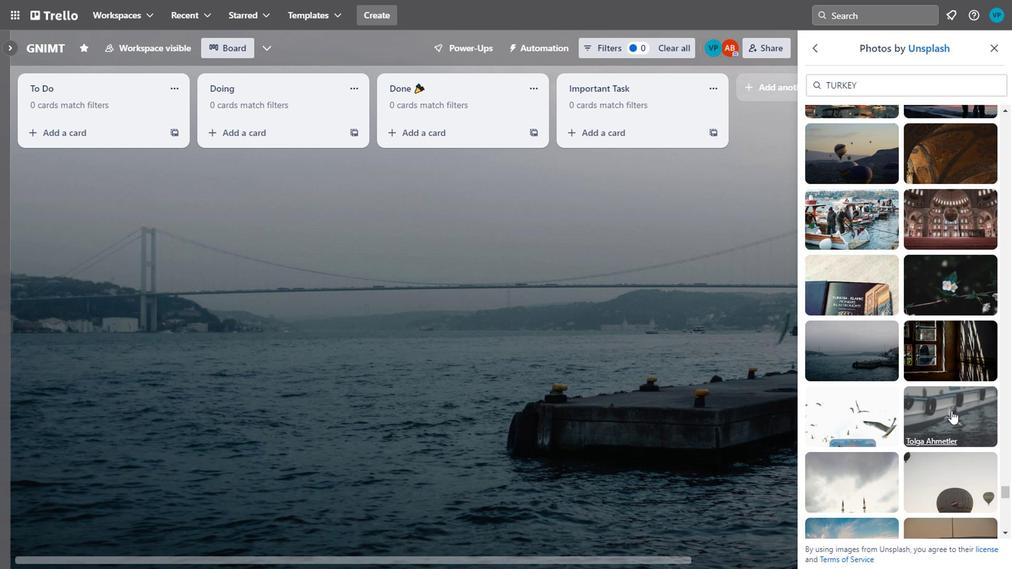 
Action: Mouse pressed left at (948, 411)
Screenshot: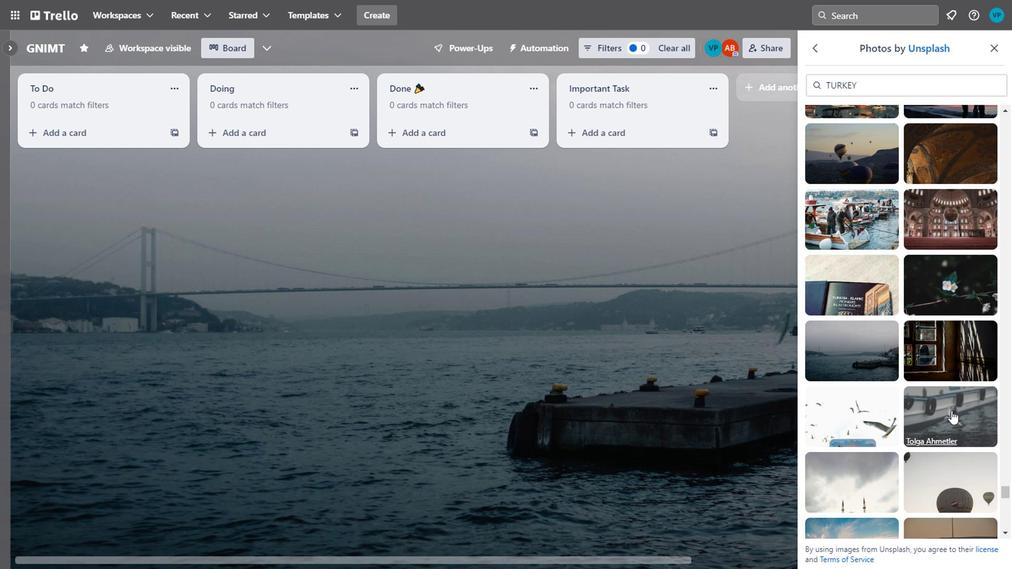 
Action: Mouse moved to (853, 455)
Screenshot: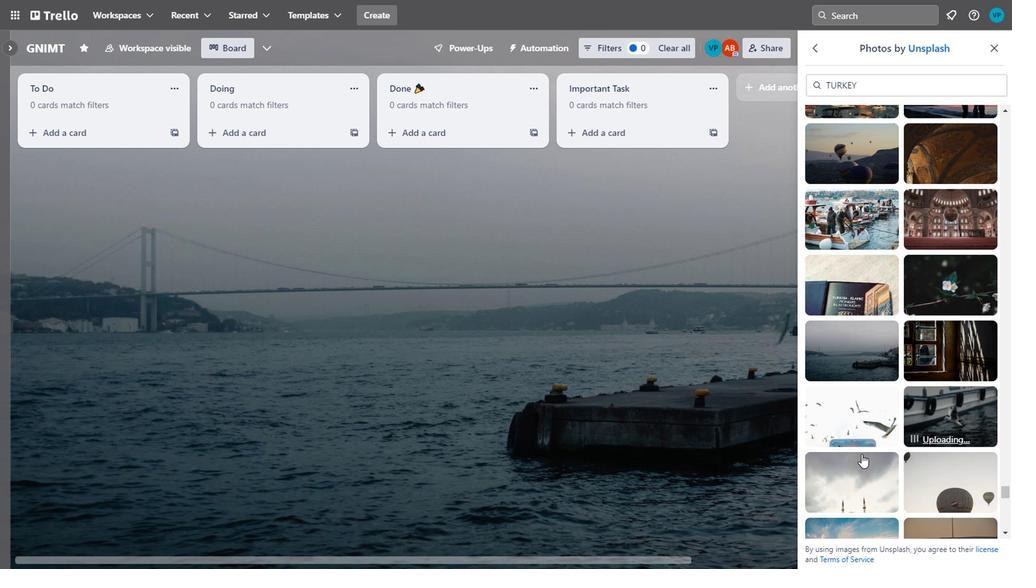 
Action: Mouse scrolled (853, 454) with delta (0, -1)
Screenshot: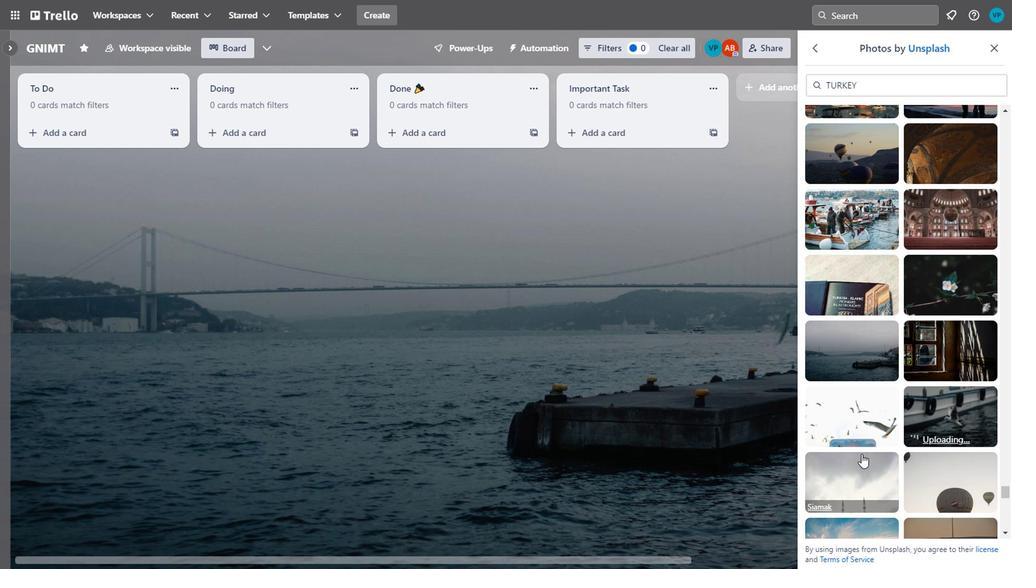 
Action: Mouse moved to (855, 460)
Screenshot: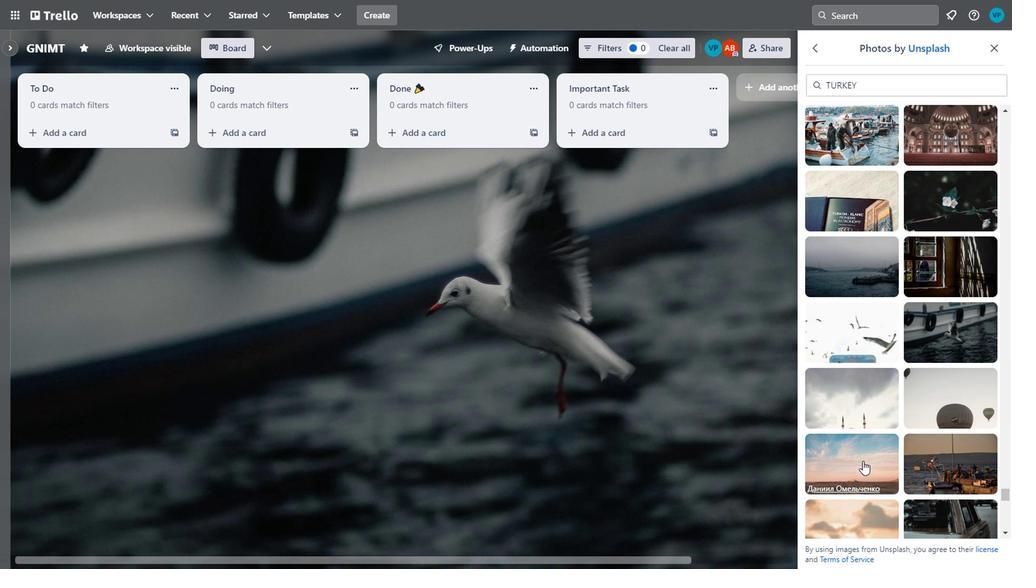 
Action: Mouse pressed left at (855, 460)
Screenshot: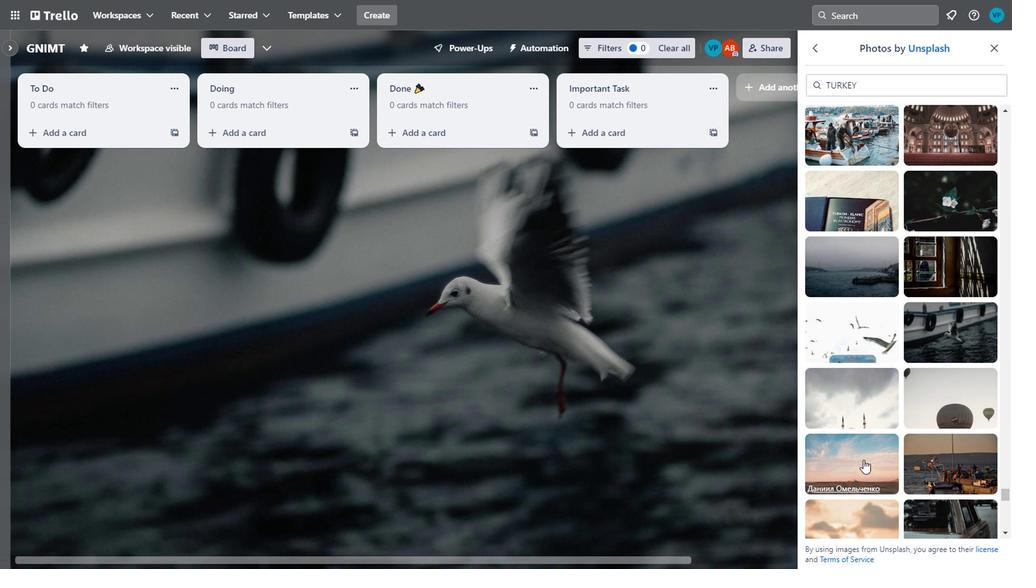 
Action: Mouse moved to (937, 460)
Screenshot: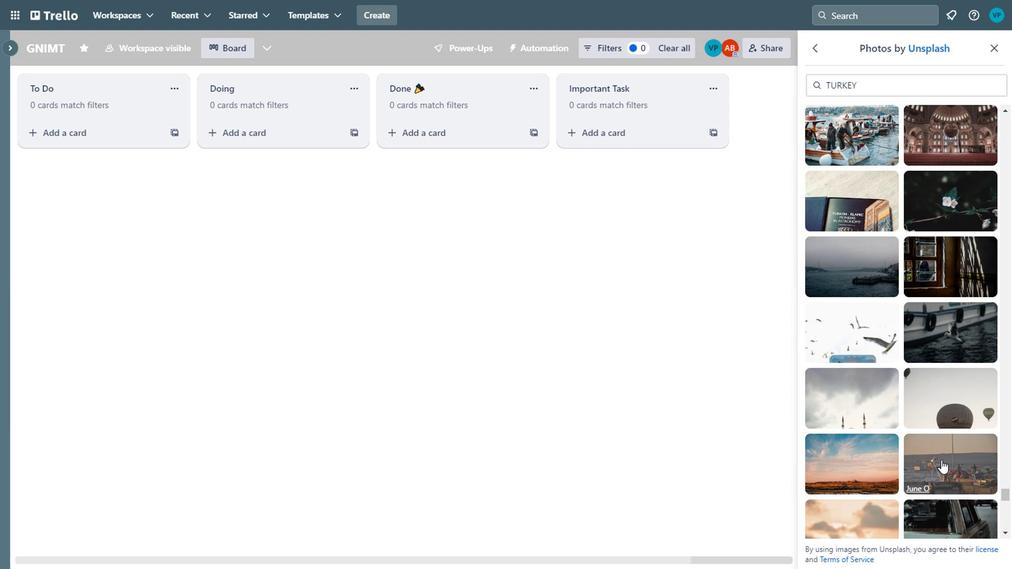 
Action: Mouse scrolled (937, 460) with delta (0, 0)
Screenshot: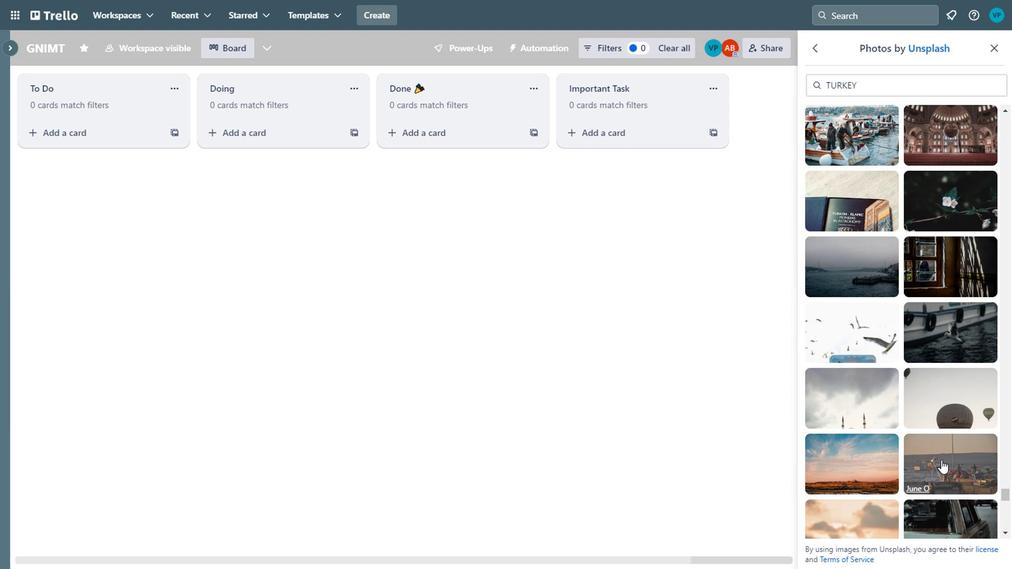 
Action: Mouse moved to (969, 381)
Screenshot: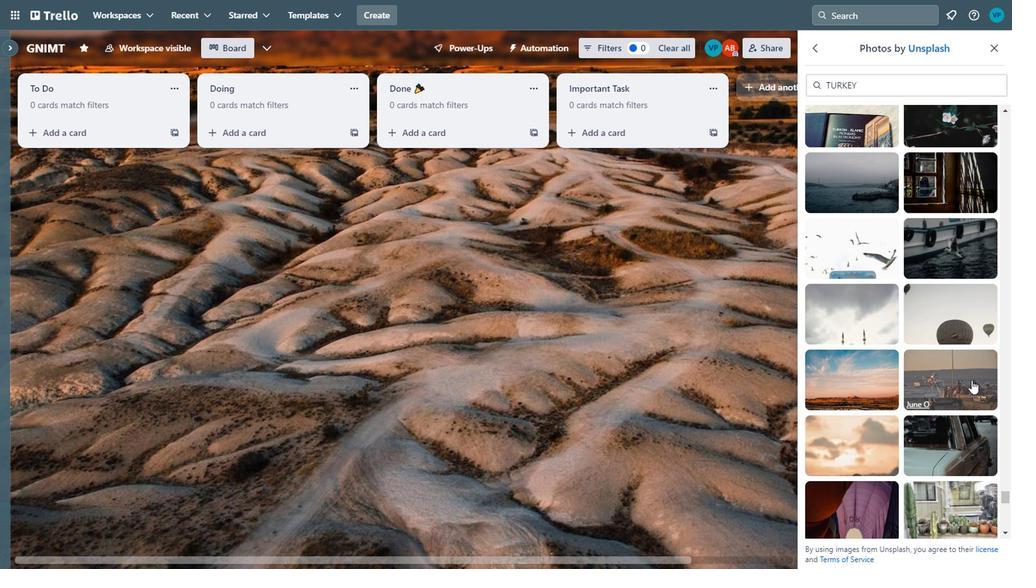
Action: Mouse pressed left at (969, 381)
Screenshot: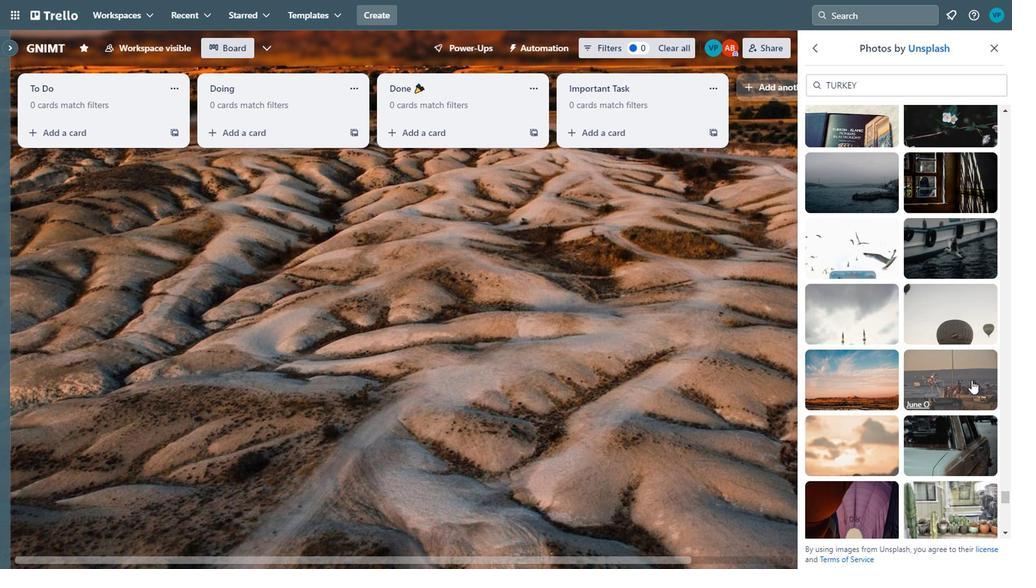 
Action: Mouse moved to (852, 439)
Screenshot: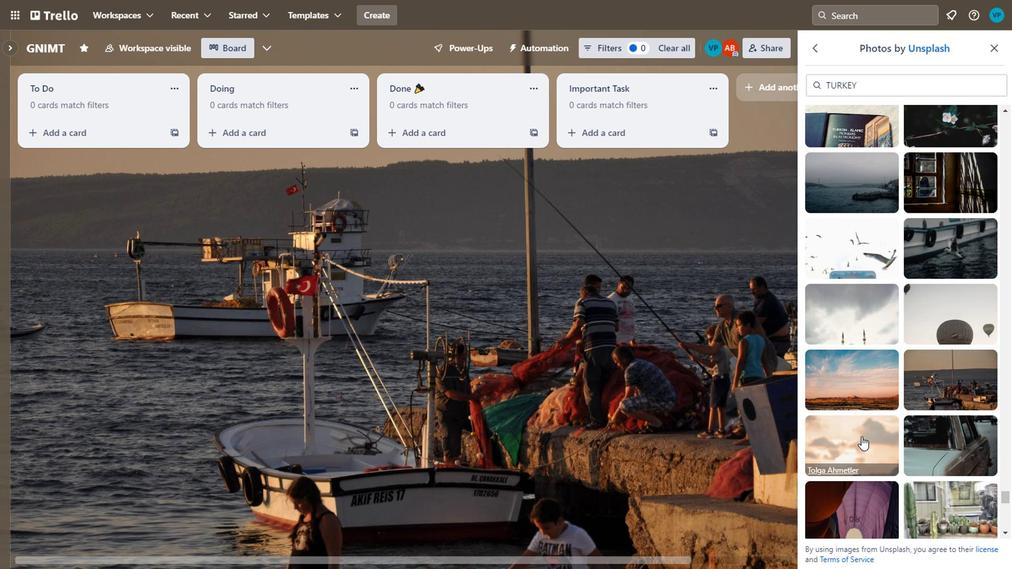 
Action: Mouse pressed left at (852, 439)
Screenshot: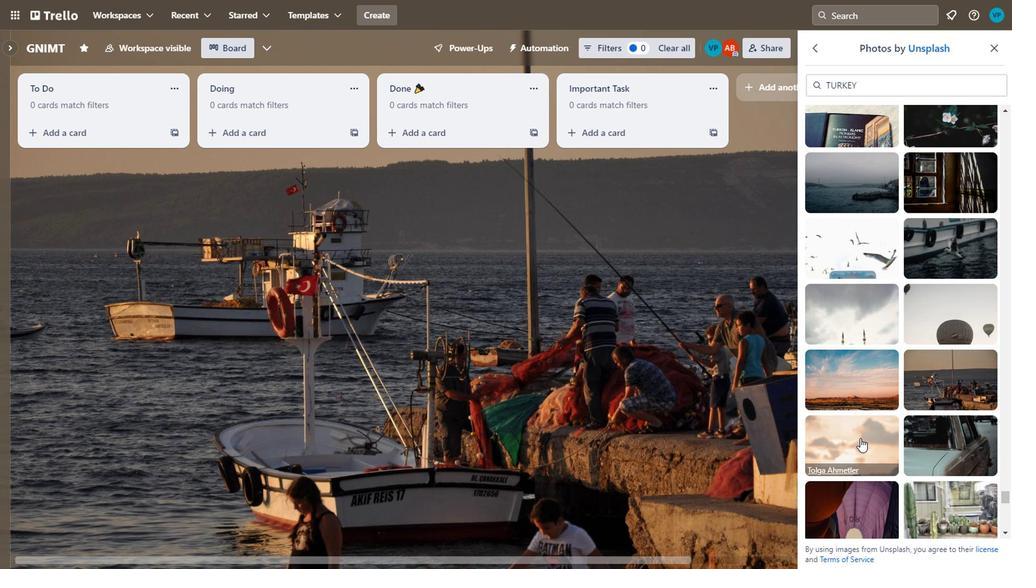 
Action: Mouse moved to (900, 432)
Screenshot: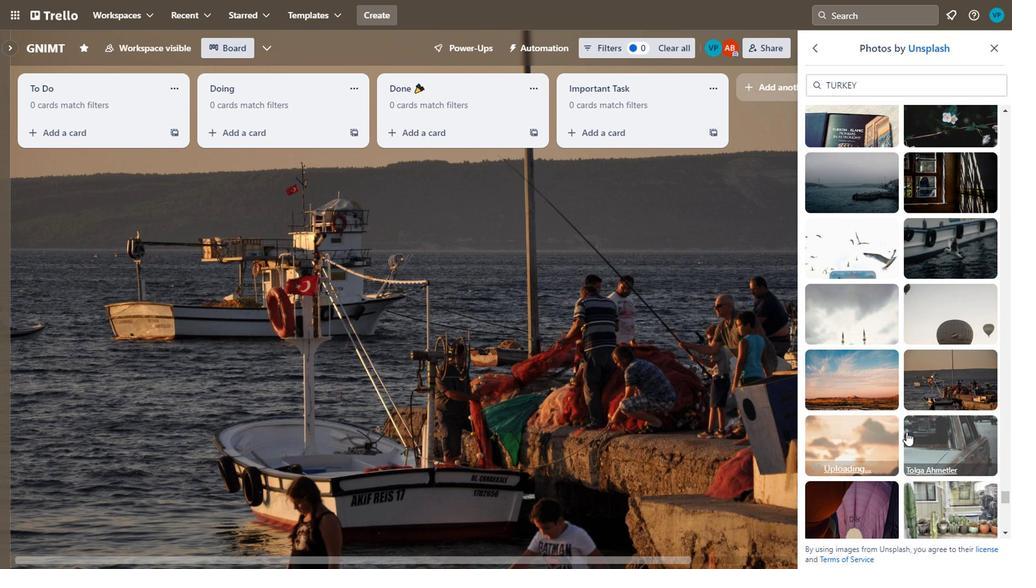 
Action: Mouse scrolled (900, 432) with delta (0, 0)
Screenshot: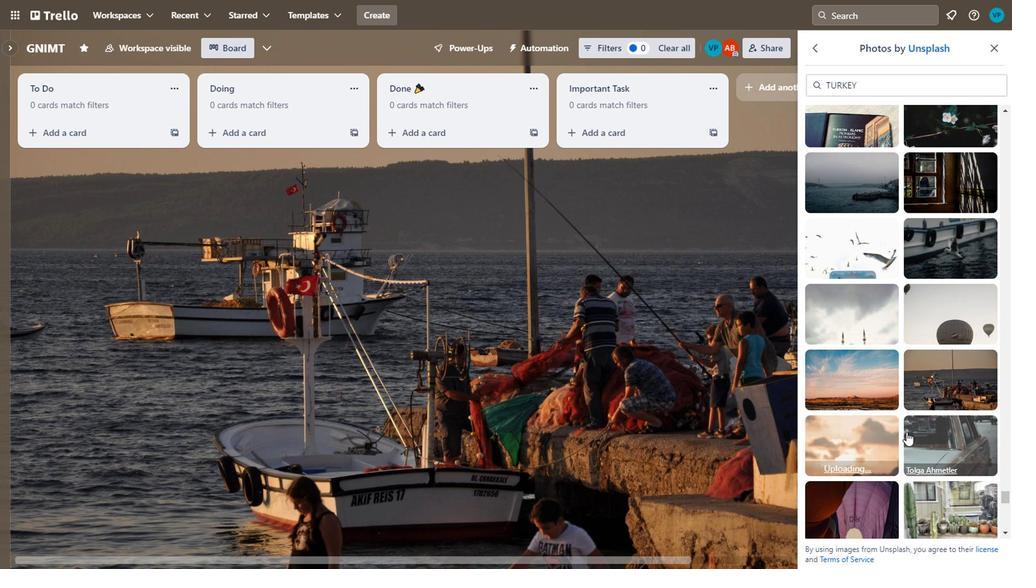 
Action: Mouse moved to (941, 357)
Screenshot: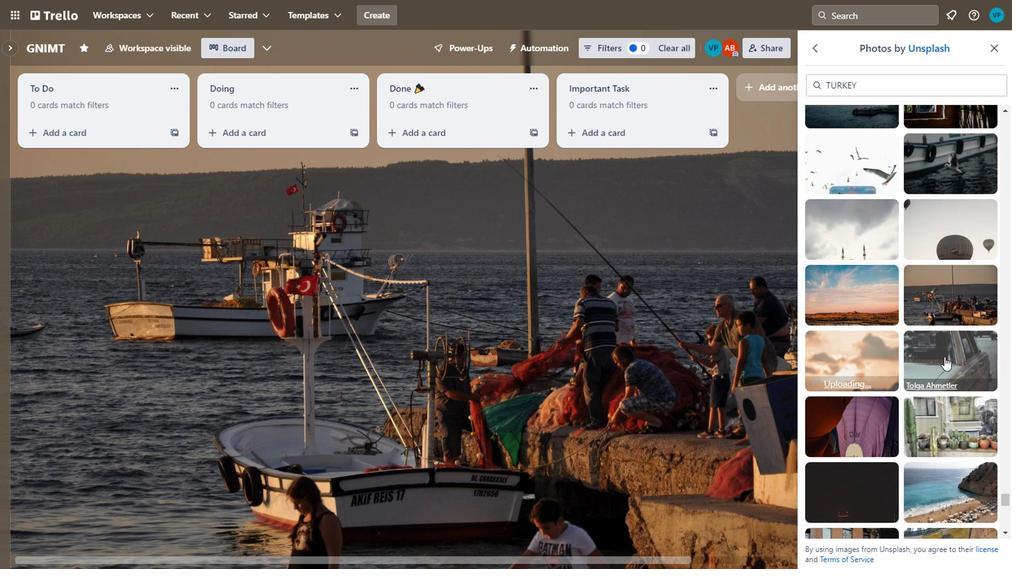 
Action: Mouse pressed left at (941, 357)
Screenshot: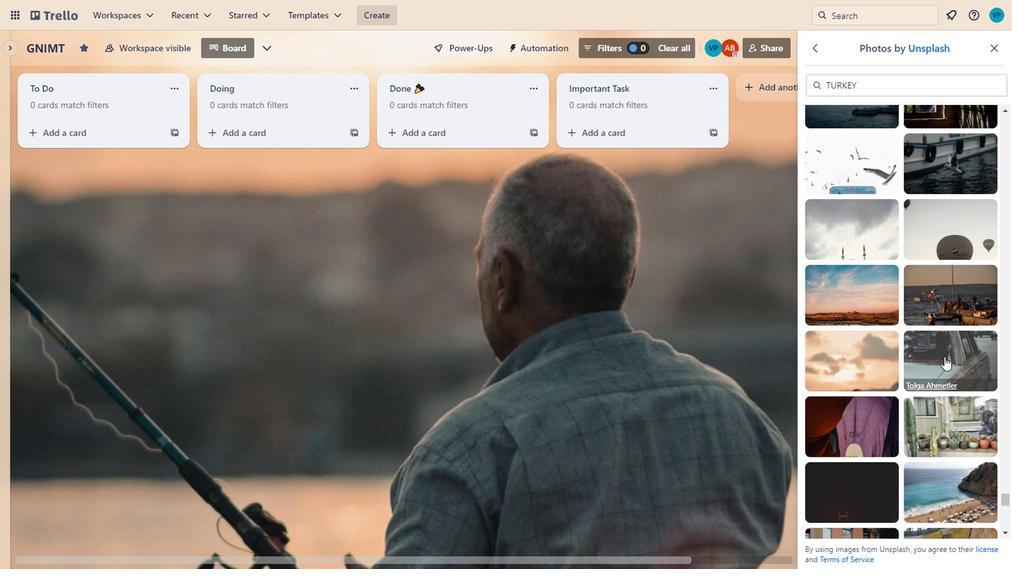 
Action: Mouse moved to (918, 413)
Screenshot: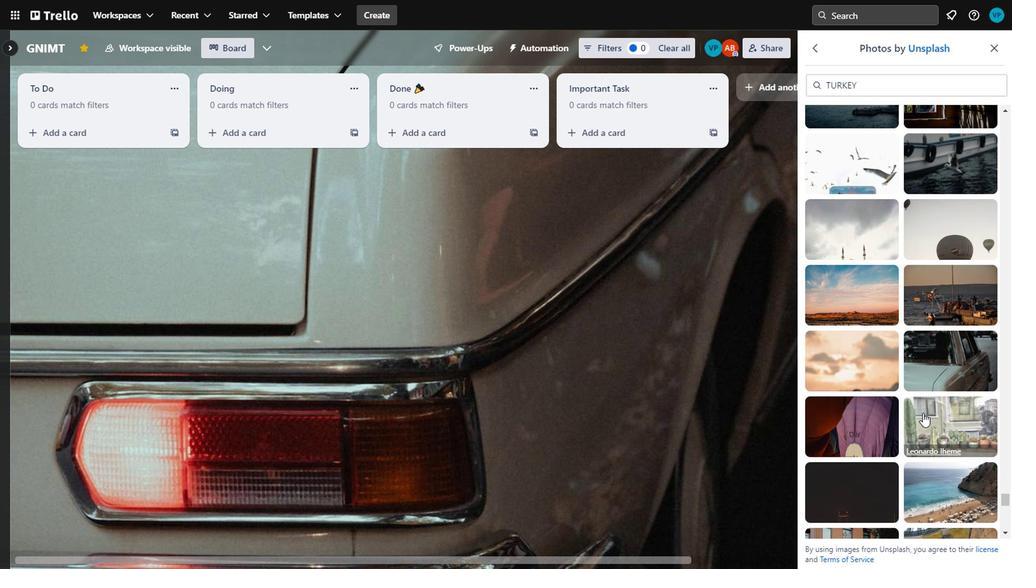 
Action: Mouse pressed left at (918, 413)
Screenshot: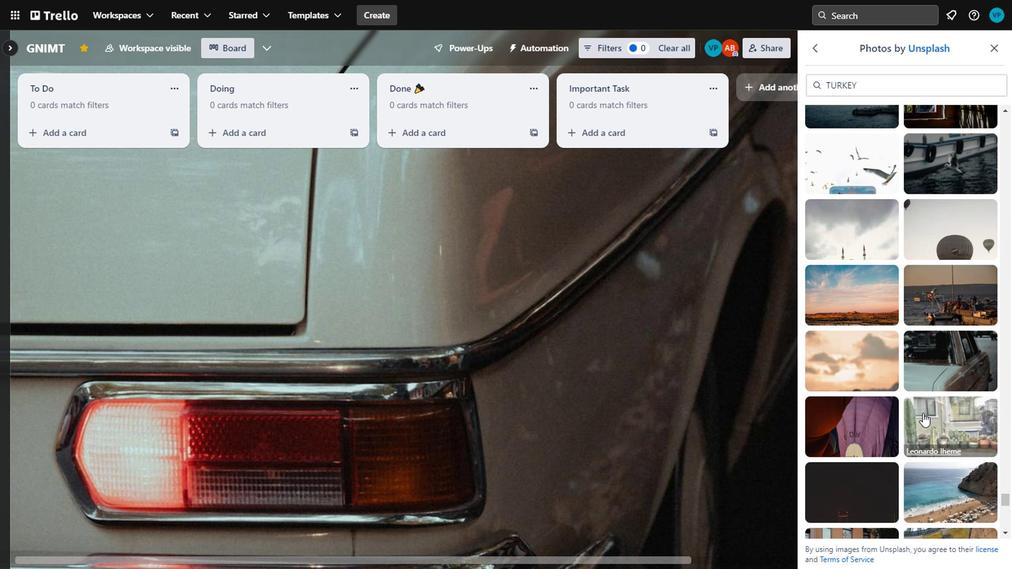 
Action: Mouse moved to (931, 484)
Screenshot: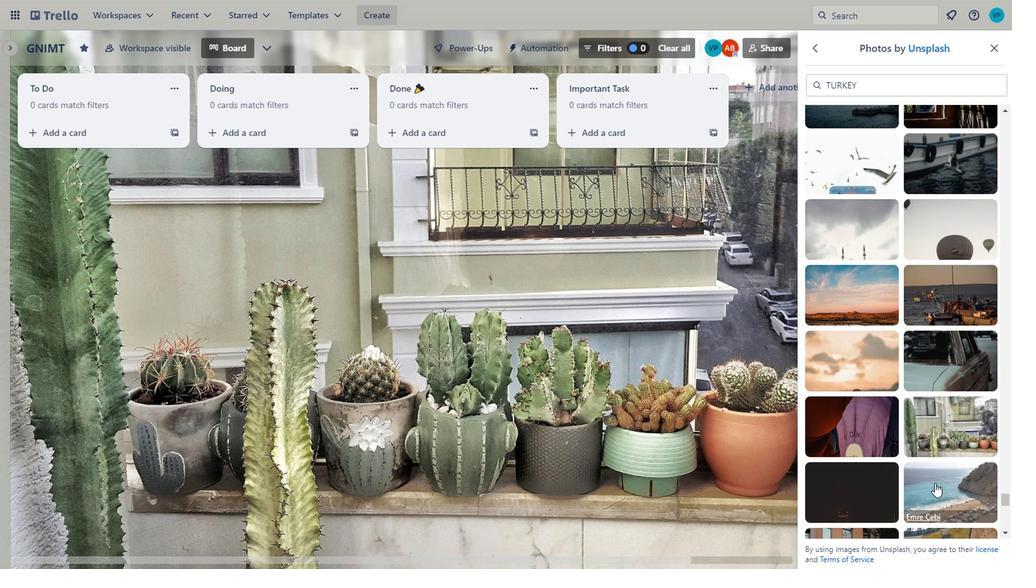 
Action: Mouse pressed left at (931, 484)
Screenshot: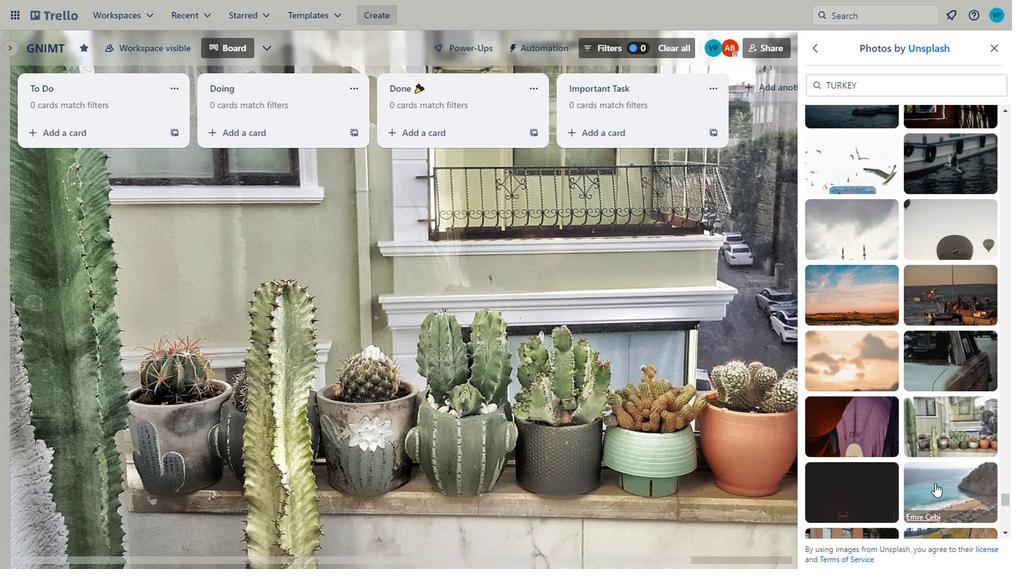 
Action: Mouse moved to (936, 481)
Screenshot: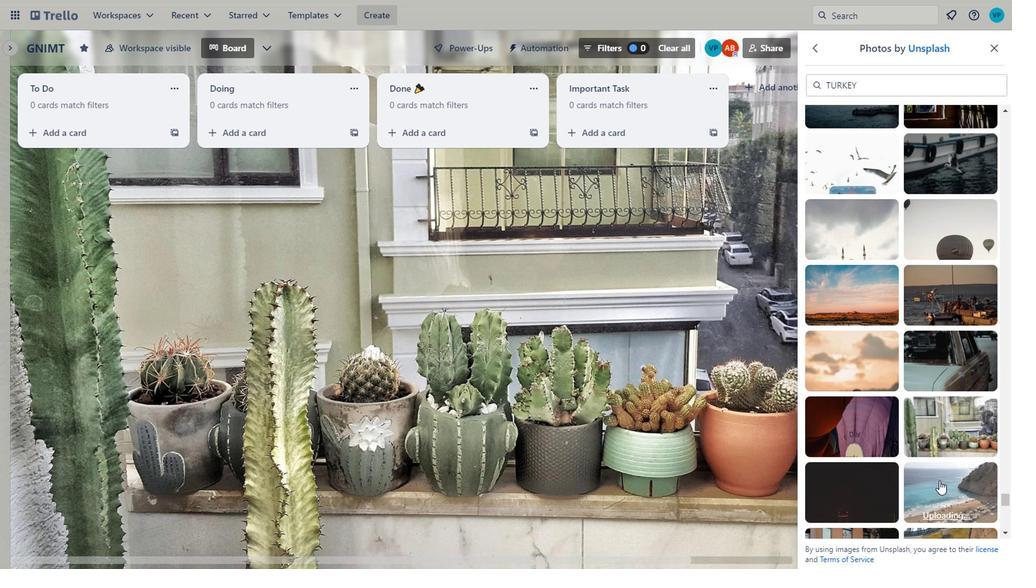 
Action: Mouse scrolled (936, 480) with delta (0, 0)
